 Task: Locate skiing trails around Riverside and Salt Lake City suitable for families and also explore the gallery of the skiing trails .
Action: Mouse pressed left at (136, 61)
Screenshot: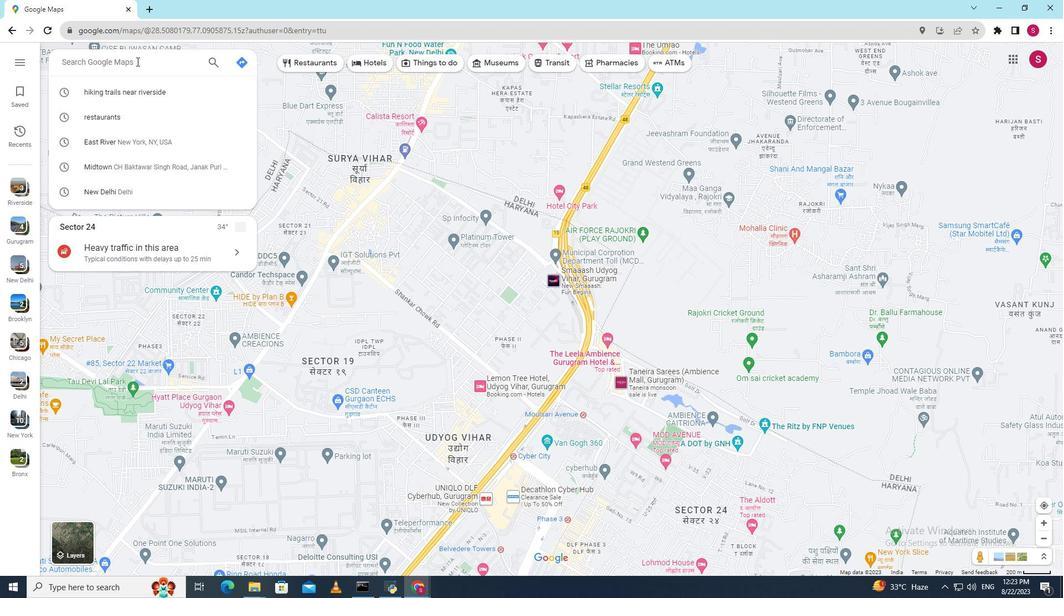 
Action: Key pressed <Key.shift><Key.shift><Key.shift><Key.shift><Key.shift><Key.shift><Key.shift><Key.shift><Key.shift><Key.shift><Key.shift><Key.shift><Key.shift><Key.shift><Key.shift><Key.shift><Key.shift><Key.shift><Key.shift>Riverside<Key.space><Key.shift>And<Key.space><Key.shift>Salt<Key.space><Key.shift>Lake<Key.space><Key.shift><Key.shift><Key.shift><Key.shift><Key.shift><Key.shift><Key.shift><Key.shift><Key.shift><Key.shift><Key.shift><Key.shift><Key.shift><Key.shift><Key.shift><Key.shift><Key.shift><Key.shift><Key.shift><Key.shift><Key.shift><Key.shift><Key.shift><Key.shift><Key.shift><Key.shift><Key.shift>City<Key.enter>
Screenshot: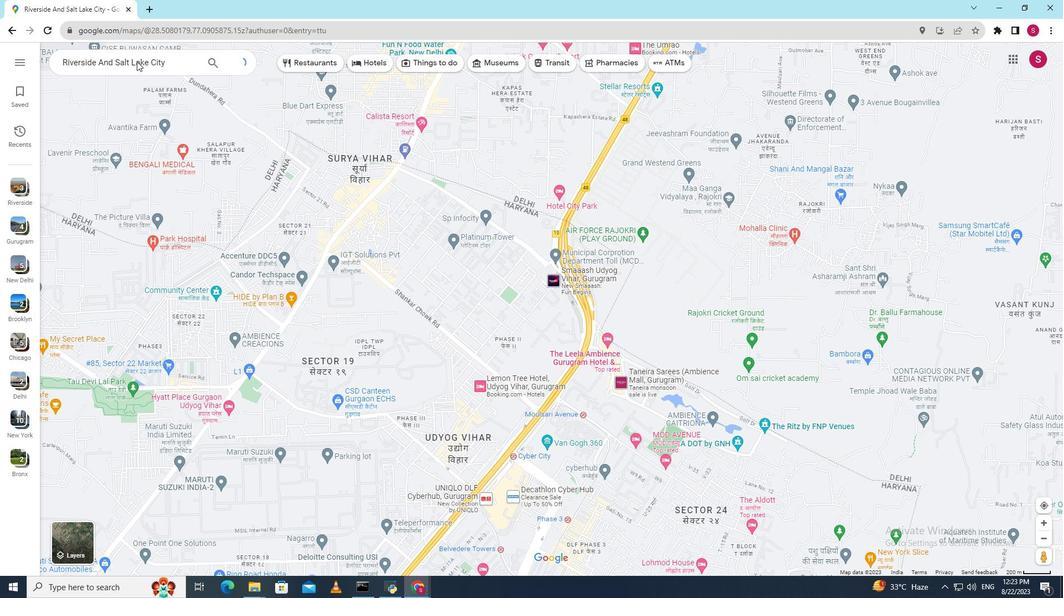 
Action: Mouse moved to (186, 59)
Screenshot: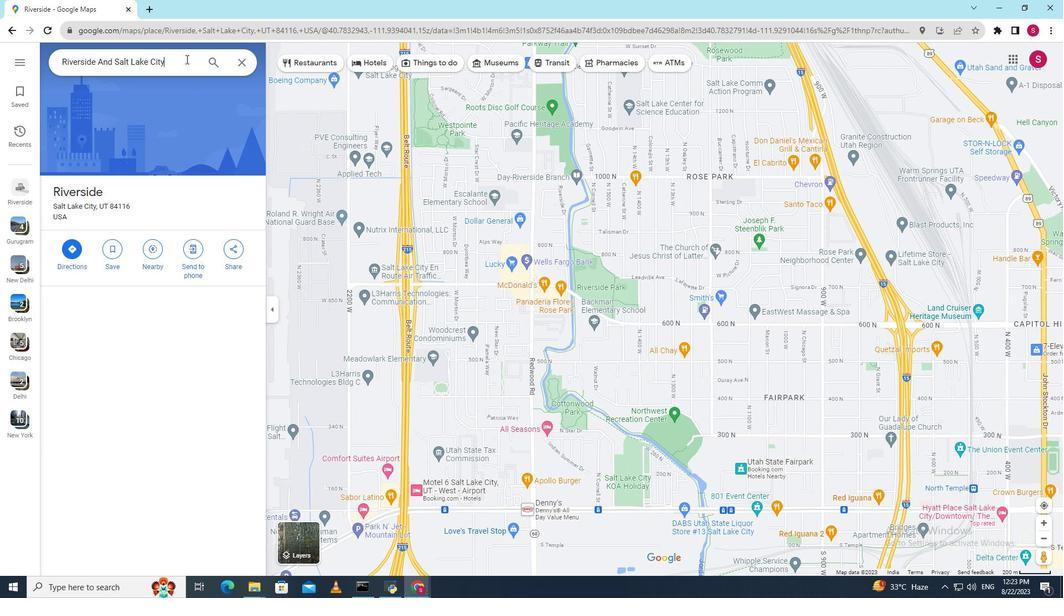 
Action: Mouse pressed left at (186, 59)
Screenshot: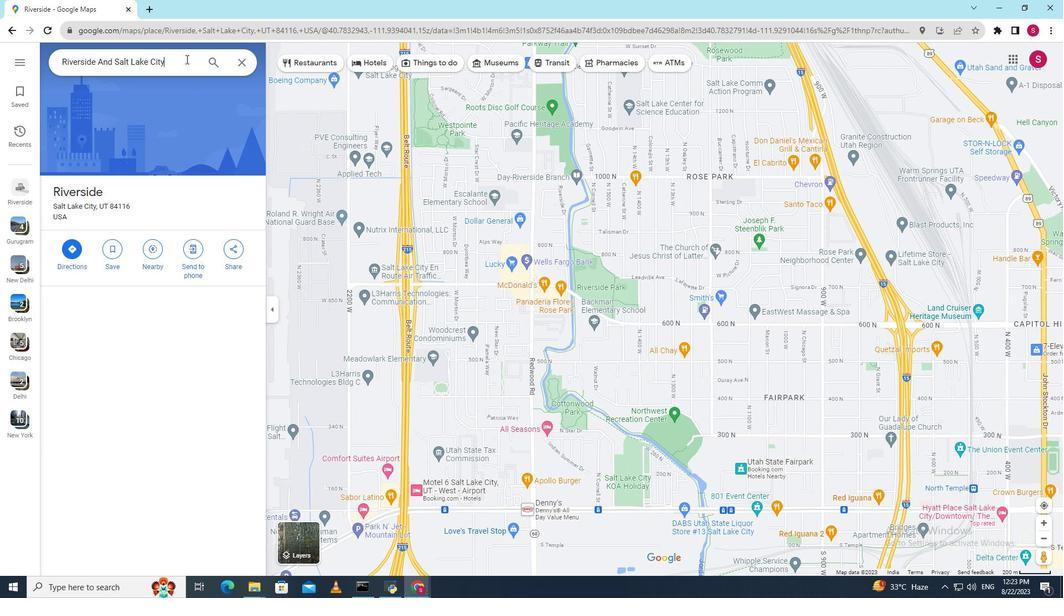 
Action: Key pressed <Key.space>
Screenshot: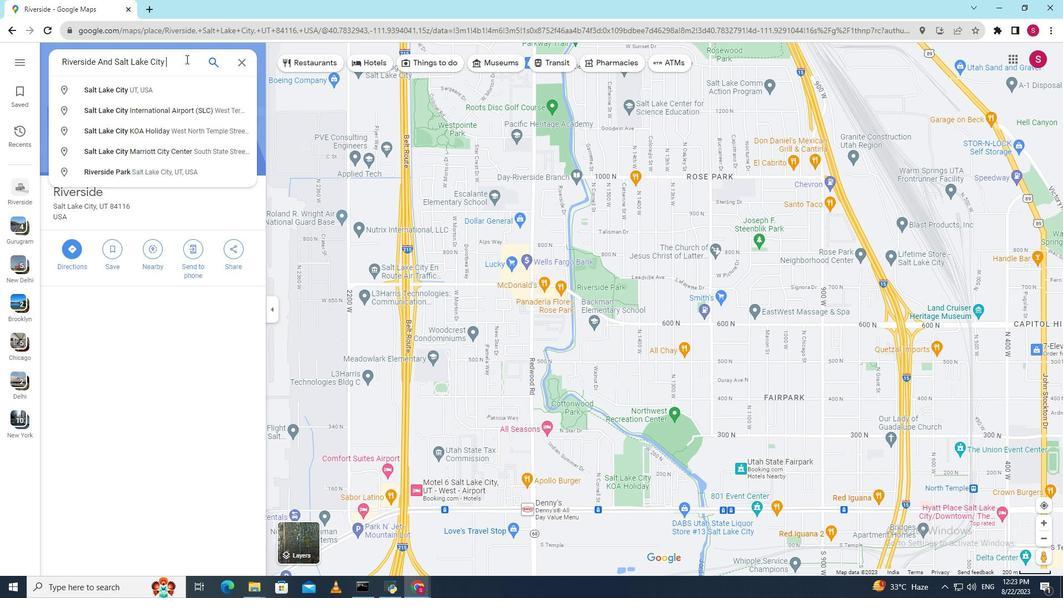 
Action: Mouse moved to (140, 86)
Screenshot: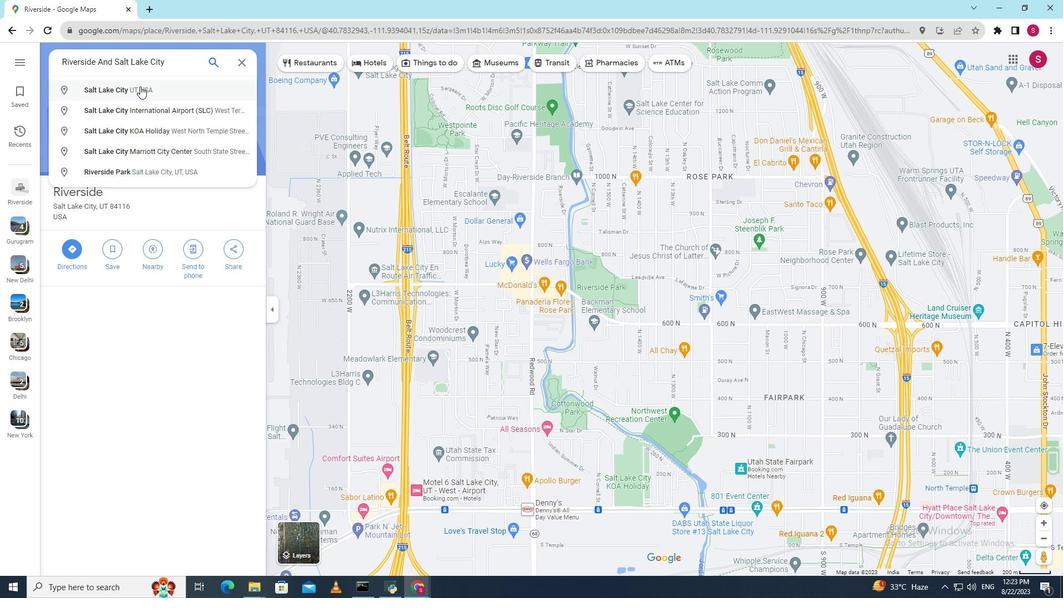 
Action: Mouse pressed left at (140, 86)
Screenshot: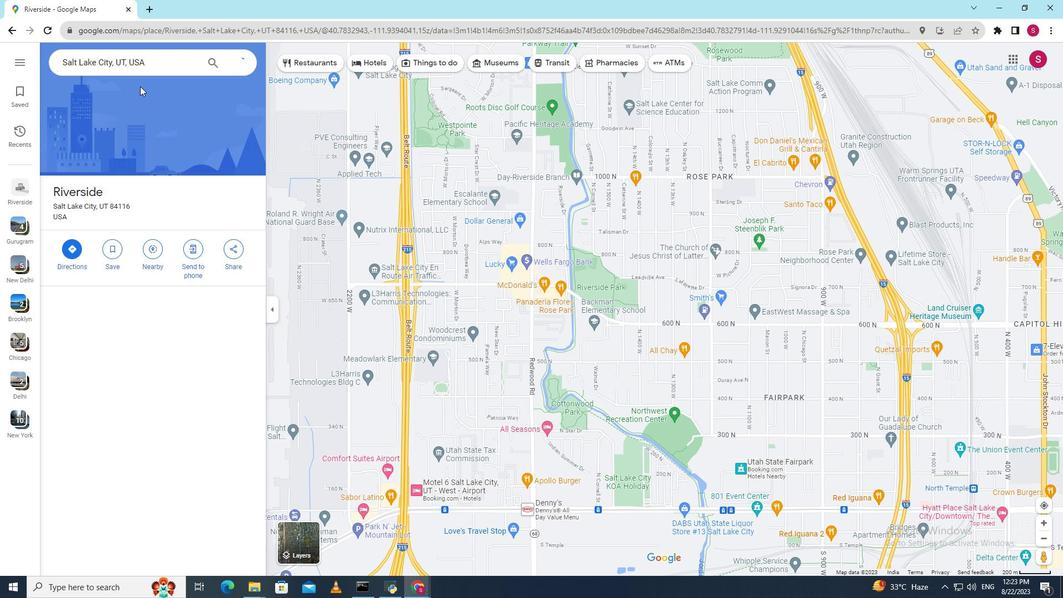 
Action: Mouse moved to (155, 249)
Screenshot: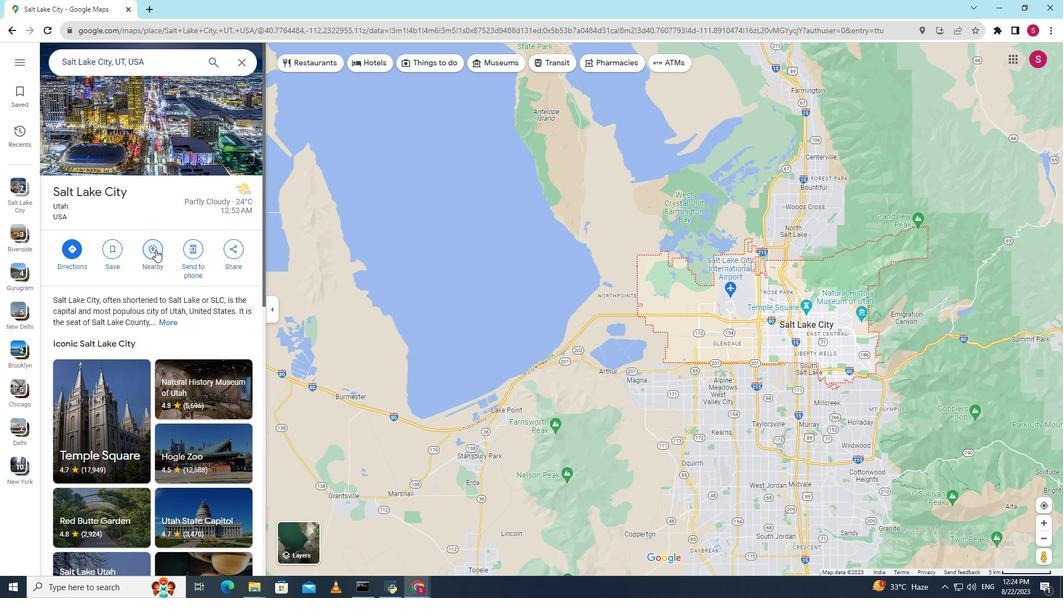 
Action: Mouse pressed left at (155, 249)
Screenshot: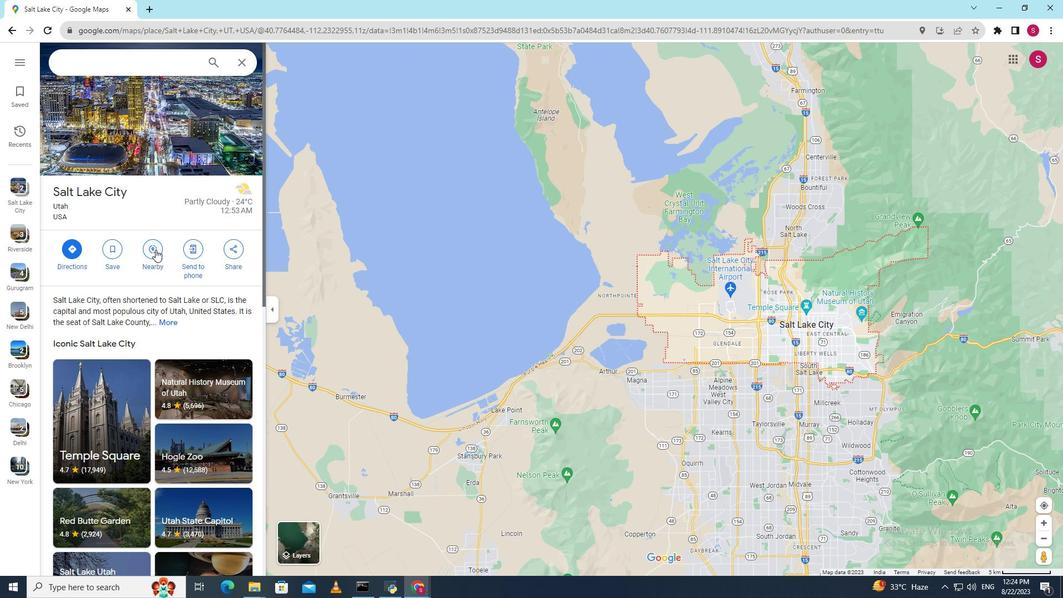 
Action: Mouse moved to (117, 69)
Screenshot: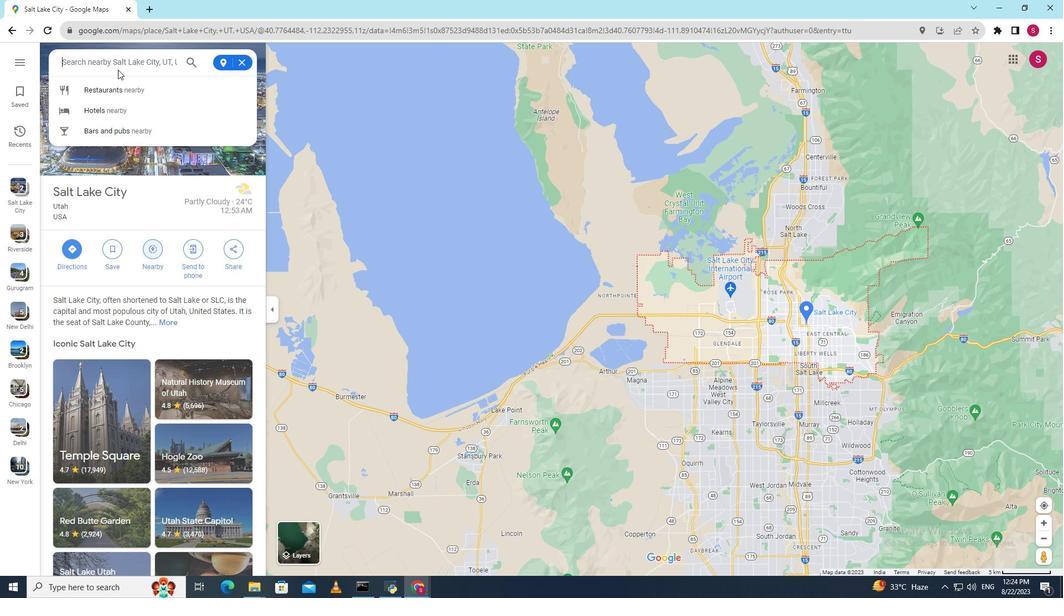 
Action: Key pressed <Key.shift><Key.shift><Key.shift><Key.shift><Key.shift><Key.shift><Key.shift><Key.shift><Key.shift><Key.shift><Key.shift><Key.shift><Key.shift><Key.shift><Key.shift>Skil<Key.backspace>ing<Key.space><Key.shift><Key.shift>Trails<Key.enter>
Screenshot: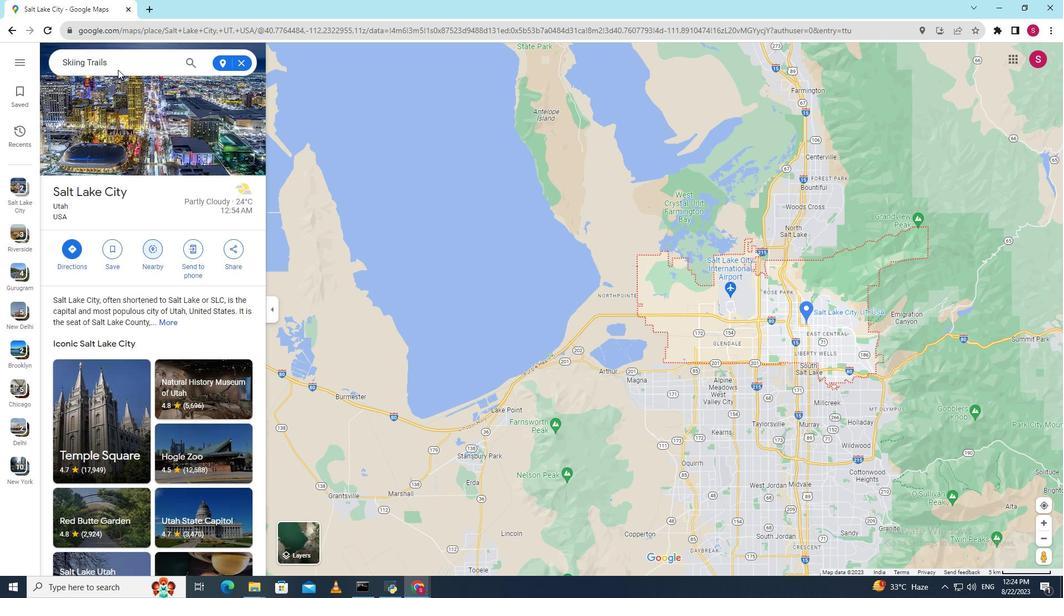
Action: Mouse moved to (215, 272)
Screenshot: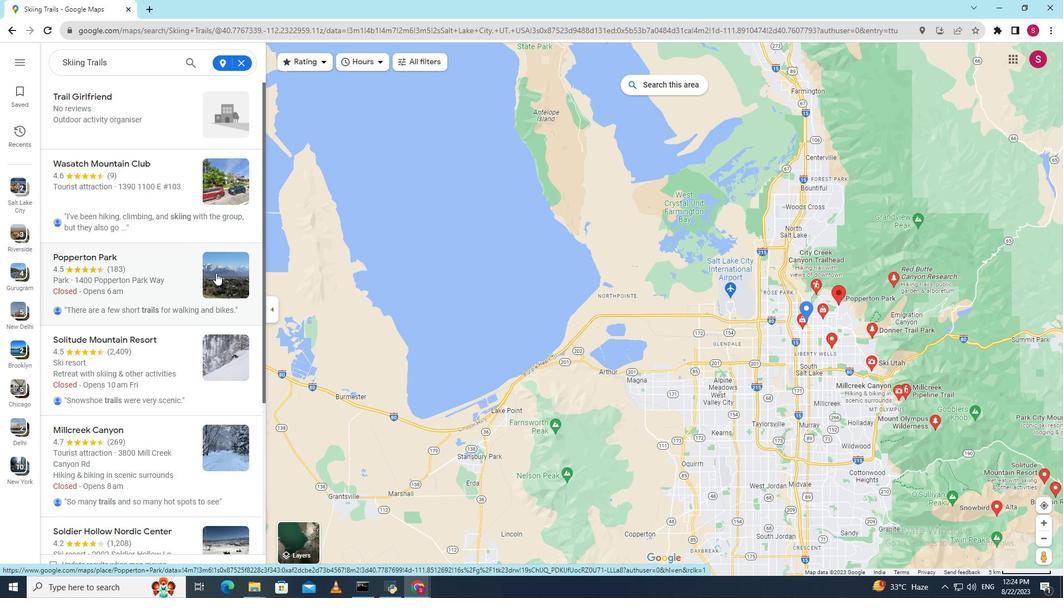 
Action: Mouse pressed left at (215, 272)
Screenshot: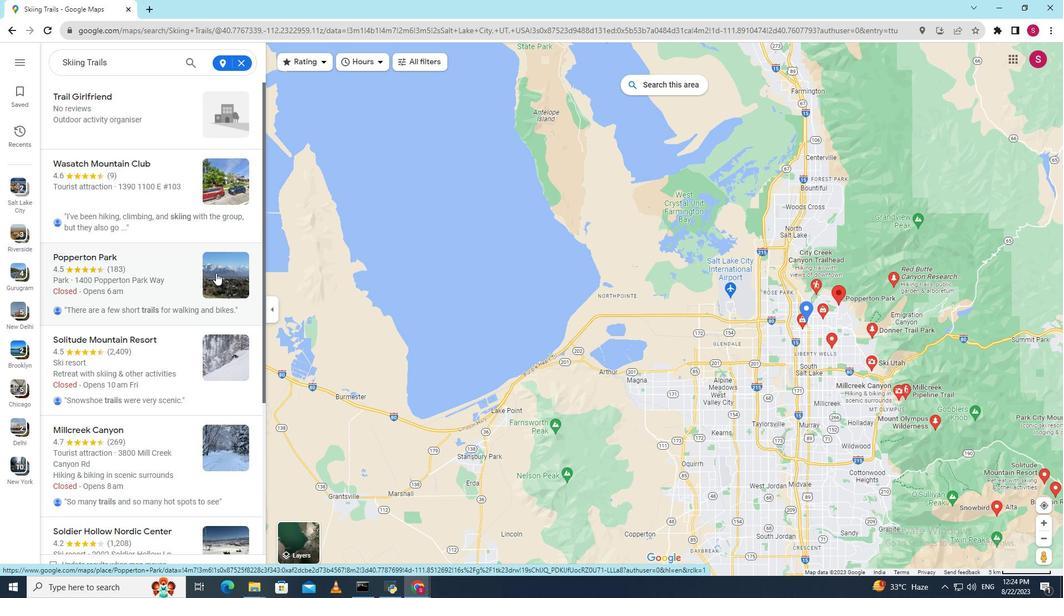 
Action: Mouse moved to (393, 169)
Screenshot: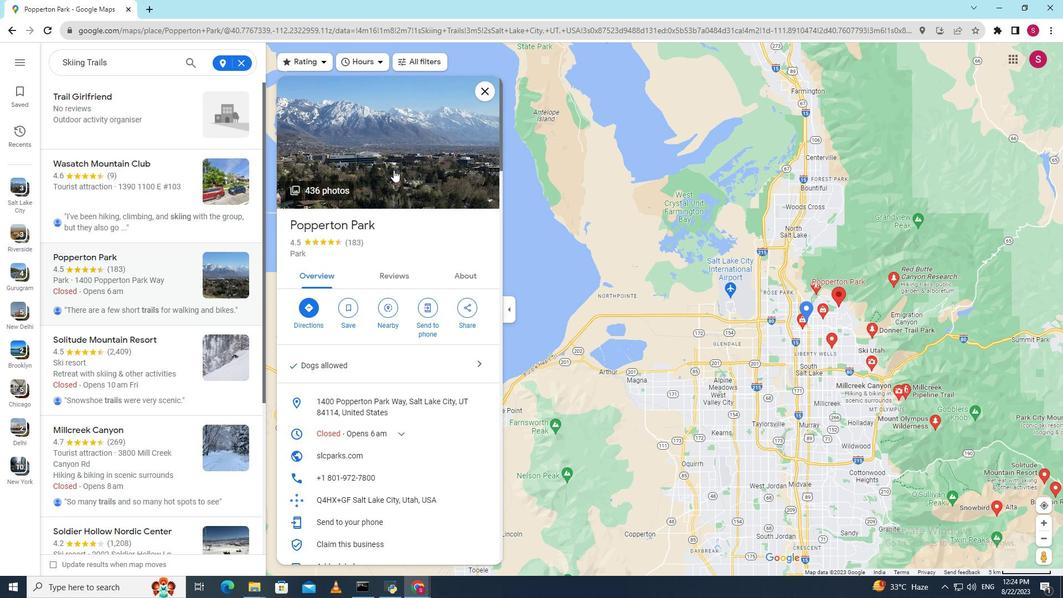 
Action: Mouse pressed left at (393, 169)
Screenshot: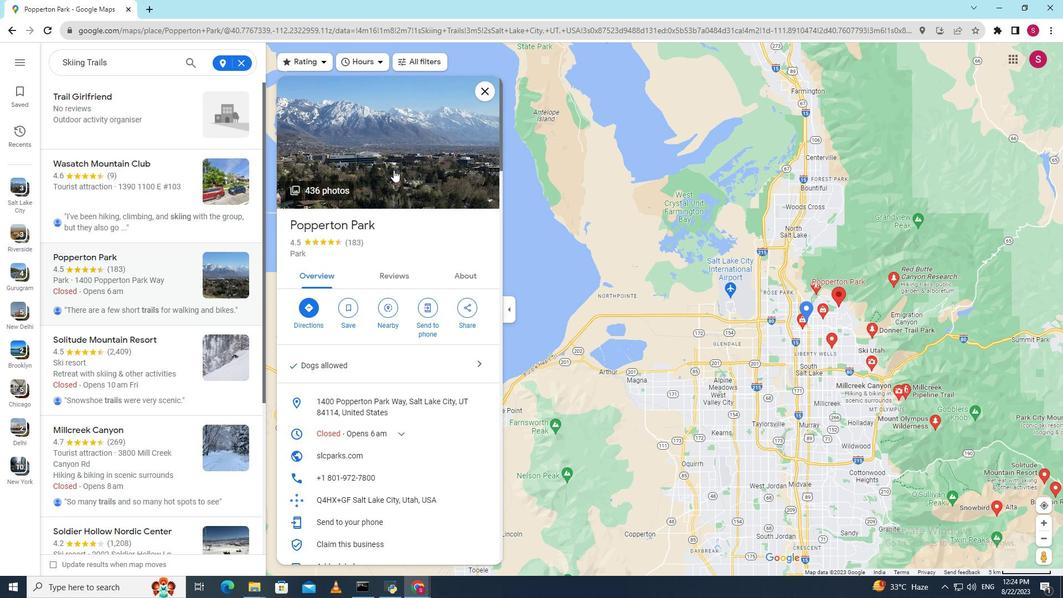 
Action: Mouse moved to (681, 489)
Screenshot: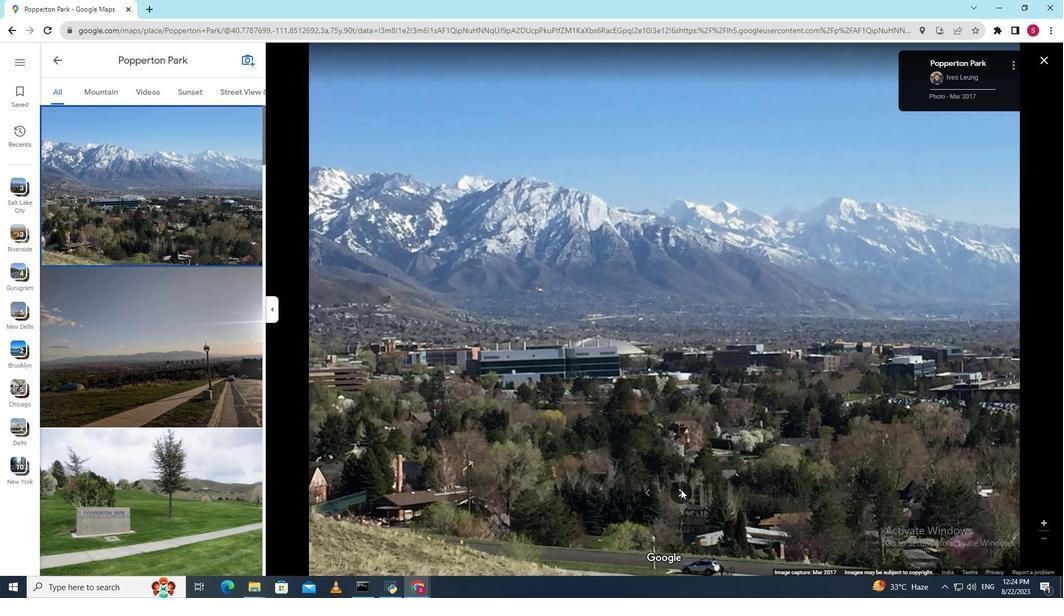 
Action: Mouse pressed left at (681, 489)
Screenshot: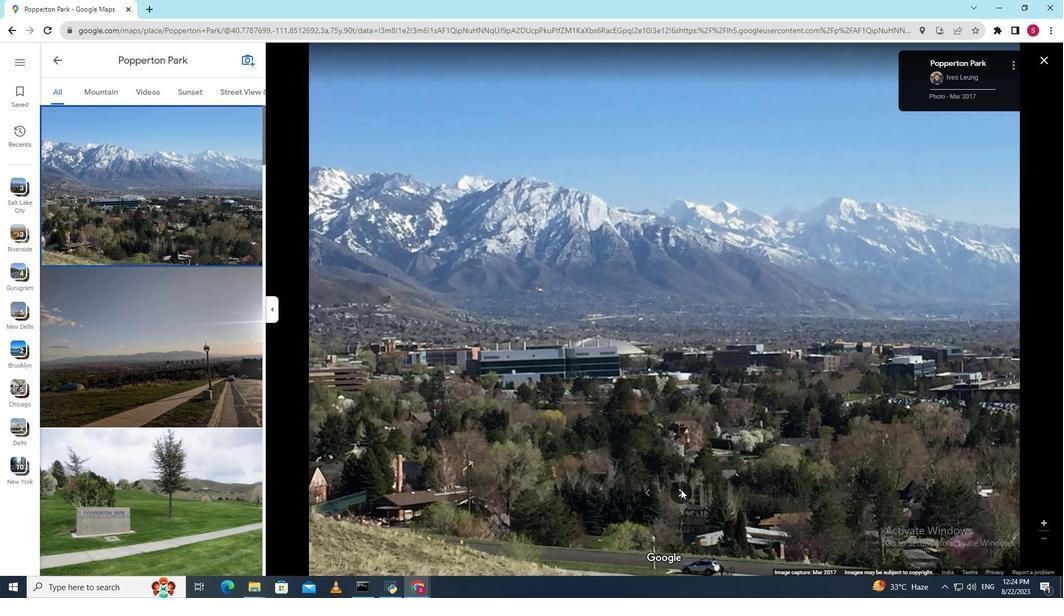 
Action: Mouse pressed left at (681, 489)
Screenshot: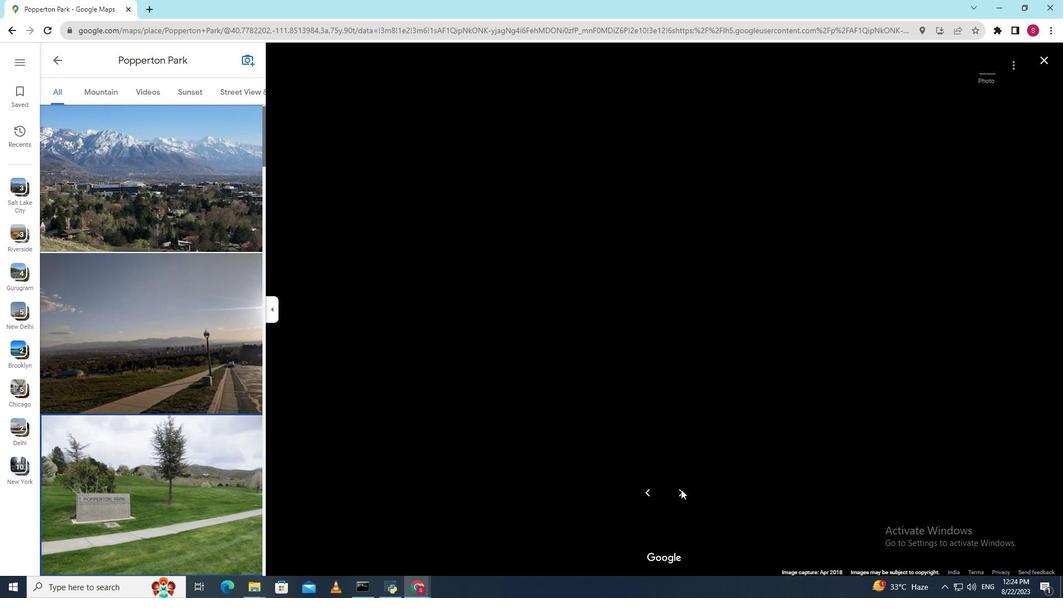 
Action: Mouse pressed left at (681, 489)
Screenshot: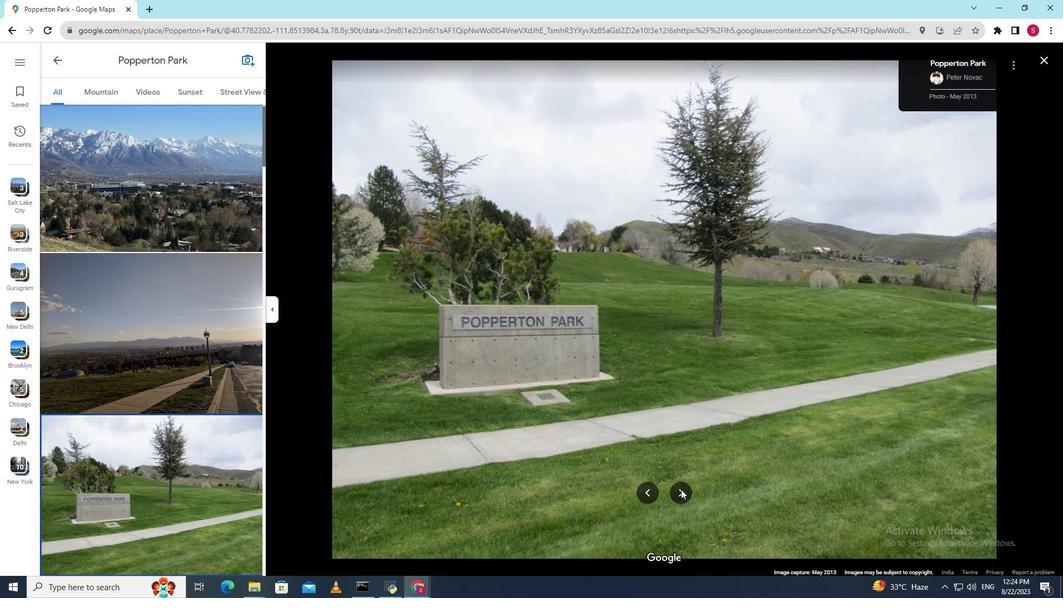 
Action: Mouse pressed left at (681, 489)
Screenshot: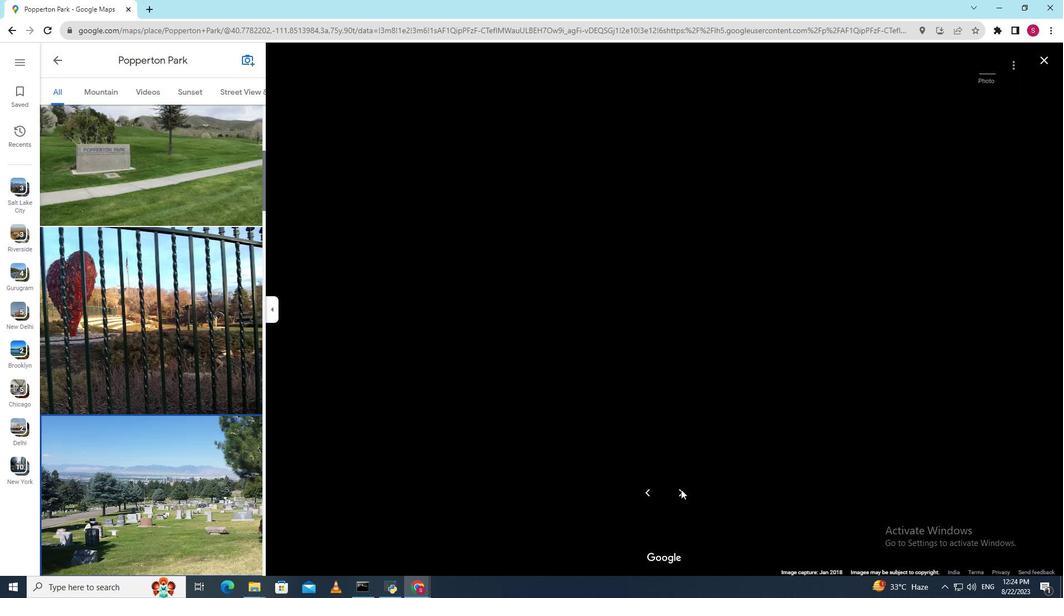 
Action: Mouse pressed left at (681, 489)
Screenshot: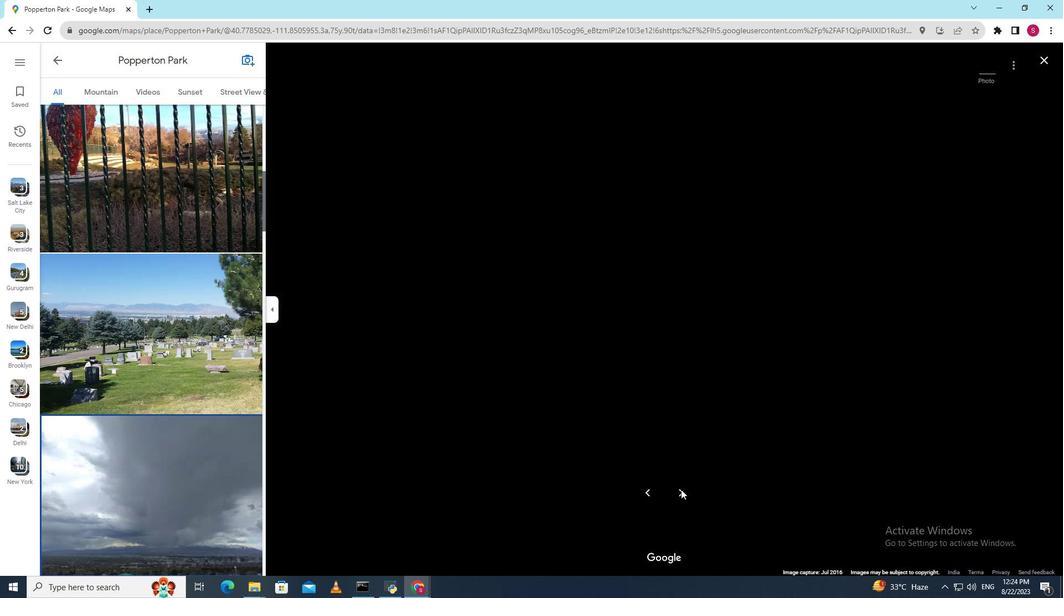
Action: Mouse pressed left at (681, 489)
Screenshot: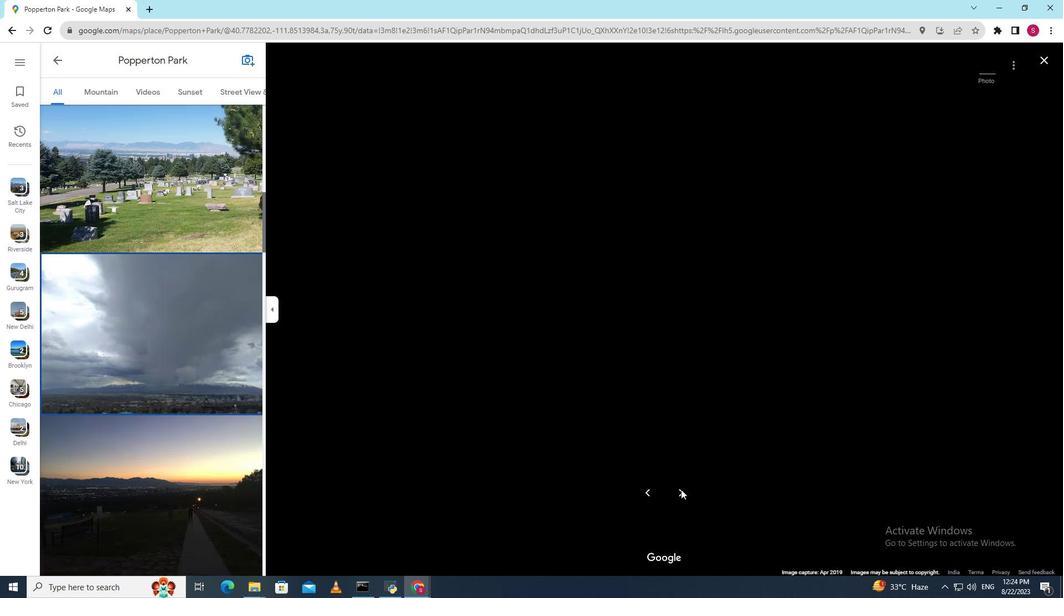 
Action: Mouse pressed left at (681, 489)
Screenshot: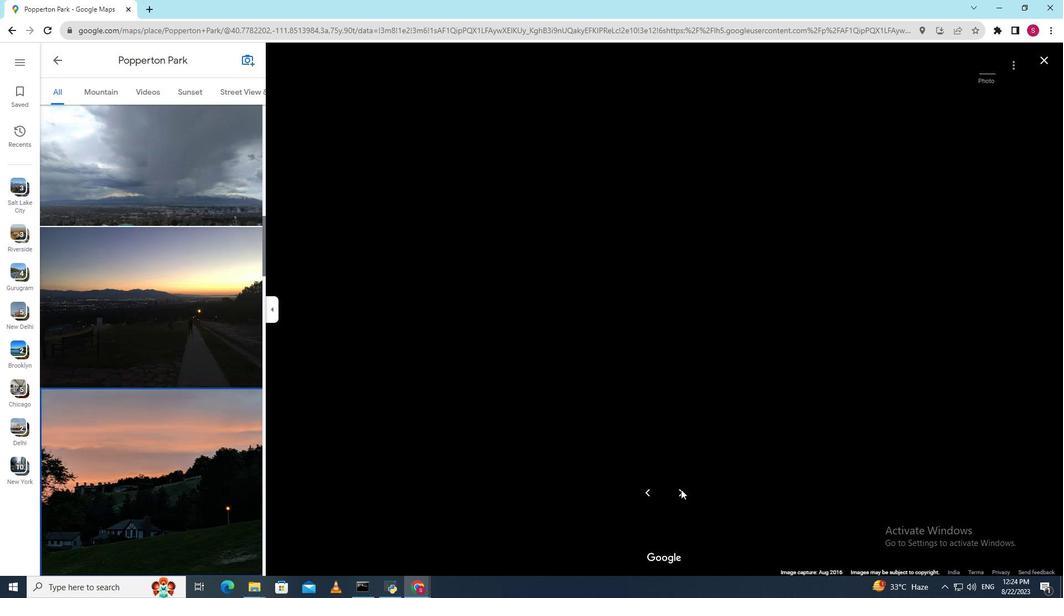 
Action: Mouse pressed left at (681, 489)
Screenshot: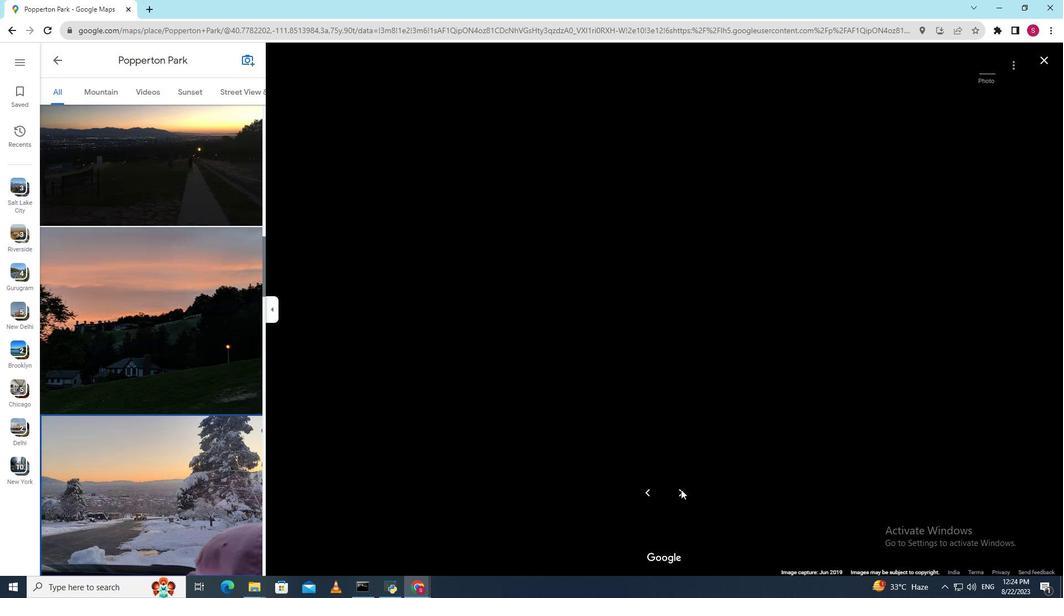 
Action: Mouse pressed left at (681, 489)
Screenshot: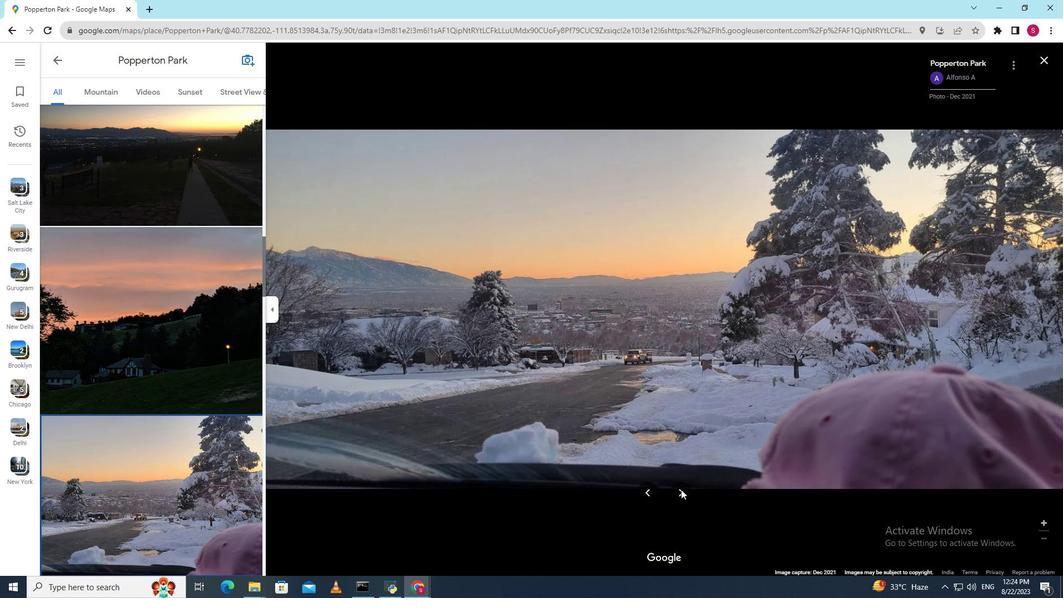 
Action: Mouse pressed left at (681, 489)
Screenshot: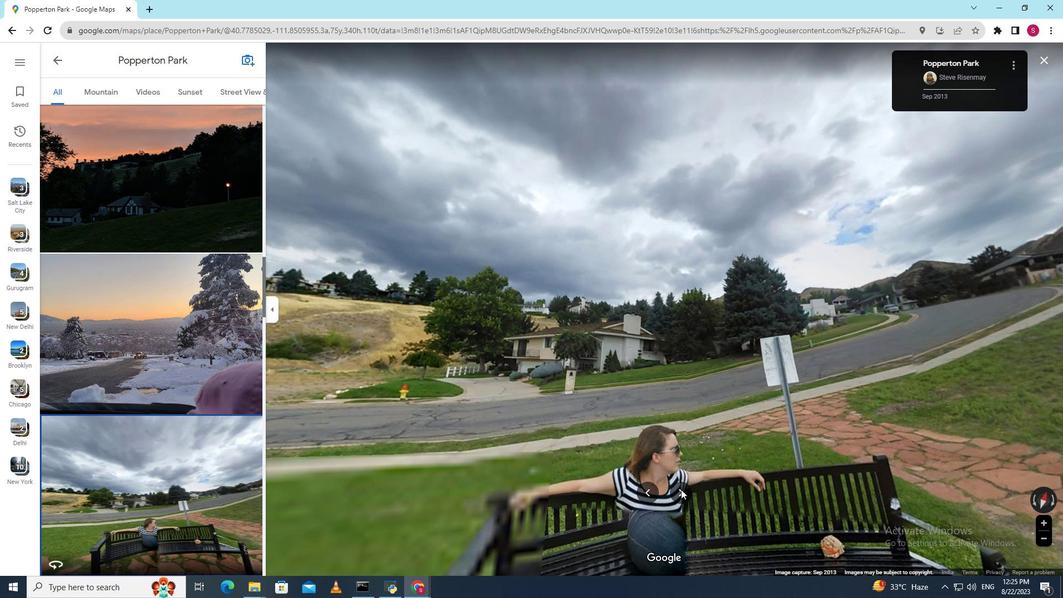 
Action: Mouse pressed left at (681, 489)
Screenshot: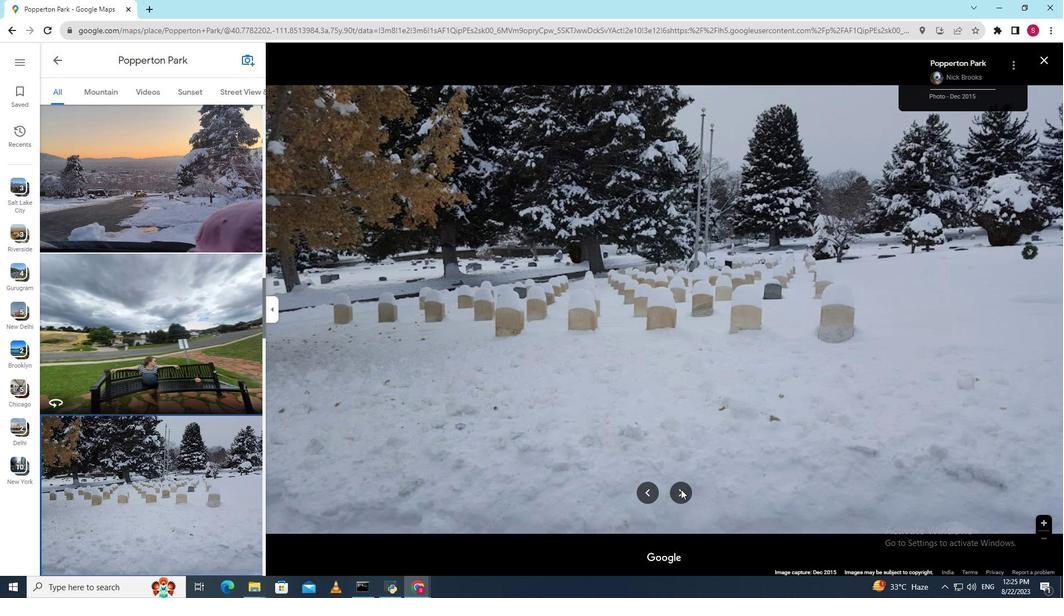 
Action: Mouse pressed left at (681, 489)
Screenshot: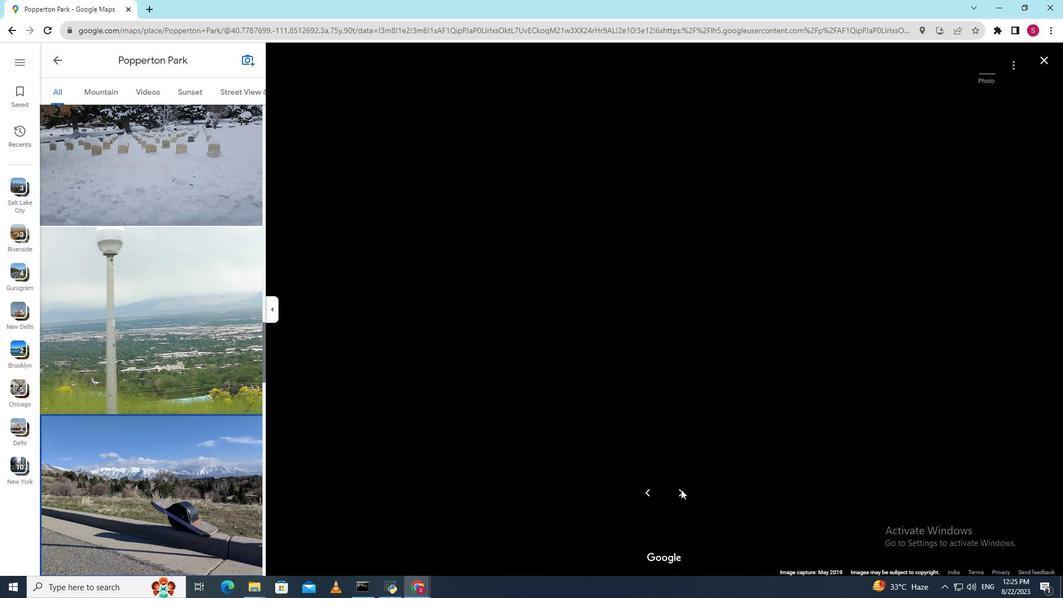 
Action: Mouse pressed left at (681, 489)
Screenshot: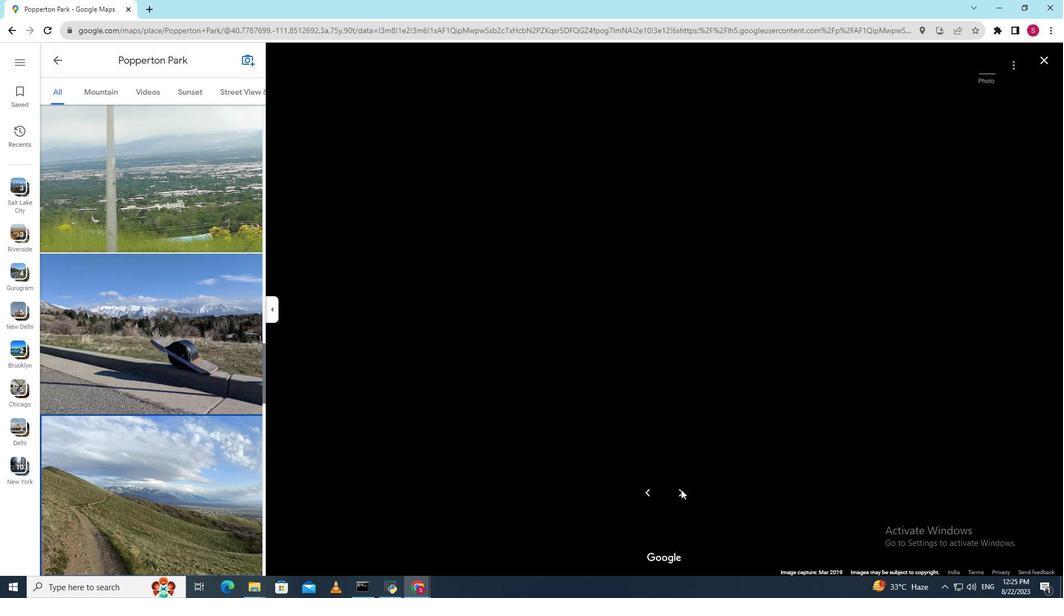 
Action: Mouse pressed left at (681, 489)
Screenshot: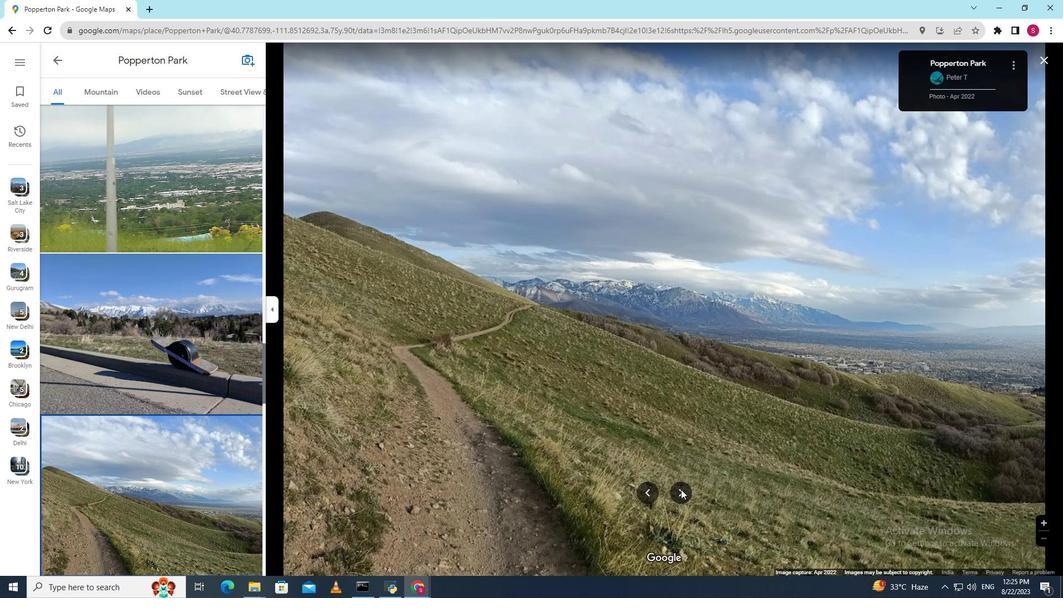 
Action: Mouse pressed left at (681, 489)
Screenshot: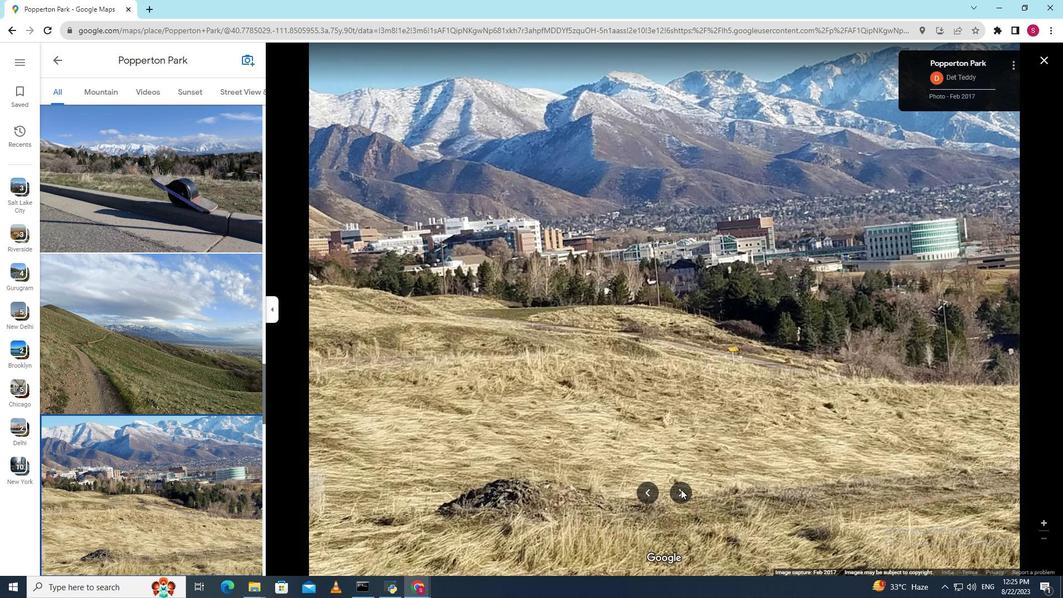 
Action: Mouse pressed left at (681, 489)
Screenshot: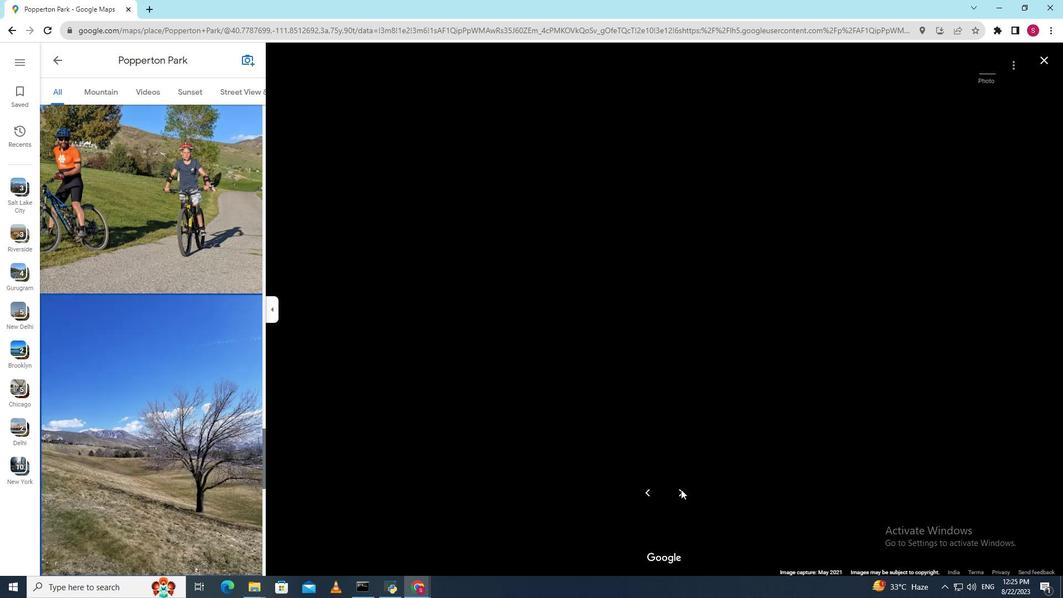 
Action: Mouse pressed left at (681, 489)
Screenshot: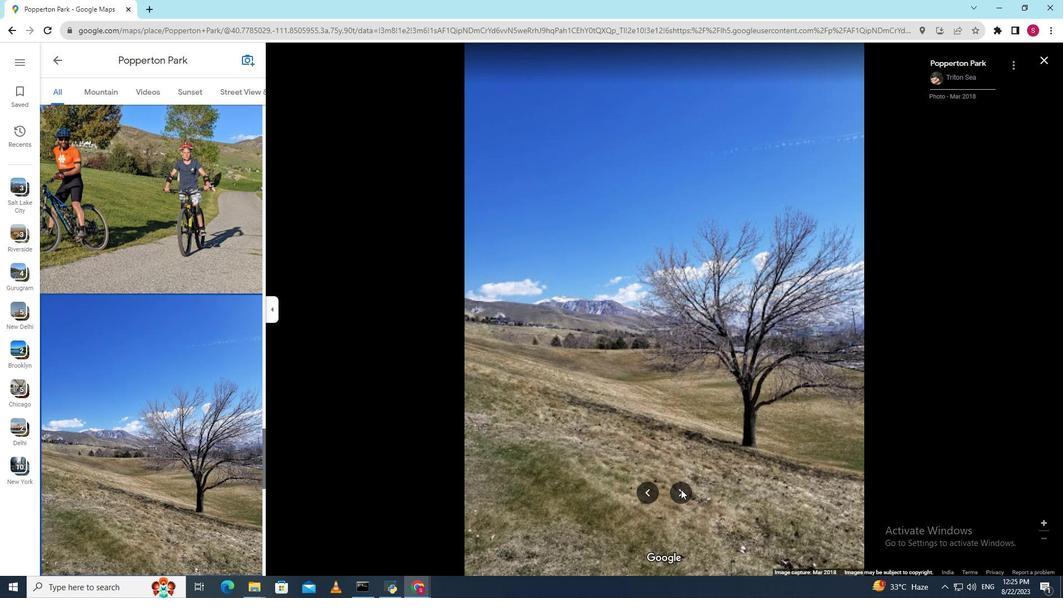 
Action: Mouse pressed left at (681, 489)
Screenshot: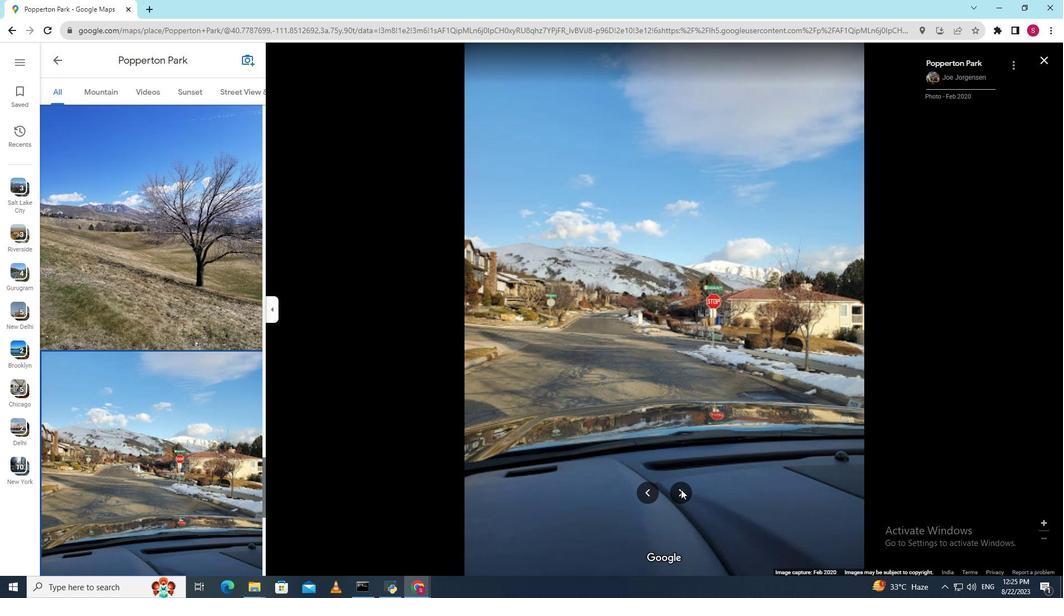 
Action: Mouse pressed left at (681, 489)
Screenshot: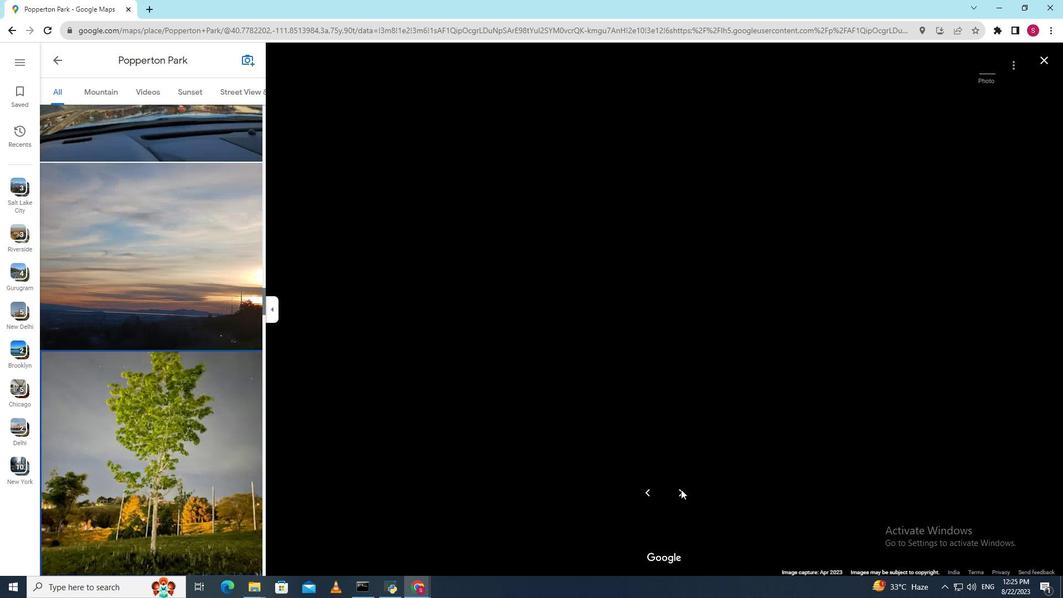 
Action: Mouse pressed left at (681, 489)
Screenshot: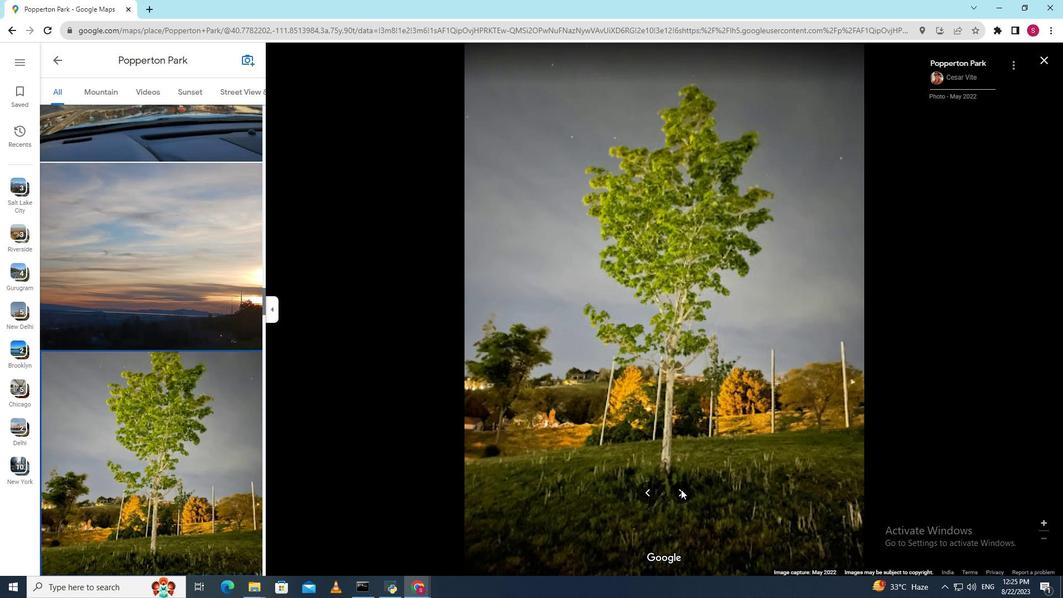 
Action: Mouse pressed left at (681, 489)
Screenshot: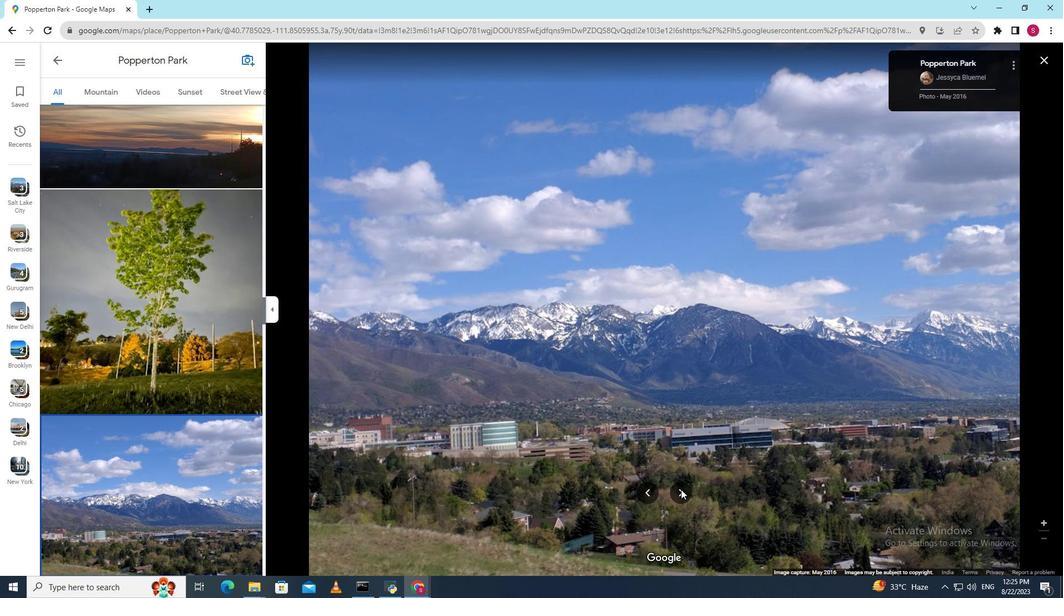 
Action: Mouse pressed left at (681, 489)
Screenshot: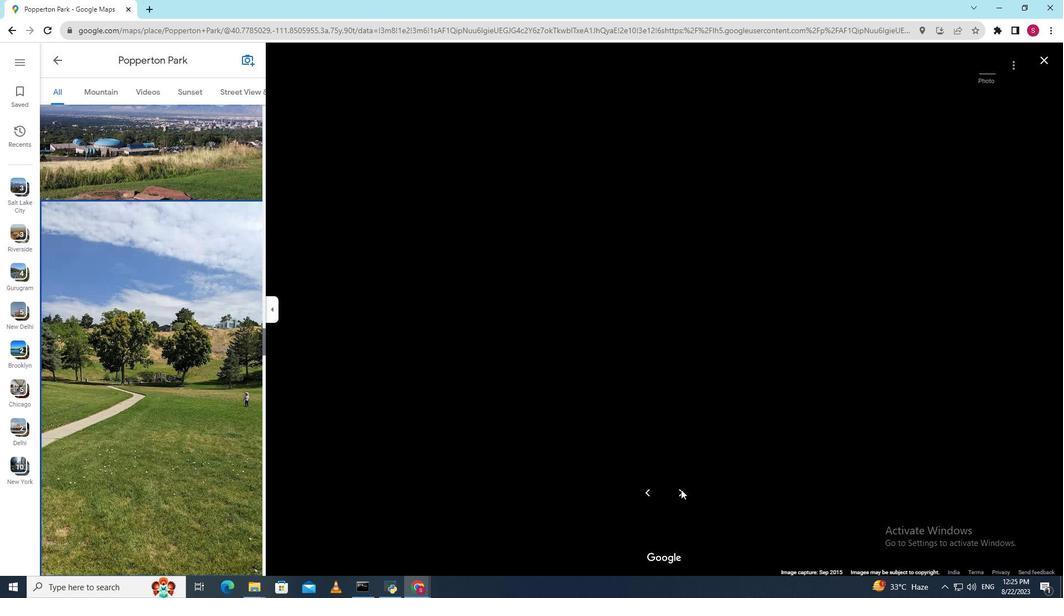 
Action: Mouse pressed left at (681, 489)
Screenshot: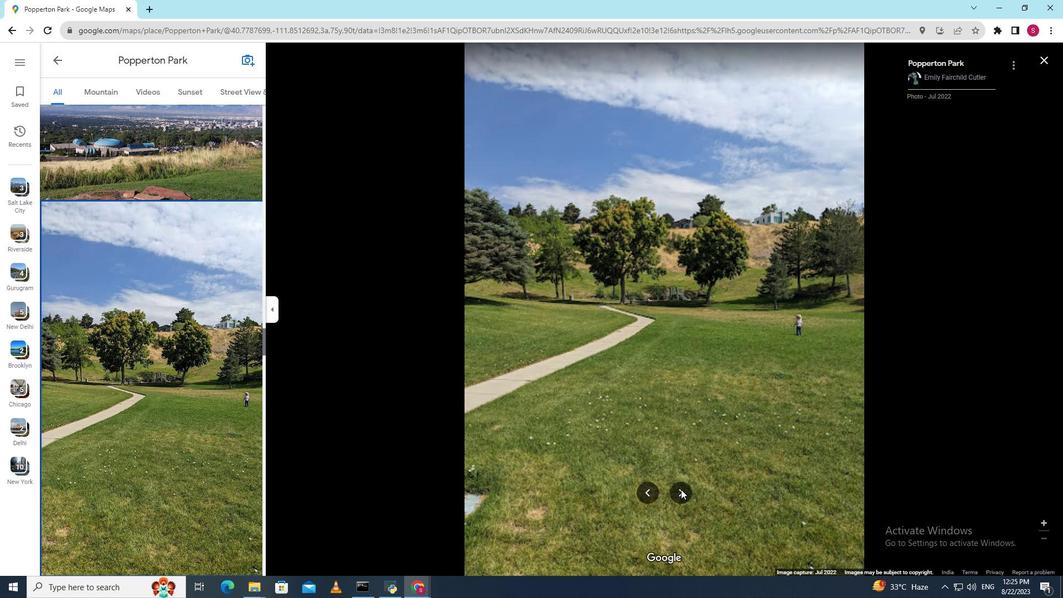
Action: Mouse pressed left at (681, 489)
Screenshot: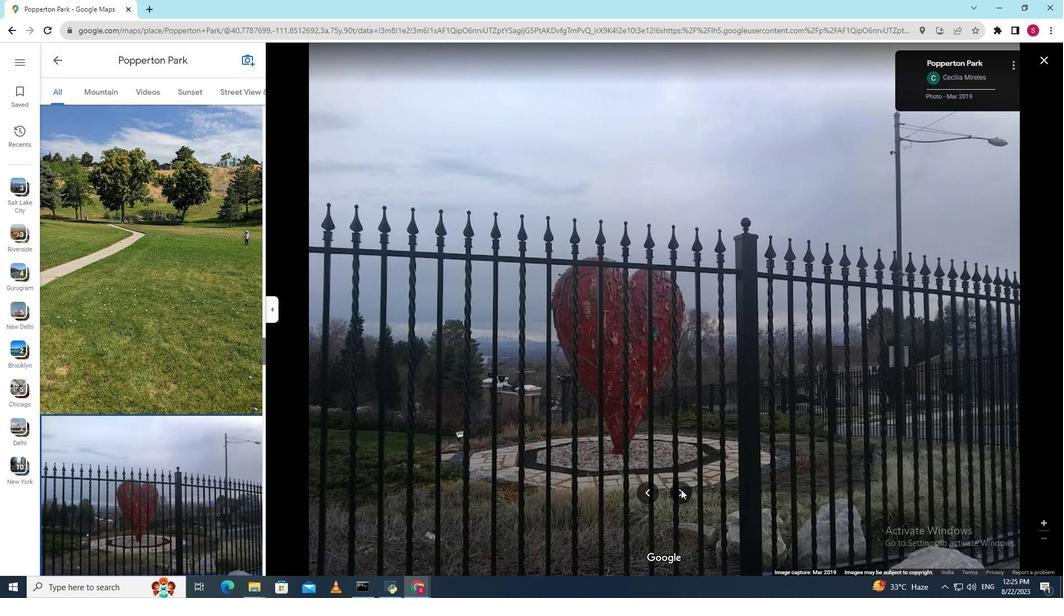 
Action: Mouse moved to (683, 490)
Screenshot: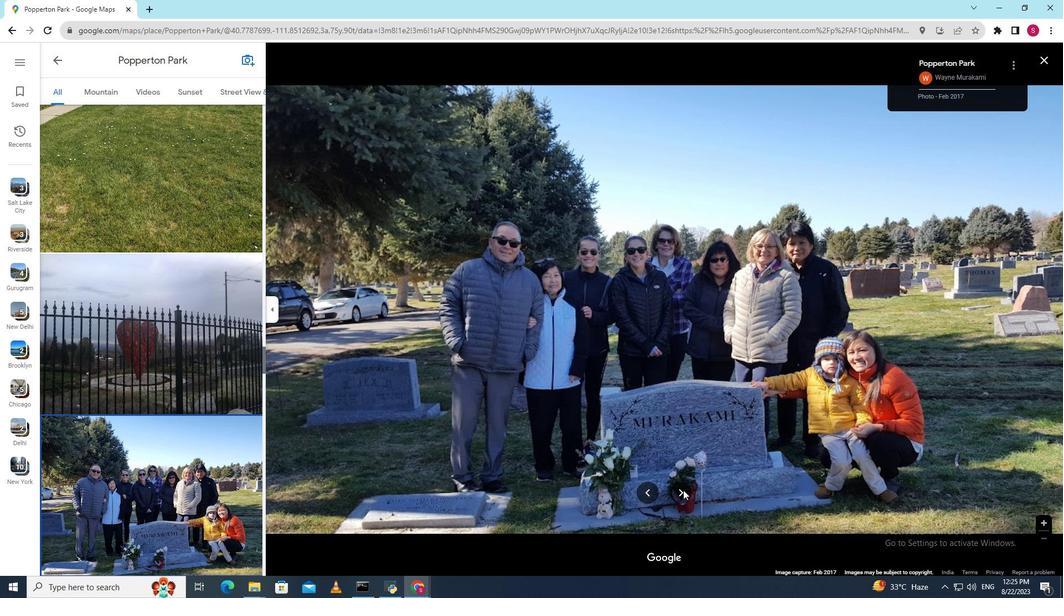 
Action: Mouse pressed left at (683, 490)
Screenshot: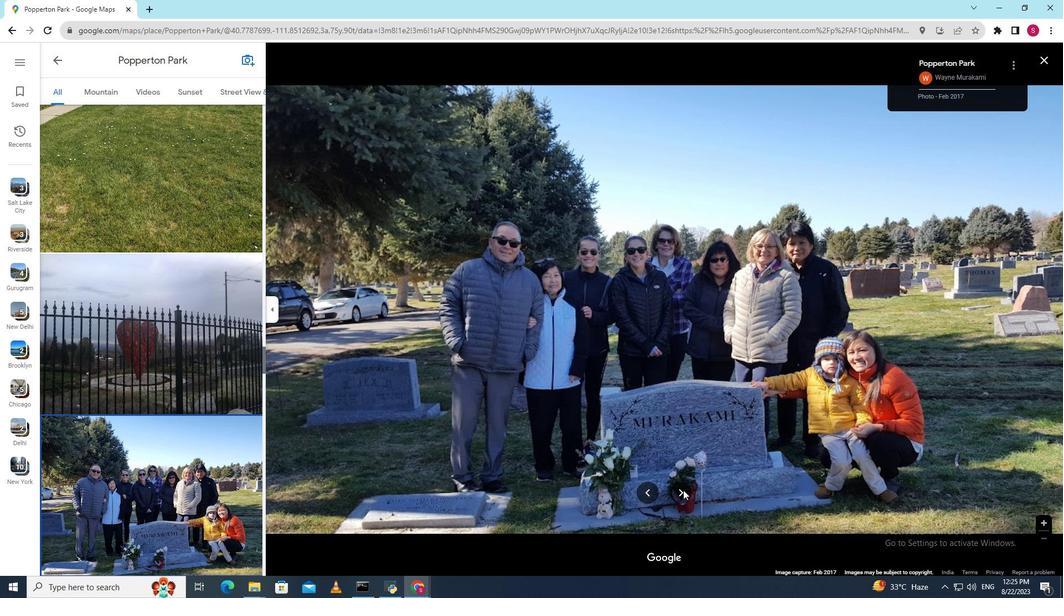 
Action: Mouse pressed left at (683, 490)
Screenshot: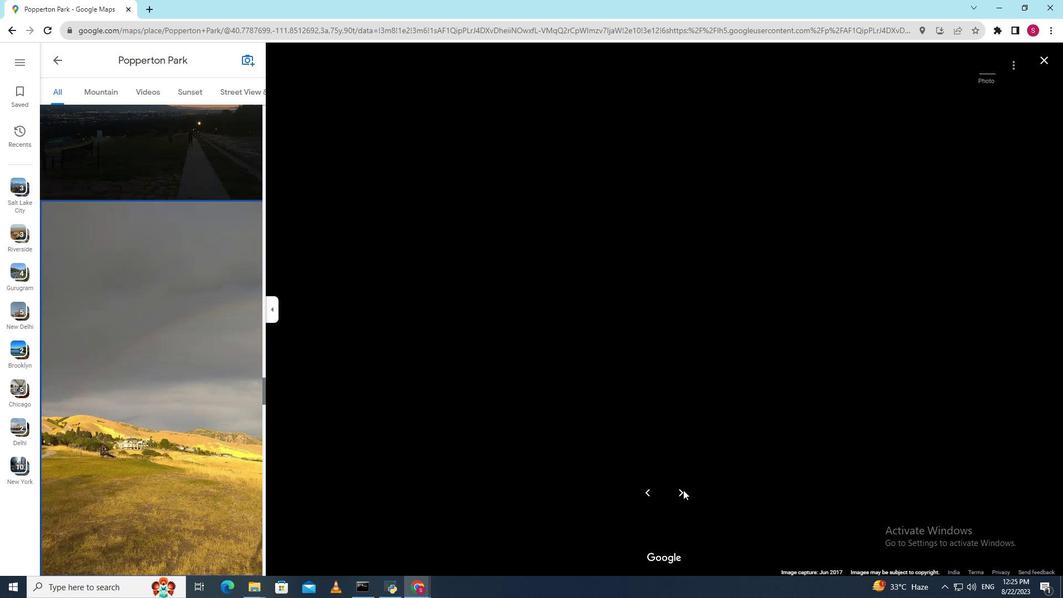 
Action: Mouse pressed left at (683, 490)
Screenshot: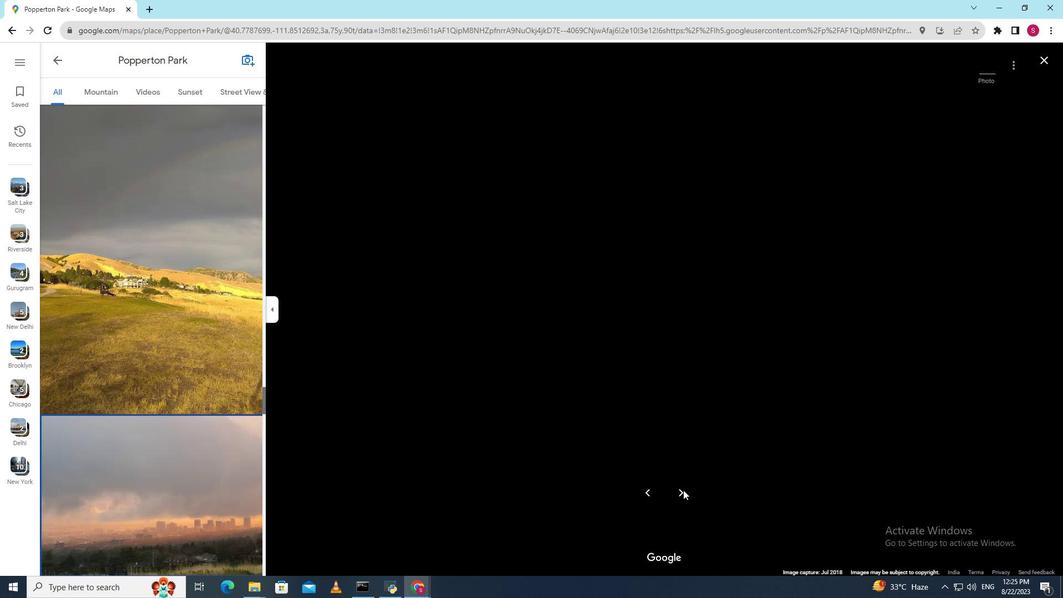 
Action: Mouse pressed left at (683, 490)
Screenshot: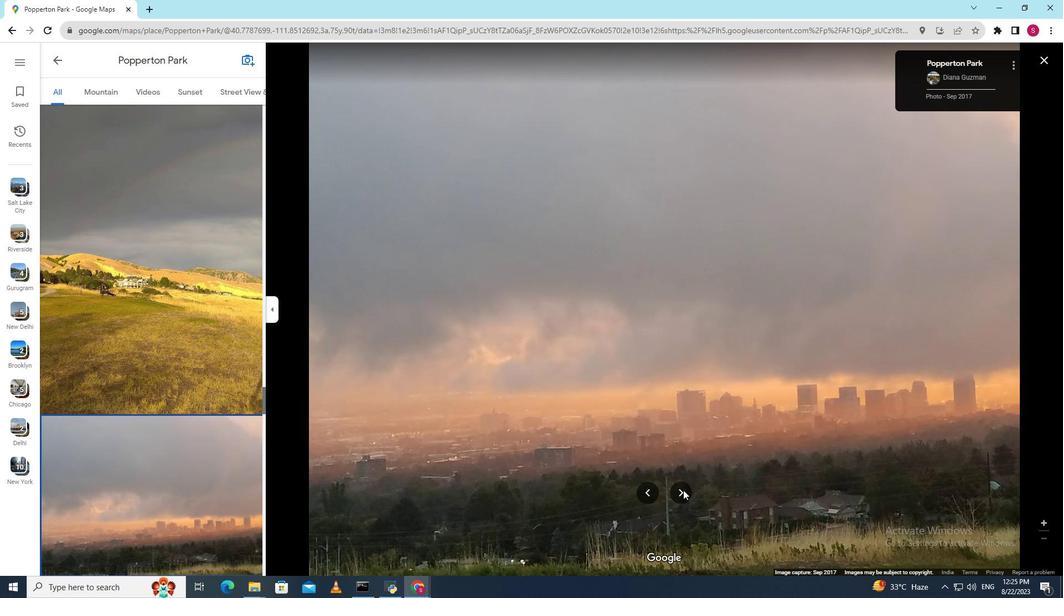 
Action: Mouse pressed left at (683, 490)
Screenshot: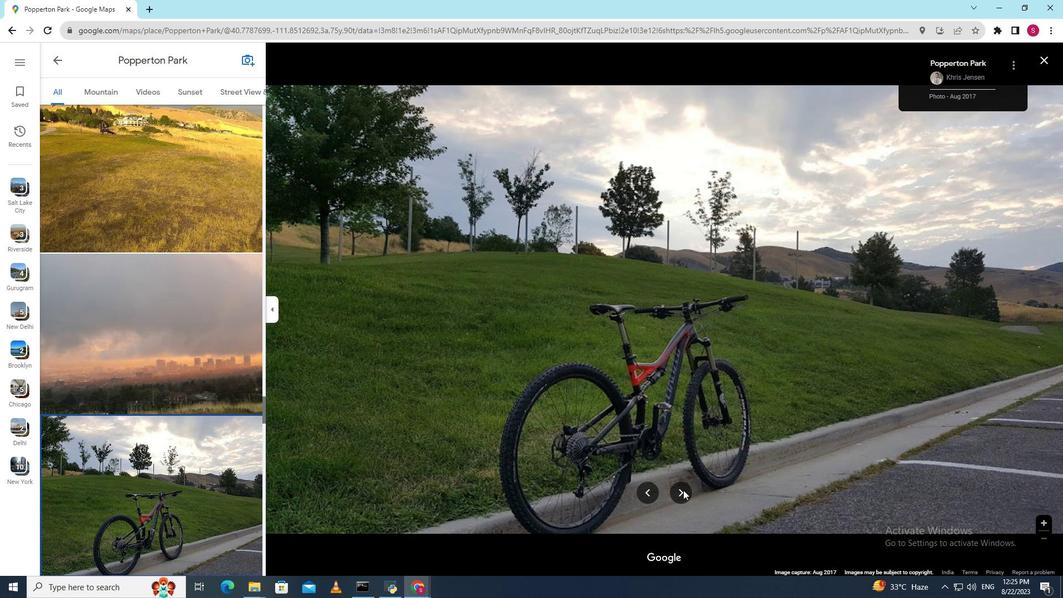 
Action: Mouse pressed left at (683, 490)
Screenshot: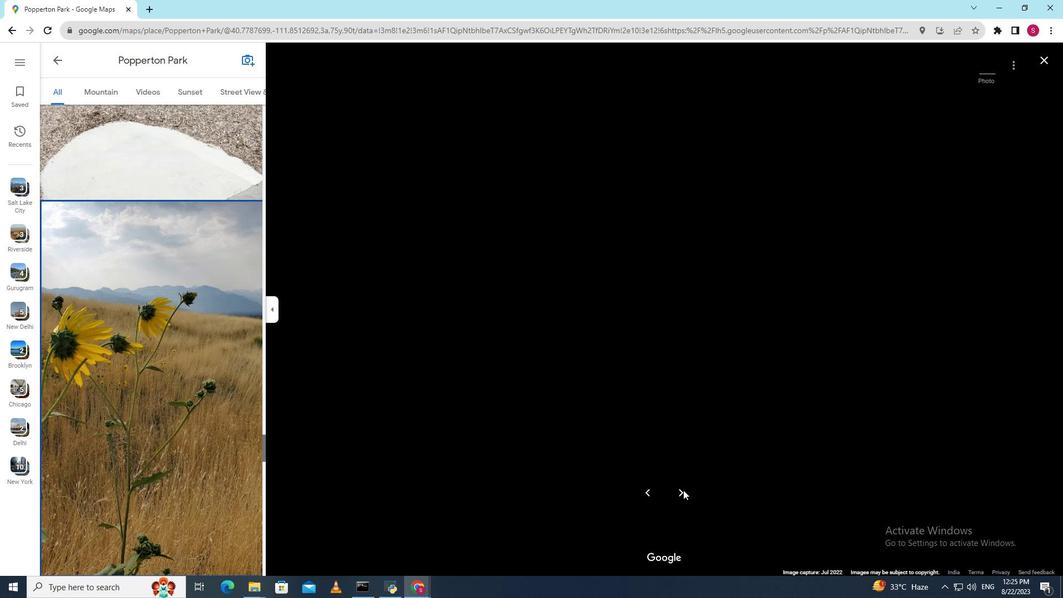 
Action: Mouse pressed left at (683, 490)
Screenshot: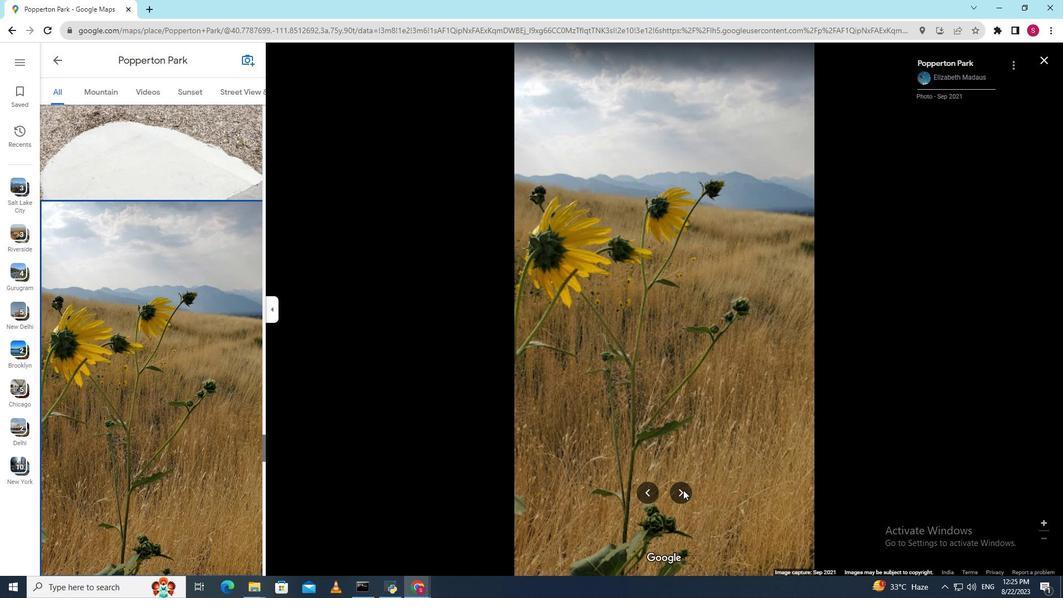 
Action: Mouse pressed left at (683, 490)
Screenshot: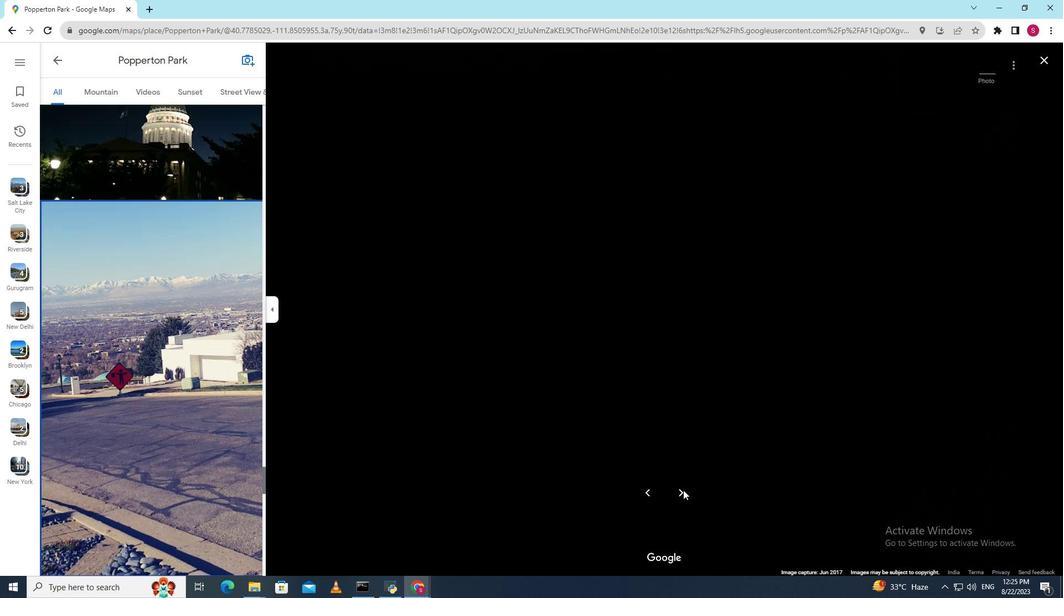 
Action: Mouse pressed left at (683, 490)
Screenshot: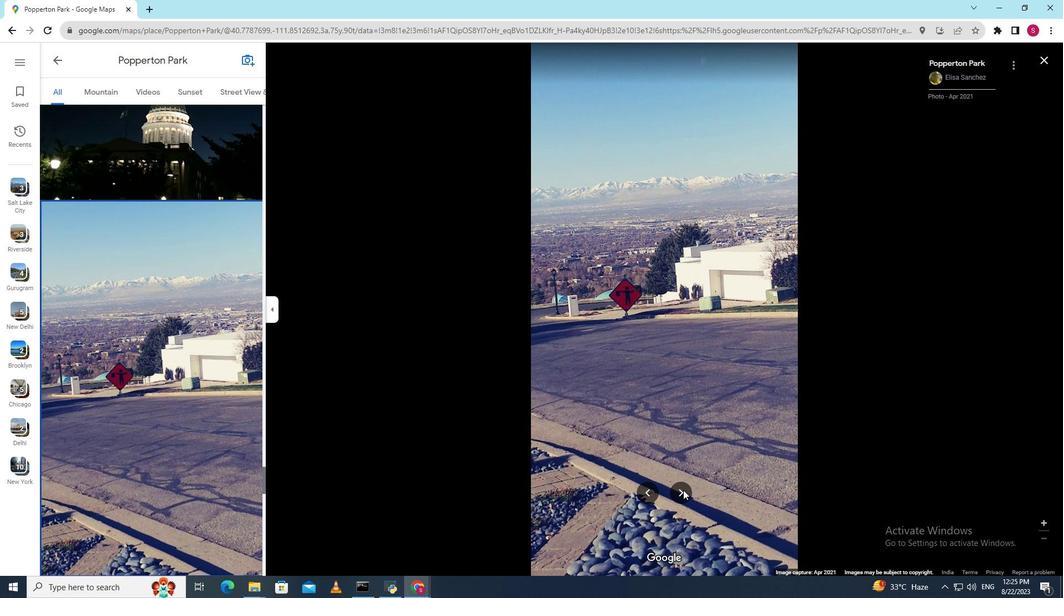 
Action: Mouse pressed left at (683, 490)
Screenshot: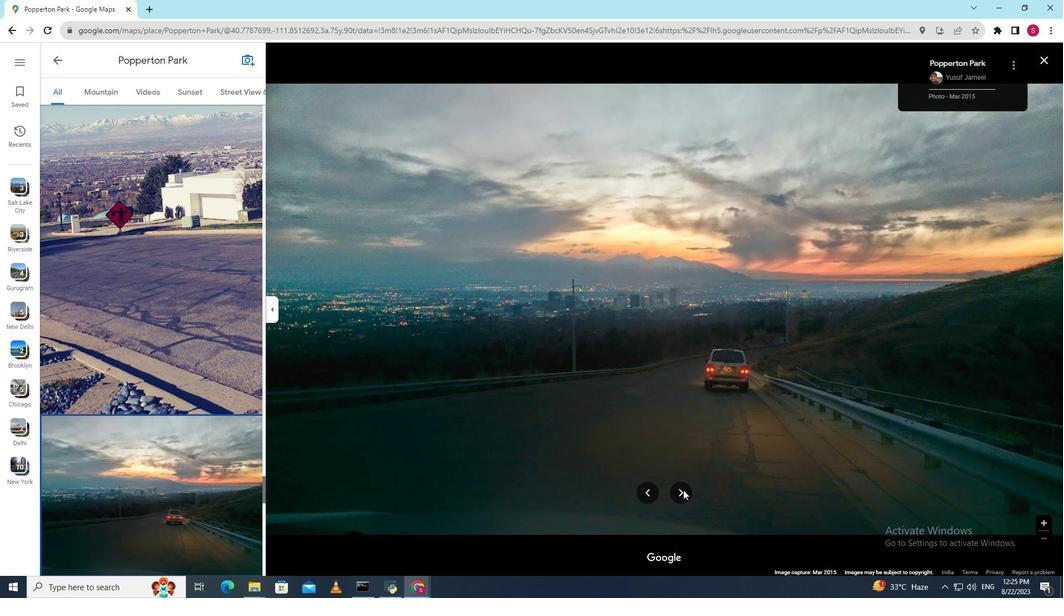 
Action: Mouse pressed left at (683, 490)
Screenshot: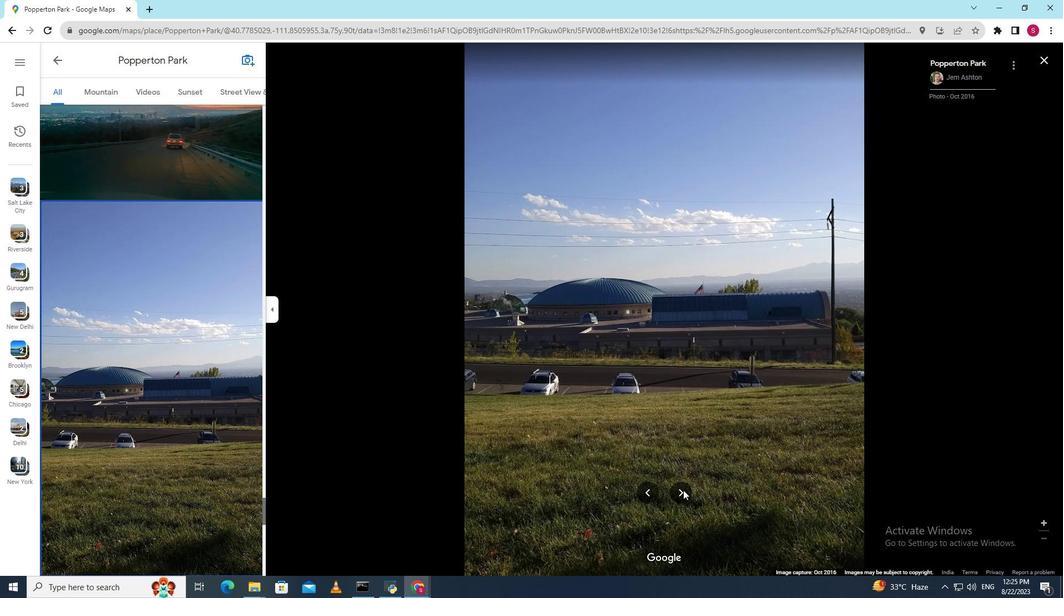 
Action: Mouse pressed left at (683, 490)
Screenshot: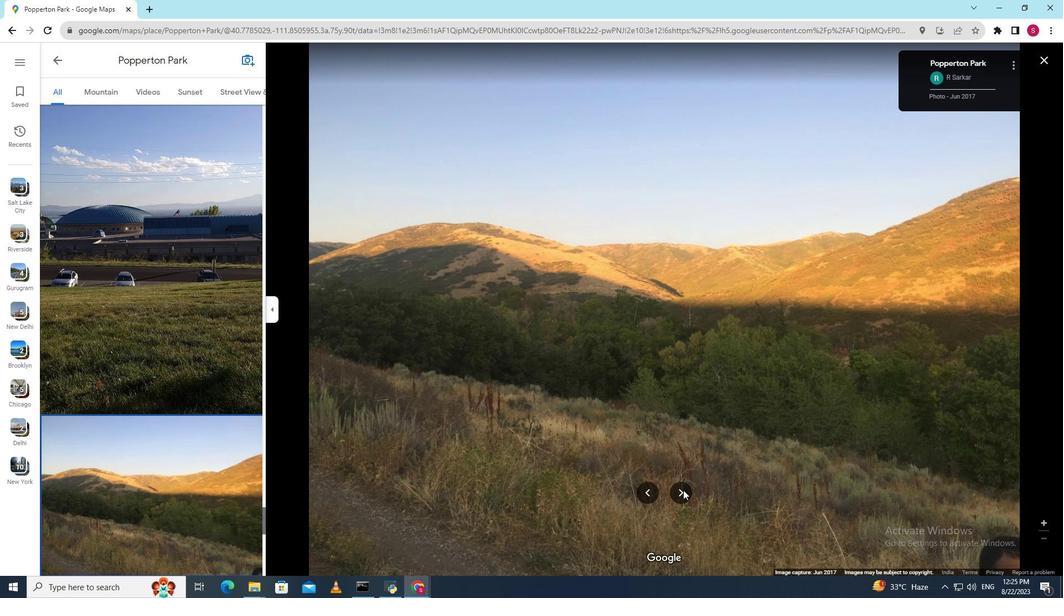 
Action: Mouse moved to (682, 485)
Screenshot: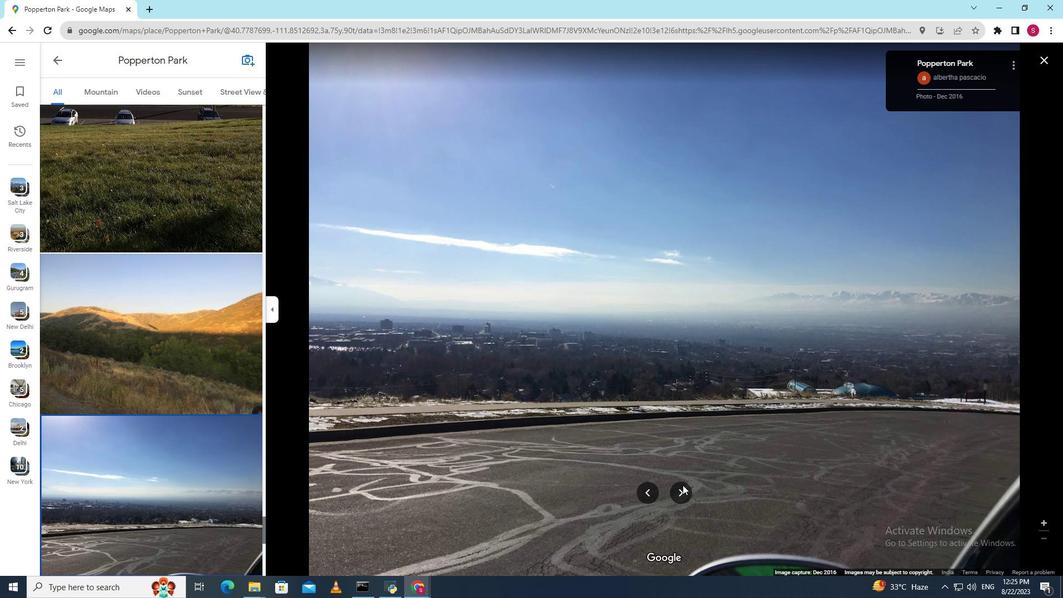 
Action: Mouse pressed left at (682, 485)
Screenshot: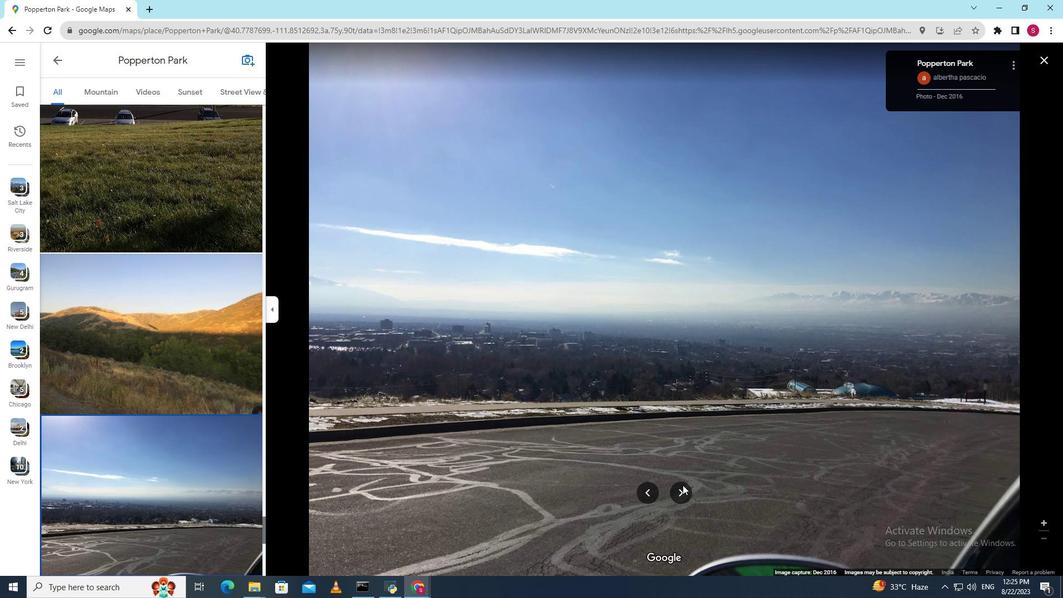 
Action: Mouse moved to (678, 491)
Screenshot: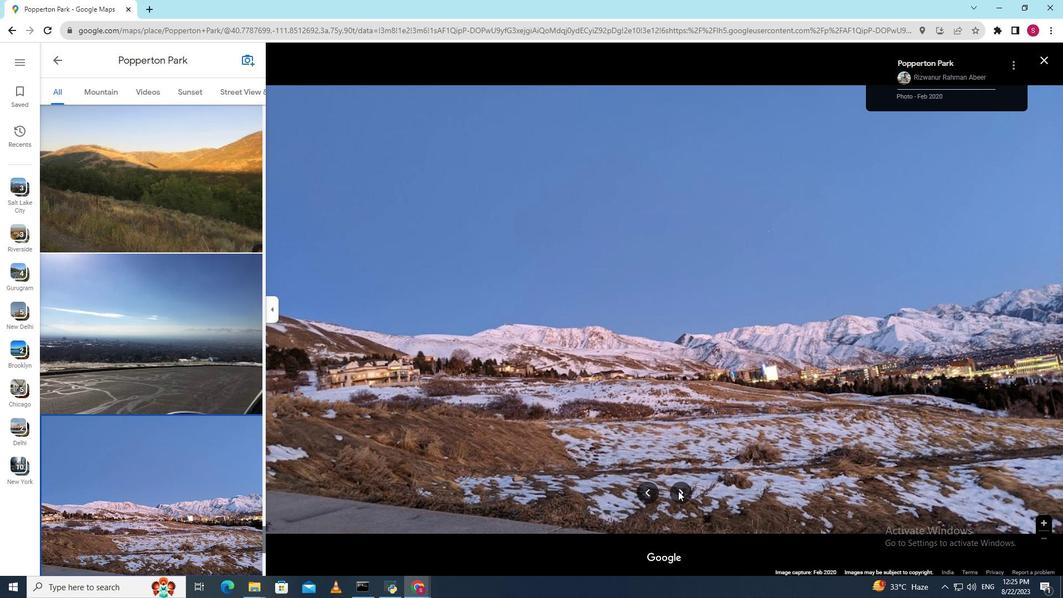 
Action: Mouse pressed left at (678, 491)
Screenshot: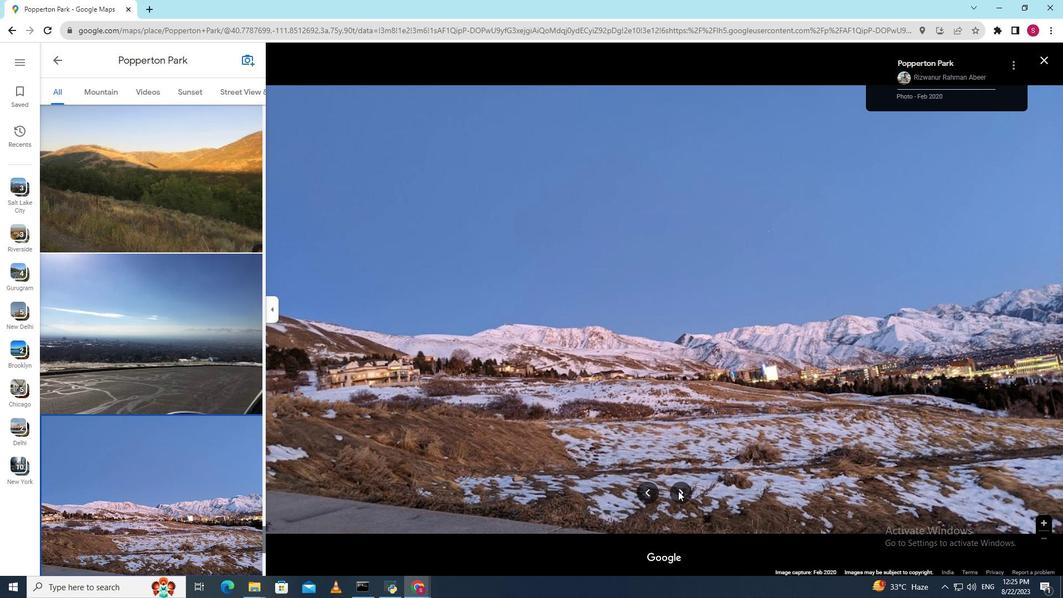 
Action: Mouse pressed left at (678, 491)
Screenshot: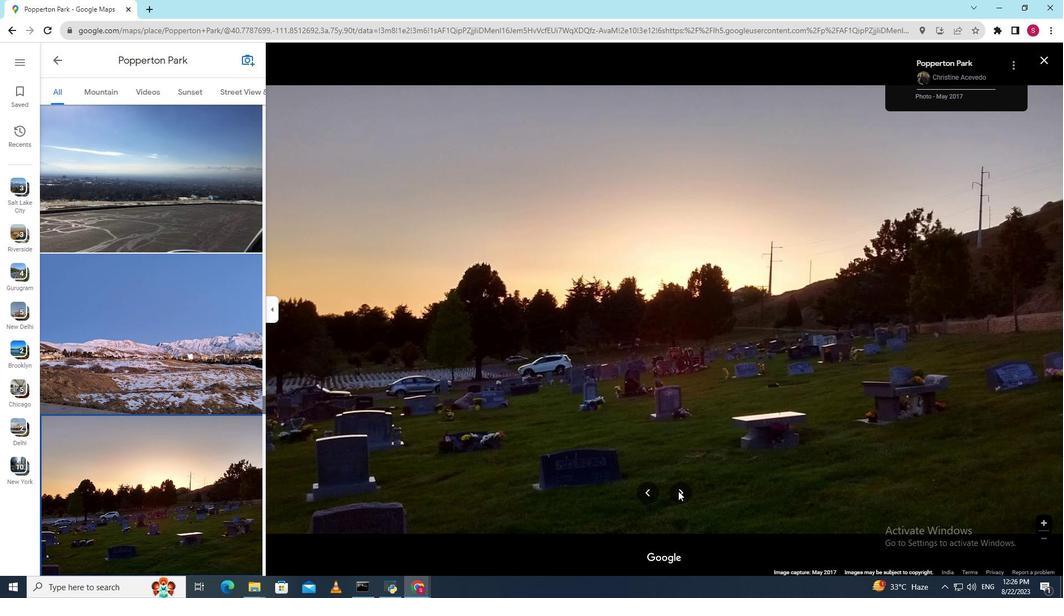 
Action: Mouse pressed left at (678, 491)
Screenshot: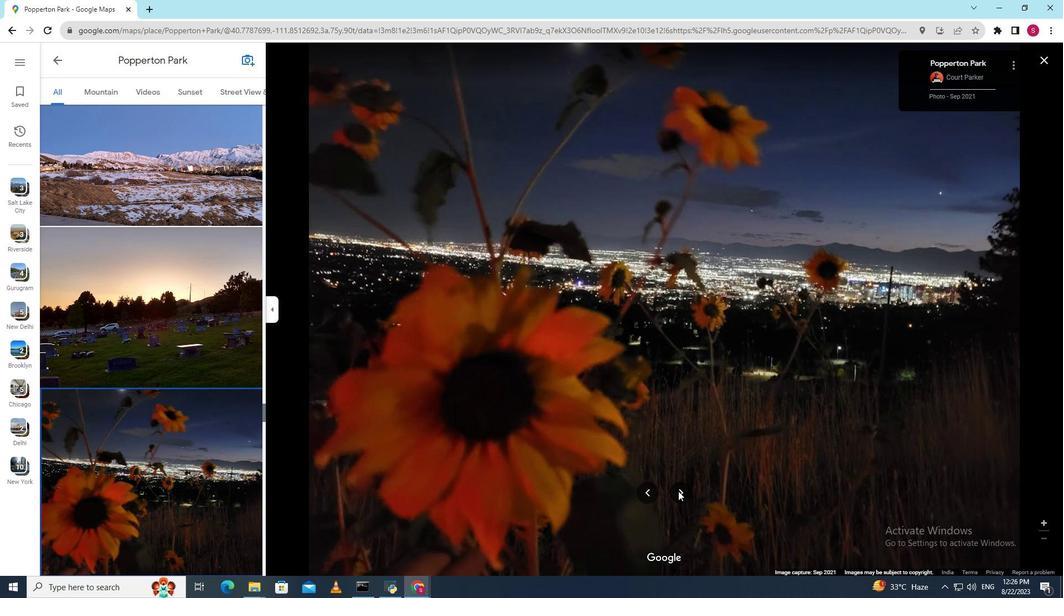 
Action: Mouse pressed left at (678, 491)
Screenshot: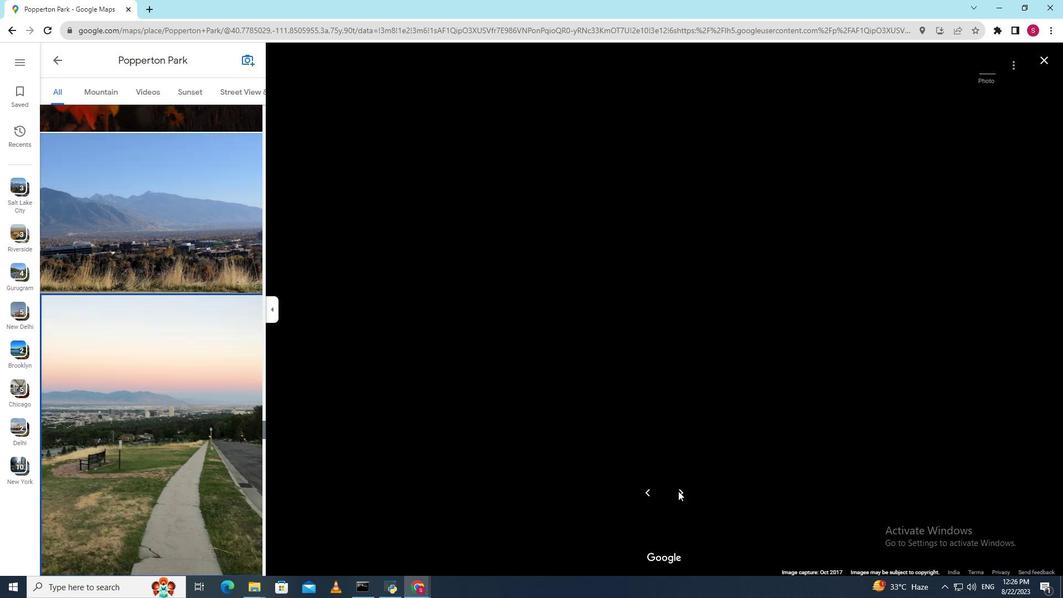 
Action: Mouse pressed left at (678, 491)
Screenshot: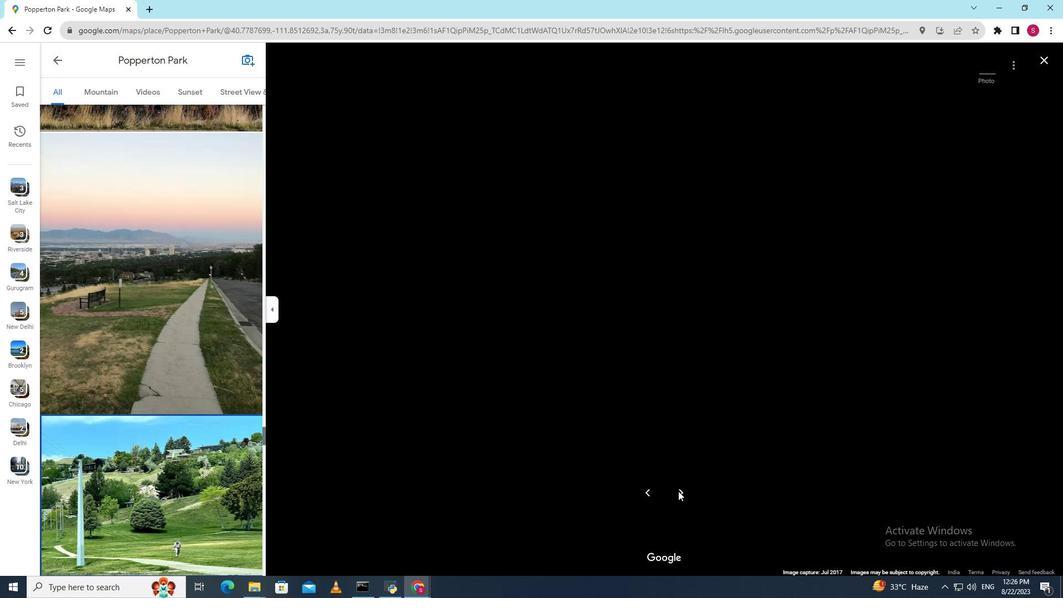
Action: Mouse pressed left at (678, 491)
Screenshot: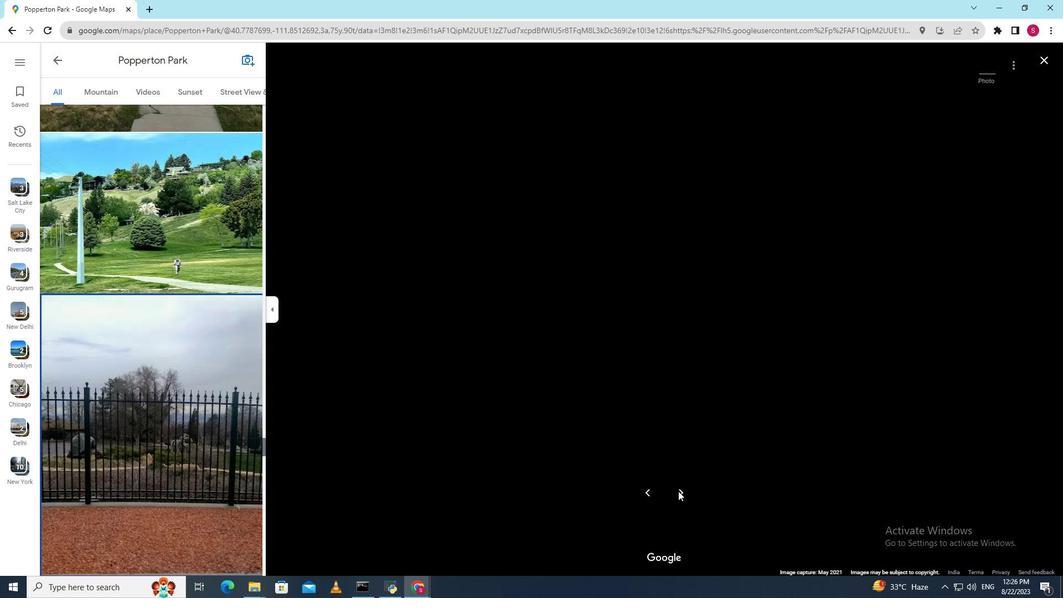 
Action: Mouse pressed left at (678, 491)
Screenshot: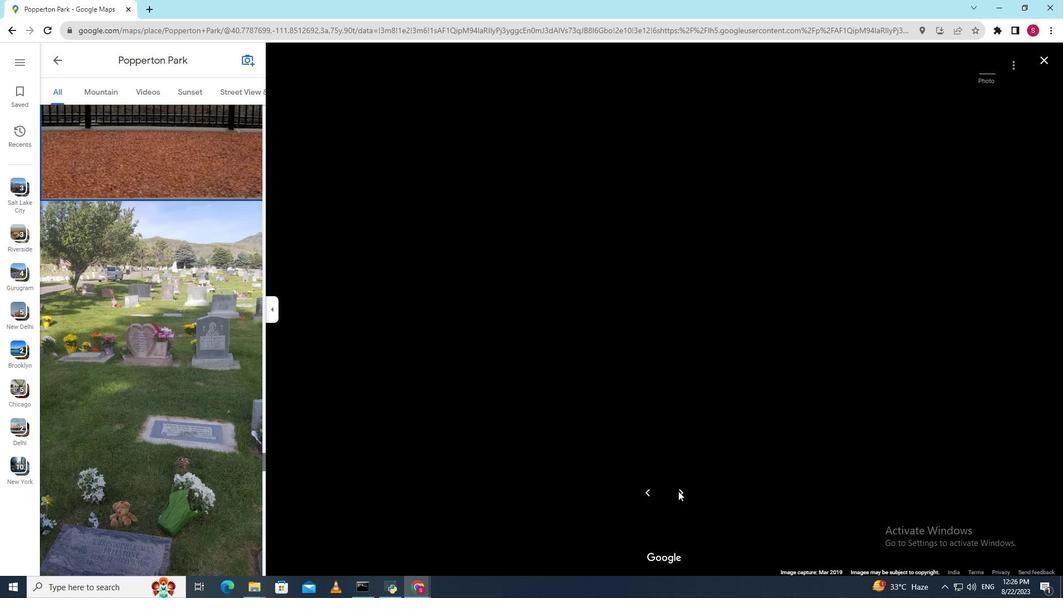 
Action: Mouse pressed left at (678, 491)
Screenshot: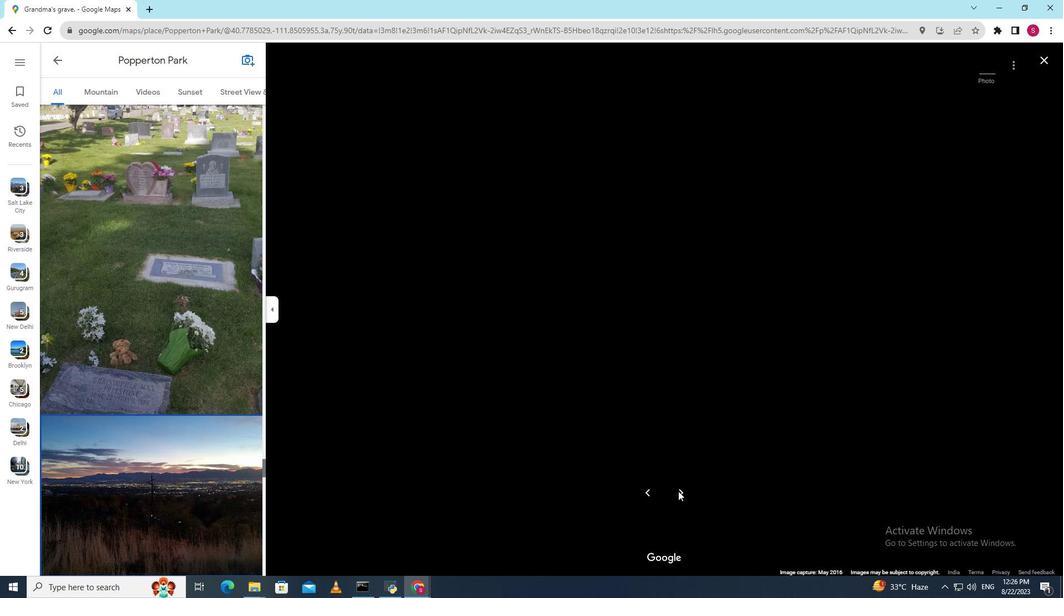 
Action: Mouse pressed left at (678, 491)
Screenshot: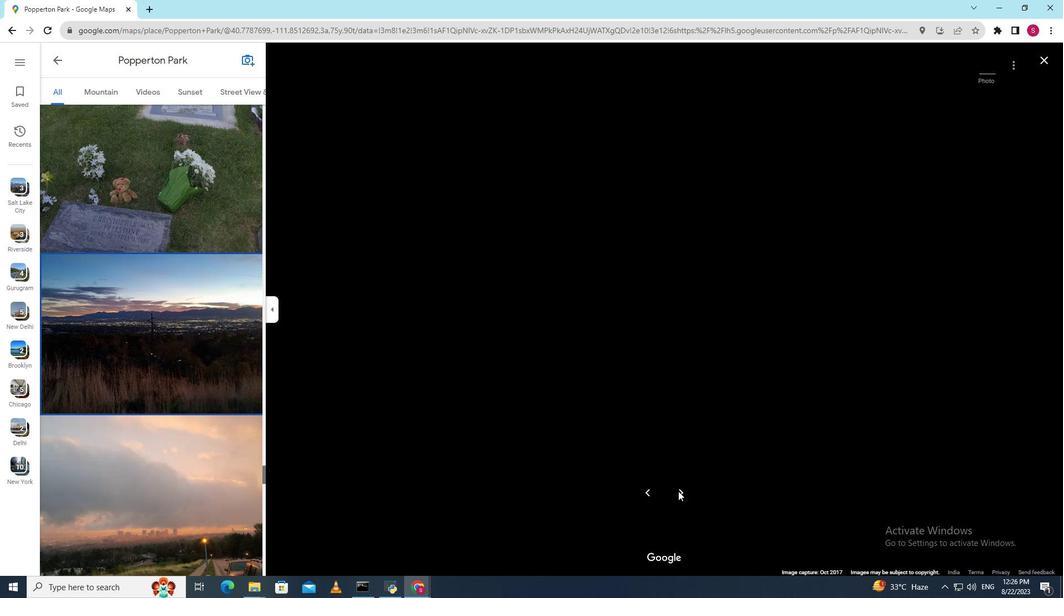
Action: Mouse pressed left at (678, 491)
Screenshot: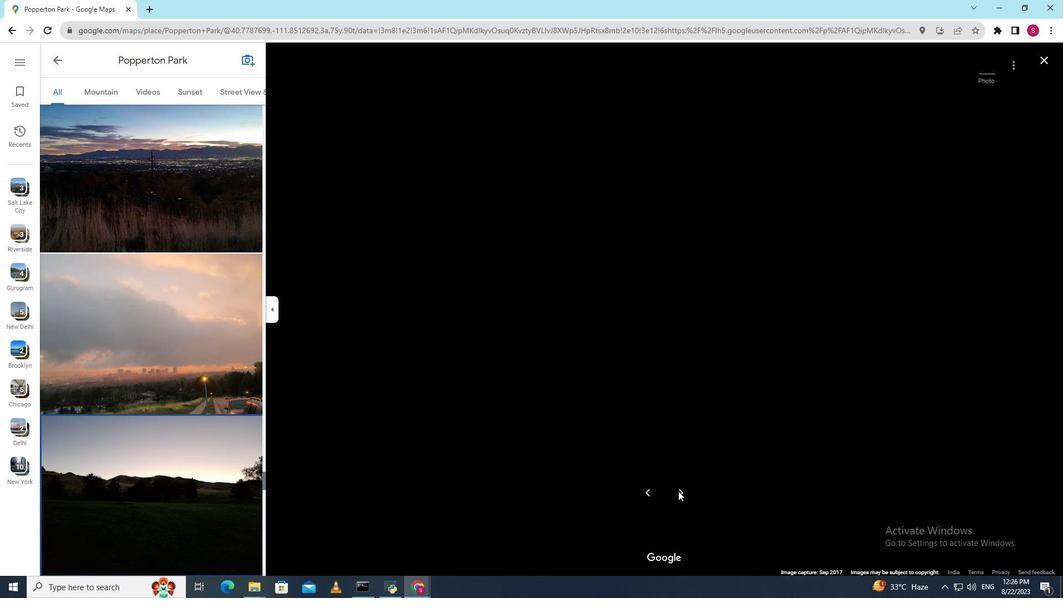 
Action: Mouse pressed left at (678, 491)
Screenshot: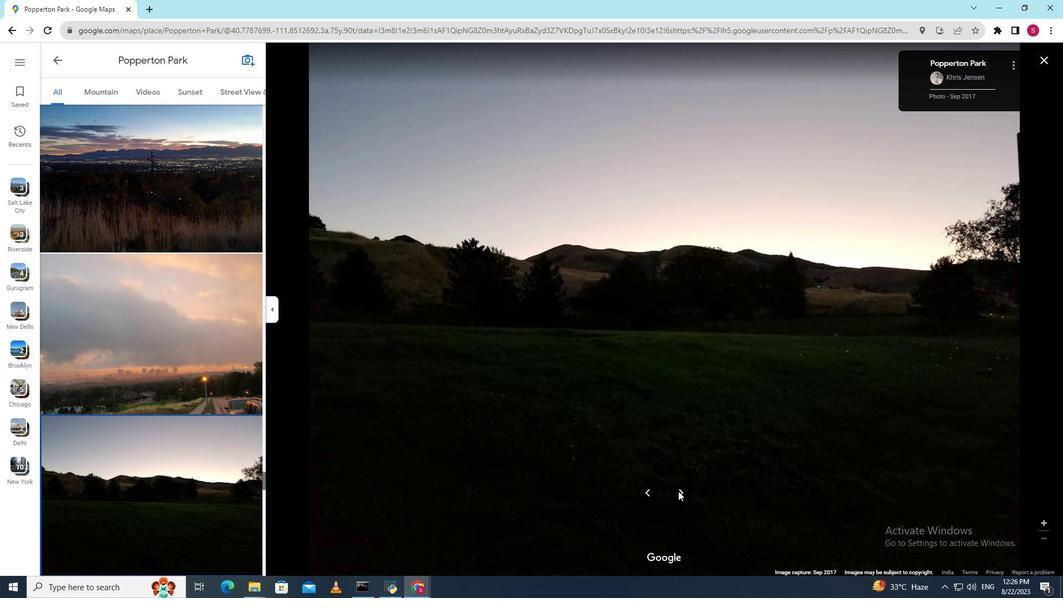 
Action: Mouse pressed left at (678, 491)
Screenshot: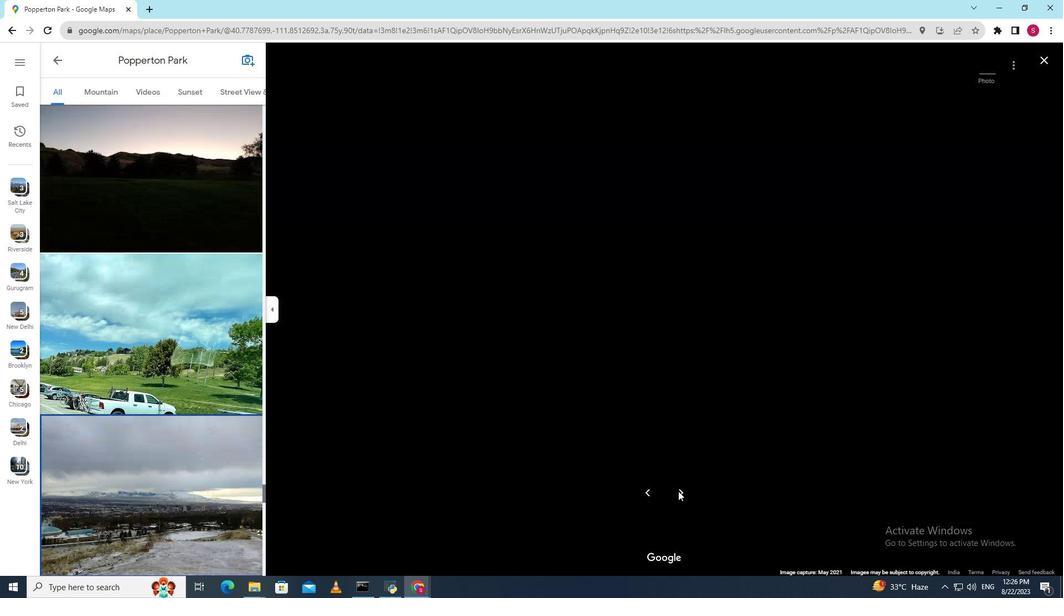 
Action: Mouse pressed left at (678, 491)
Screenshot: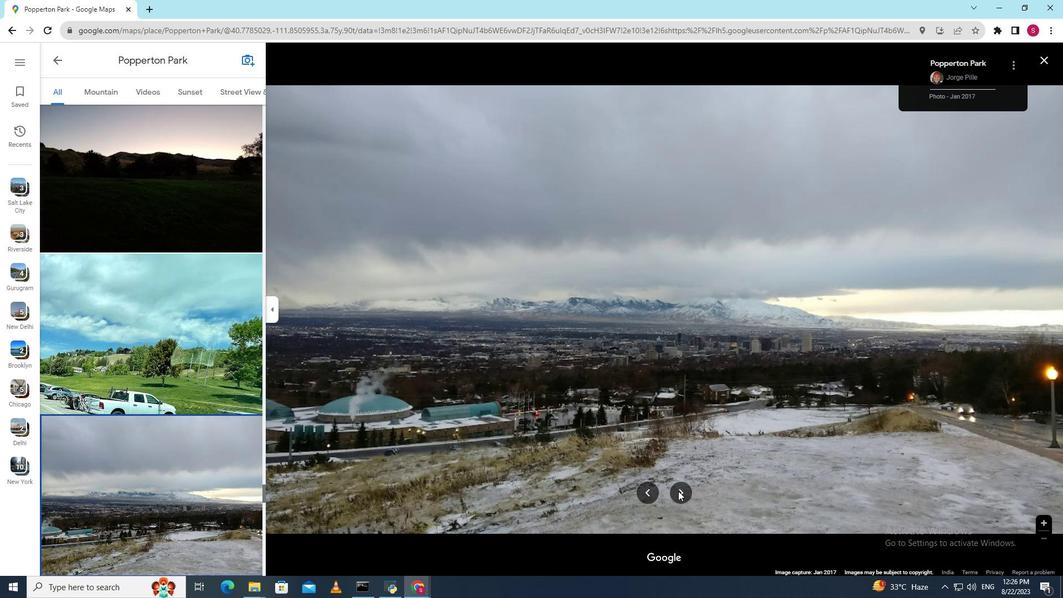 
Action: Mouse pressed left at (678, 491)
Screenshot: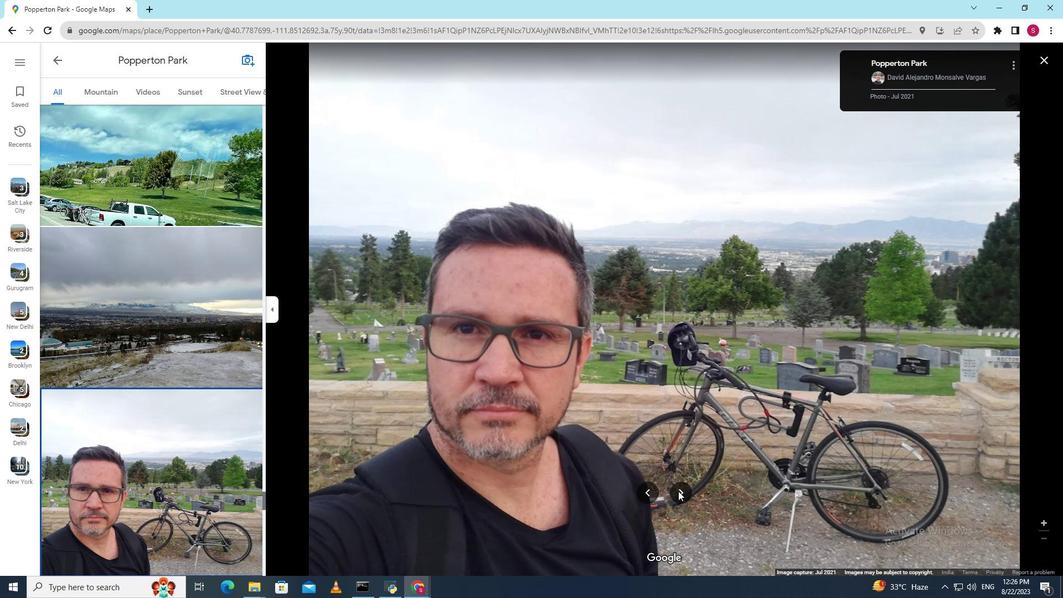 
Action: Mouse pressed left at (678, 491)
Screenshot: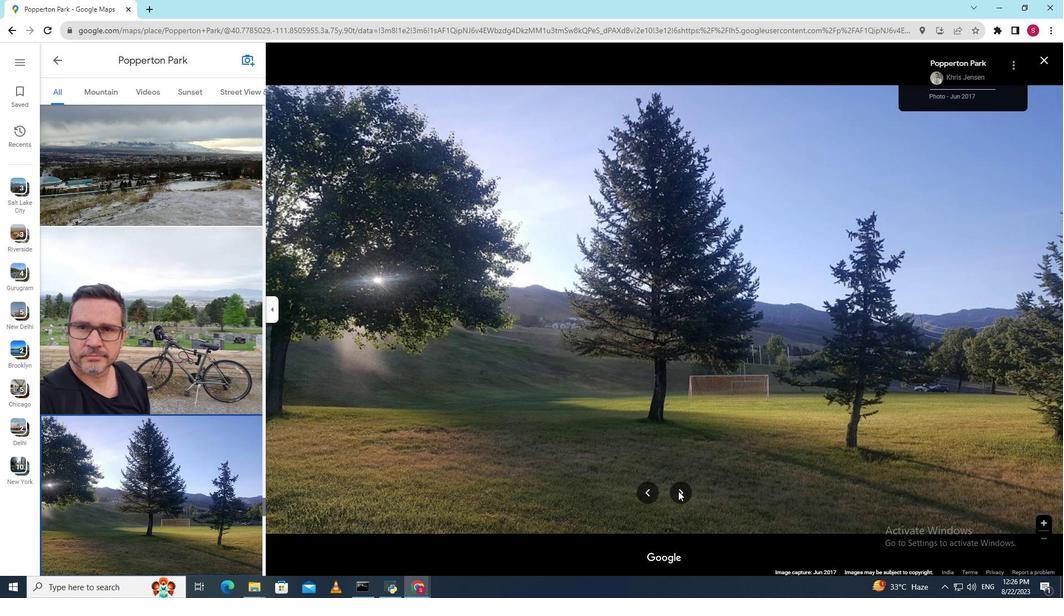 
Action: Mouse pressed left at (678, 491)
Screenshot: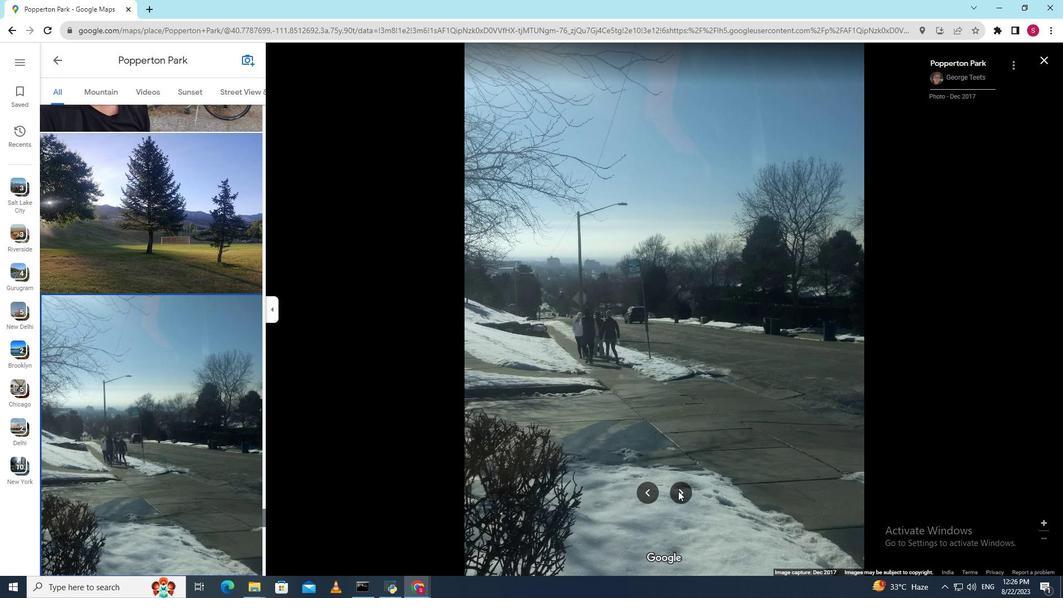 
Action: Mouse pressed left at (678, 491)
Screenshot: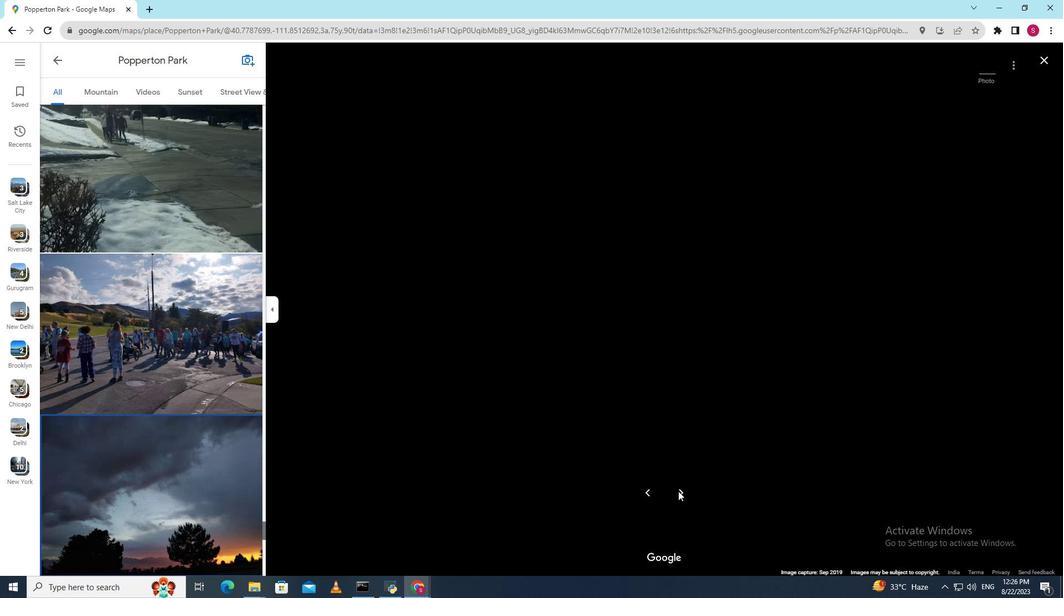 
Action: Mouse pressed left at (678, 491)
Screenshot: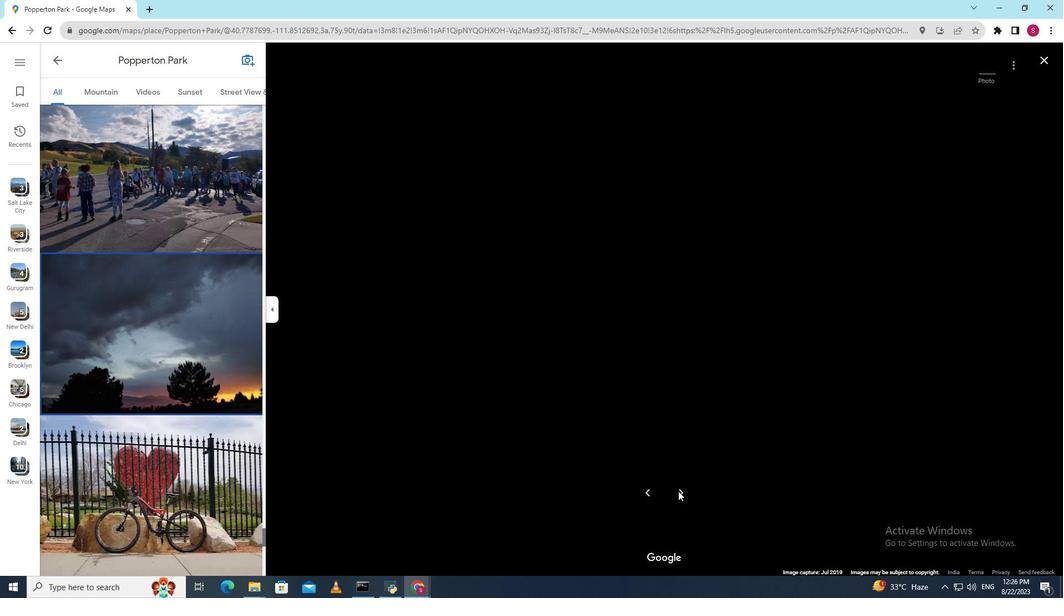 
Action: Mouse pressed left at (678, 491)
Screenshot: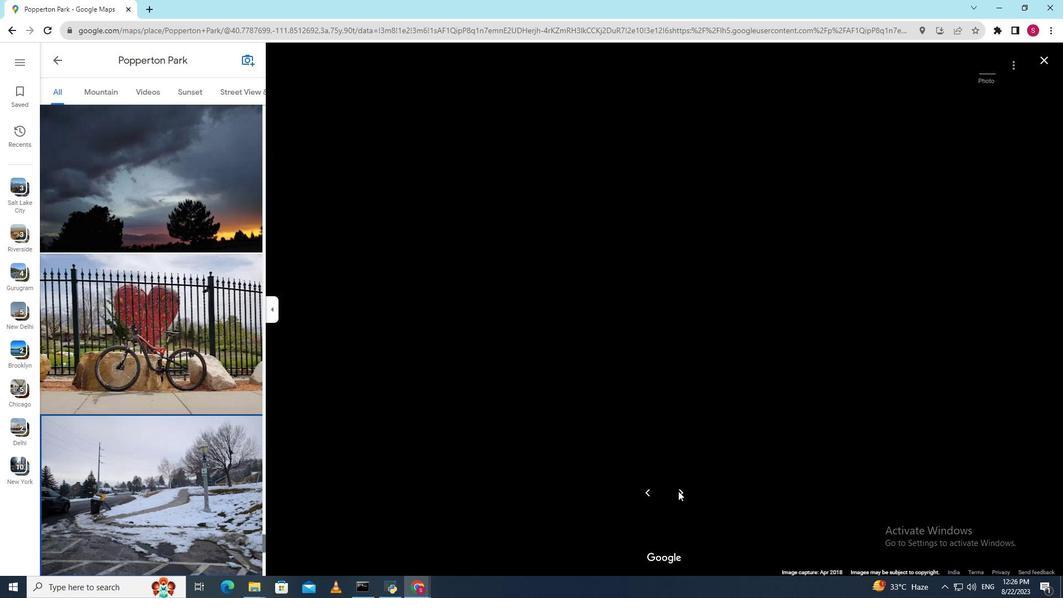 
Action: Mouse pressed left at (678, 491)
Screenshot: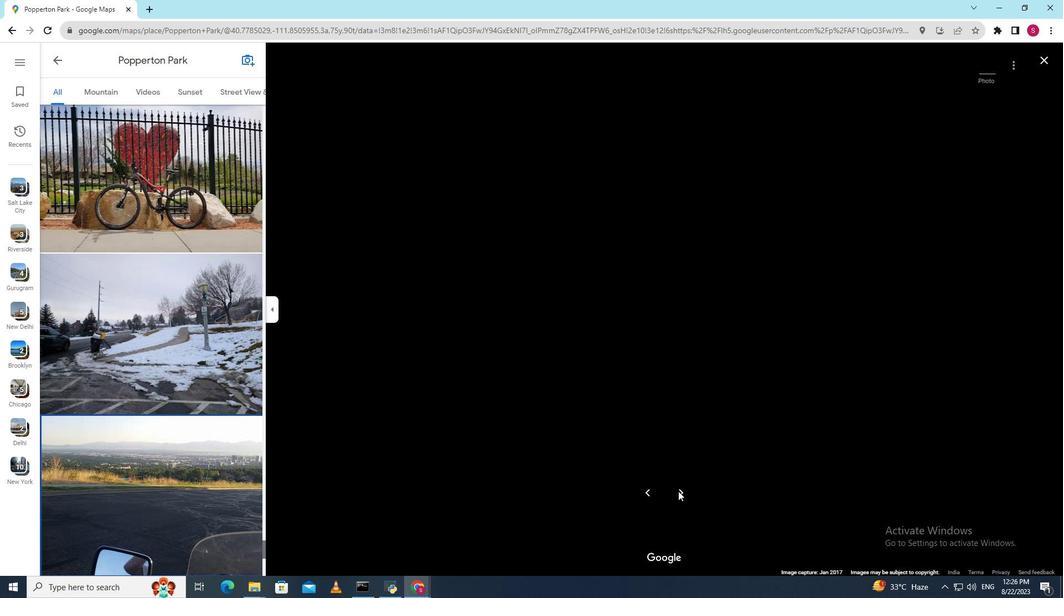 
Action: Mouse pressed left at (678, 491)
Screenshot: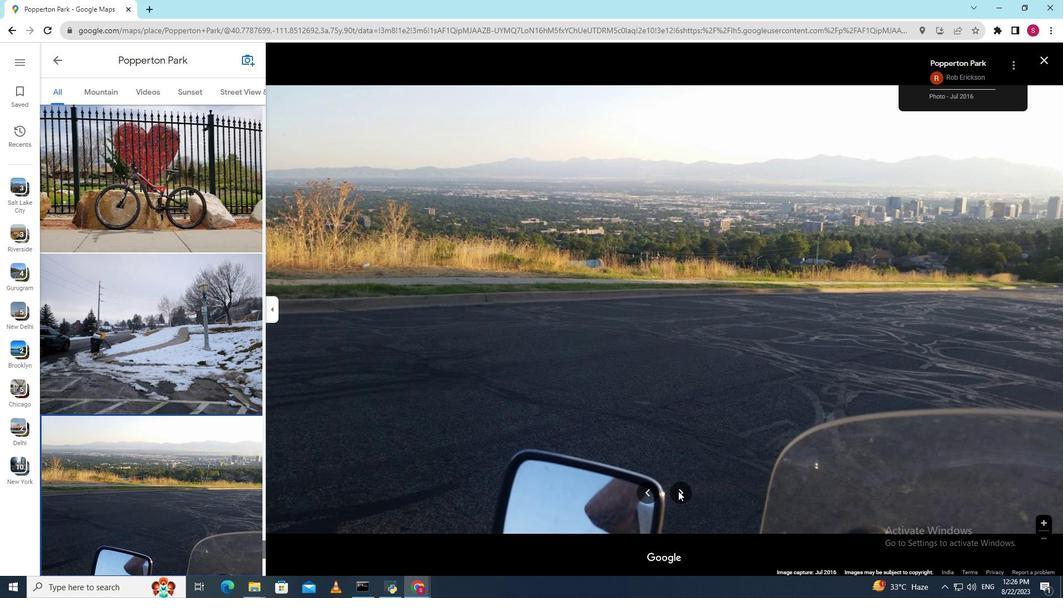 
Action: Mouse pressed left at (678, 491)
Screenshot: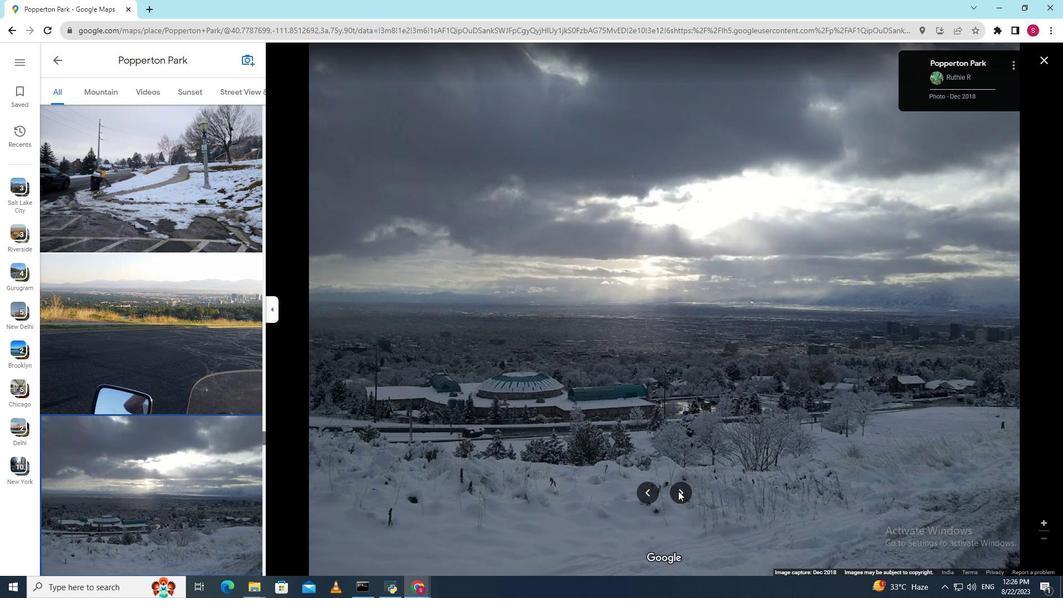 
Action: Mouse pressed left at (678, 491)
Screenshot: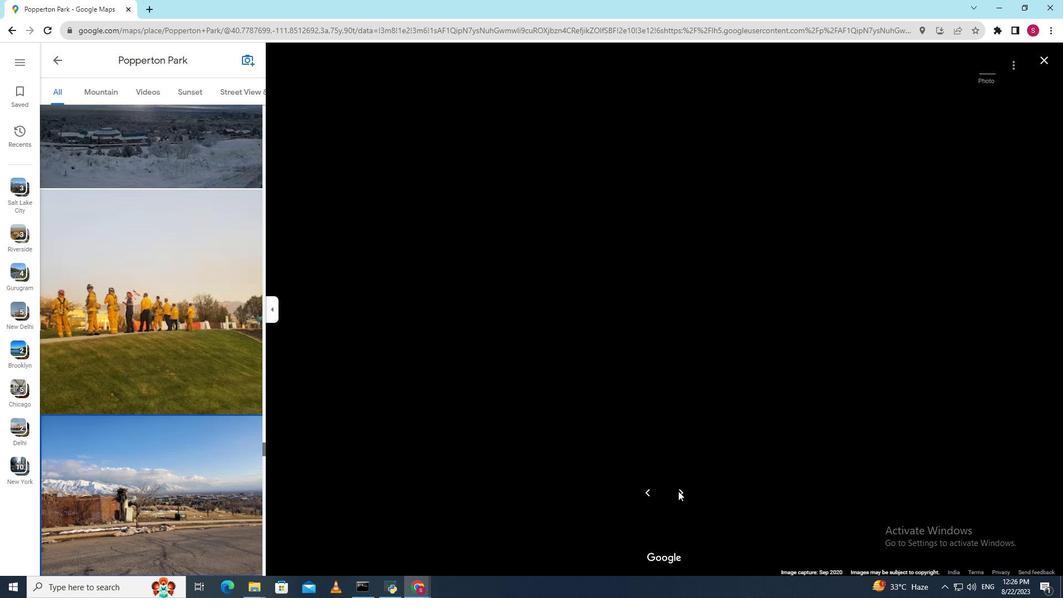 
Action: Mouse pressed left at (678, 491)
Screenshot: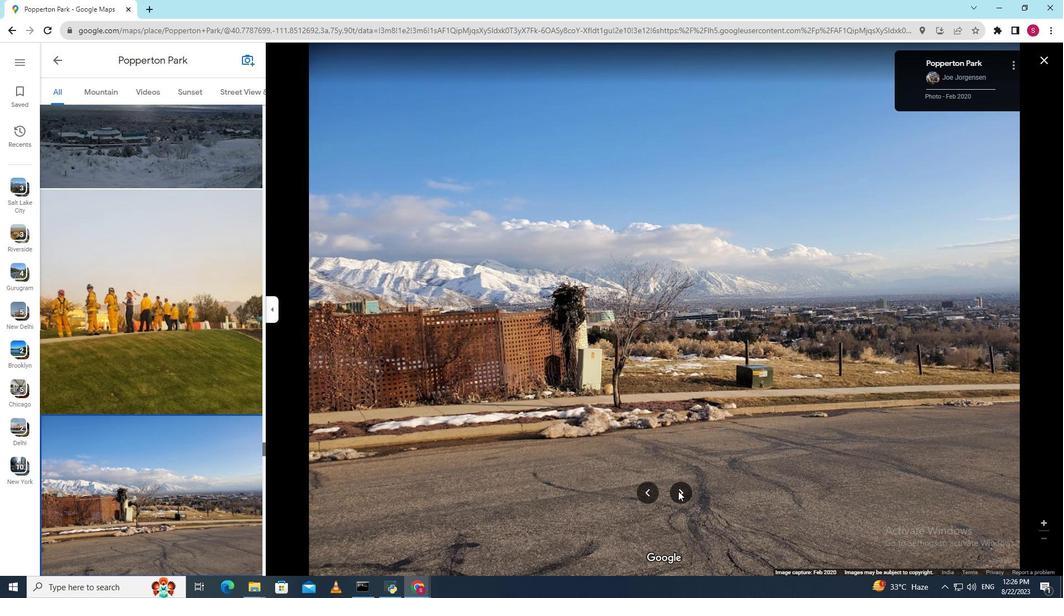 
Action: Mouse pressed left at (678, 491)
Screenshot: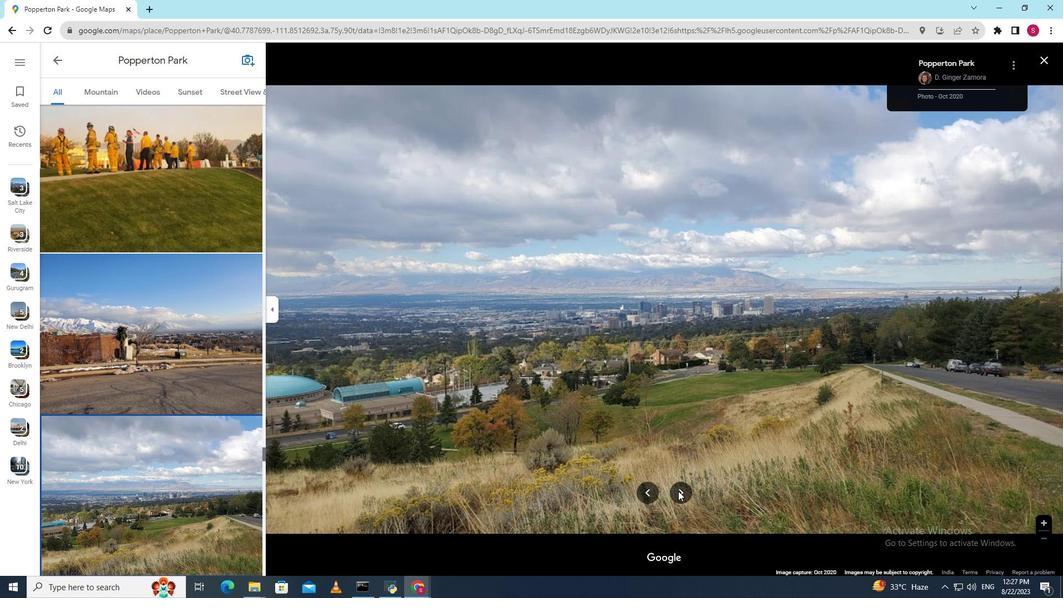
Action: Mouse pressed left at (678, 491)
Screenshot: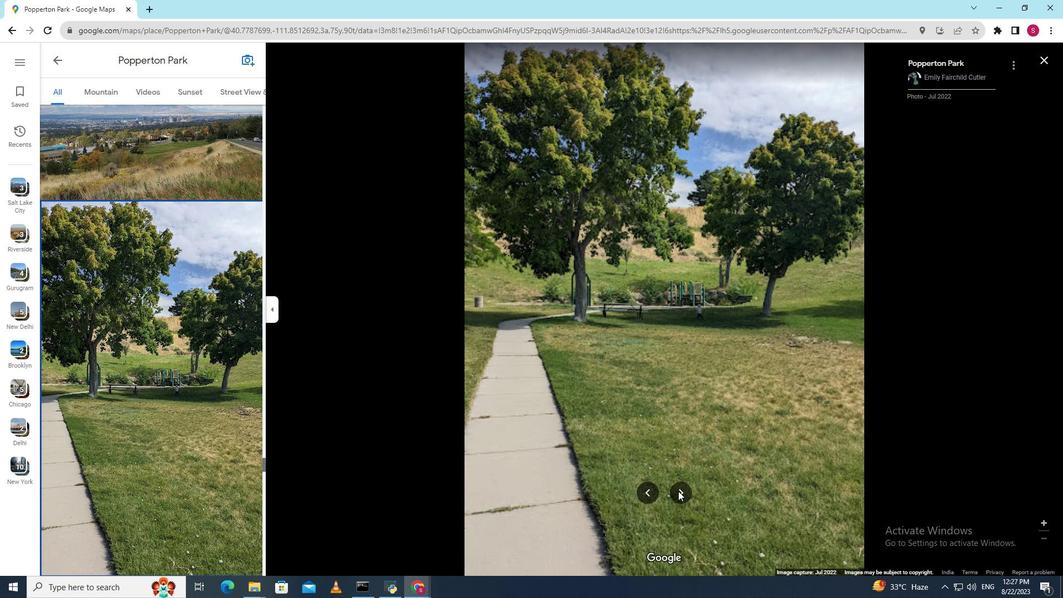 
Action: Mouse pressed left at (678, 491)
Screenshot: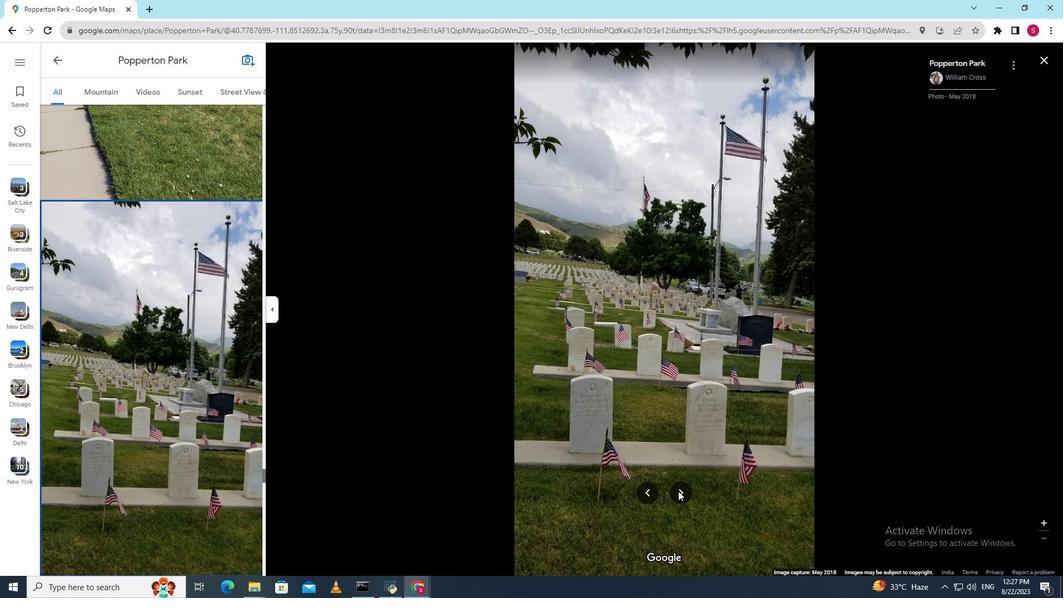 
Action: Mouse pressed left at (678, 491)
Screenshot: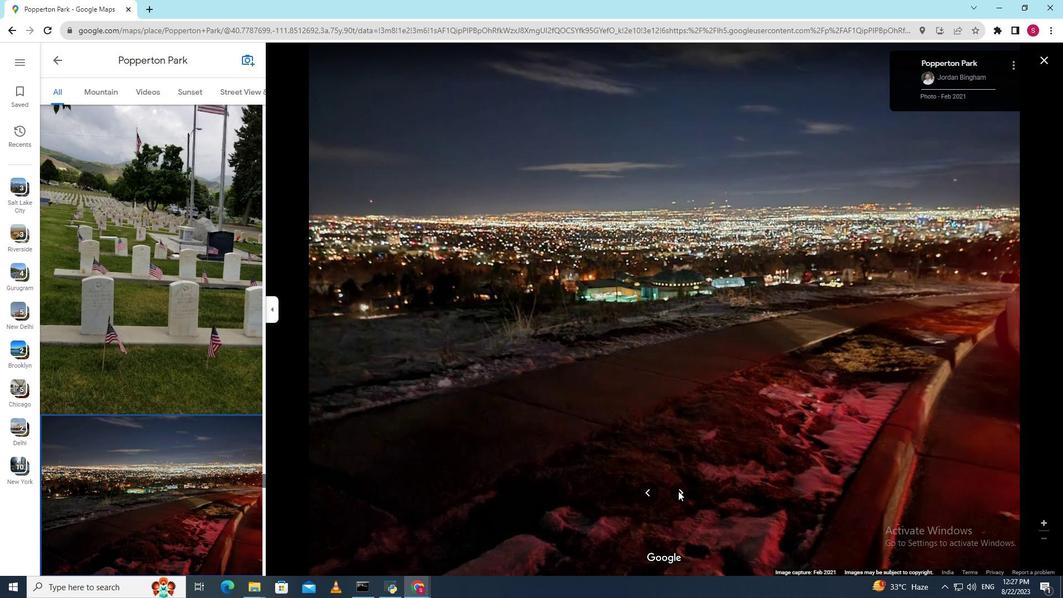 
Action: Mouse pressed left at (678, 491)
Screenshot: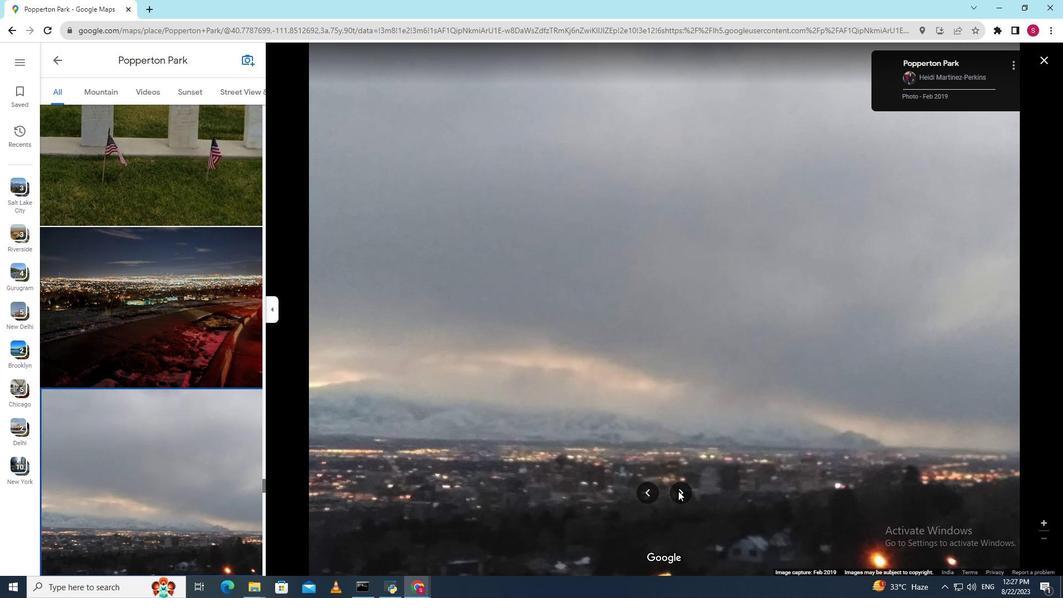 
Action: Mouse pressed left at (678, 491)
Screenshot: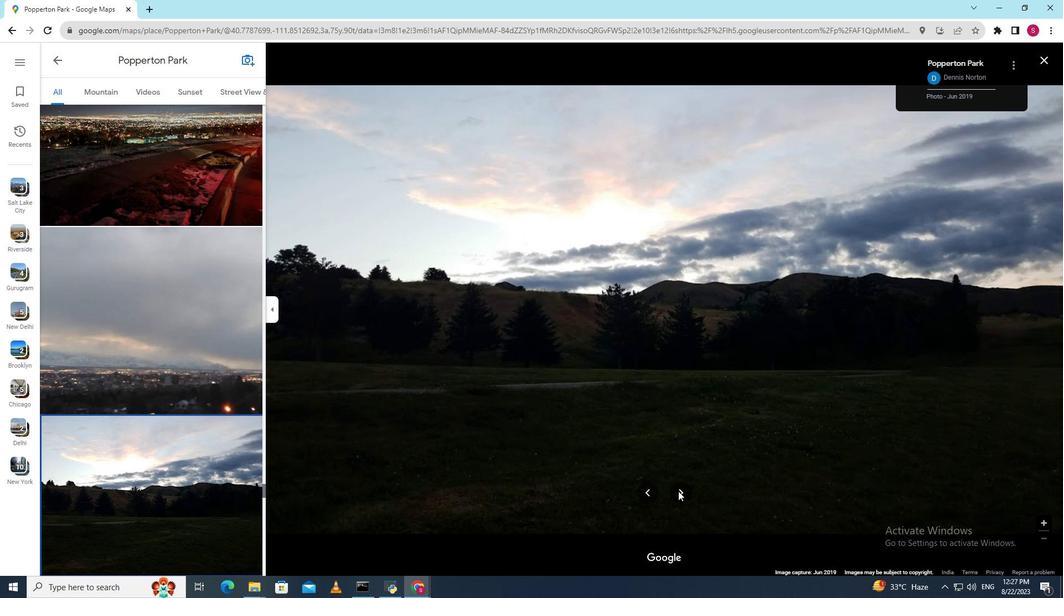 
Action: Mouse pressed left at (678, 491)
Screenshot: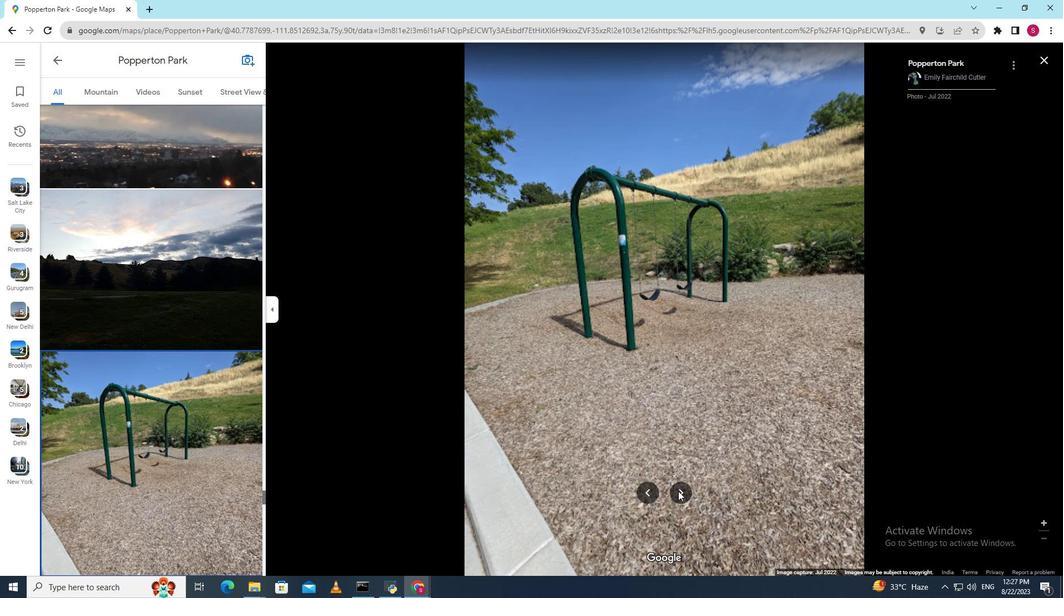 
Action: Mouse pressed left at (678, 491)
Screenshot: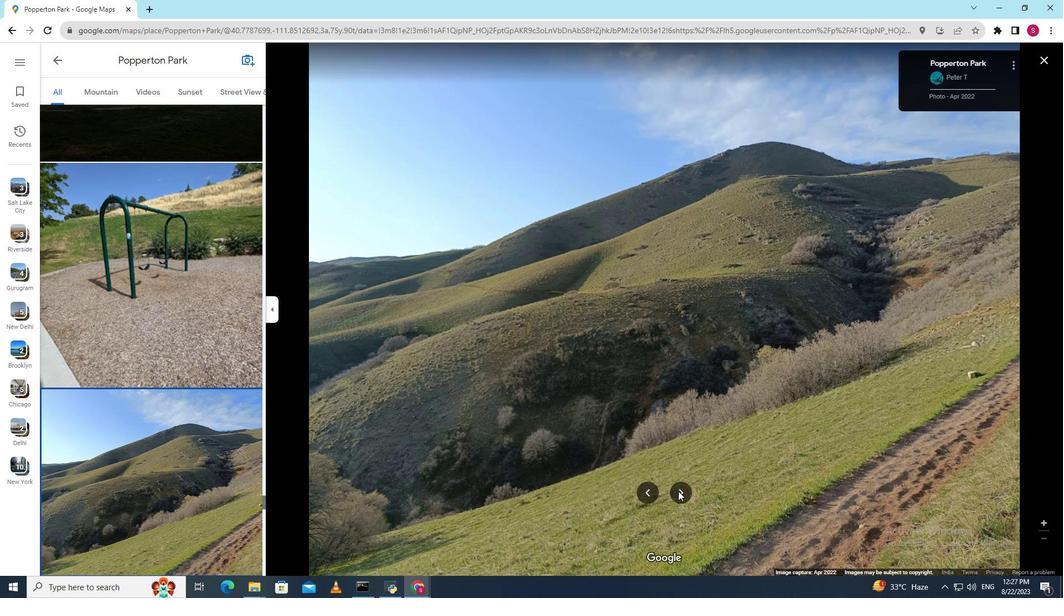 
Action: Mouse pressed left at (678, 491)
Screenshot: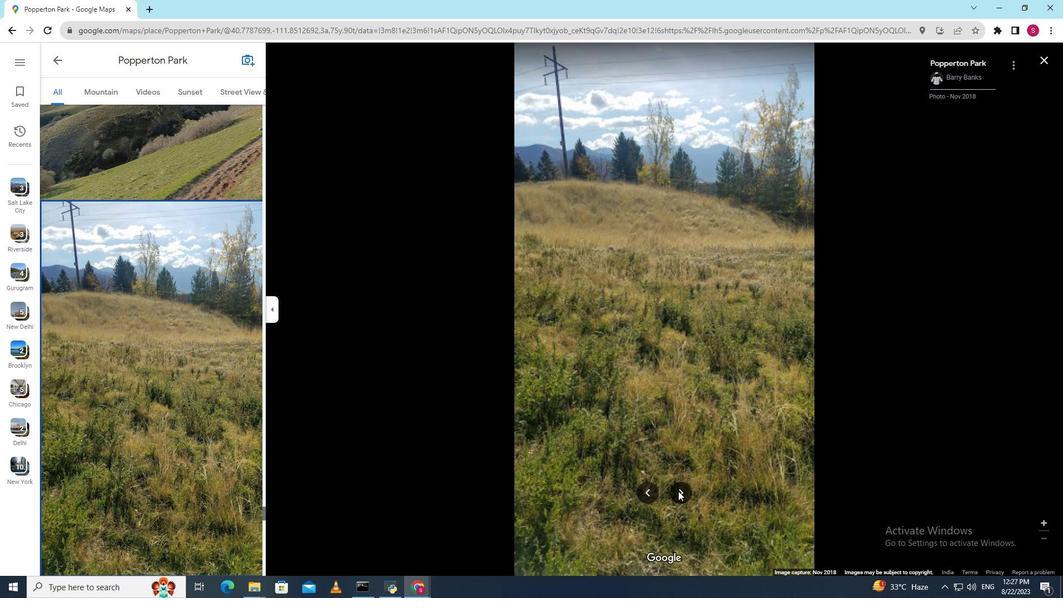 
Action: Mouse pressed left at (678, 491)
Screenshot: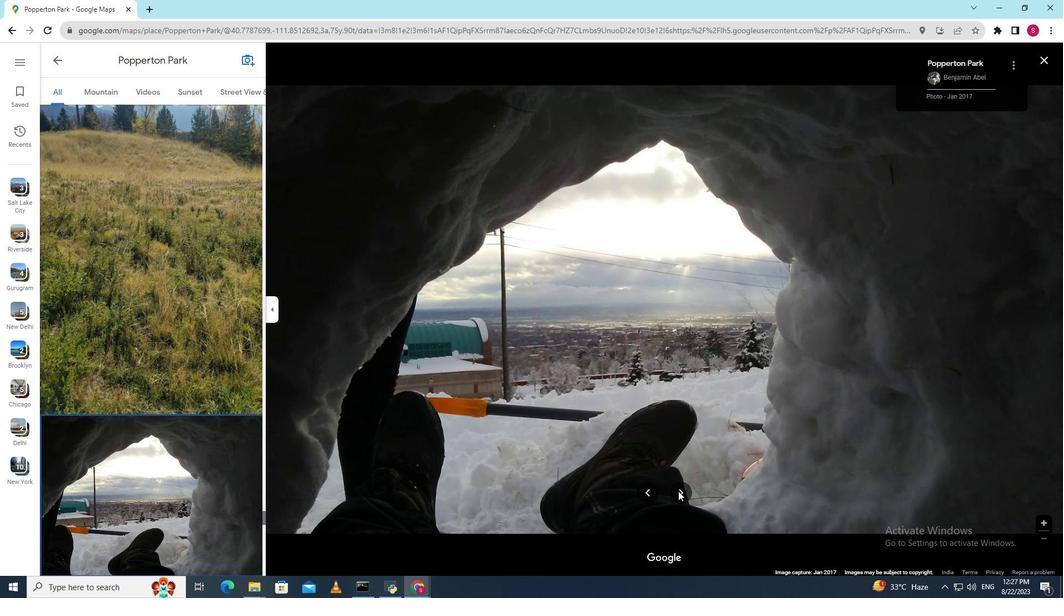 
Action: Mouse pressed left at (678, 491)
Screenshot: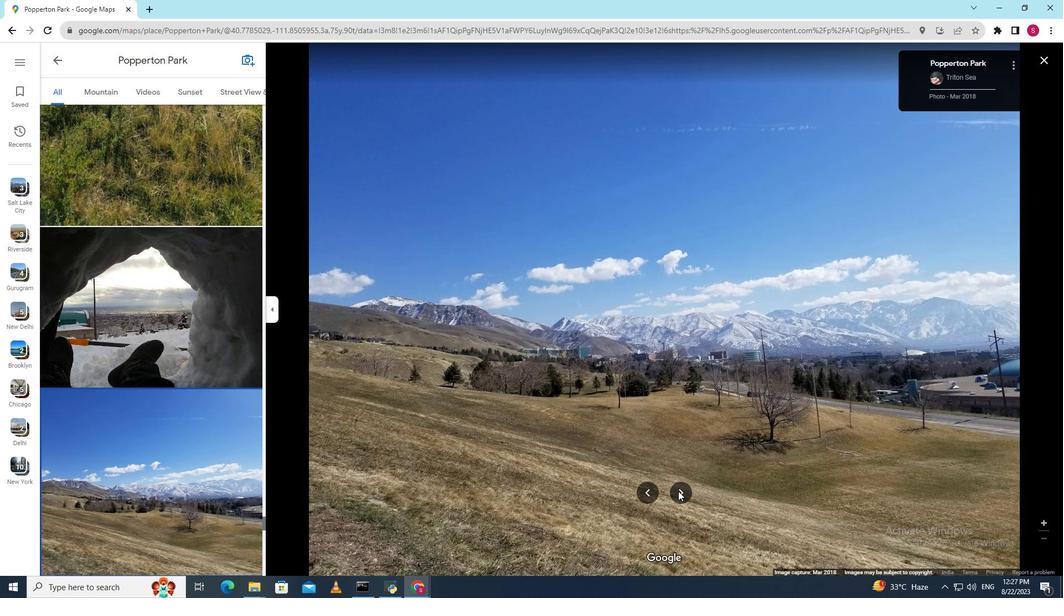 
Action: Mouse moved to (680, 491)
Screenshot: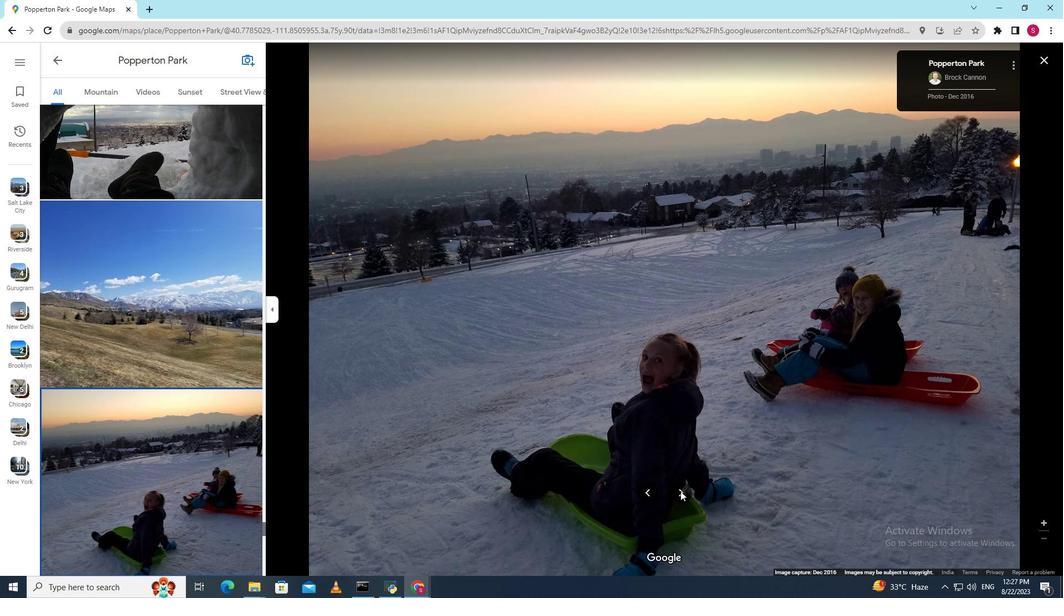 
Action: Mouse pressed left at (680, 491)
Screenshot: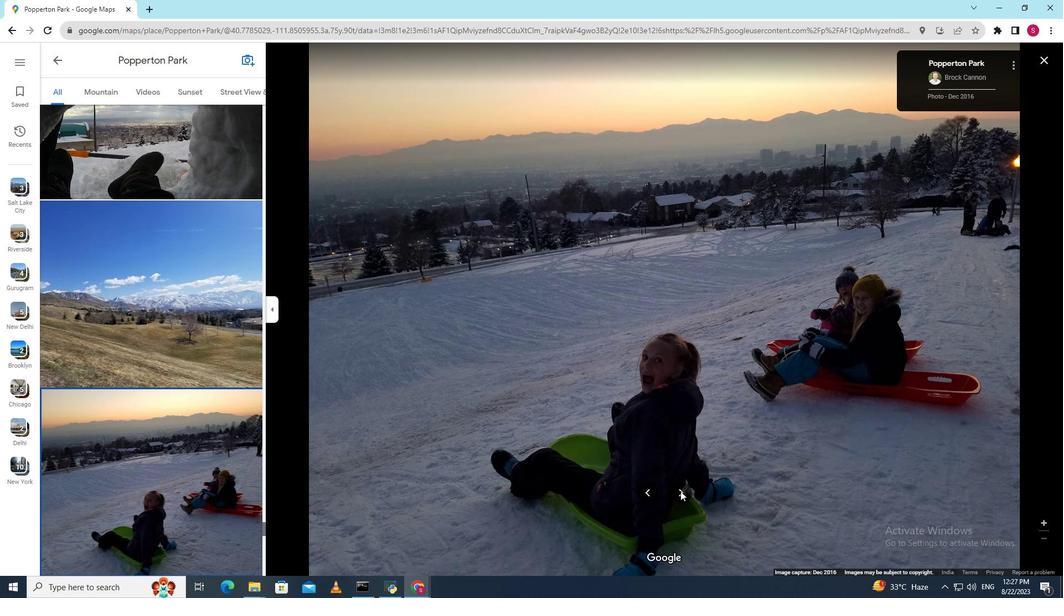 
Action: Mouse pressed left at (680, 491)
Screenshot: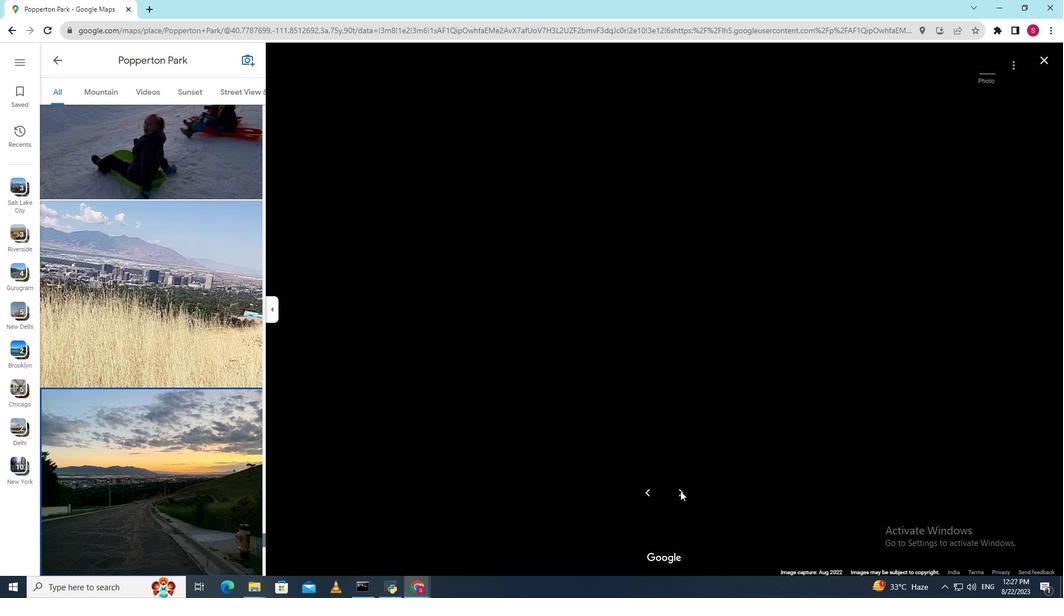 
Action: Mouse pressed left at (680, 491)
Screenshot: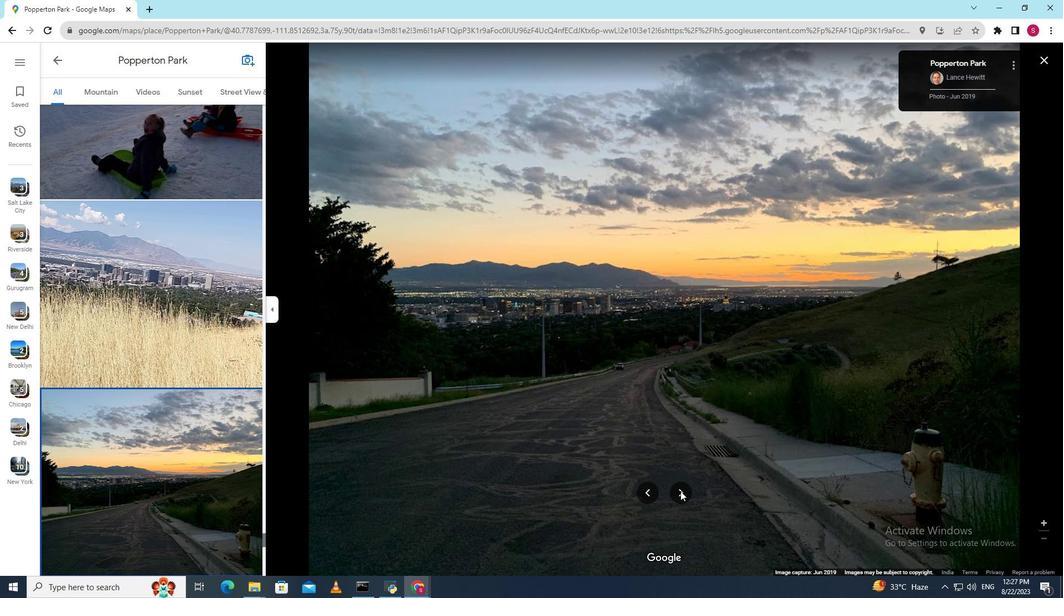 
Action: Mouse pressed left at (680, 491)
Screenshot: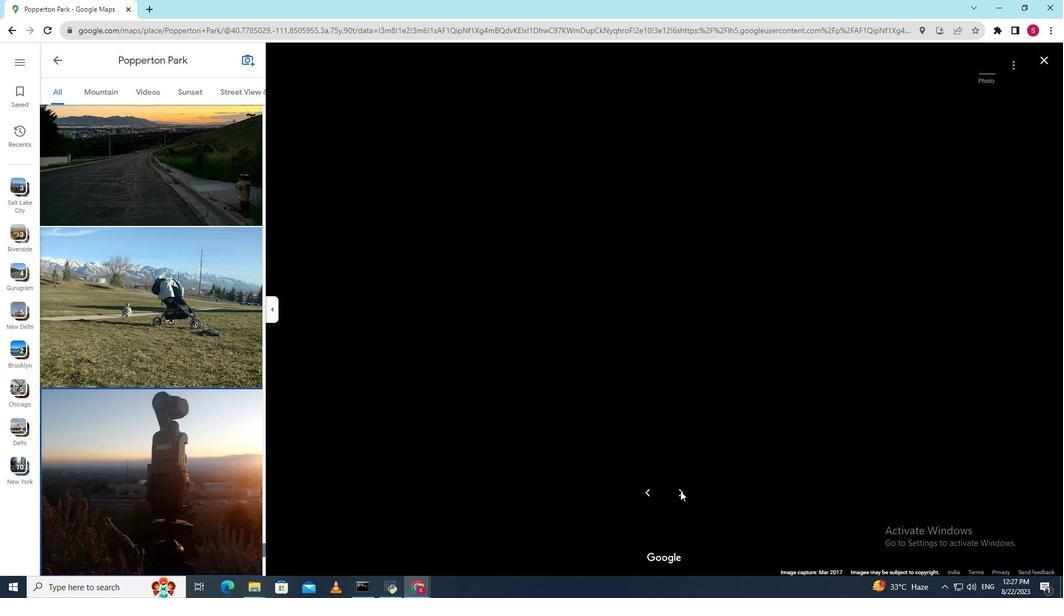 
Action: Mouse pressed left at (680, 491)
Screenshot: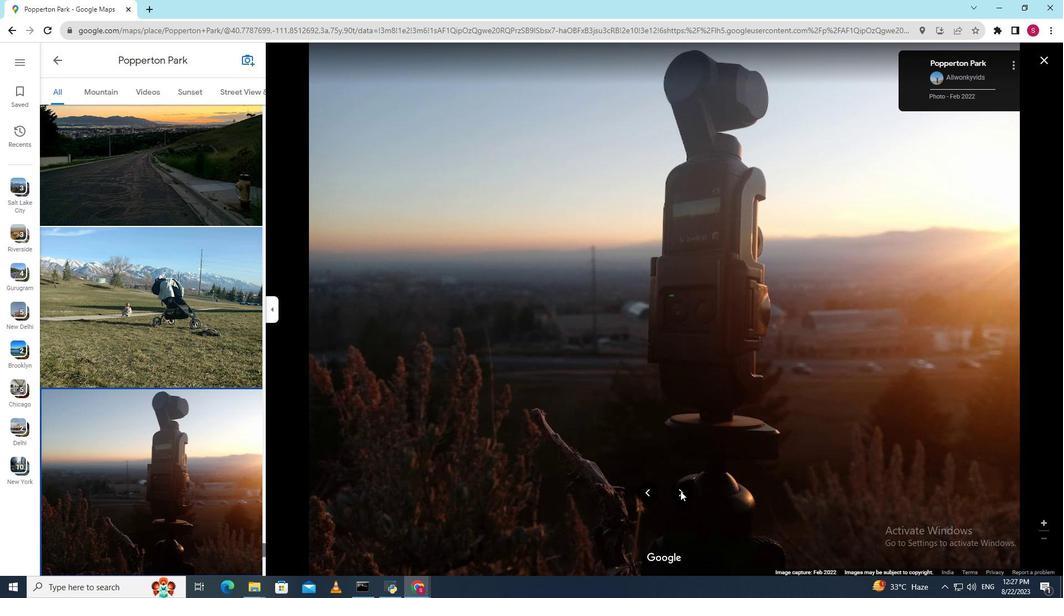
Action: Mouse pressed left at (680, 491)
Screenshot: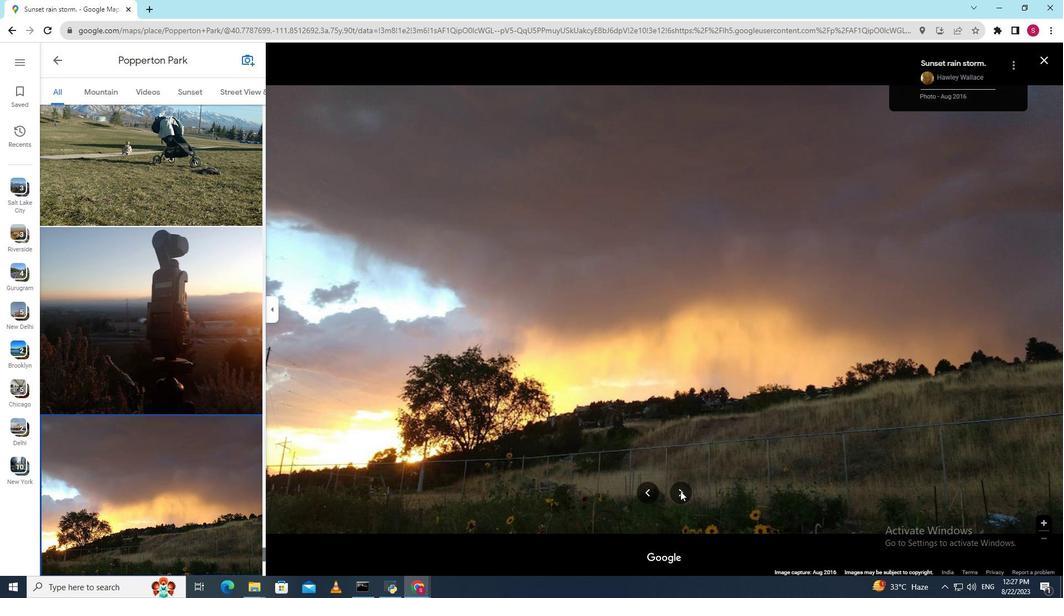 
Action: Mouse pressed left at (680, 491)
Screenshot: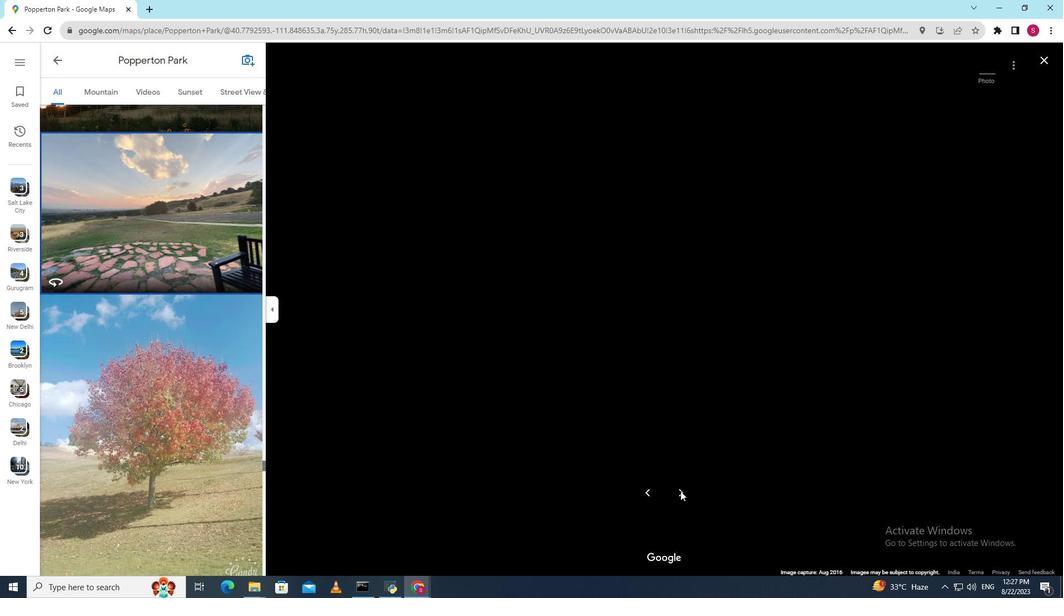 
Action: Mouse pressed left at (680, 491)
Screenshot: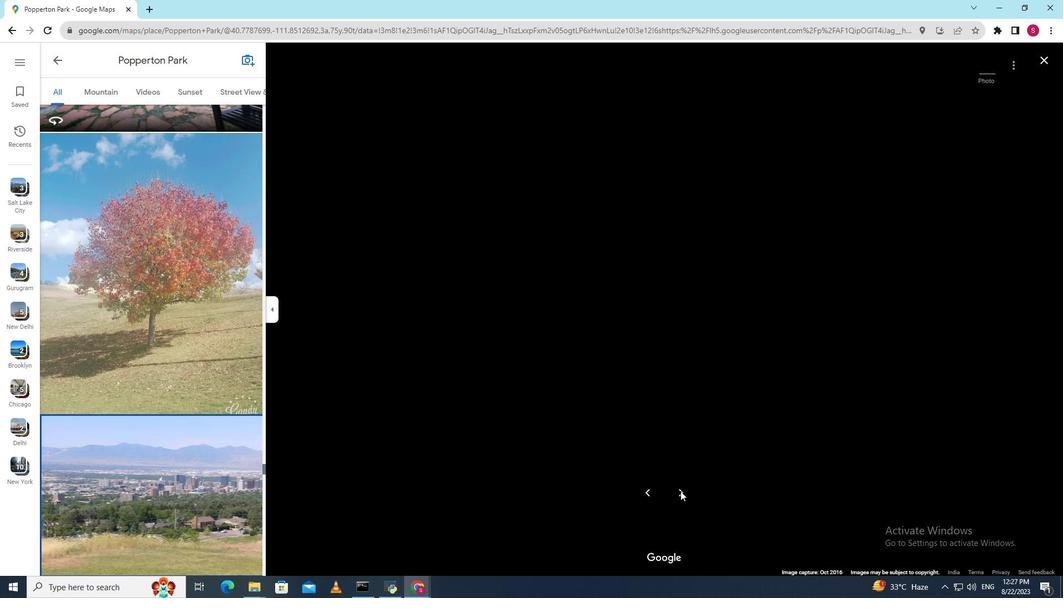 
Action: Mouse pressed left at (680, 491)
Screenshot: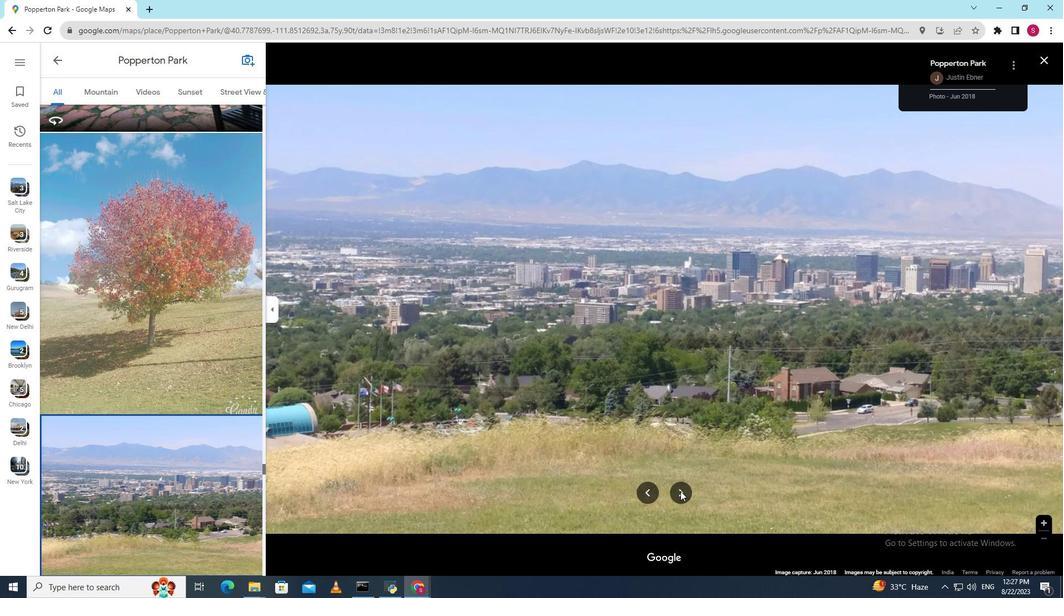 
Action: Mouse pressed left at (680, 491)
Screenshot: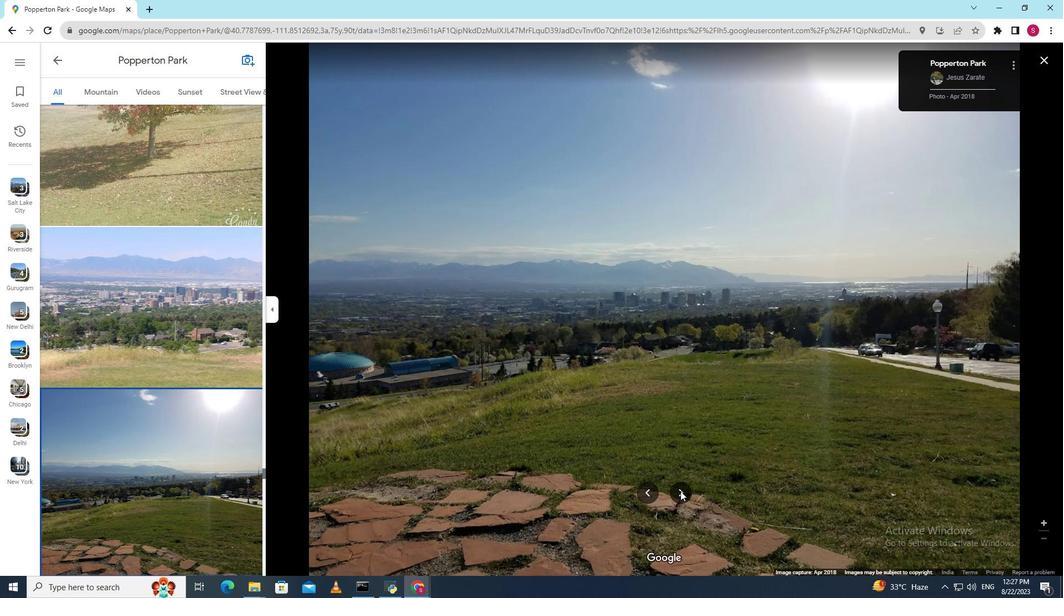 
Action: Mouse pressed left at (680, 491)
Screenshot: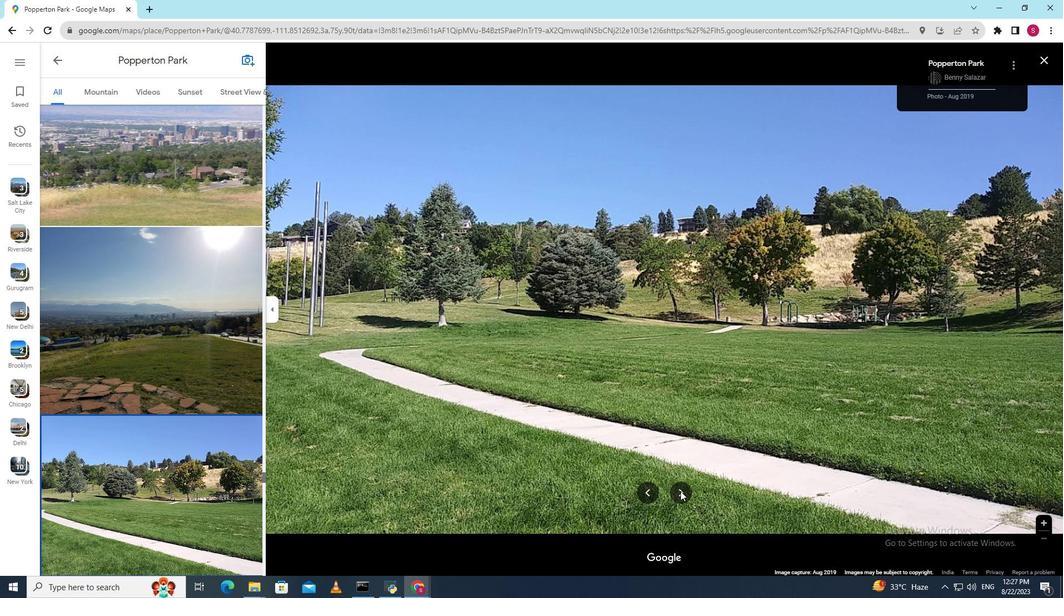 
Action: Mouse pressed left at (680, 491)
Screenshot: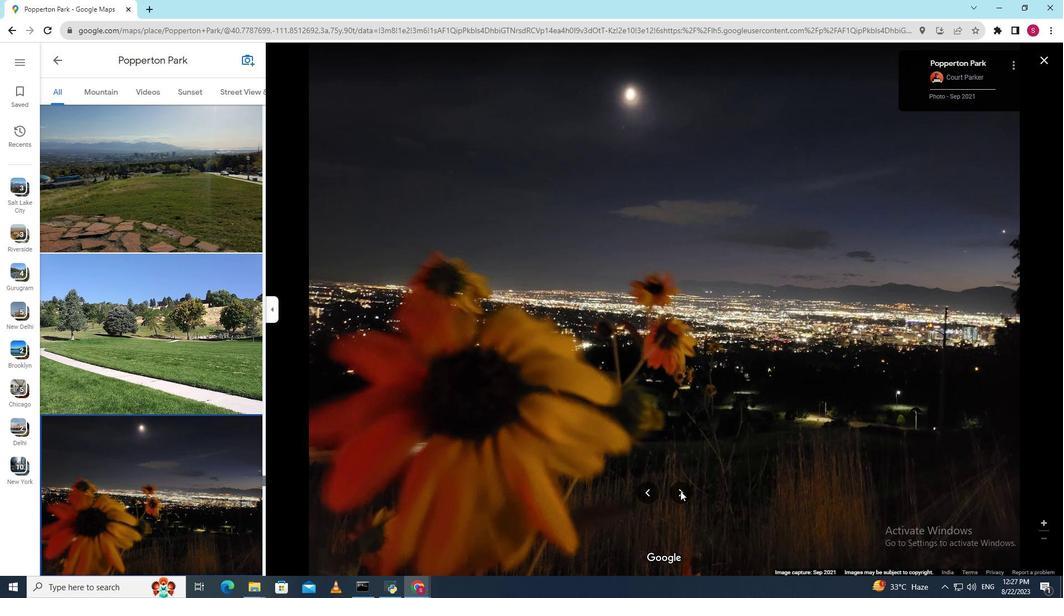 
Action: Mouse pressed left at (680, 491)
Screenshot: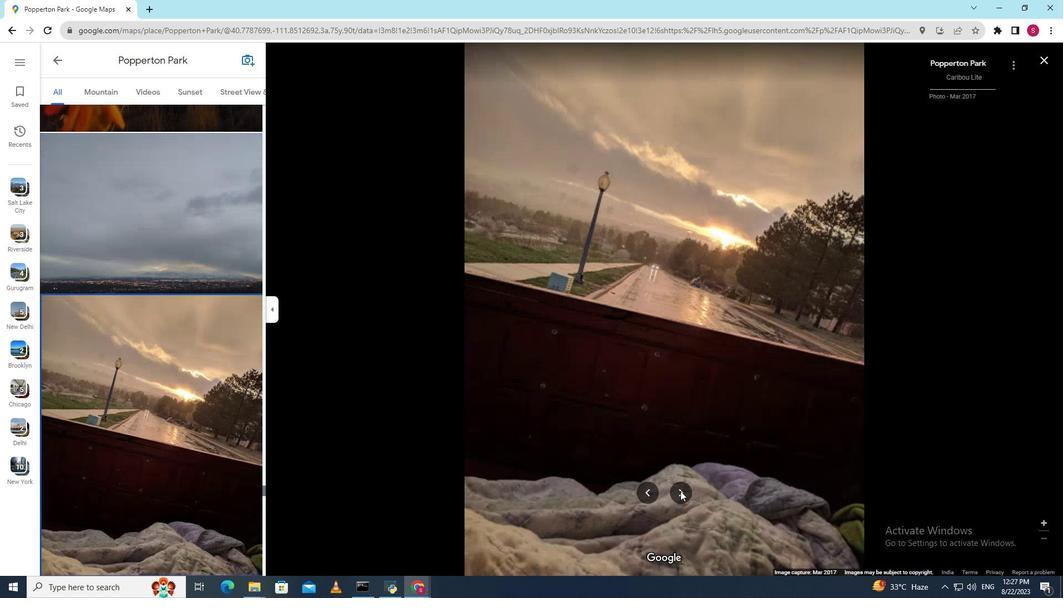 
Action: Mouse pressed left at (680, 491)
Screenshot: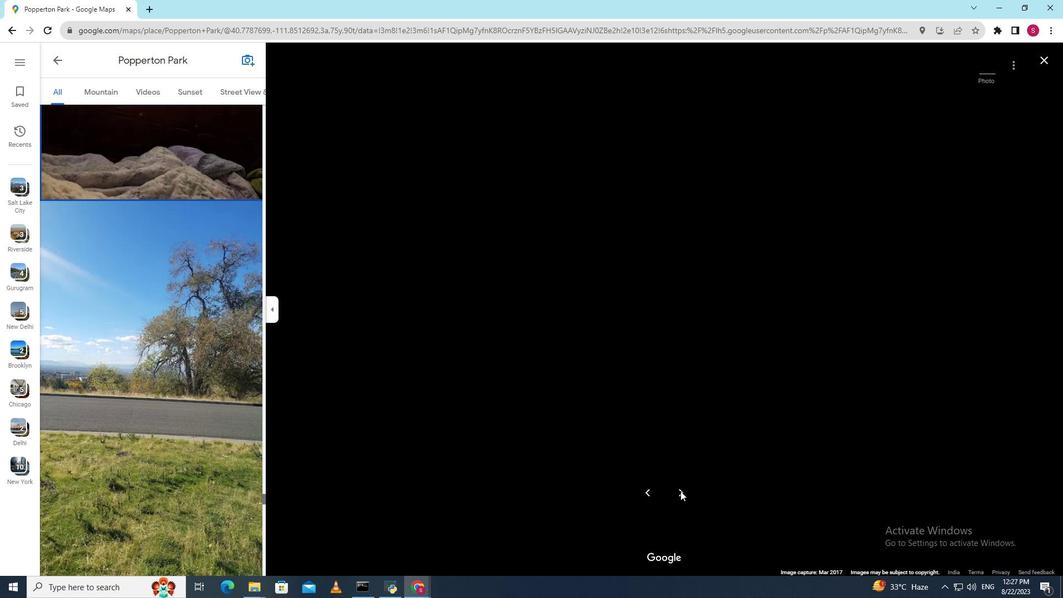 
Action: Mouse pressed left at (680, 491)
Screenshot: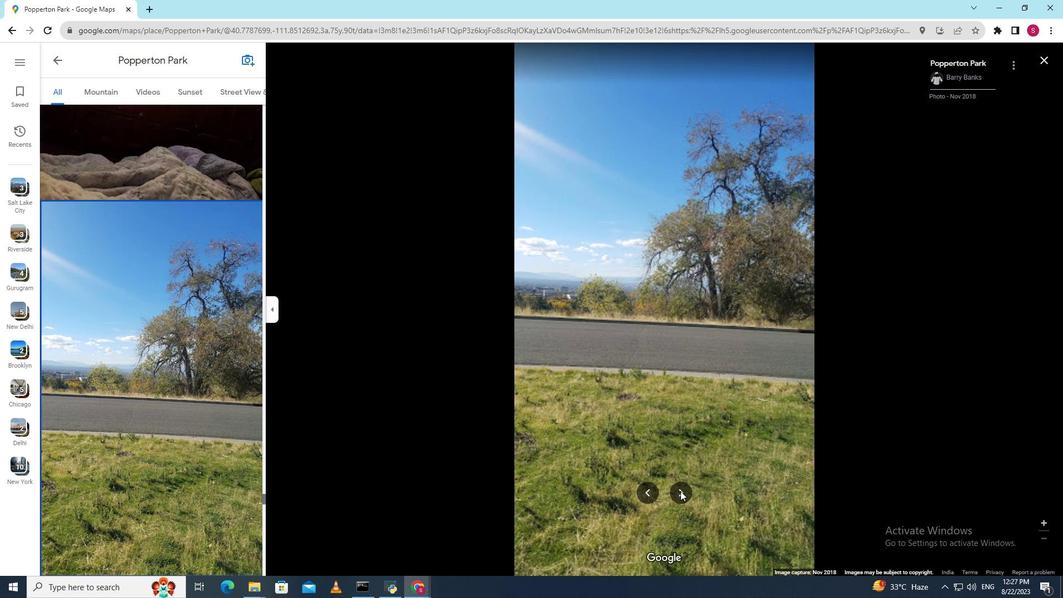 
Action: Mouse pressed left at (680, 491)
Screenshot: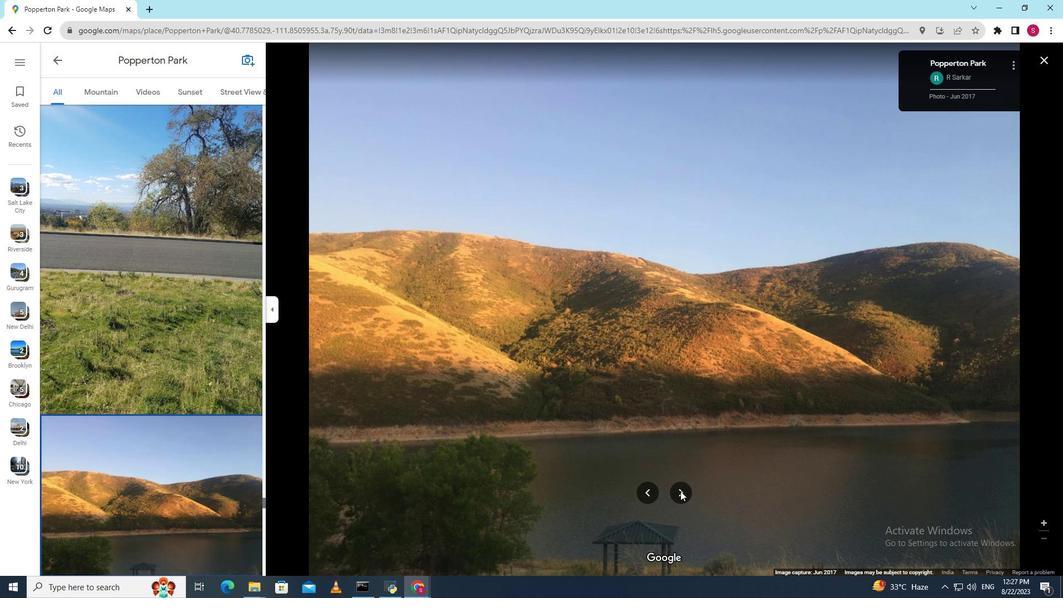
Action: Mouse pressed left at (680, 491)
Screenshot: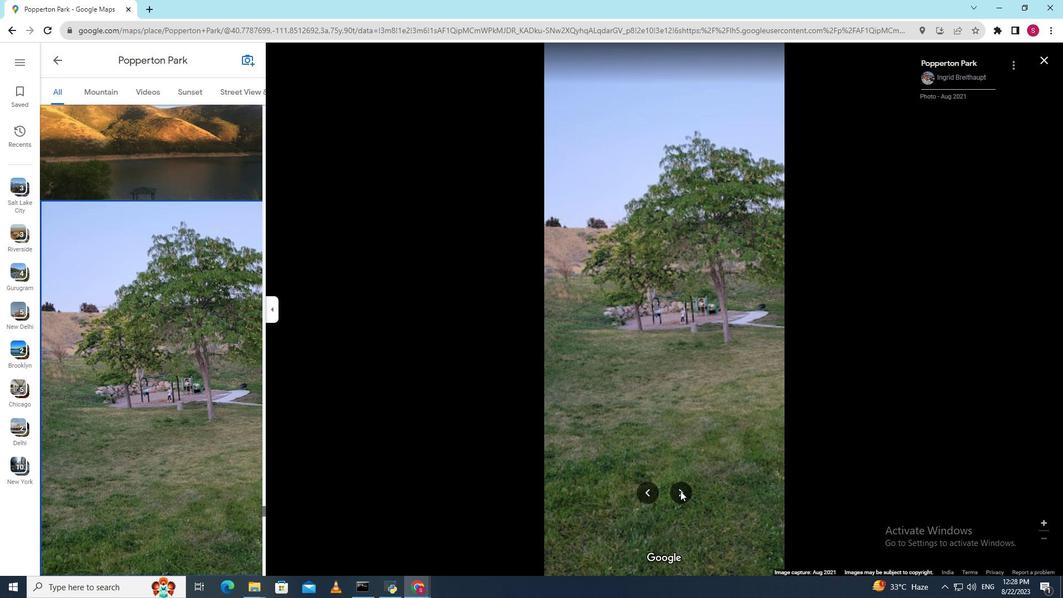 
Action: Mouse pressed left at (680, 491)
Screenshot: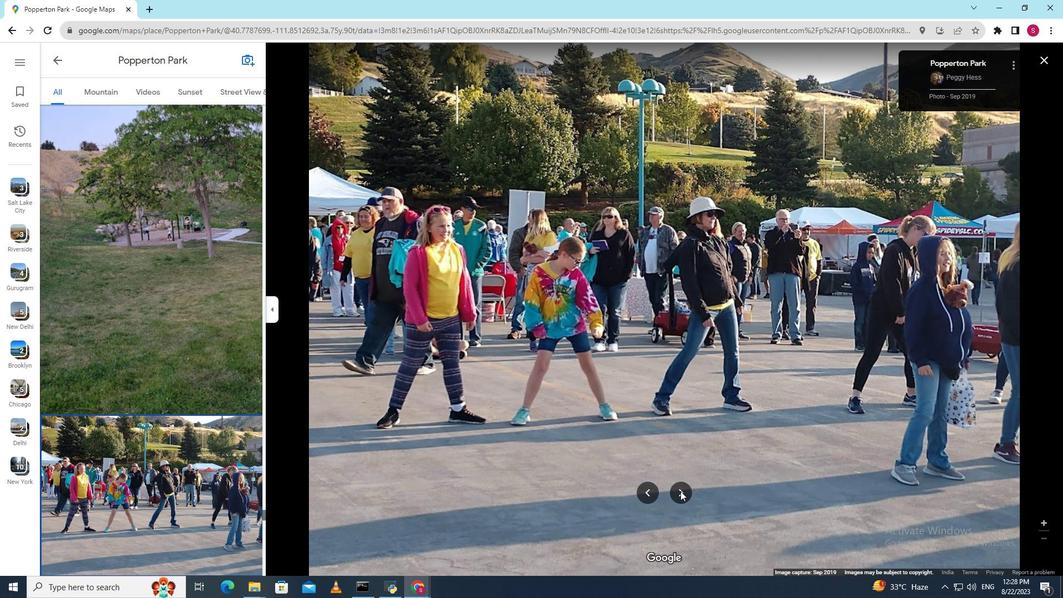 
Action: Mouse pressed left at (680, 491)
Screenshot: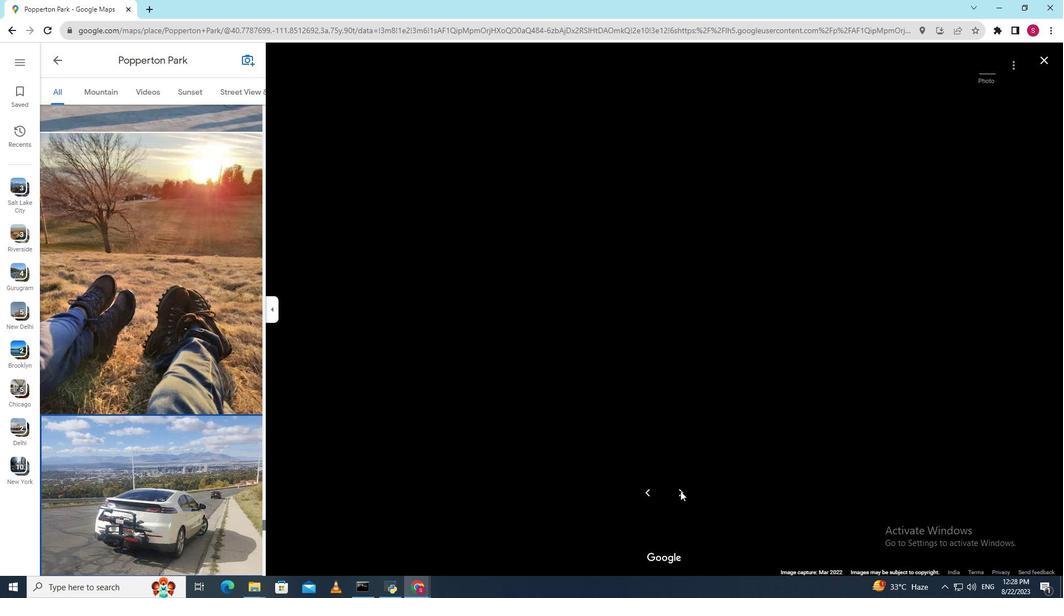 
Action: Mouse pressed left at (680, 491)
Screenshot: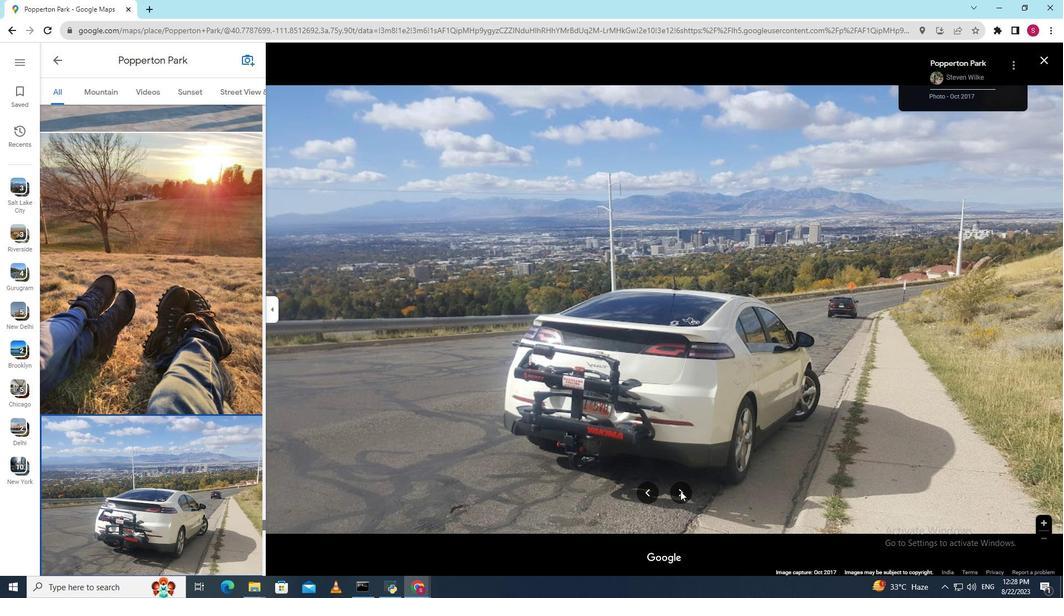 
Action: Mouse pressed left at (680, 491)
Screenshot: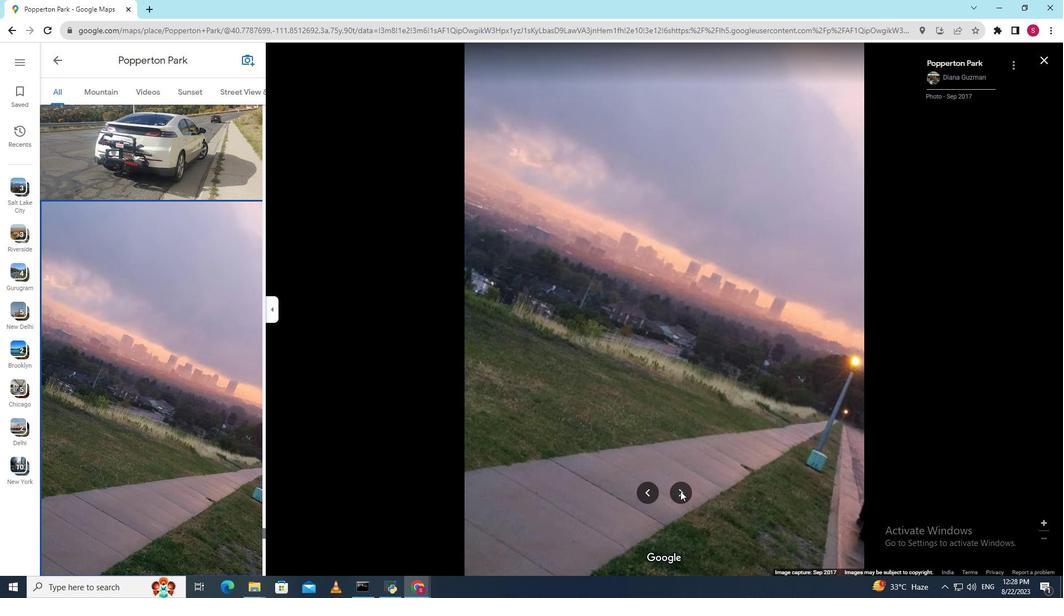 
Action: Mouse pressed left at (680, 491)
Screenshot: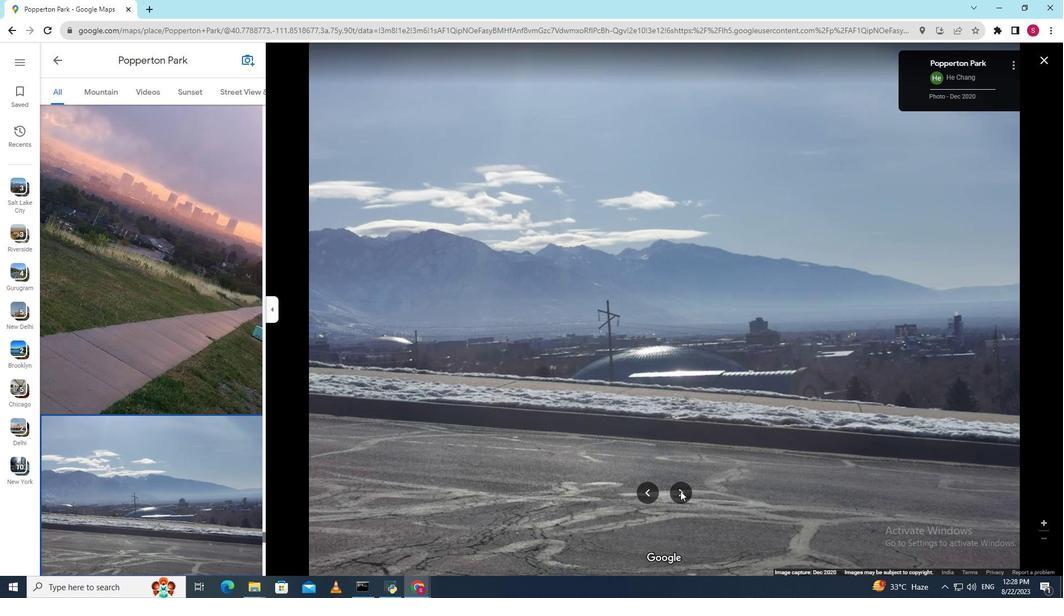 
Action: Mouse pressed left at (680, 491)
Screenshot: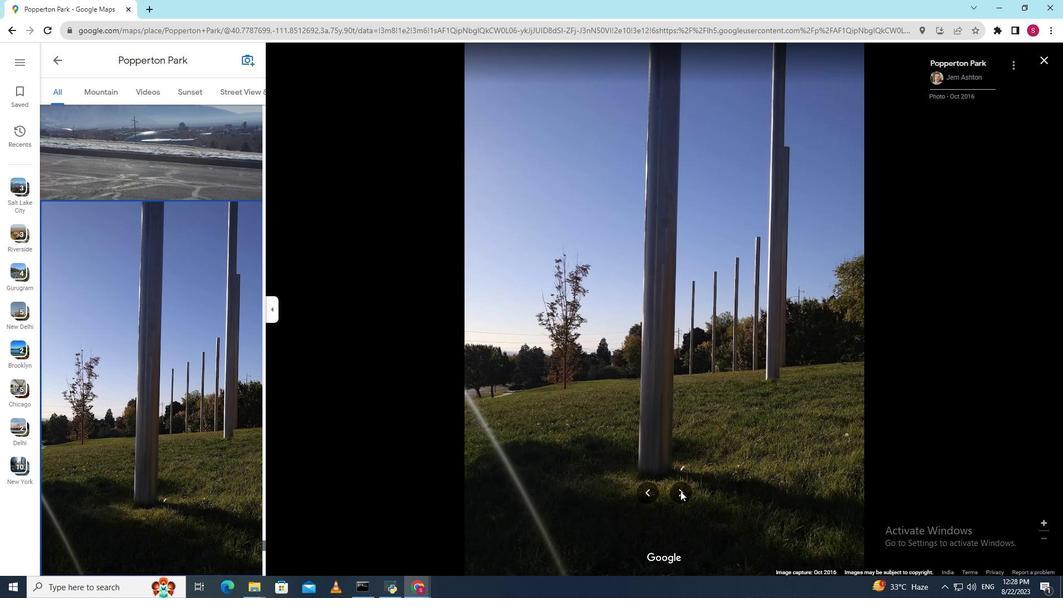 
Action: Mouse pressed left at (680, 491)
Screenshot: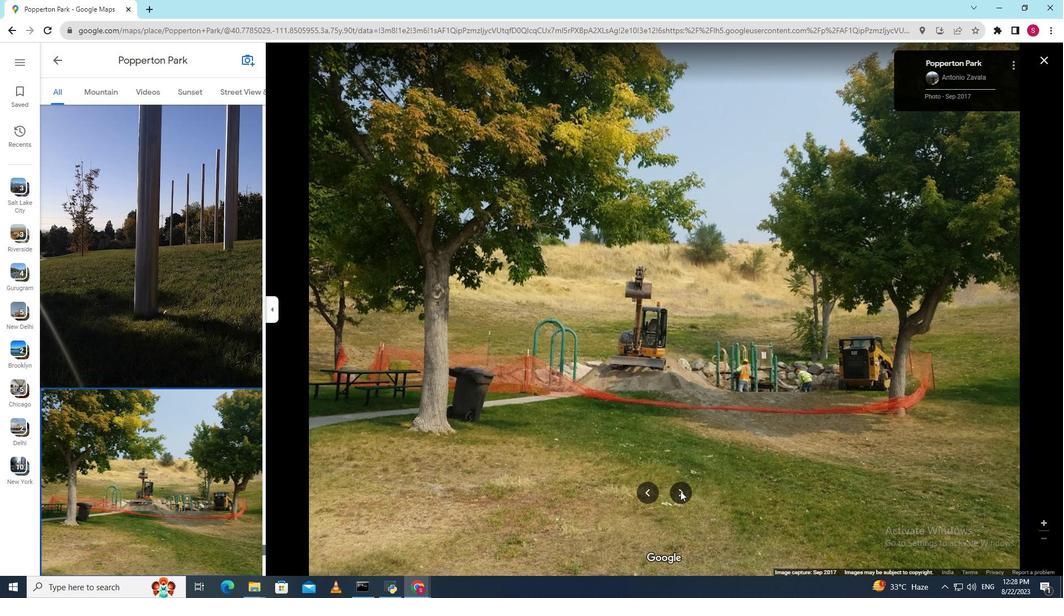 
Action: Mouse pressed left at (680, 491)
Screenshot: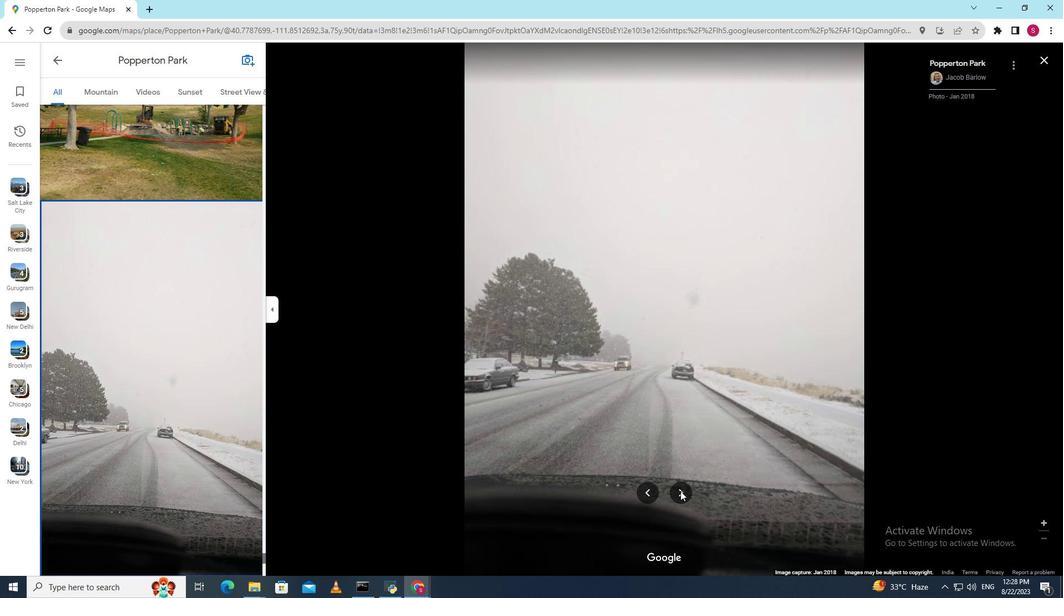 
Action: Mouse pressed left at (680, 491)
Screenshot: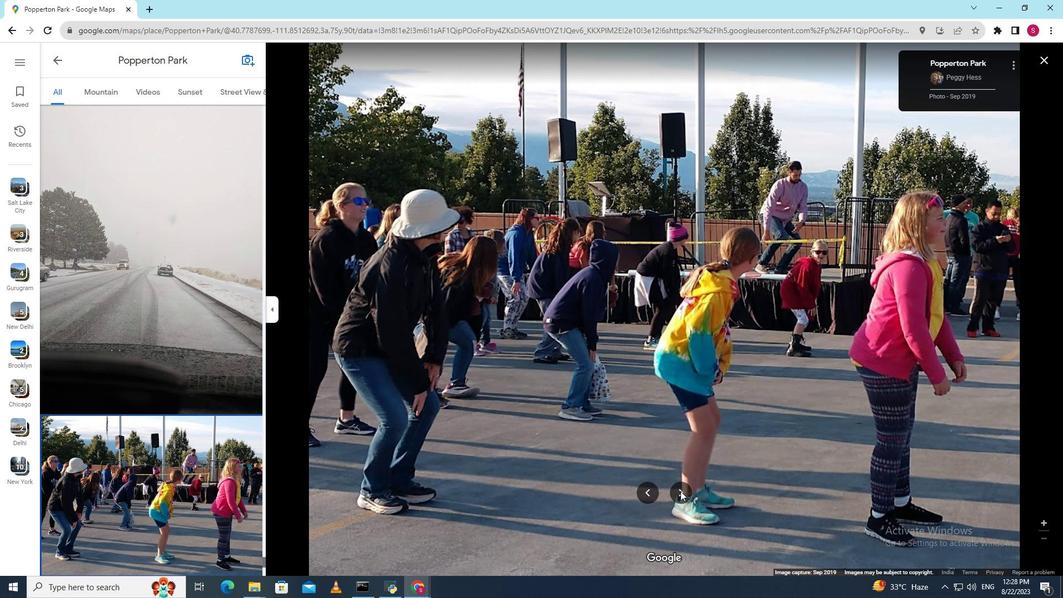 
Action: Mouse pressed left at (680, 491)
Screenshot: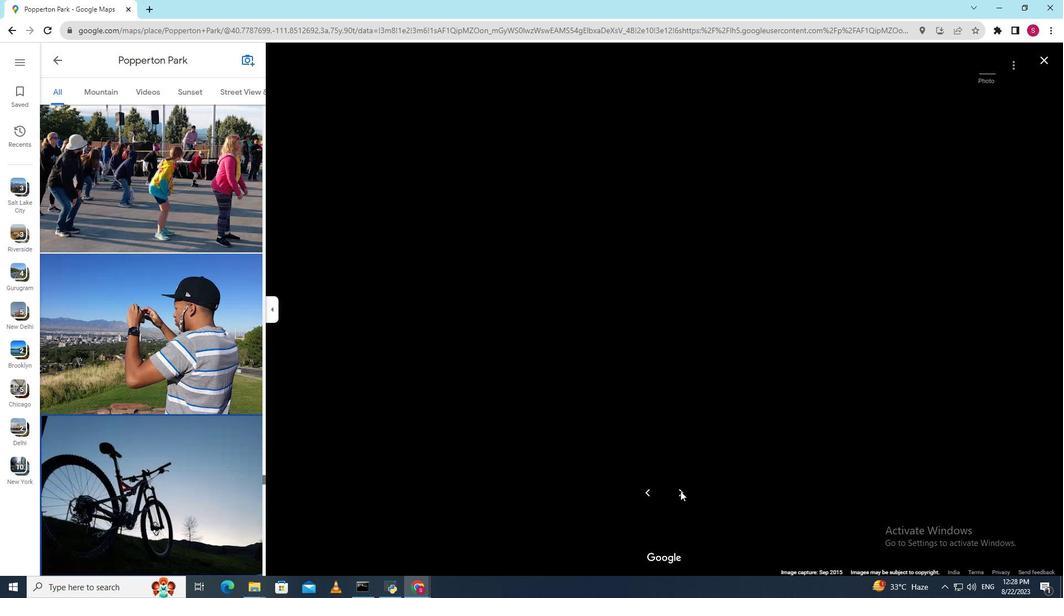 
Action: Mouse pressed left at (680, 491)
Screenshot: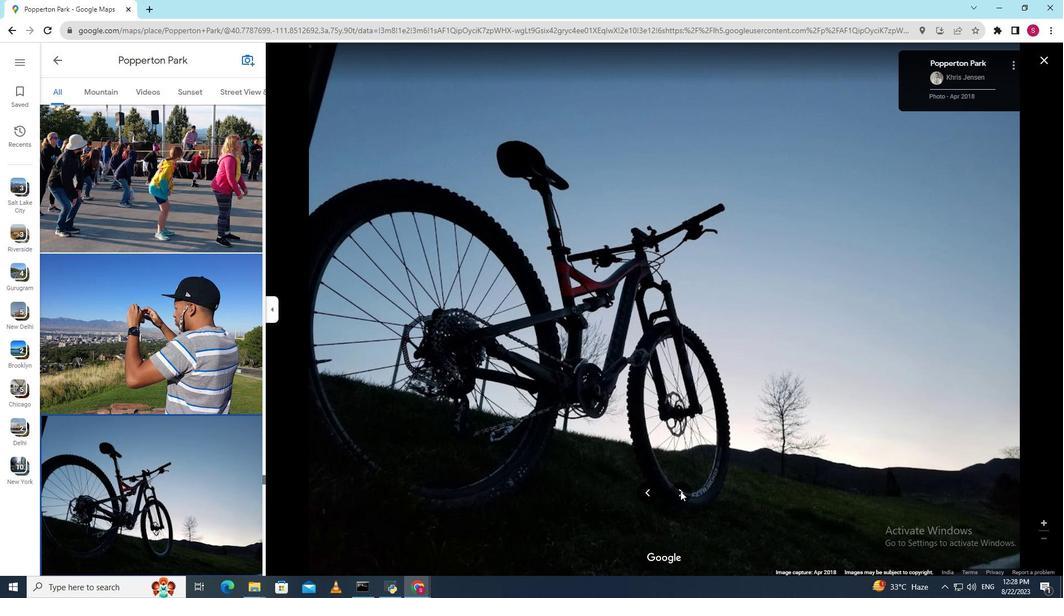 
Action: Mouse pressed left at (680, 491)
Screenshot: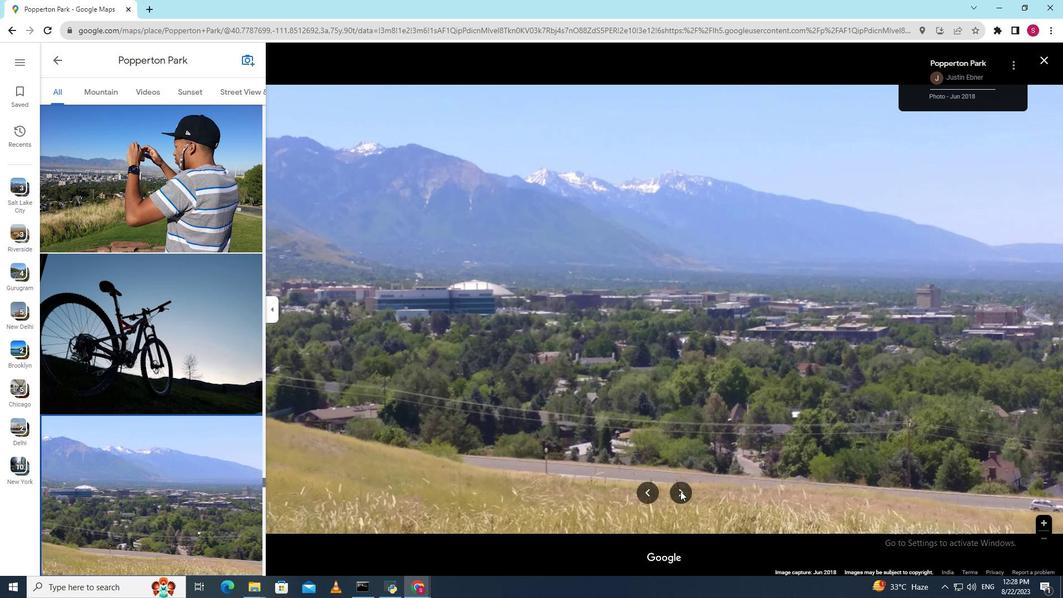 
Action: Mouse pressed left at (680, 491)
Screenshot: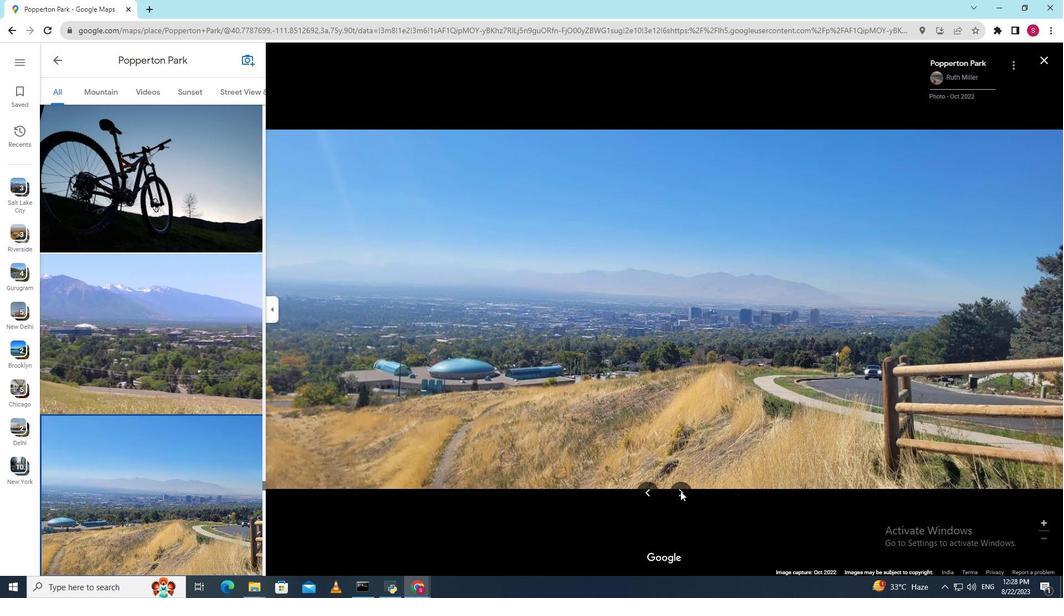 
Action: Mouse pressed left at (680, 491)
Screenshot: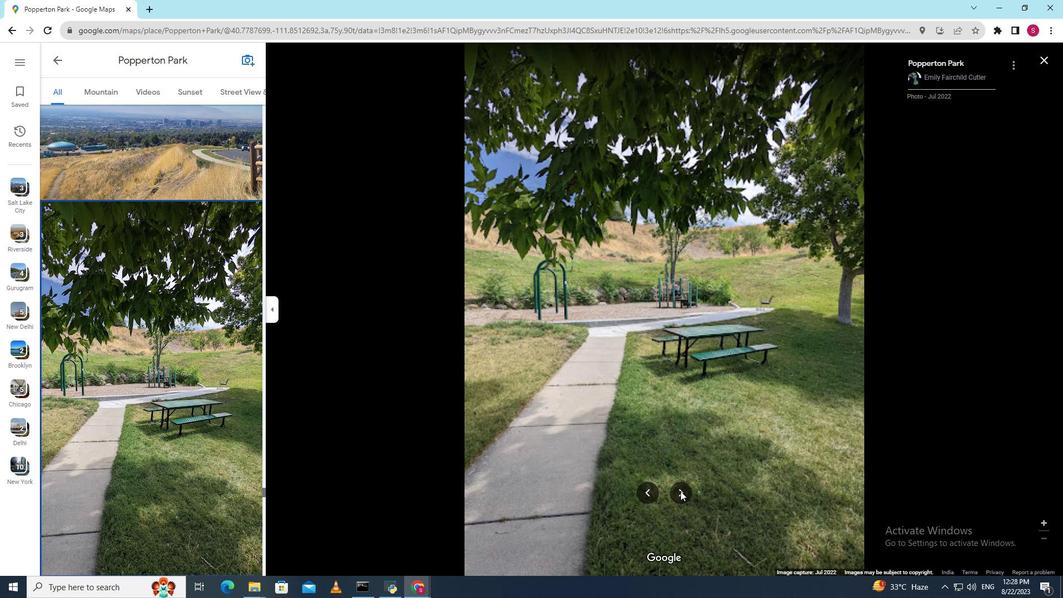 
Action: Mouse pressed left at (680, 491)
Screenshot: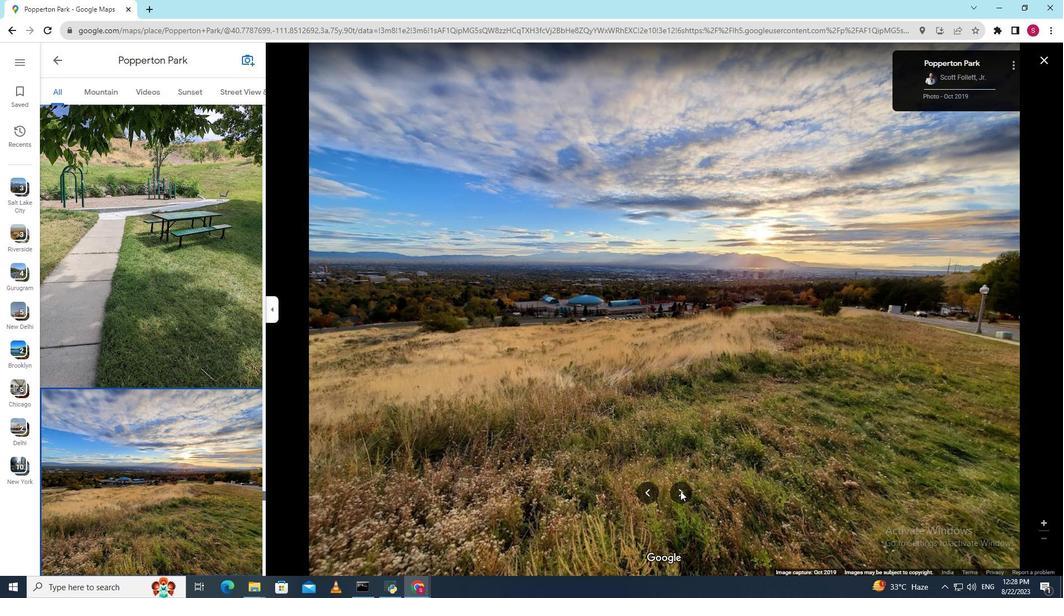 
Action: Mouse pressed left at (680, 491)
Screenshot: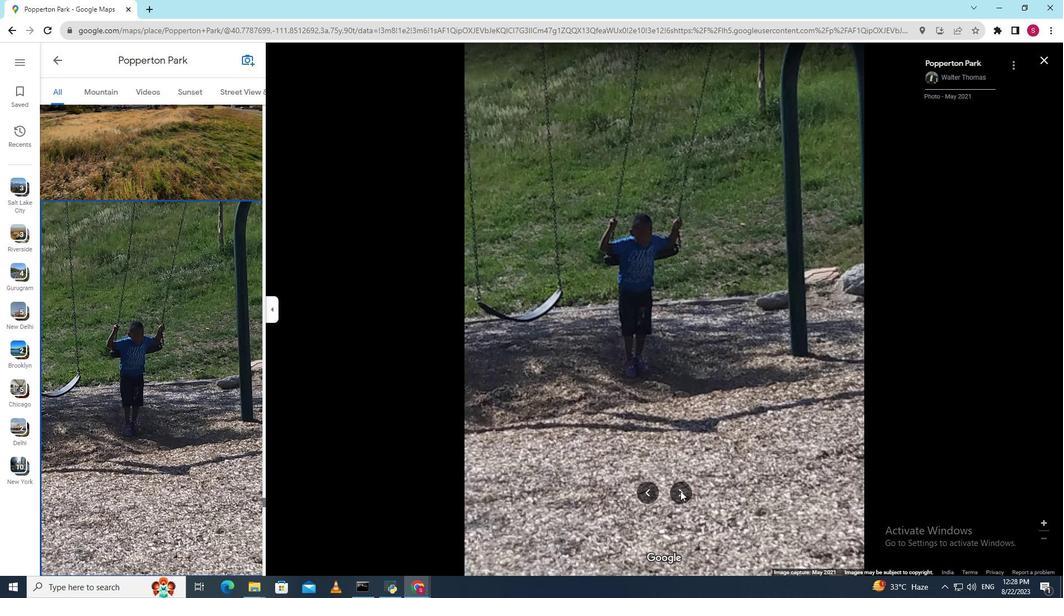 
Action: Mouse pressed left at (680, 491)
Screenshot: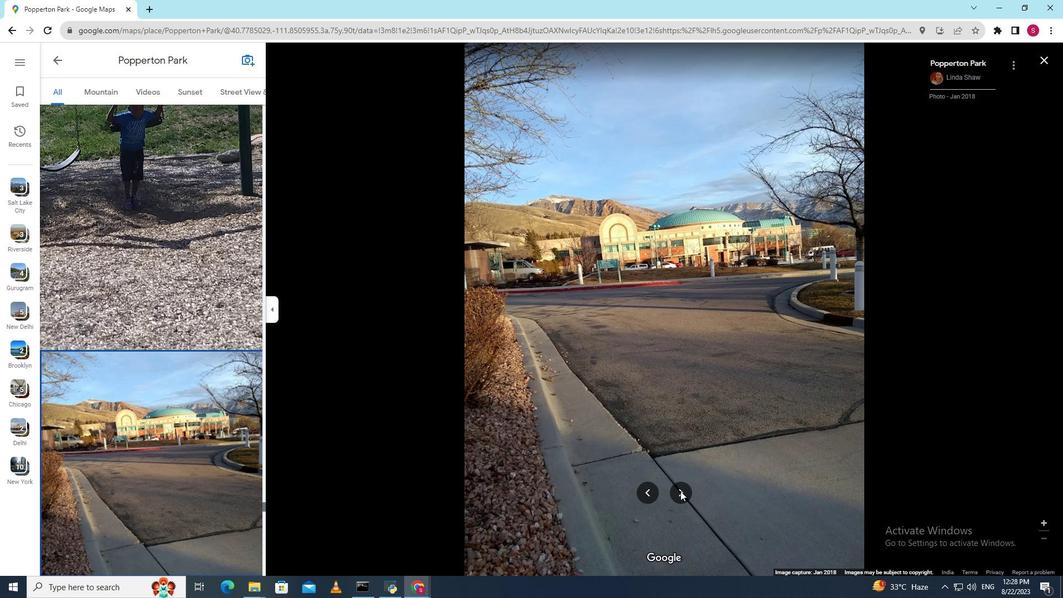 
Action: Mouse pressed left at (680, 491)
Screenshot: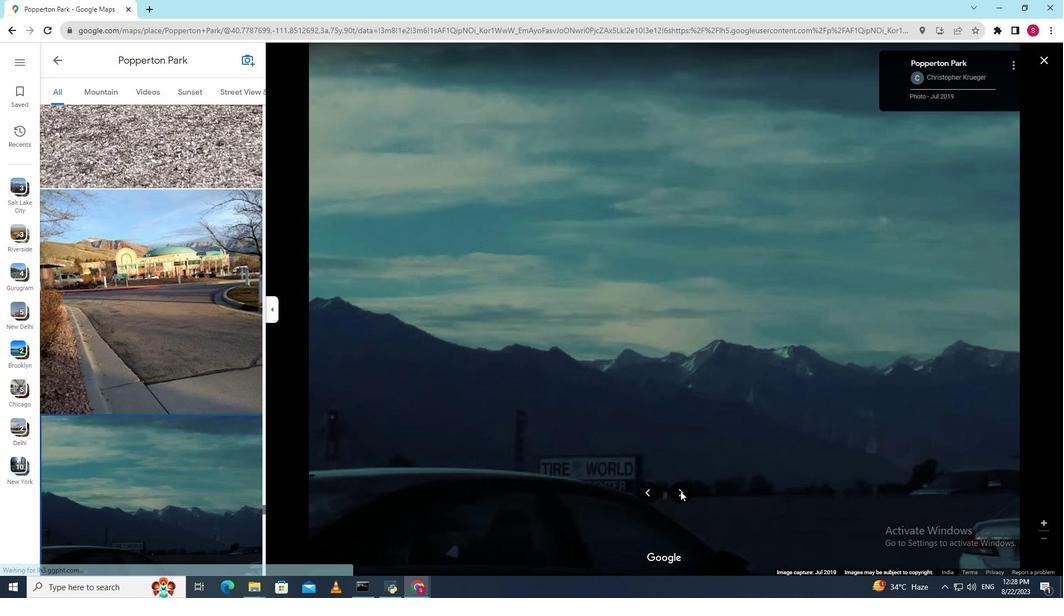 
Action: Mouse pressed left at (680, 491)
Screenshot: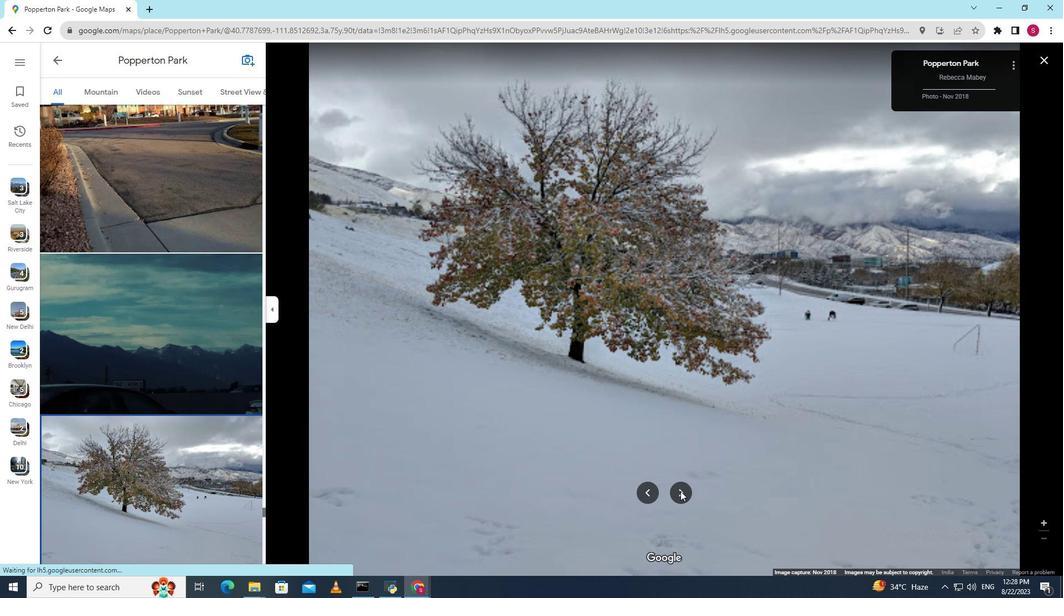 
Action: Mouse pressed left at (680, 491)
Screenshot: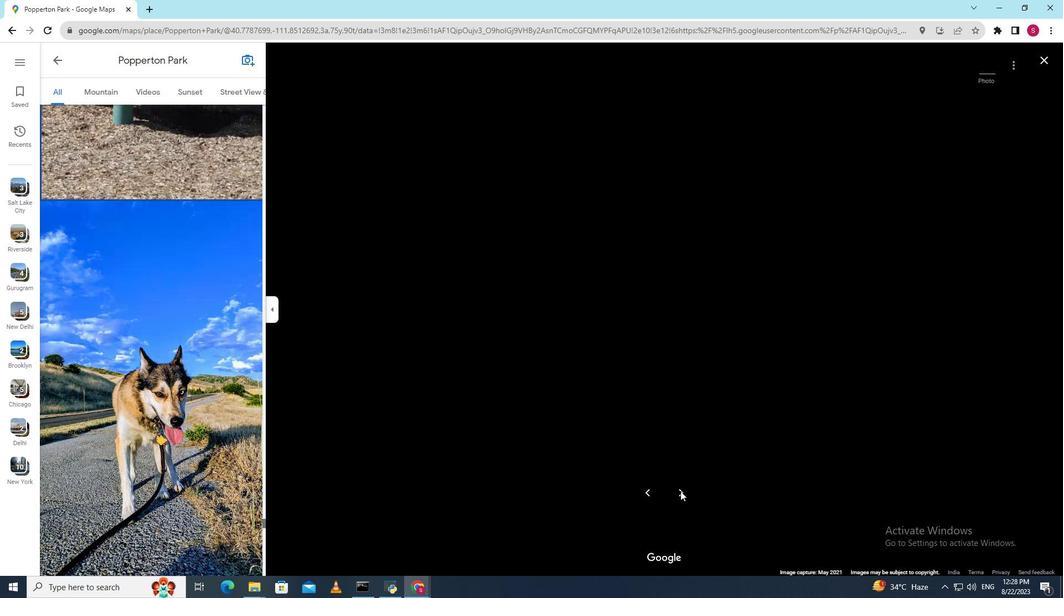 
Action: Mouse pressed left at (680, 491)
Screenshot: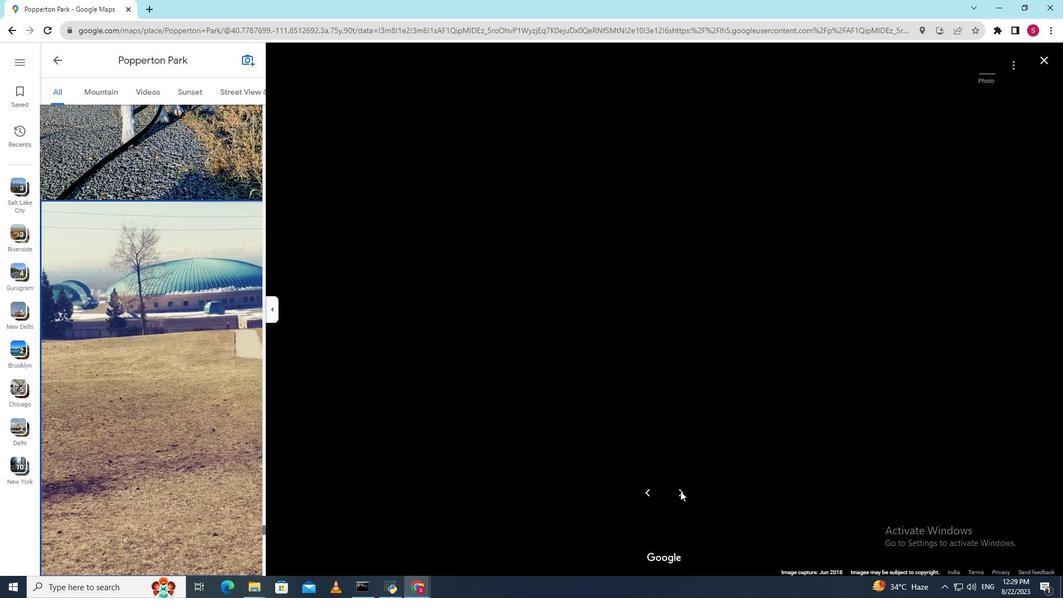 
Action: Mouse pressed left at (680, 491)
Screenshot: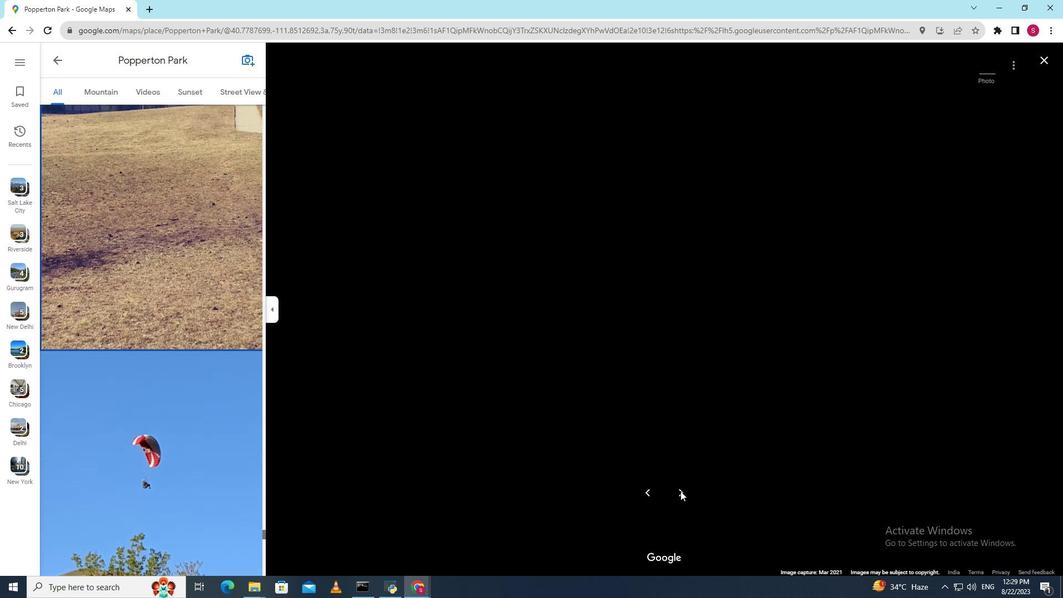 
Action: Mouse pressed left at (680, 491)
Screenshot: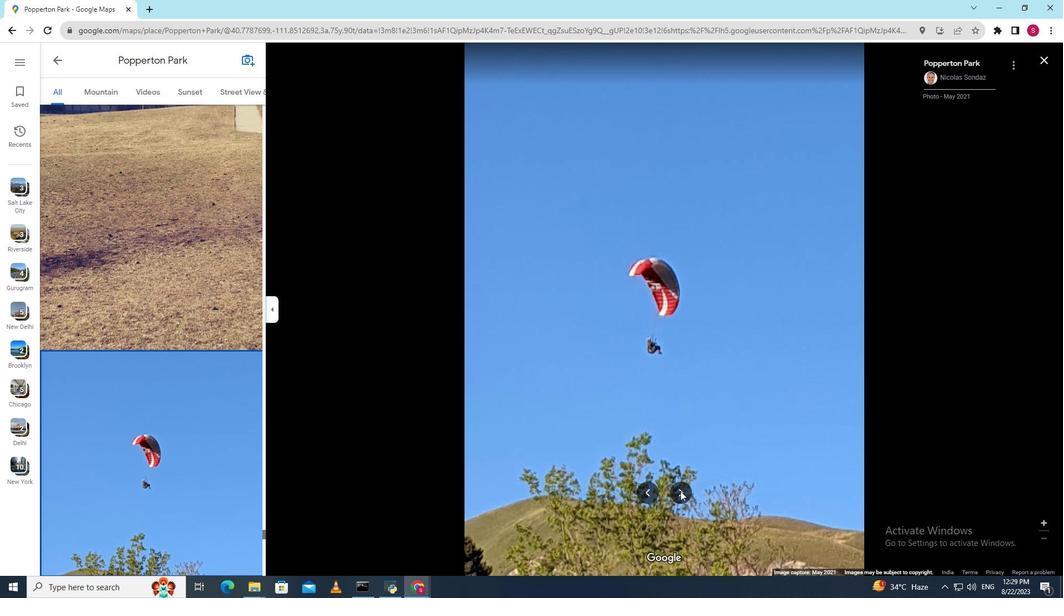 
Action: Mouse pressed left at (680, 491)
Screenshot: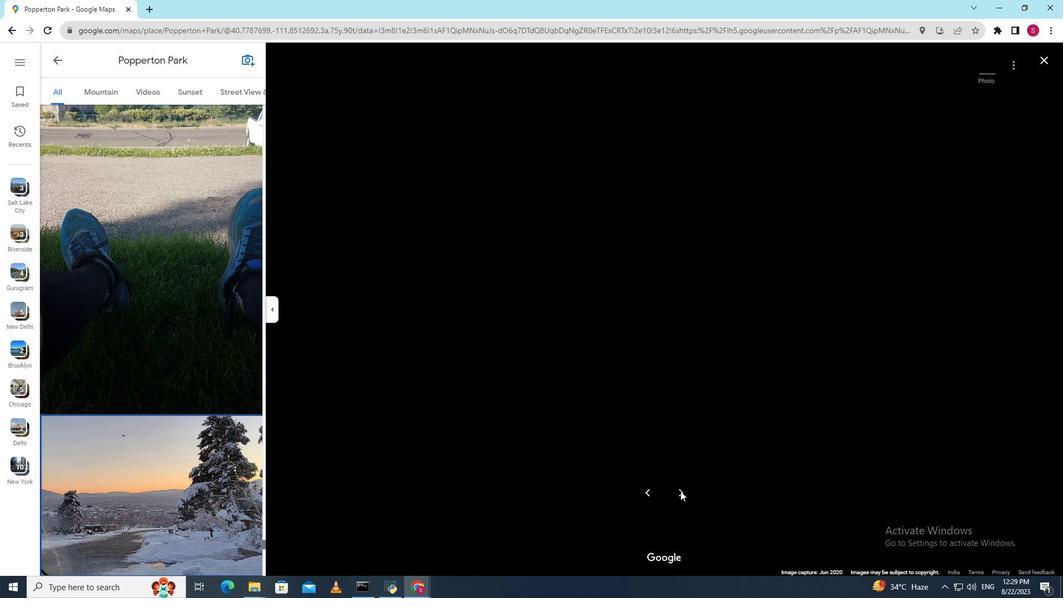 
Action: Mouse pressed left at (680, 491)
Screenshot: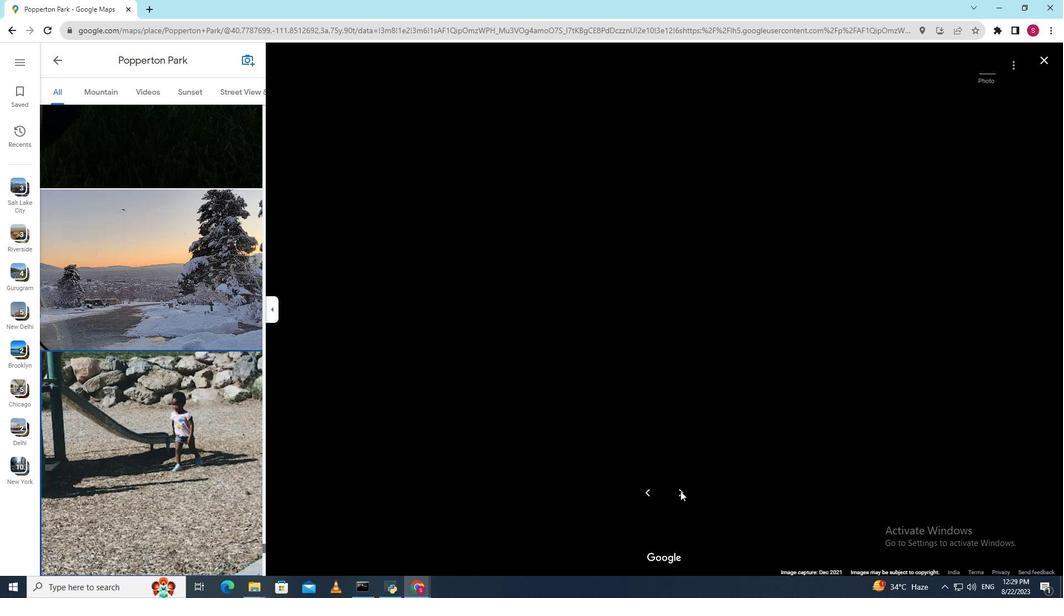 
Action: Mouse pressed left at (680, 491)
Screenshot: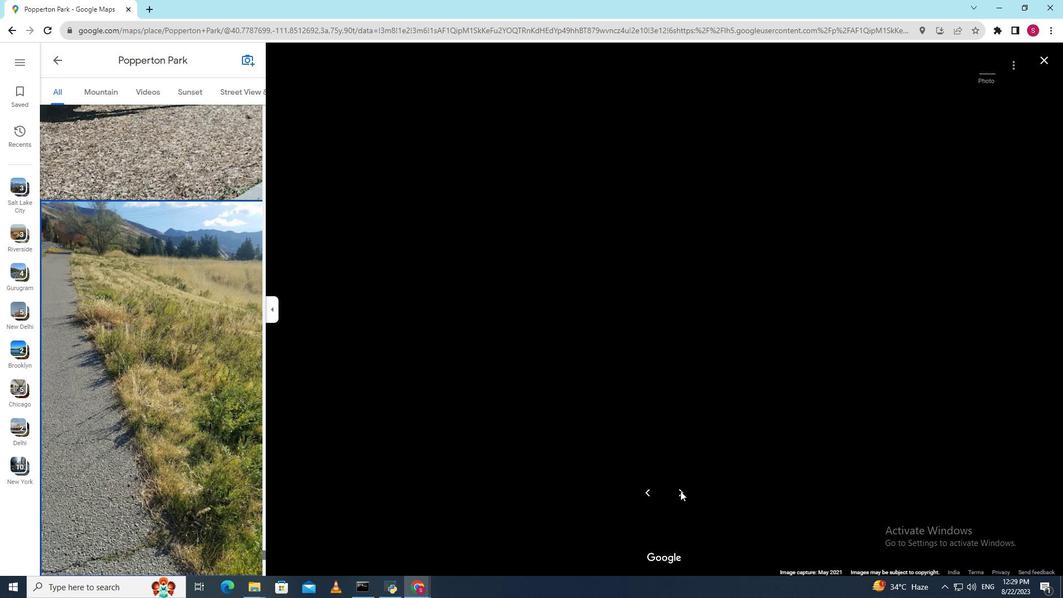 
Action: Mouse pressed left at (680, 491)
Screenshot: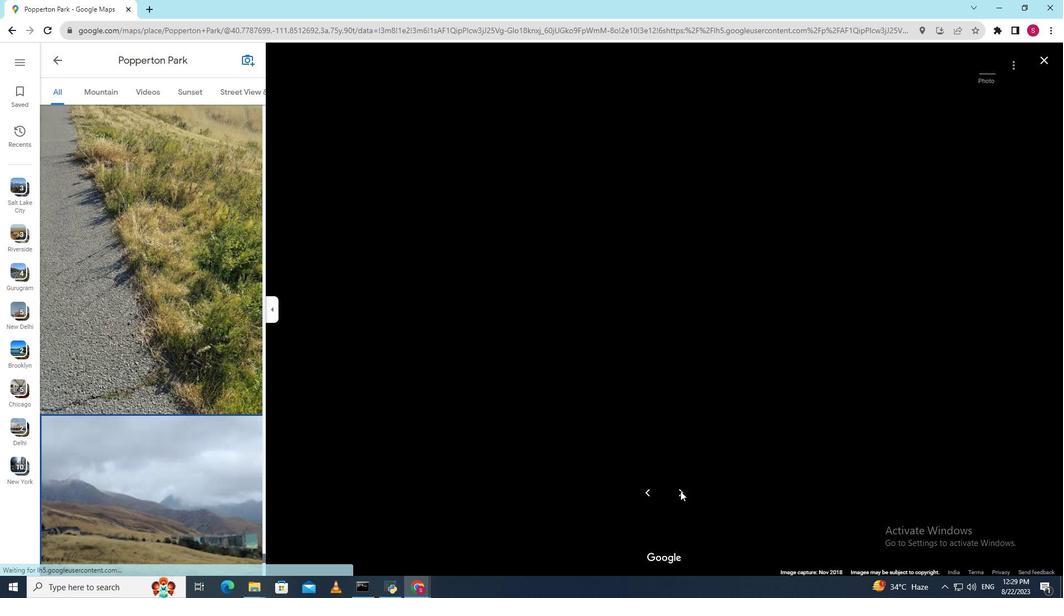 
Action: Mouse pressed left at (680, 491)
Screenshot: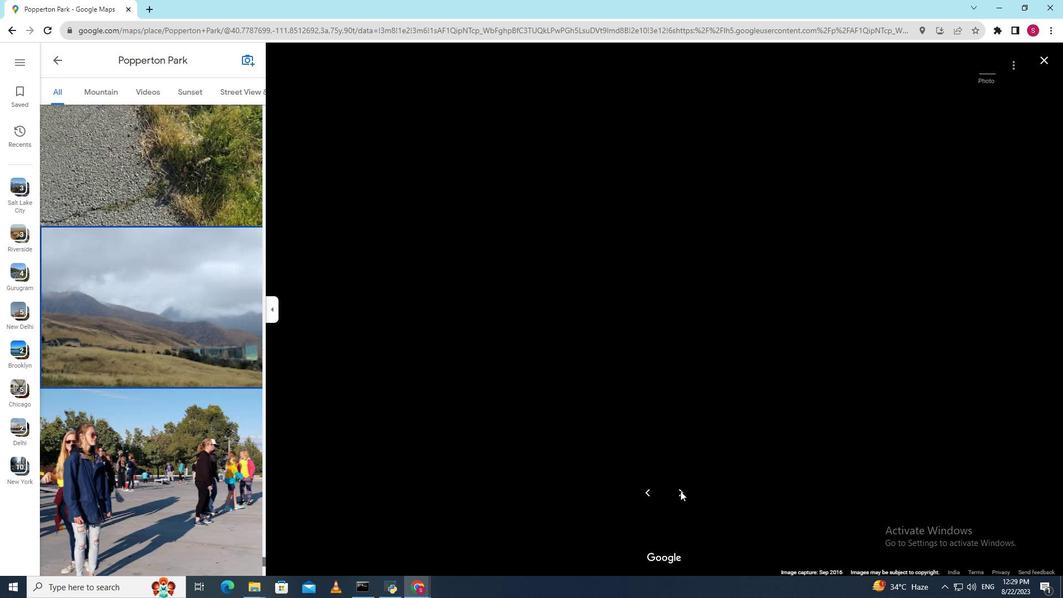 
Action: Mouse pressed left at (680, 491)
Screenshot: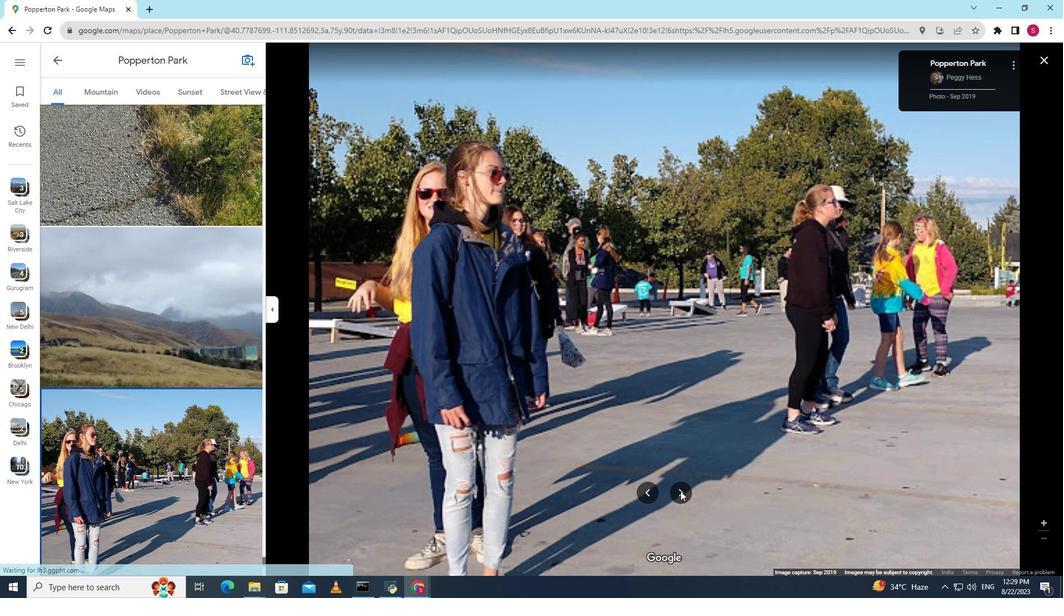 
Action: Mouse pressed left at (680, 491)
Screenshot: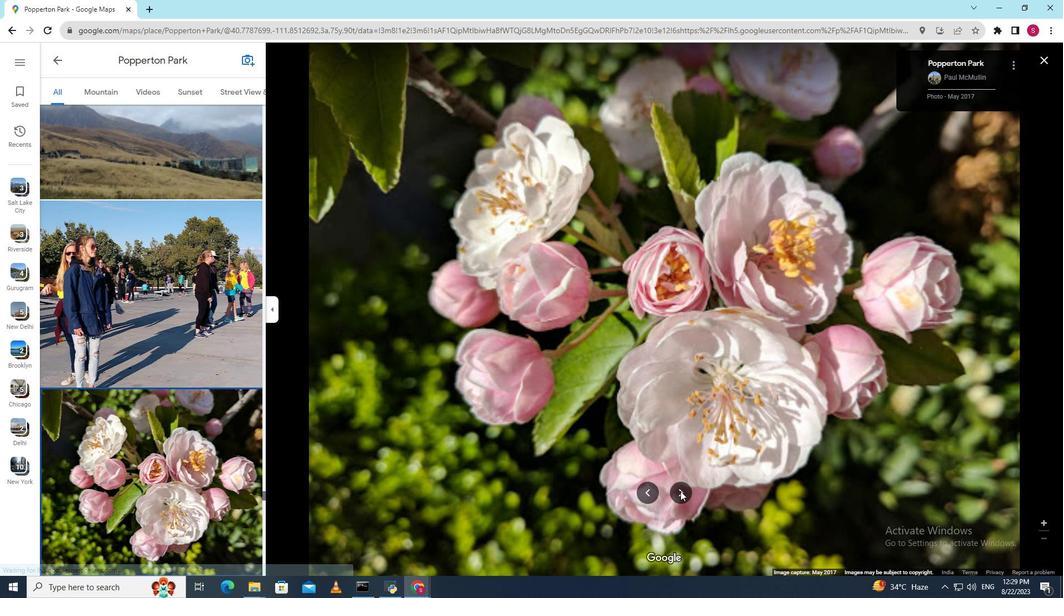 
Action: Mouse pressed left at (680, 491)
Screenshot: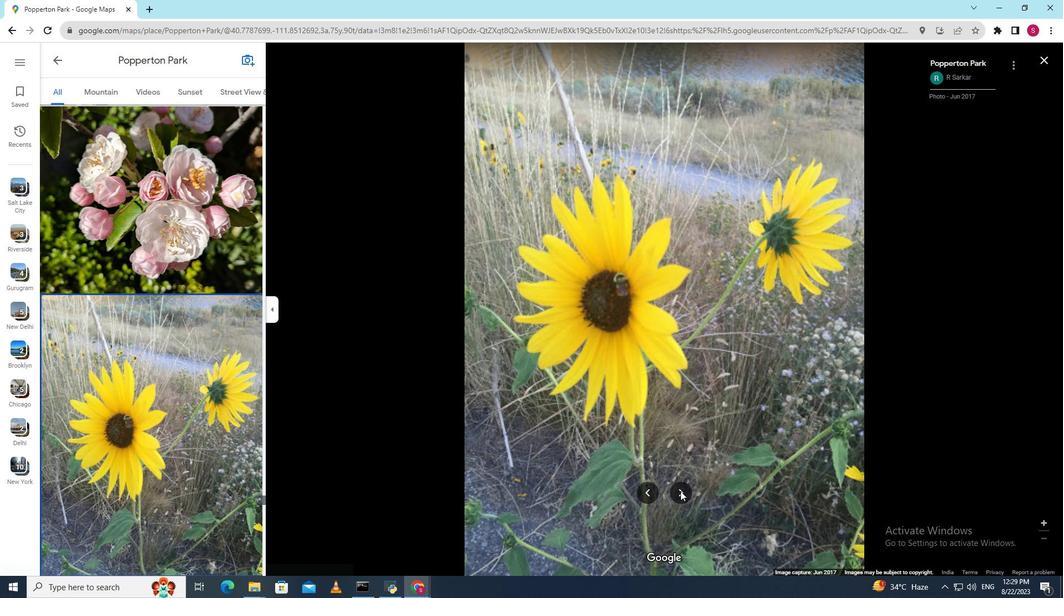 
Action: Mouse pressed left at (680, 491)
Screenshot: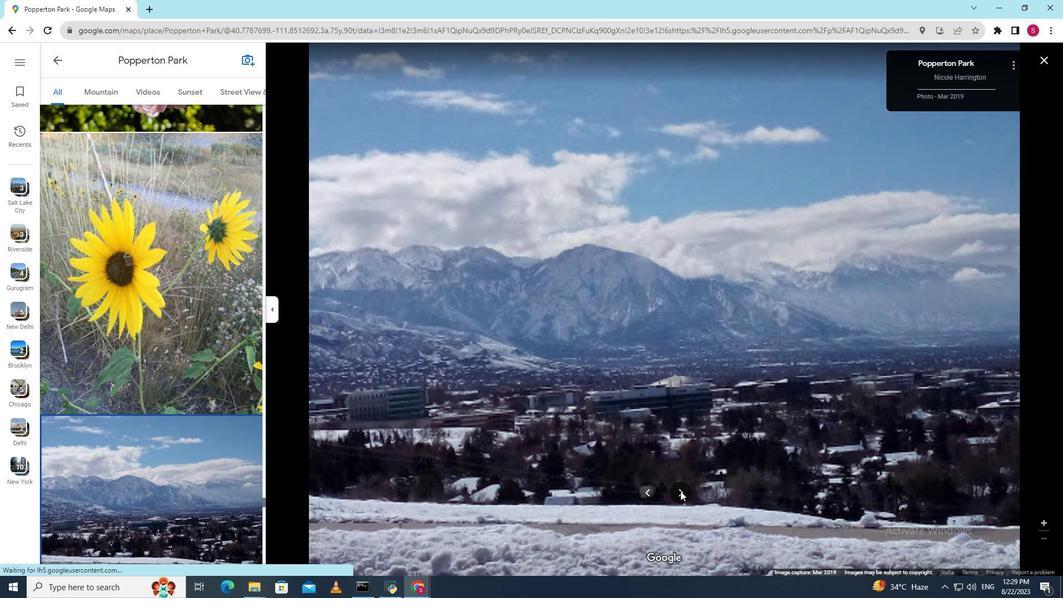 
Action: Mouse pressed left at (680, 491)
Screenshot: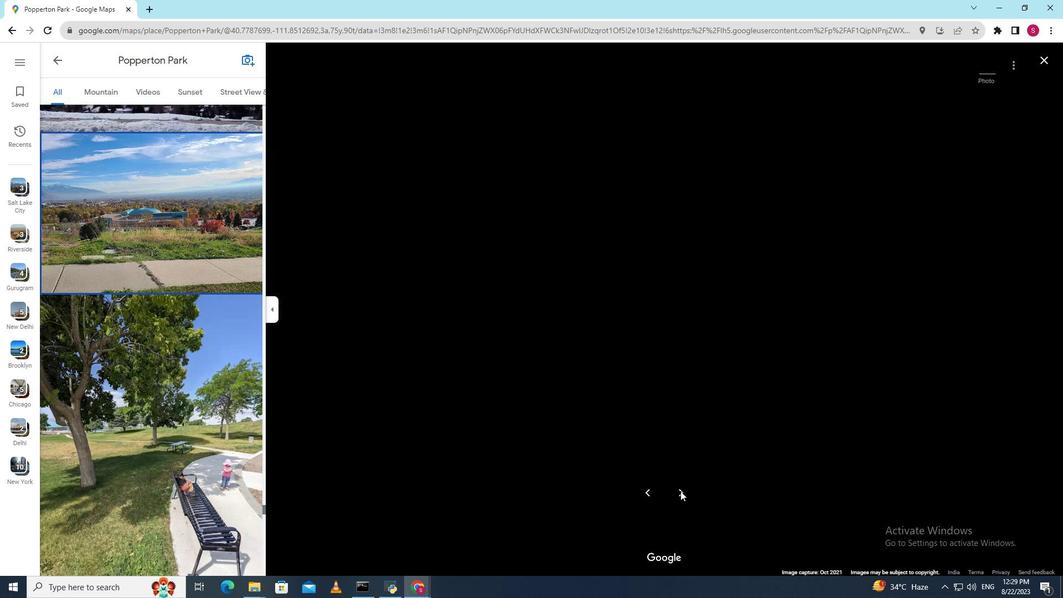 
Action: Mouse pressed left at (680, 491)
Screenshot: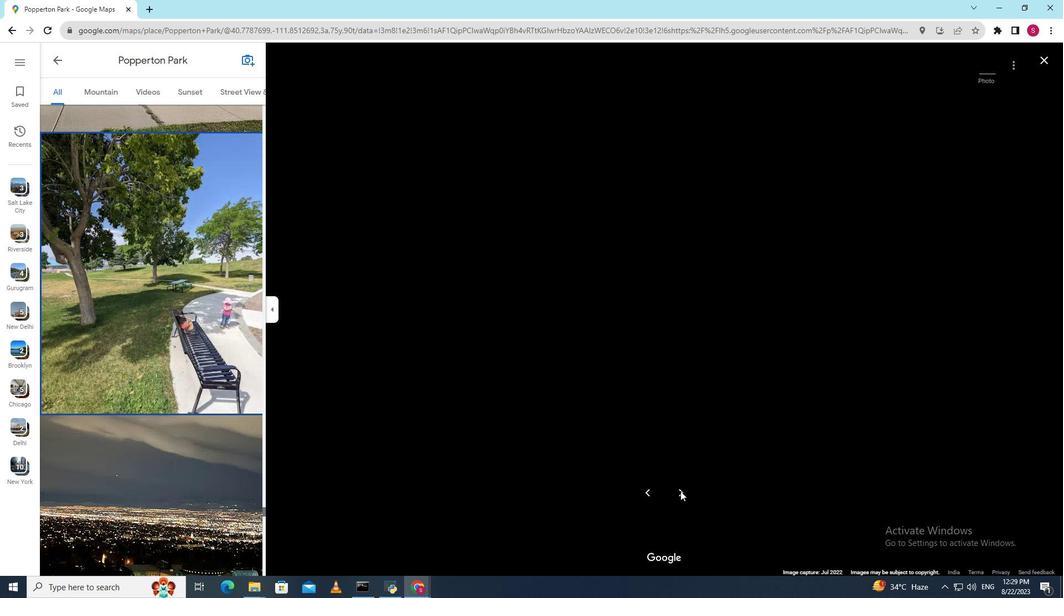 
Action: Mouse pressed left at (680, 491)
Screenshot: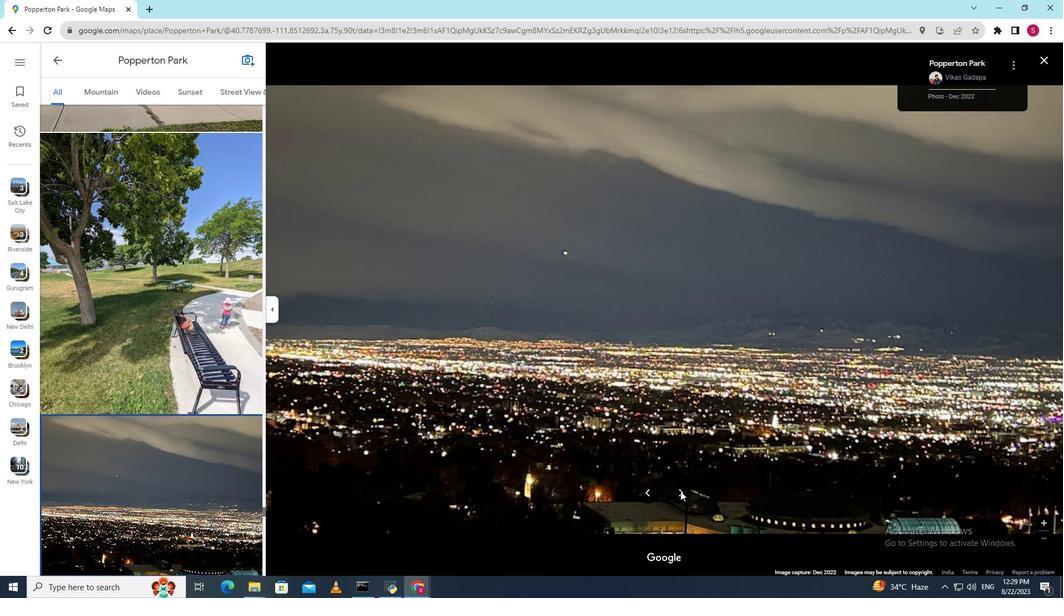 
Action: Mouse pressed left at (680, 491)
Screenshot: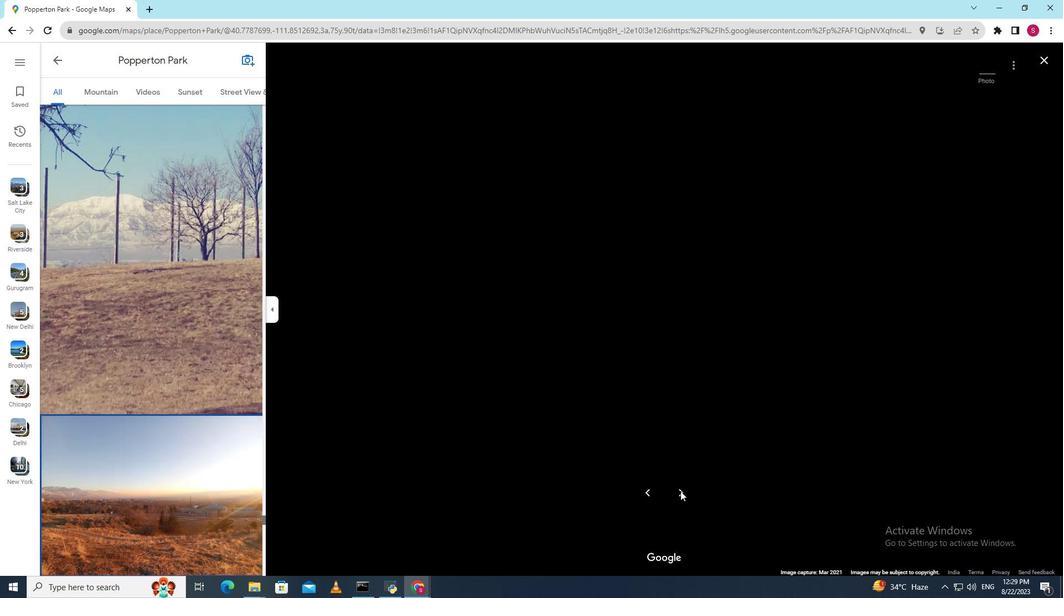 
Action: Mouse pressed left at (680, 491)
Screenshot: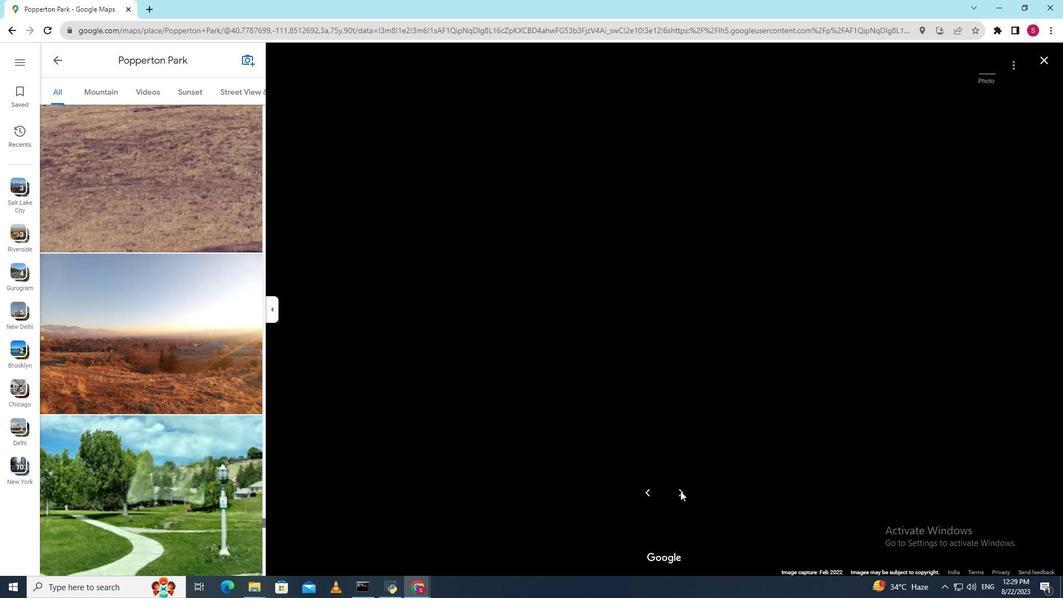 
Action: Mouse pressed left at (680, 491)
Screenshot: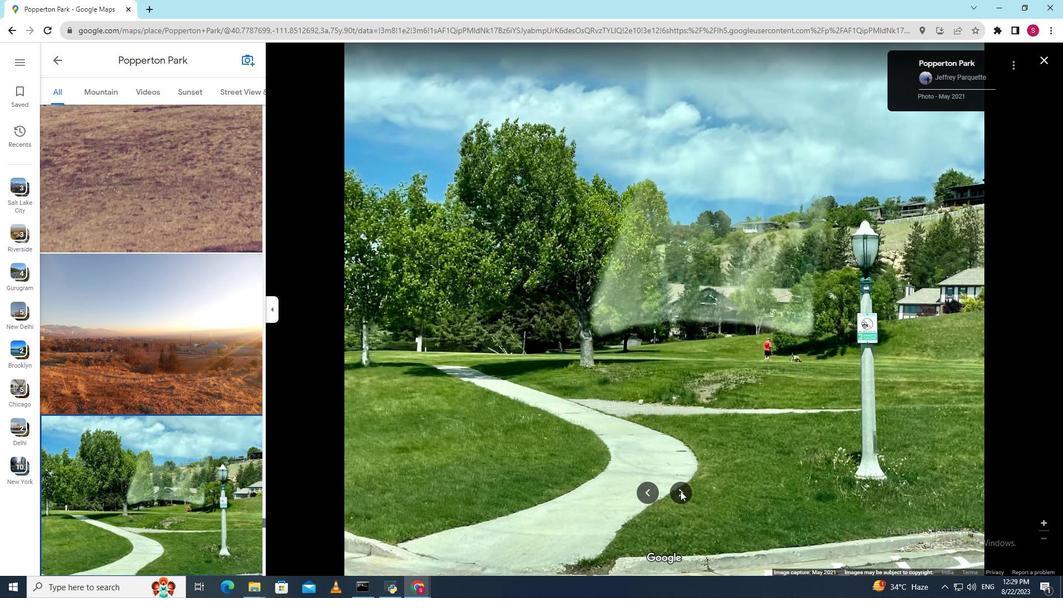 
Action: Mouse pressed left at (680, 491)
Screenshot: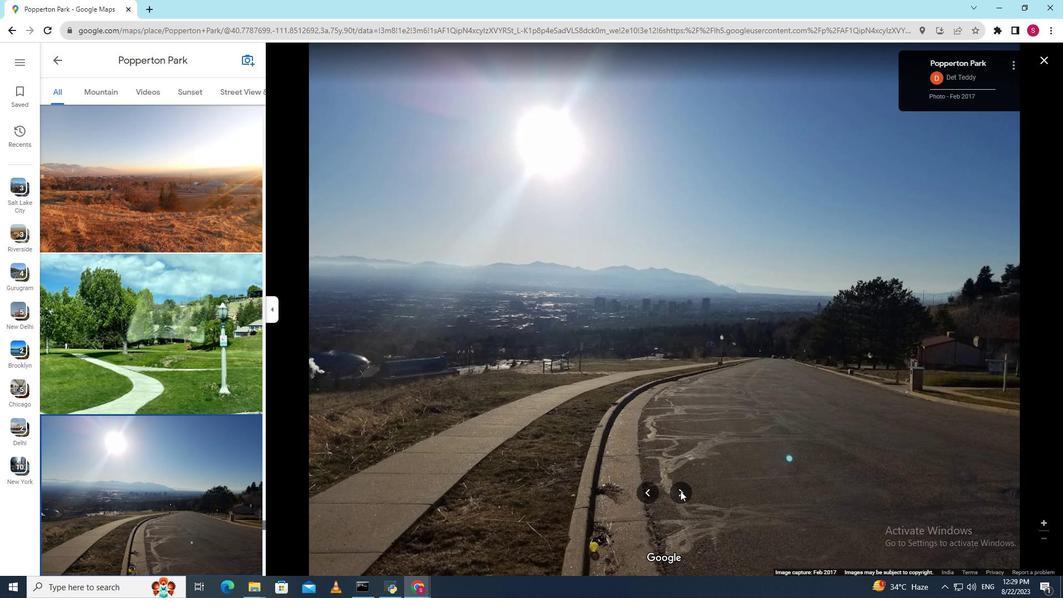 
Action: Mouse pressed left at (680, 491)
Screenshot: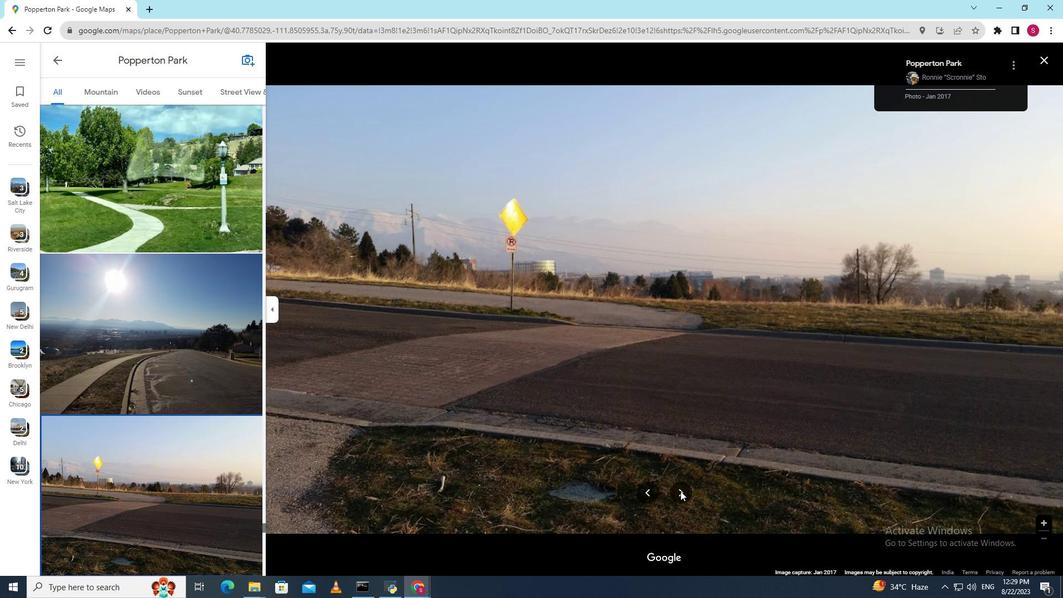 
Action: Mouse pressed left at (680, 491)
Screenshot: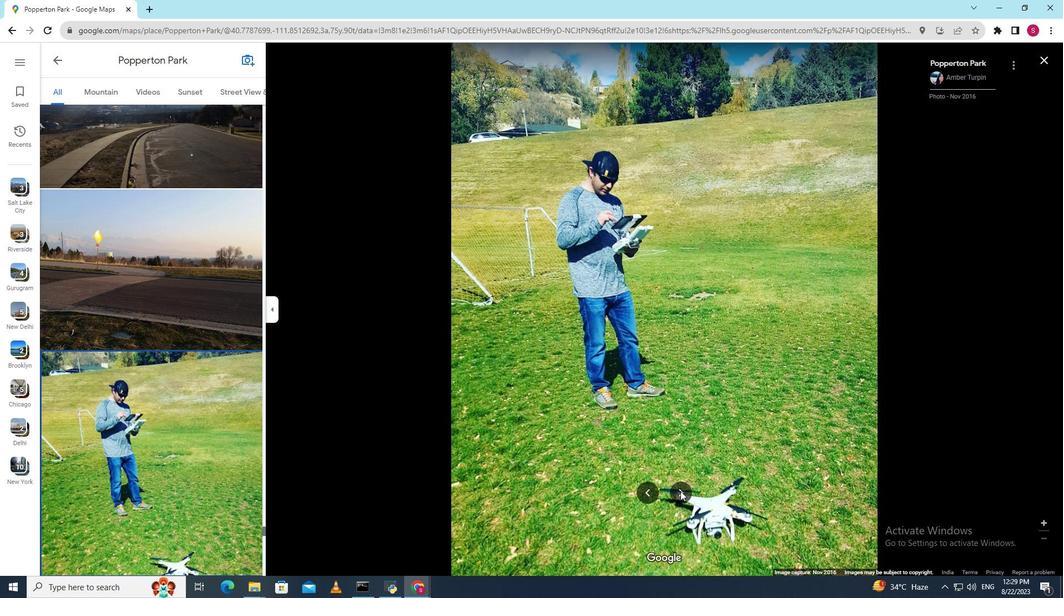 
Action: Mouse pressed left at (680, 491)
Screenshot: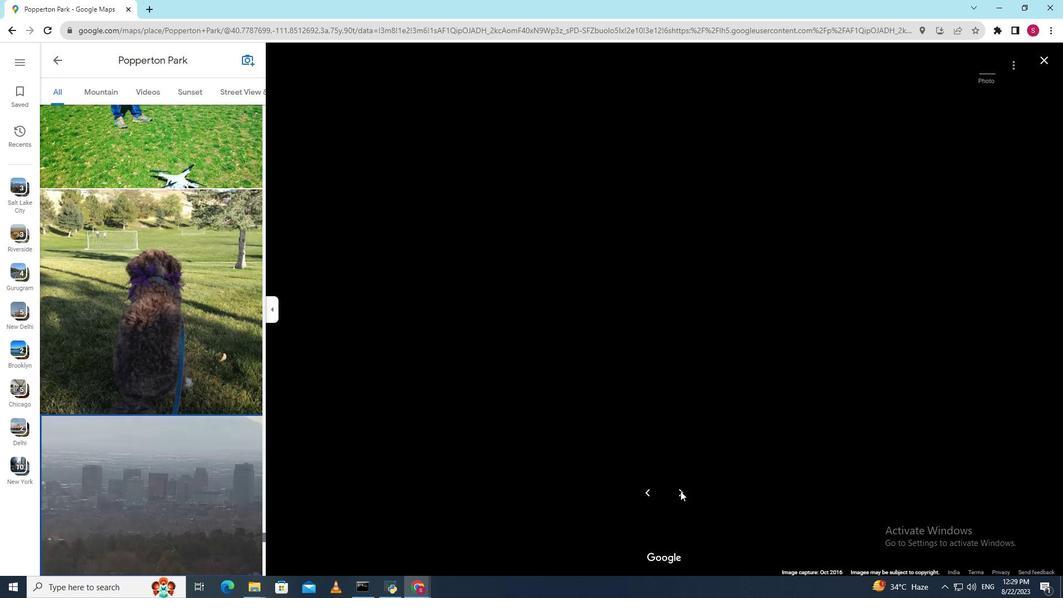 
Action: Mouse pressed left at (680, 491)
Screenshot: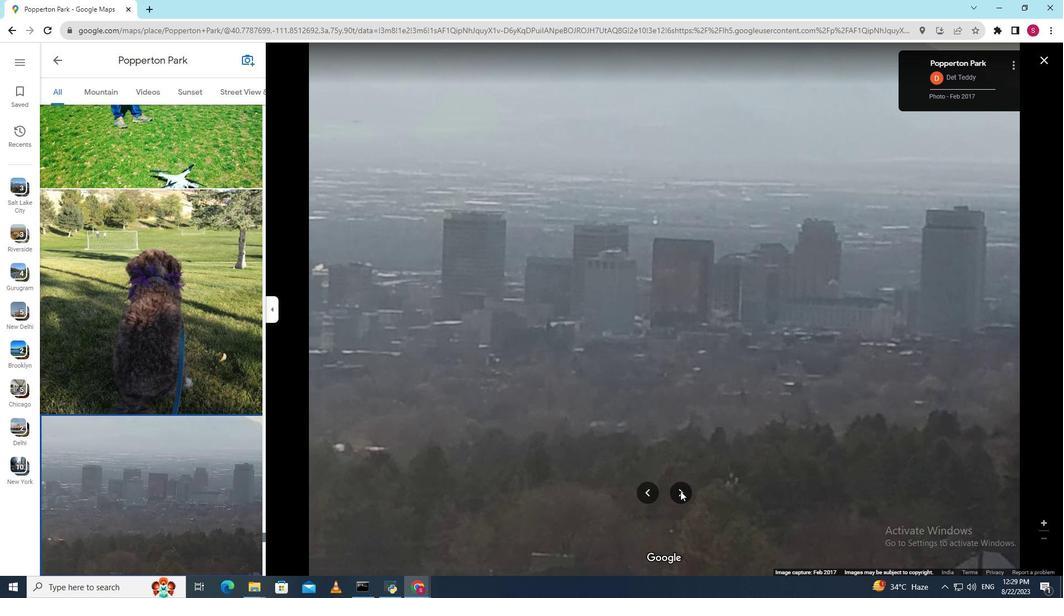 
Action: Mouse pressed left at (680, 491)
Screenshot: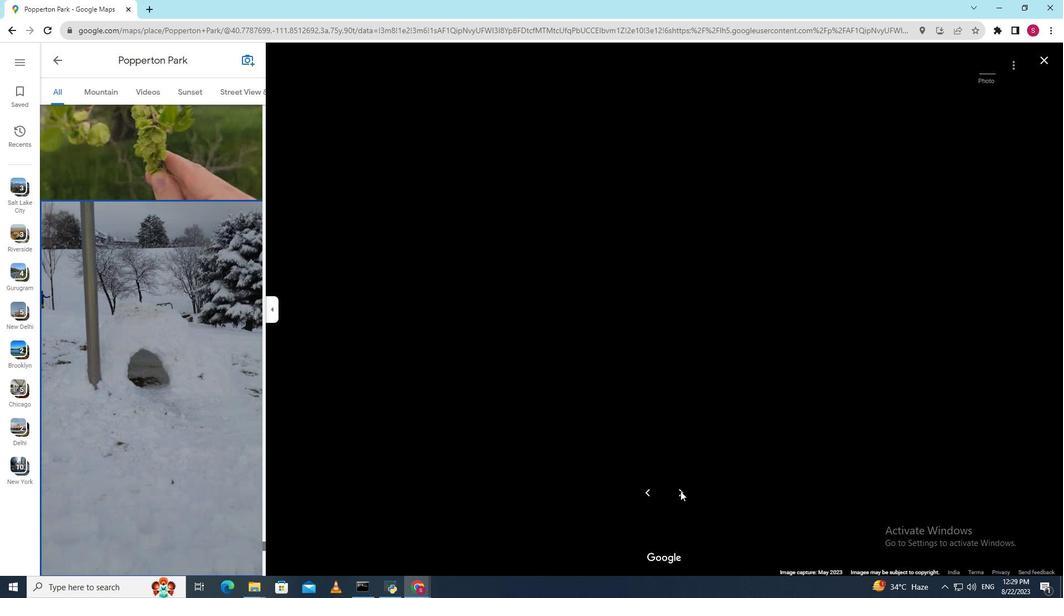 
Action: Mouse pressed left at (680, 491)
Screenshot: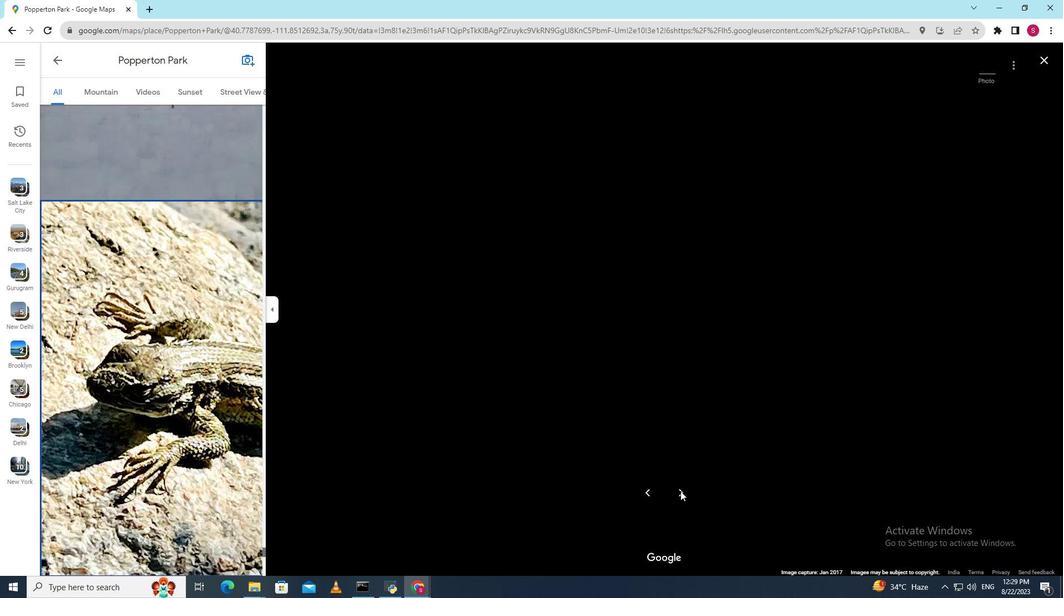 
Action: Mouse pressed left at (680, 491)
Screenshot: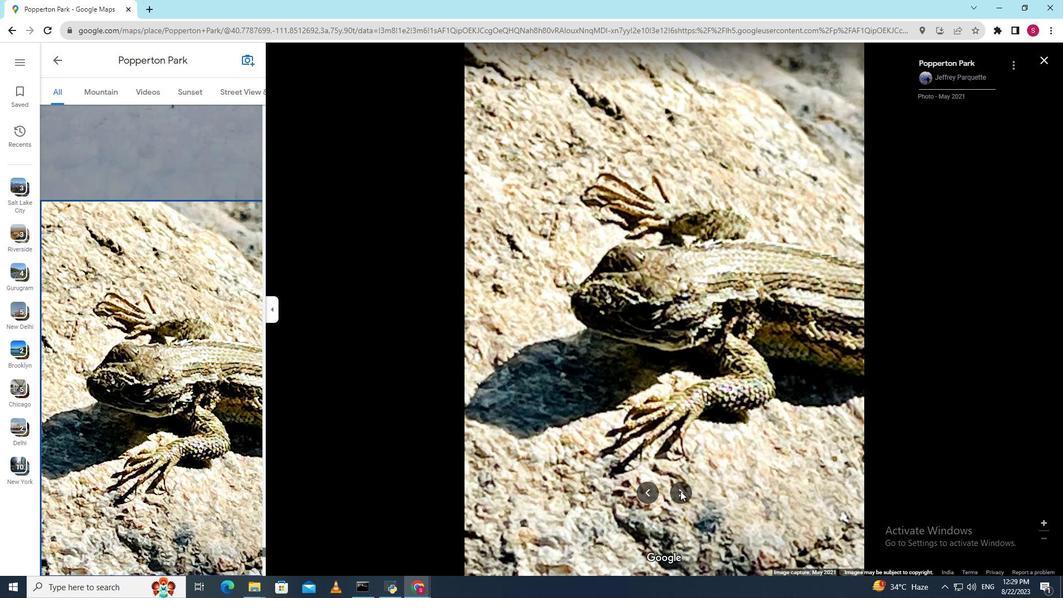 
Action: Mouse pressed left at (680, 491)
Screenshot: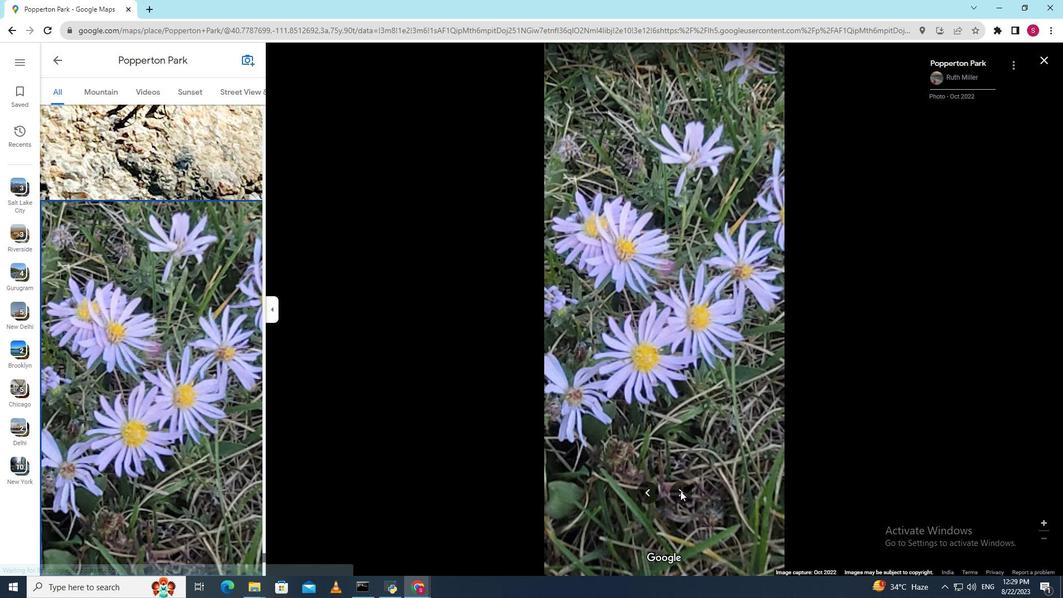
Action: Mouse pressed left at (680, 491)
Screenshot: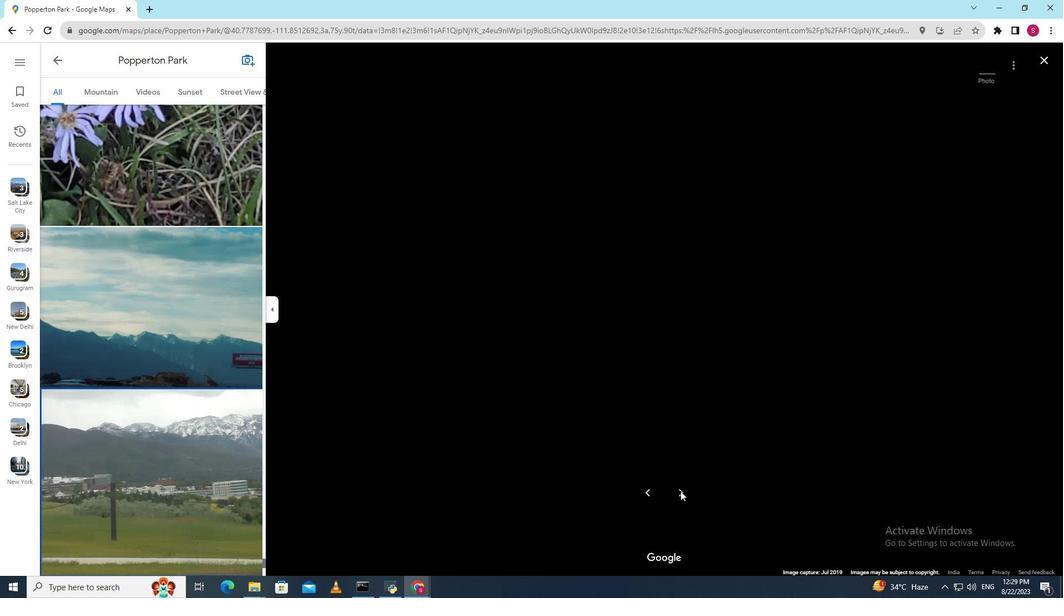 
Action: Mouse pressed left at (680, 491)
Screenshot: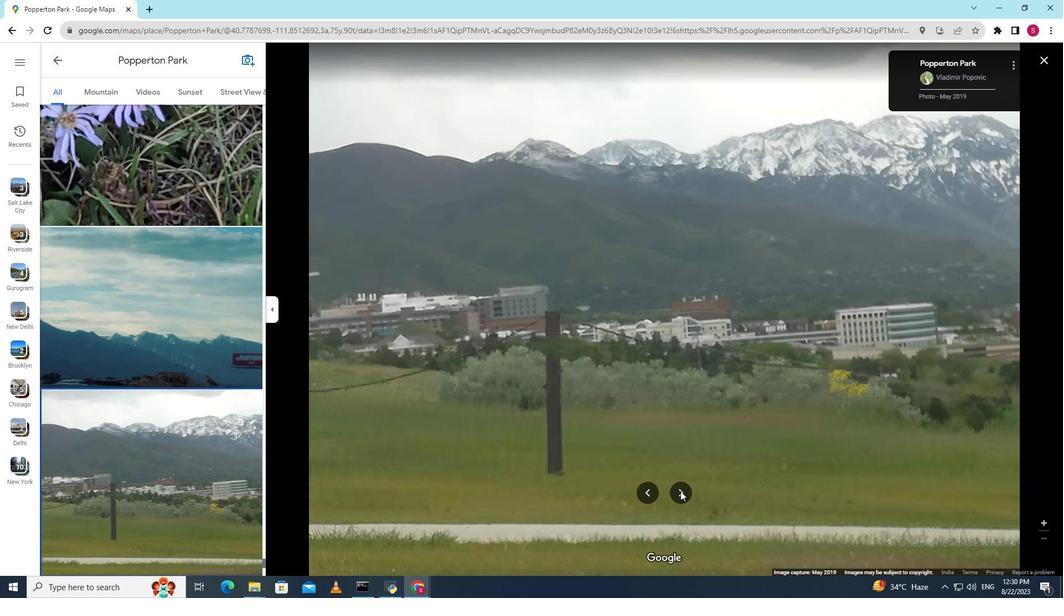 
Action: Mouse pressed left at (680, 491)
Screenshot: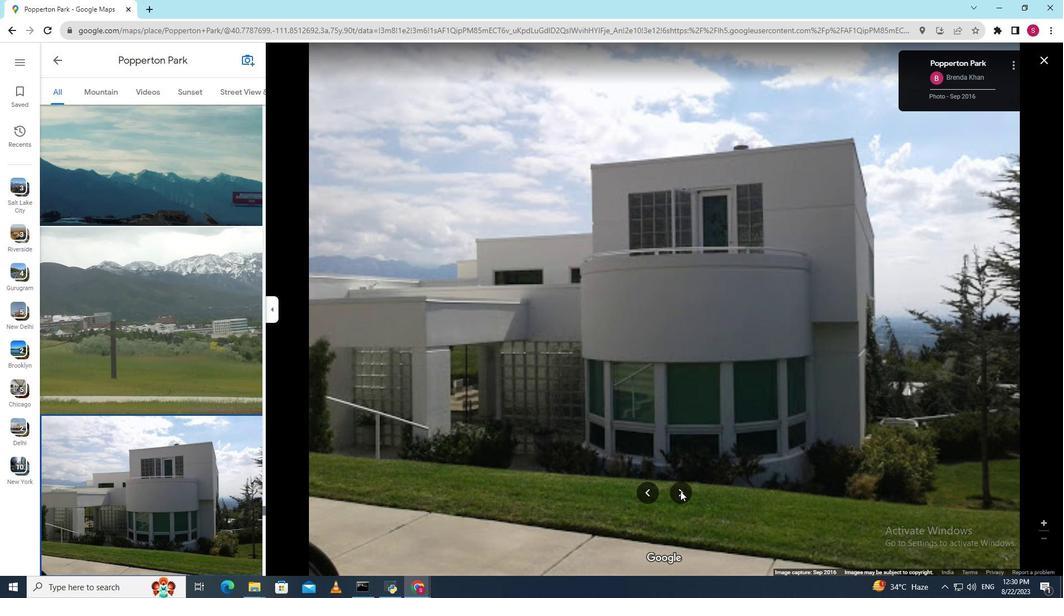 
Action: Mouse pressed left at (680, 491)
Screenshot: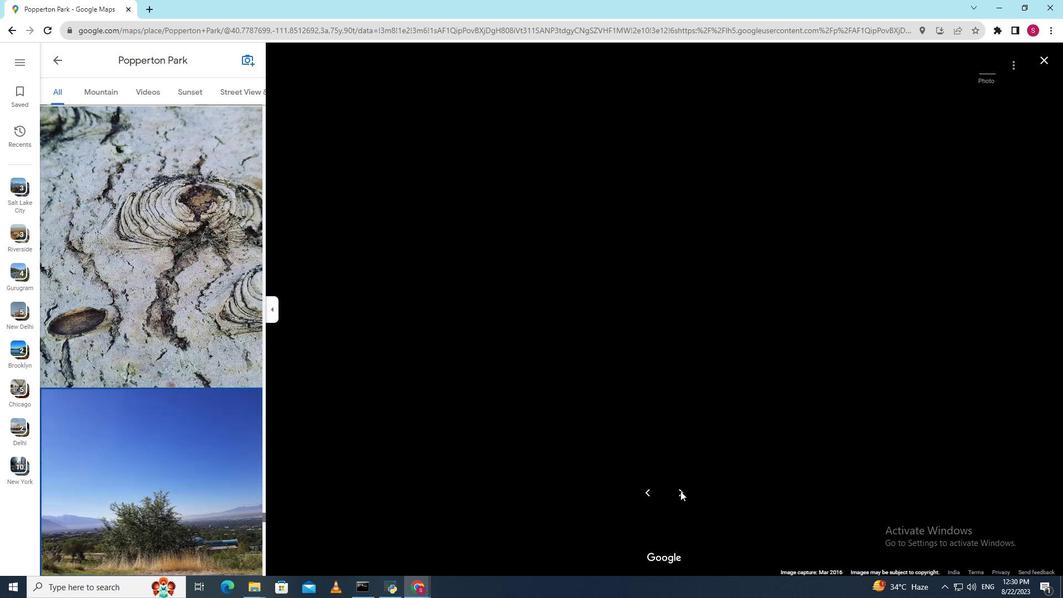 
Action: Mouse pressed left at (680, 491)
Screenshot: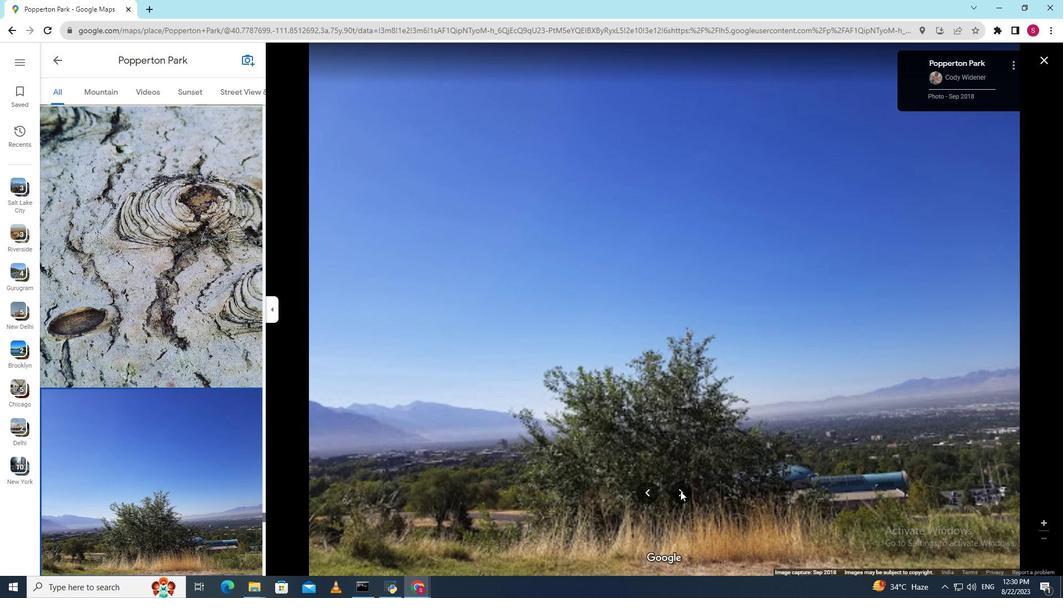
Action: Mouse pressed left at (680, 491)
Screenshot: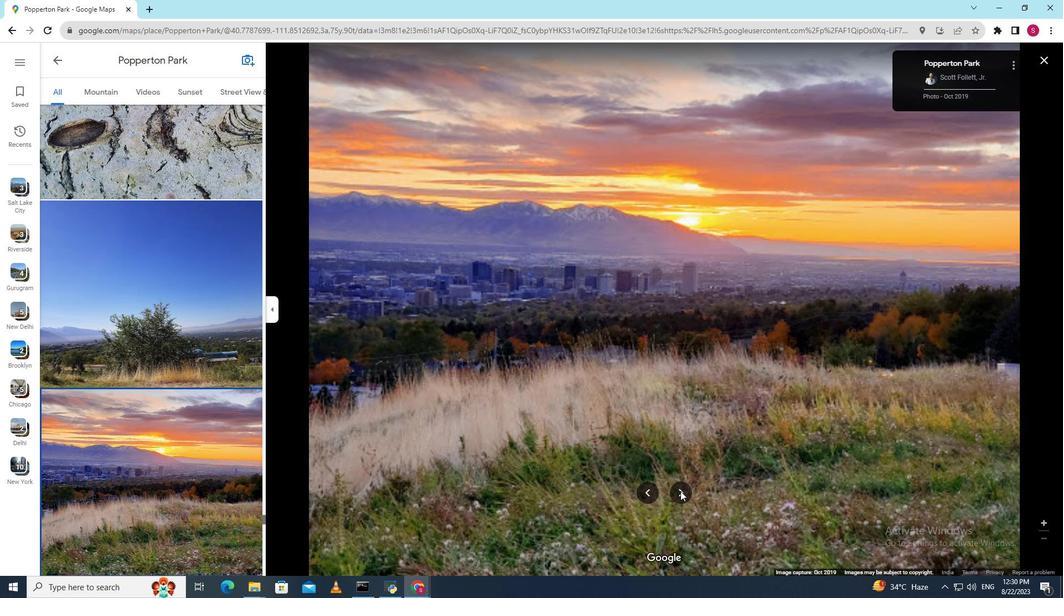 
Action: Mouse pressed left at (680, 491)
Screenshot: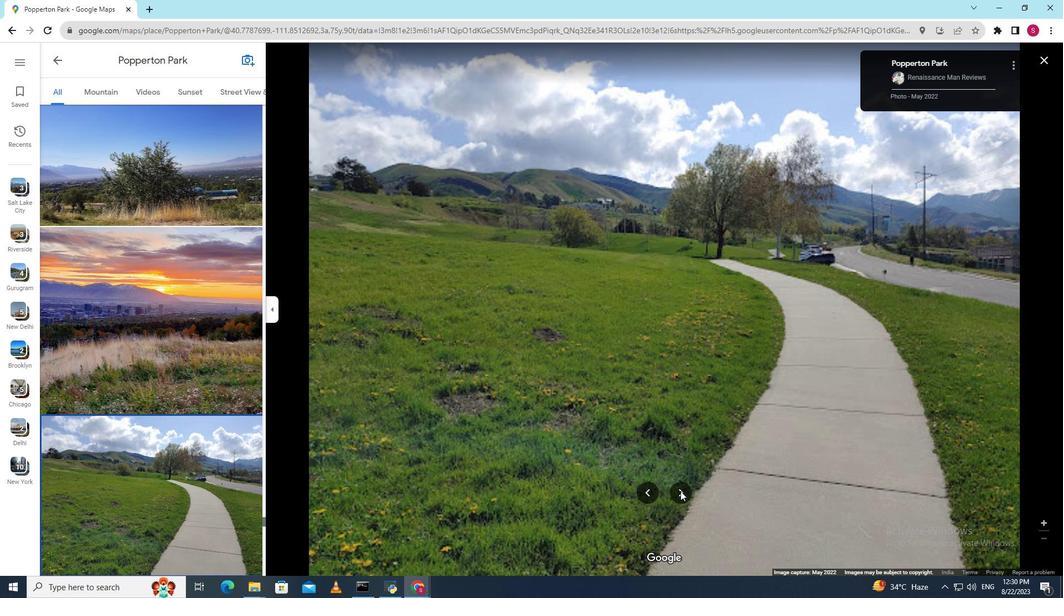 
Action: Mouse pressed left at (680, 491)
Screenshot: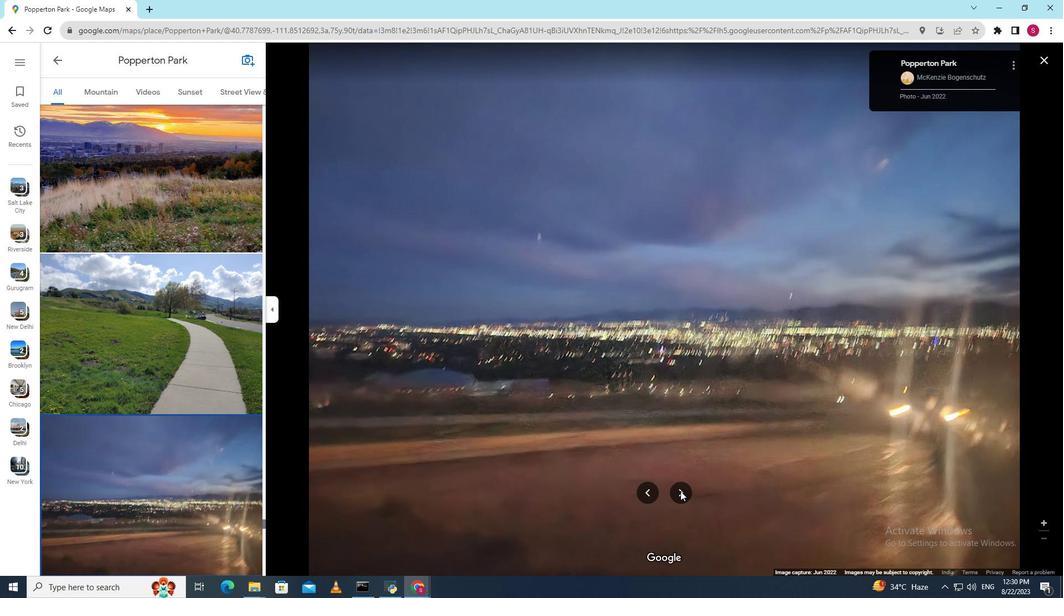 
Action: Mouse pressed left at (680, 491)
Screenshot: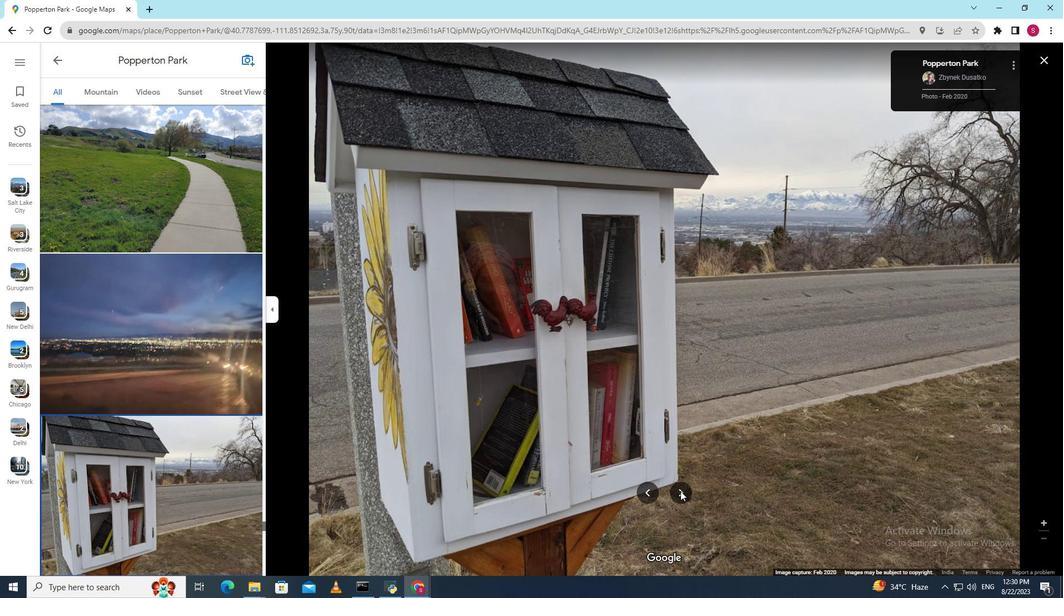 
Action: Mouse pressed left at (680, 491)
Screenshot: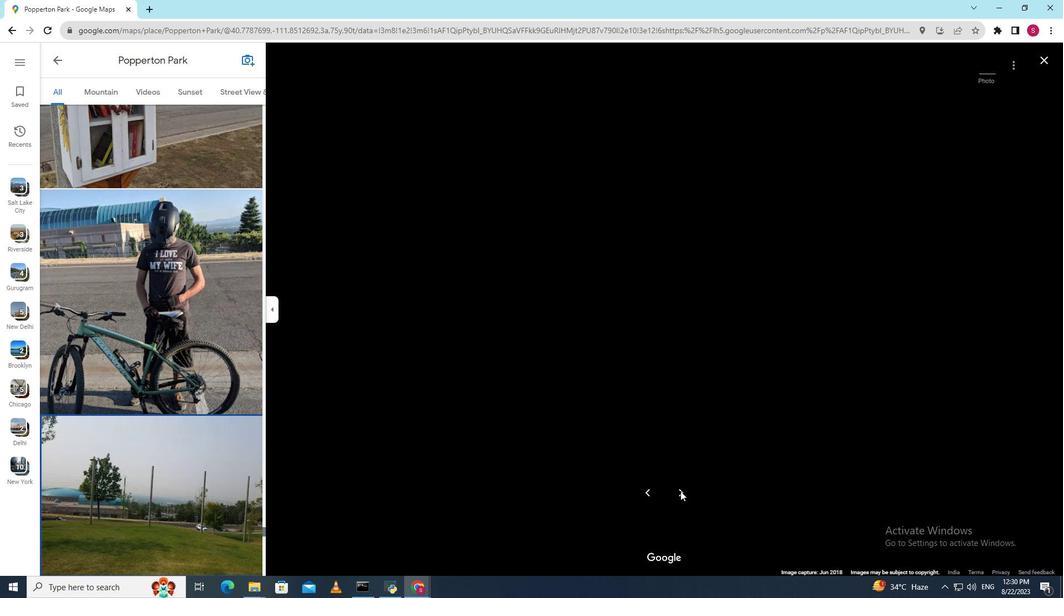 
Action: Mouse pressed left at (680, 491)
Screenshot: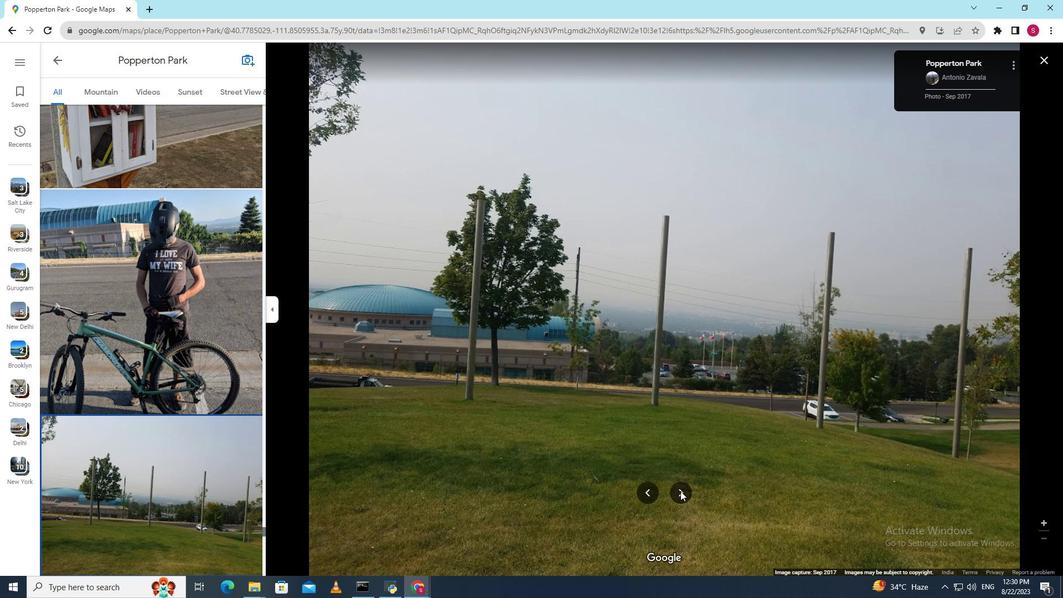 
Action: Mouse pressed left at (680, 491)
Screenshot: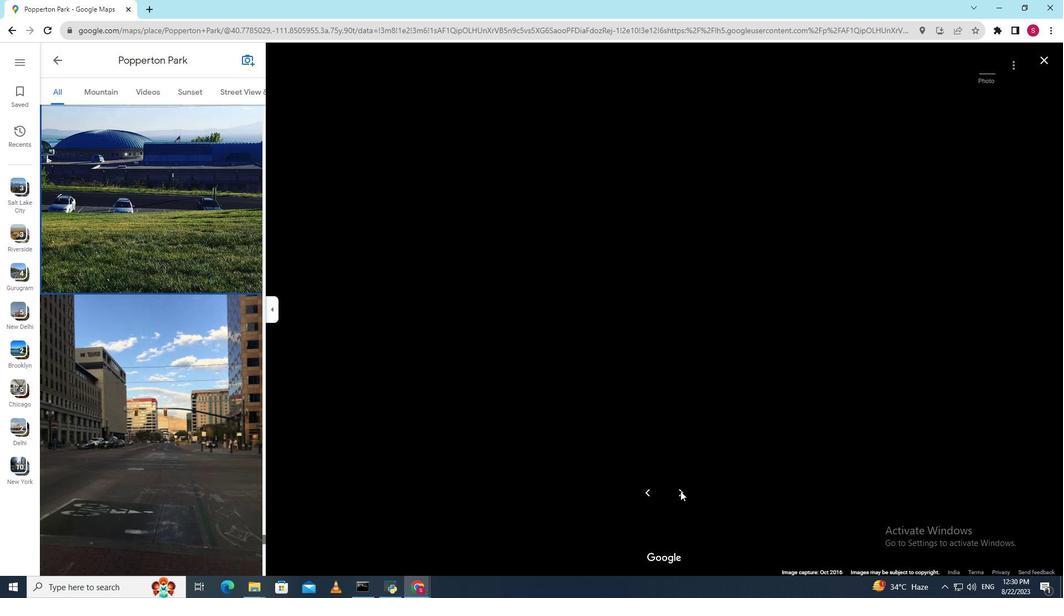 
Action: Mouse pressed left at (680, 491)
Screenshot: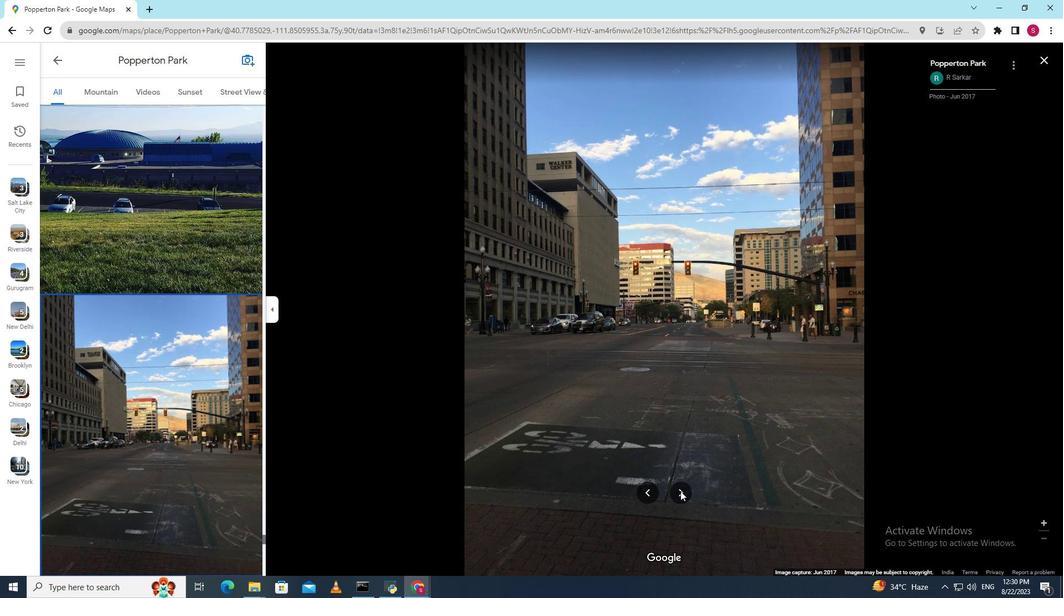 
Action: Mouse pressed left at (680, 491)
Screenshot: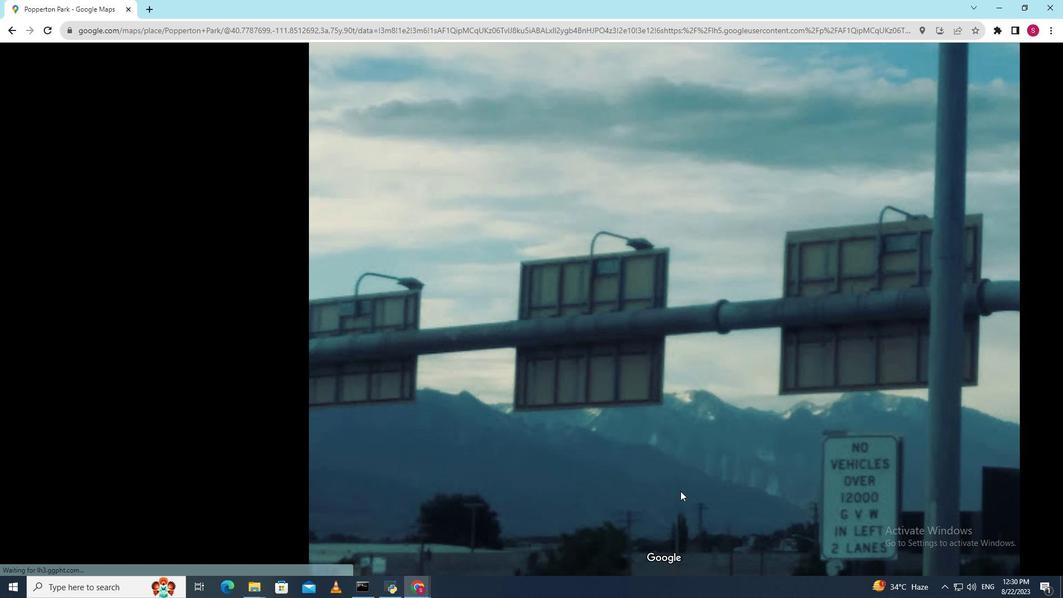 
Action: Mouse pressed left at (680, 491)
Screenshot: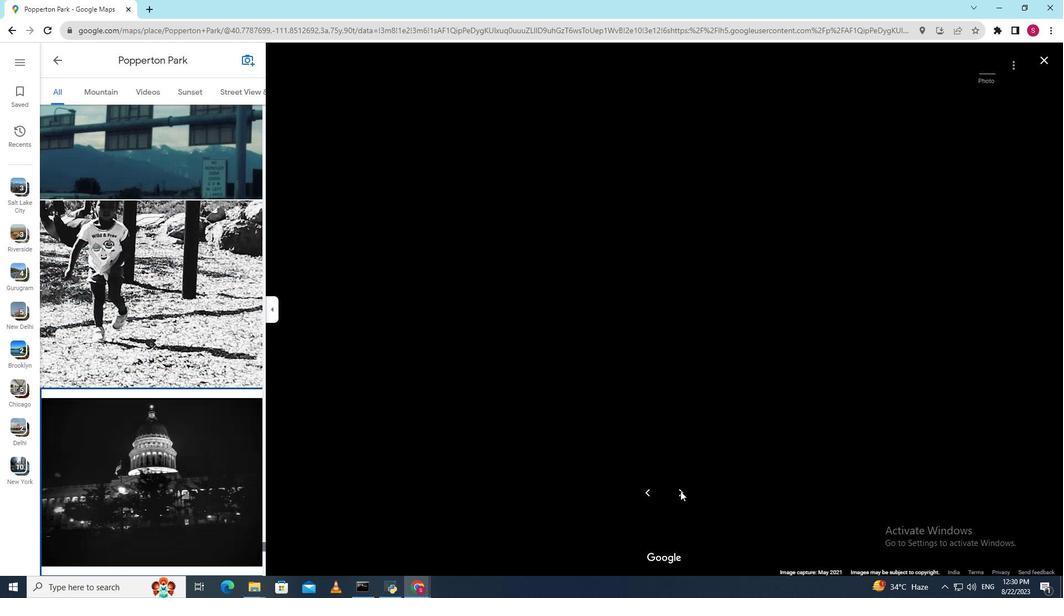 
Action: Mouse pressed left at (680, 491)
Screenshot: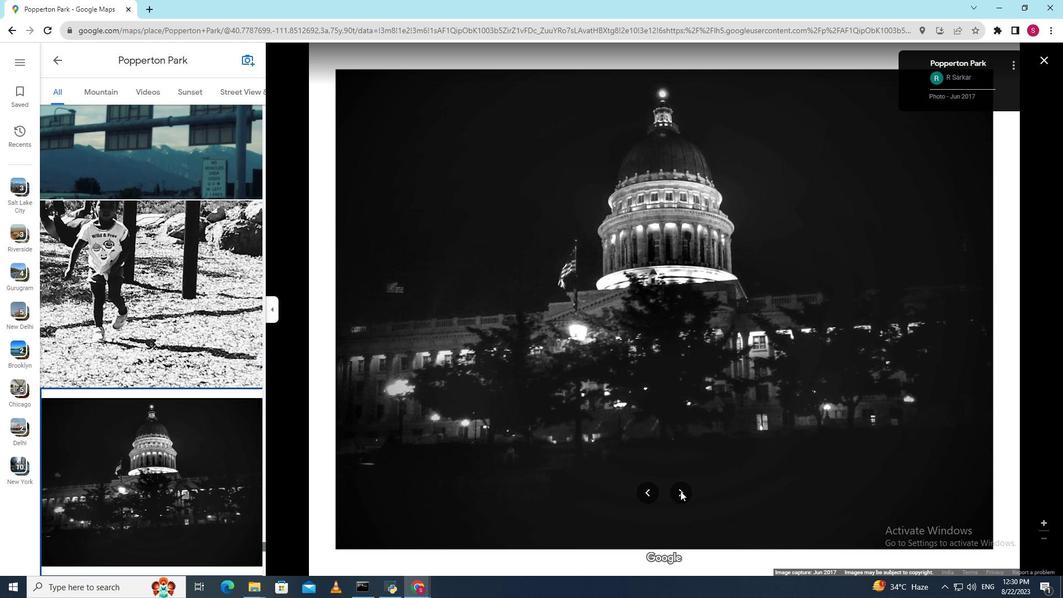 
Action: Mouse pressed left at (680, 491)
Screenshot: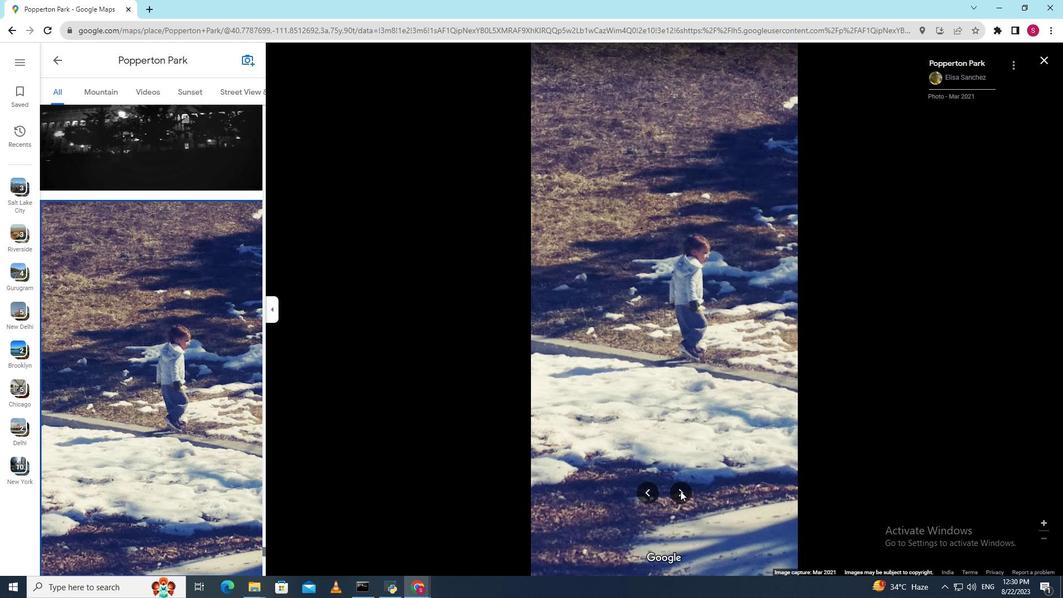 
Action: Mouse pressed left at (680, 491)
Screenshot: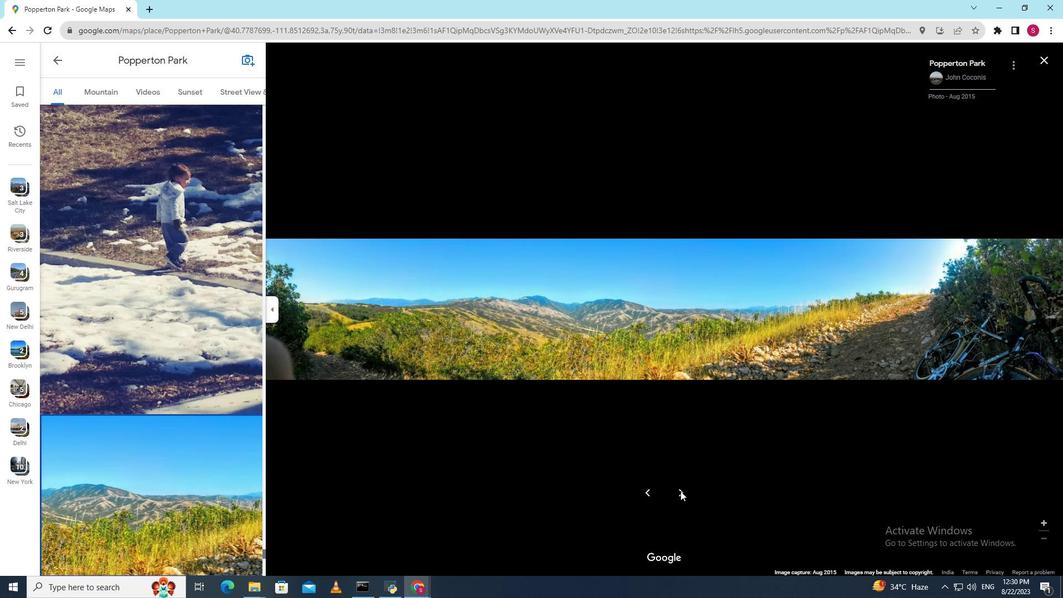 
Action: Mouse pressed left at (680, 491)
Screenshot: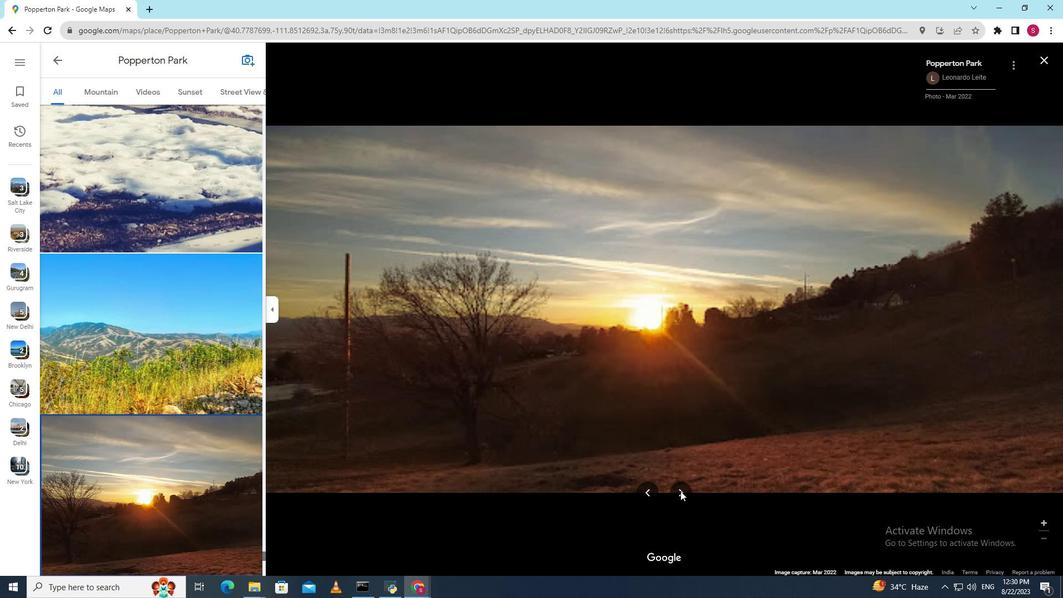 
Action: Mouse pressed left at (680, 491)
Screenshot: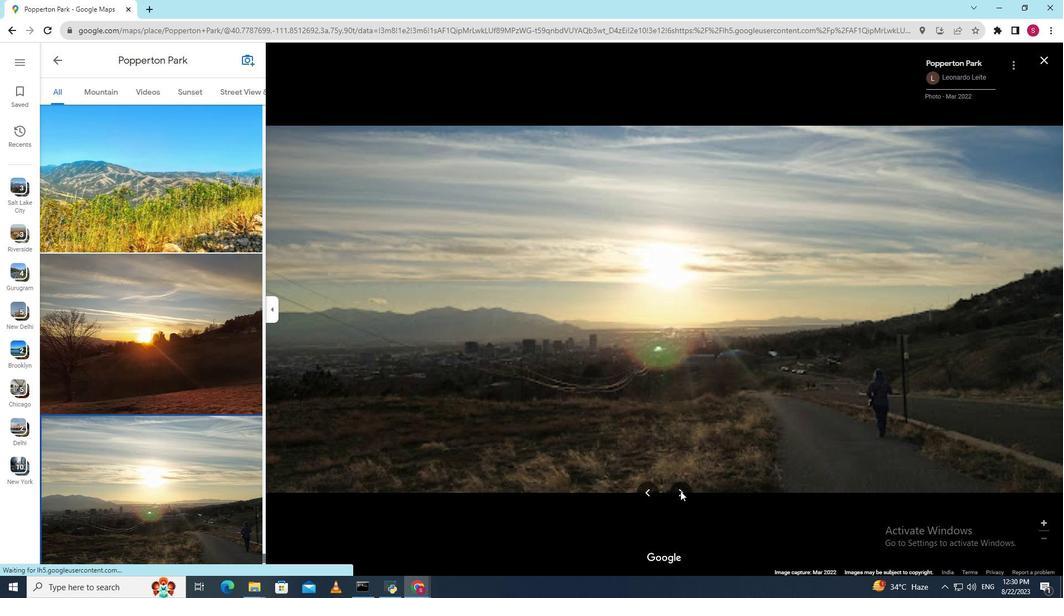 
Action: Mouse pressed left at (680, 491)
Screenshot: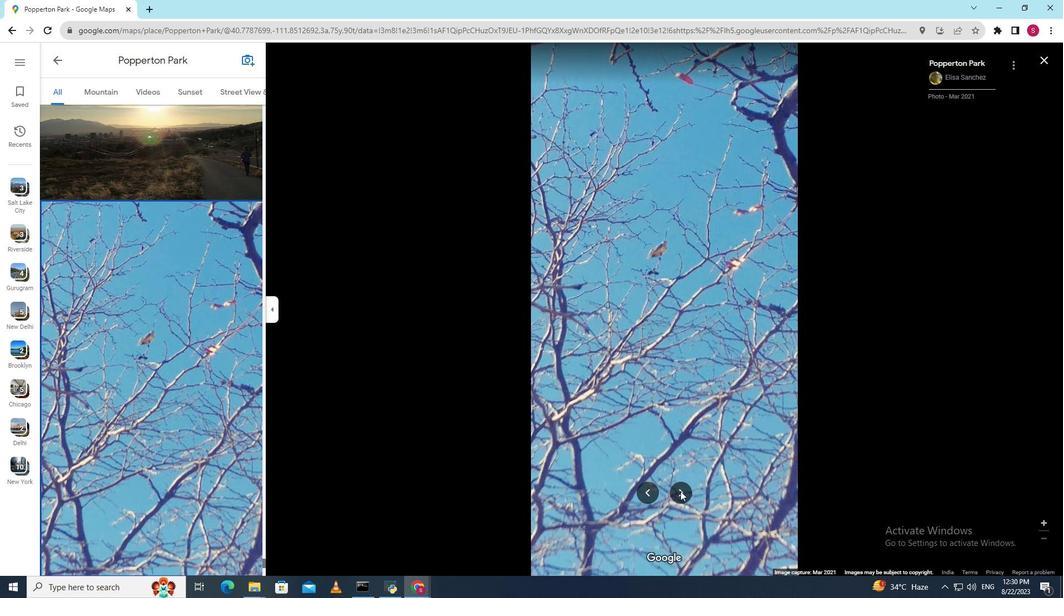 
Action: Mouse pressed left at (680, 491)
Screenshot: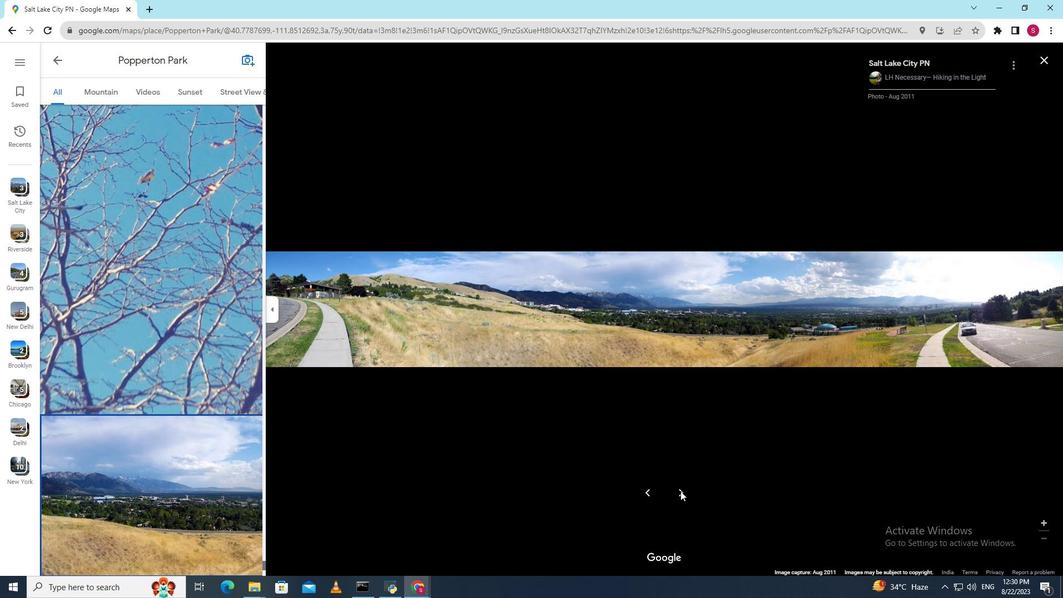 
Action: Mouse pressed left at (680, 491)
Screenshot: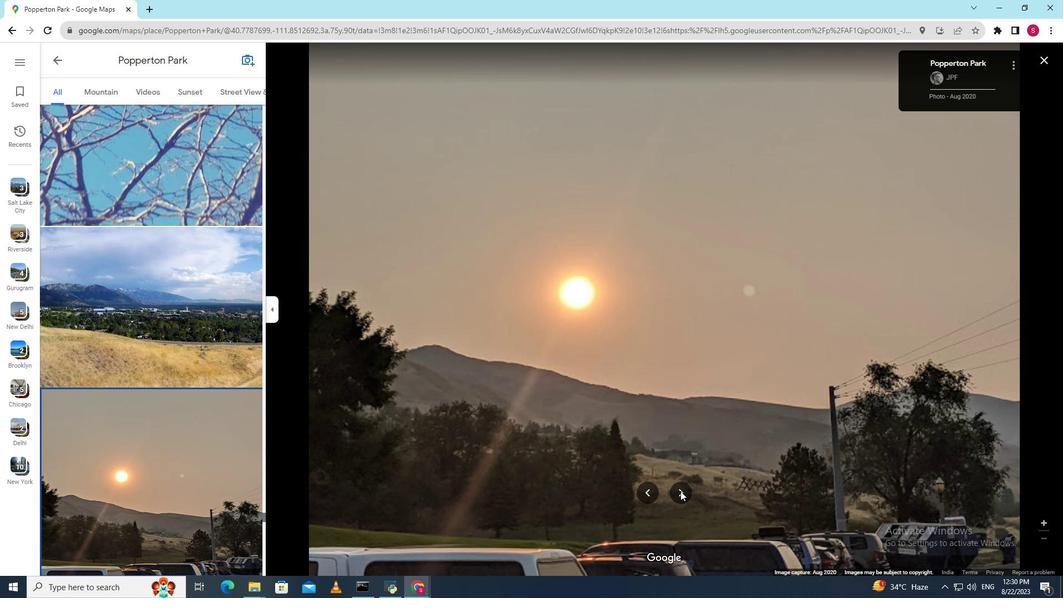 
Action: Mouse pressed left at (680, 491)
Screenshot: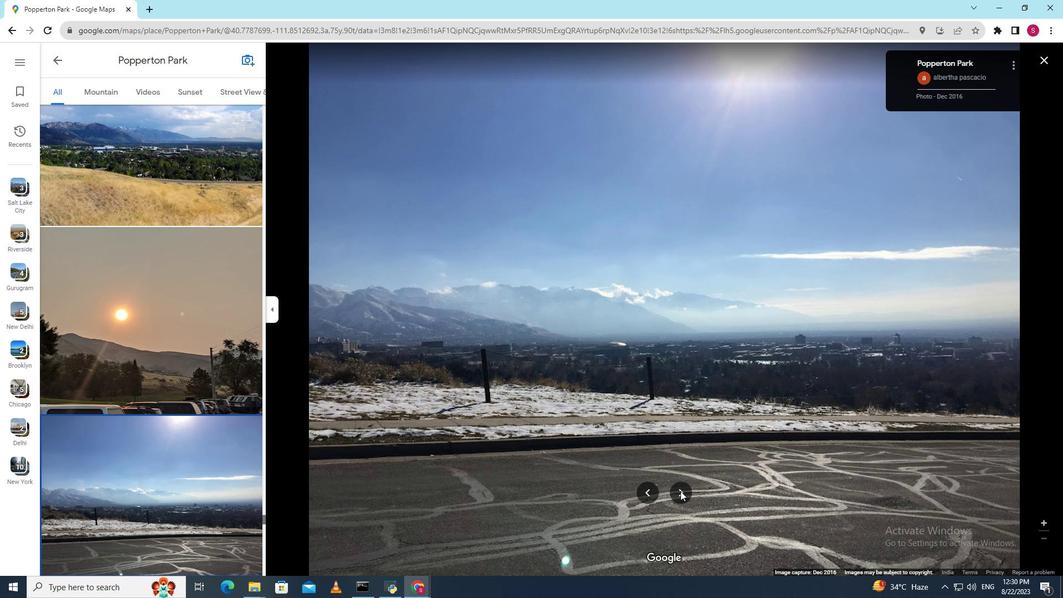 
Action: Mouse pressed left at (680, 491)
Screenshot: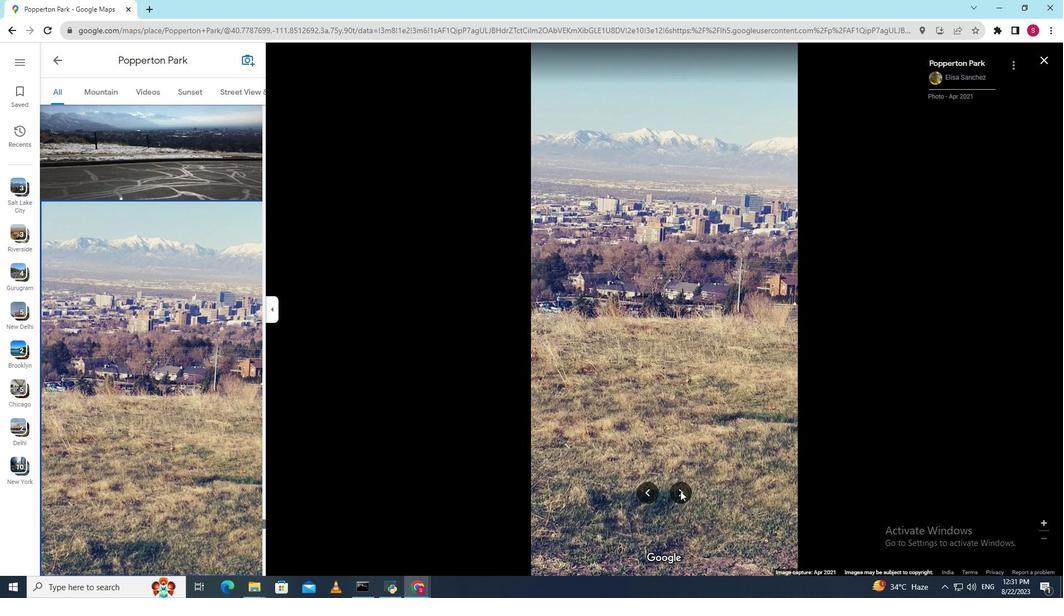 
Action: Mouse pressed left at (680, 491)
Screenshot: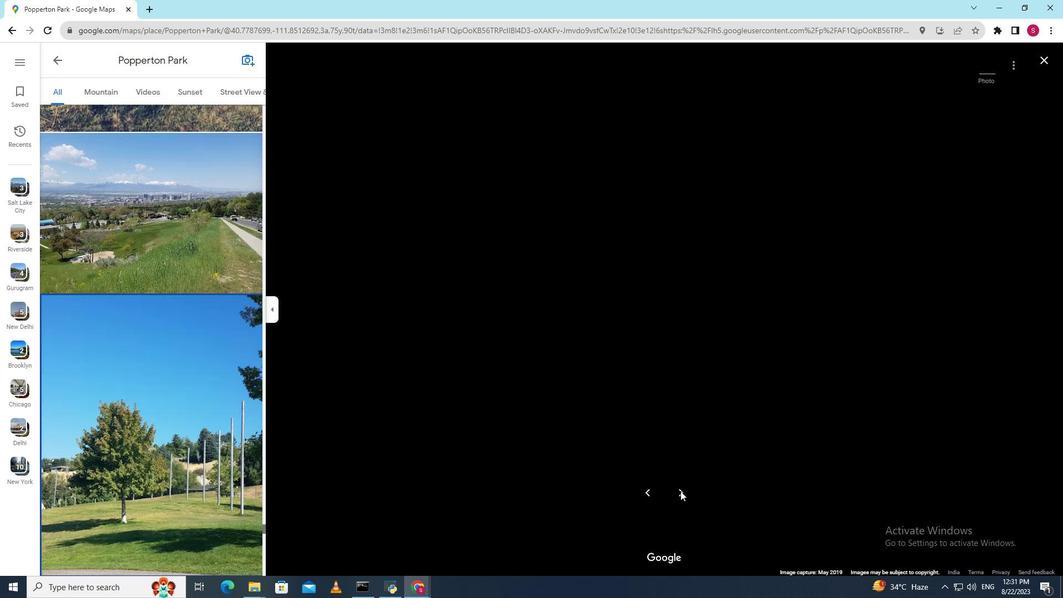 
Action: Mouse pressed left at (680, 491)
Screenshot: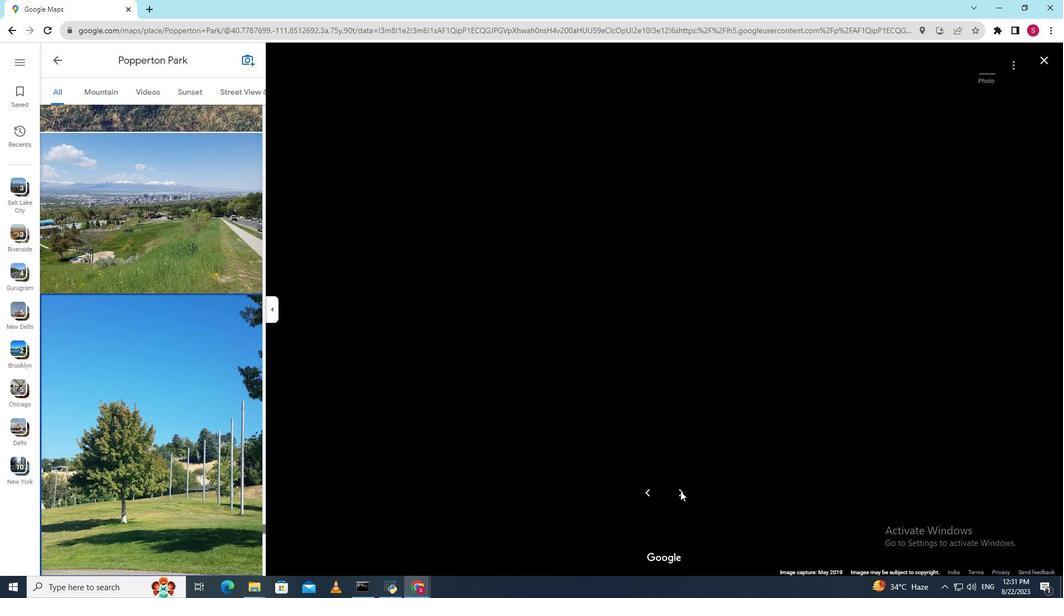 
Action: Mouse pressed left at (680, 491)
Screenshot: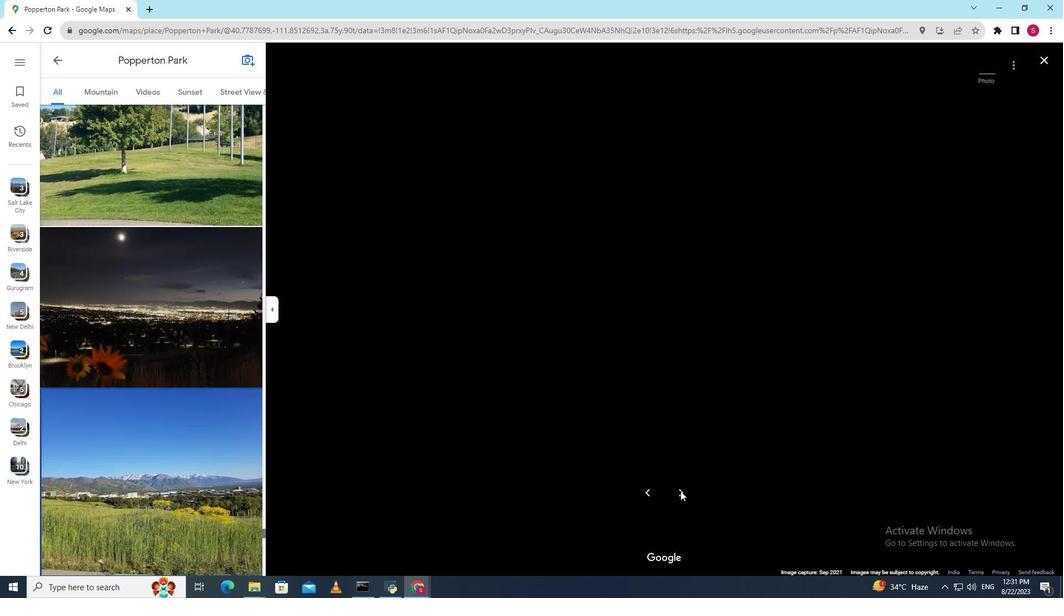 
Action: Mouse pressed left at (680, 491)
Screenshot: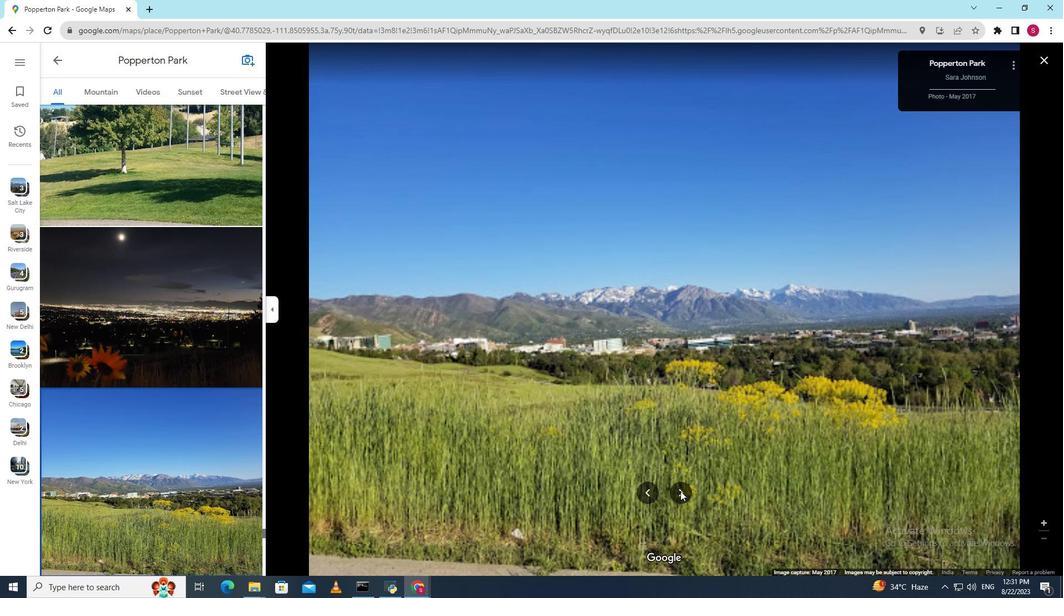 
Action: Mouse pressed left at (680, 491)
Screenshot: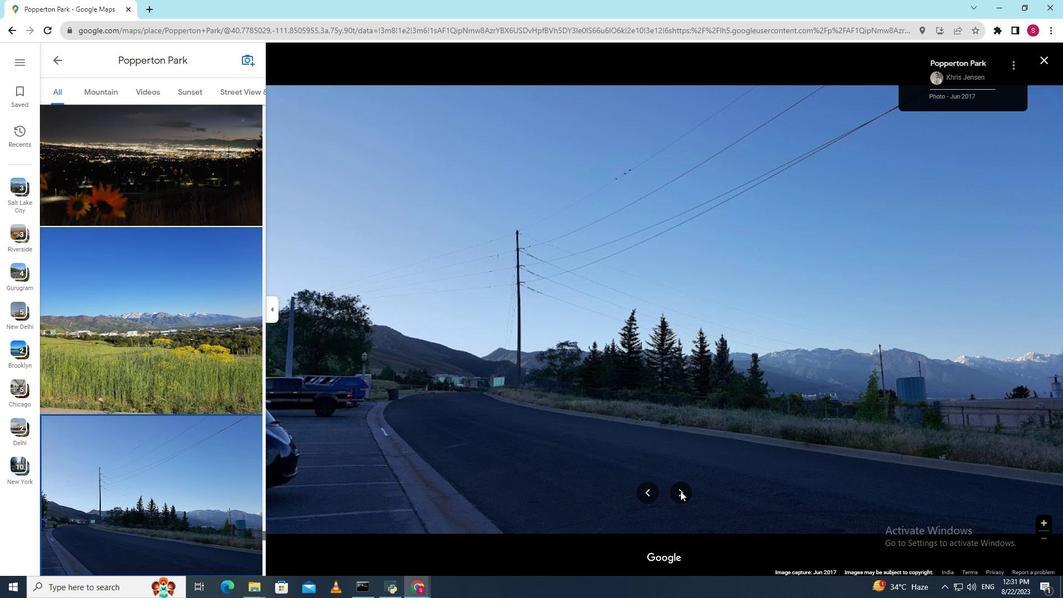 
Action: Mouse pressed left at (680, 491)
Screenshot: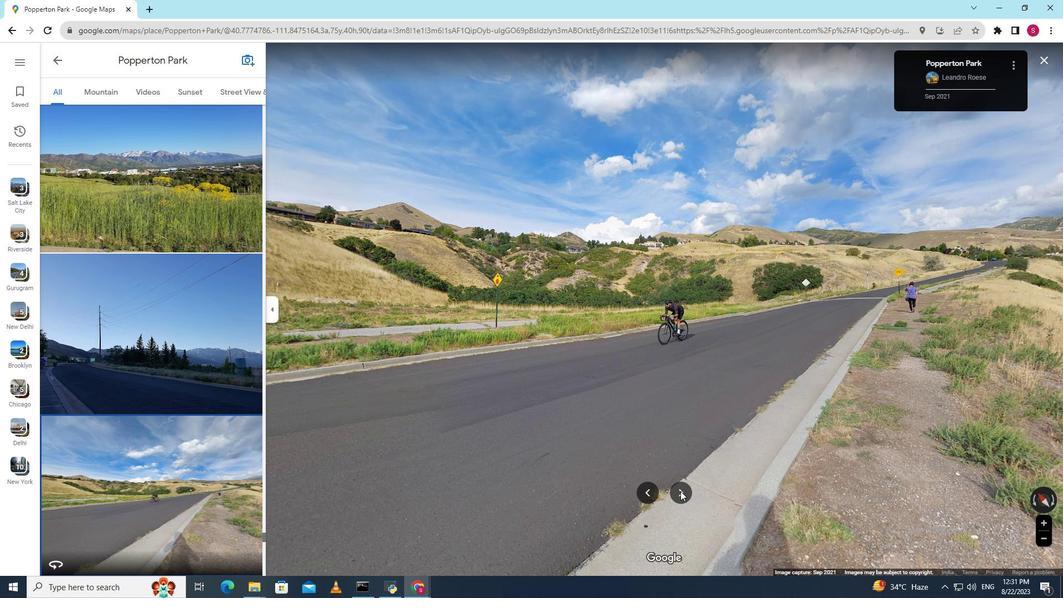 
Action: Mouse pressed left at (680, 491)
Screenshot: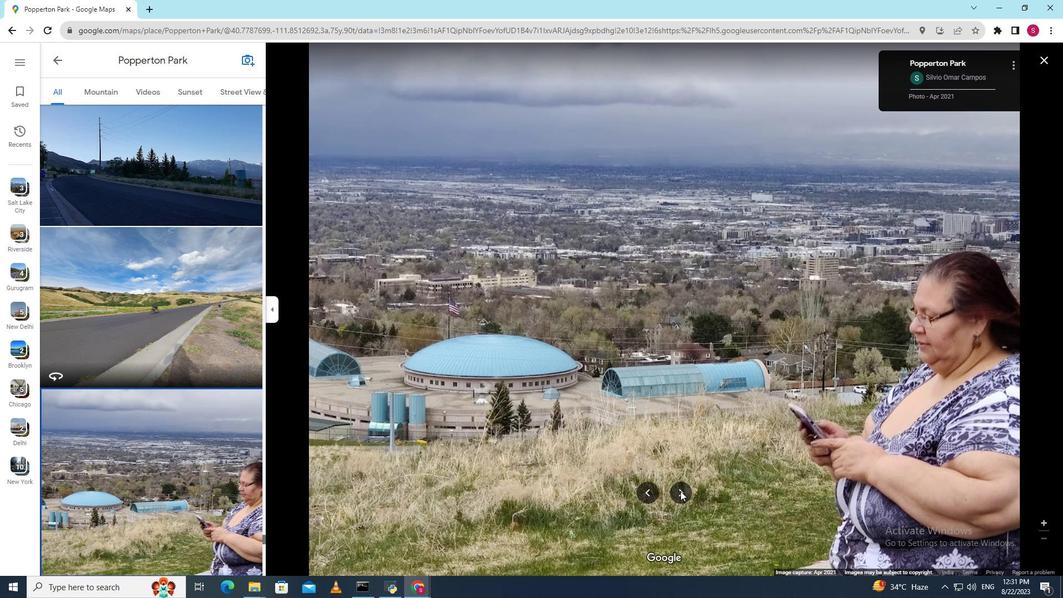 
Action: Mouse pressed left at (680, 491)
Screenshot: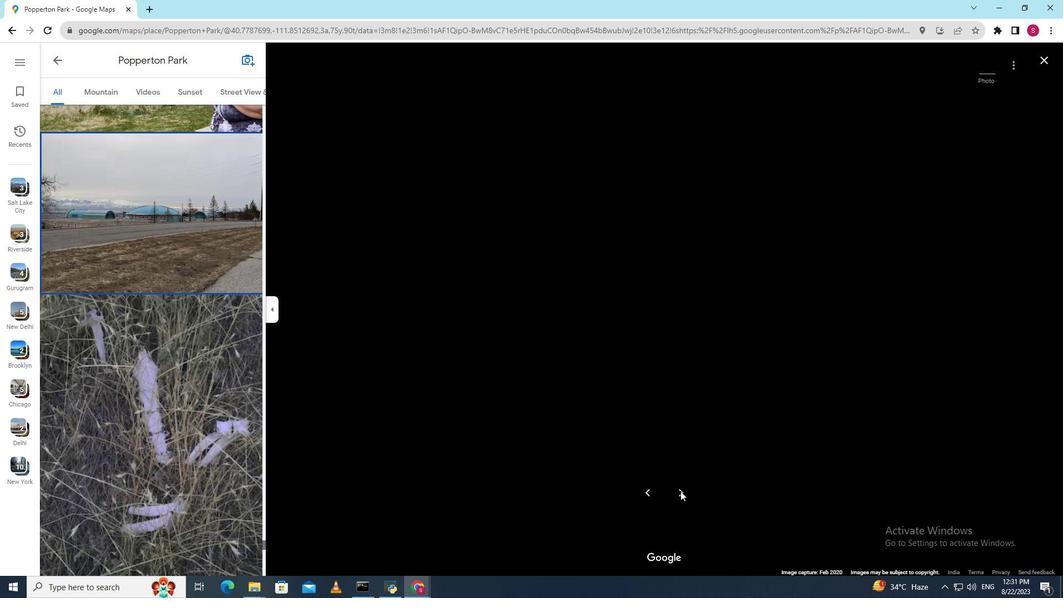 
Action: Mouse pressed left at (680, 491)
Screenshot: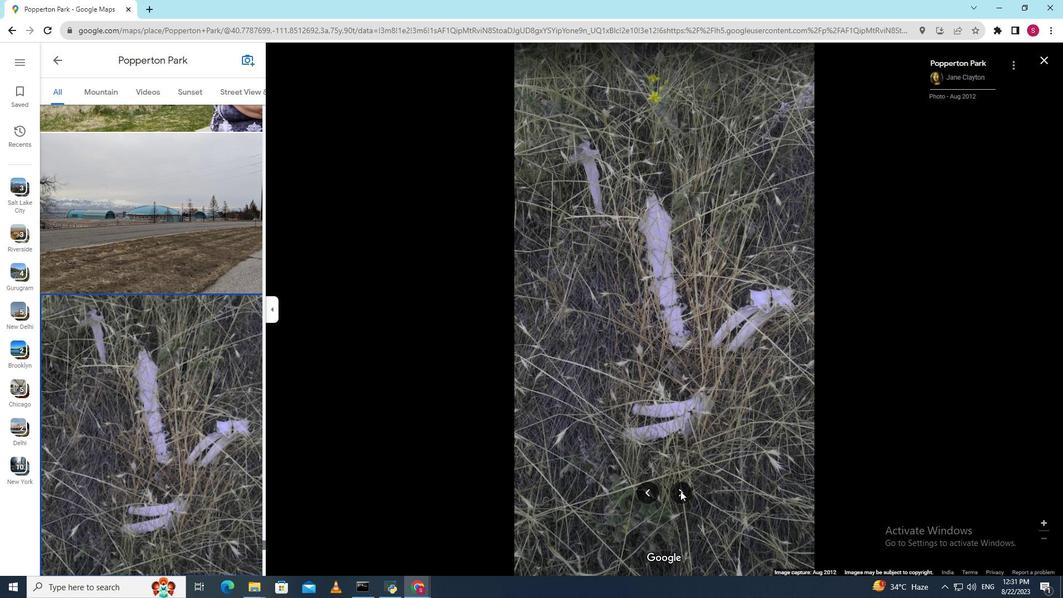 
Action: Mouse pressed left at (680, 491)
Screenshot: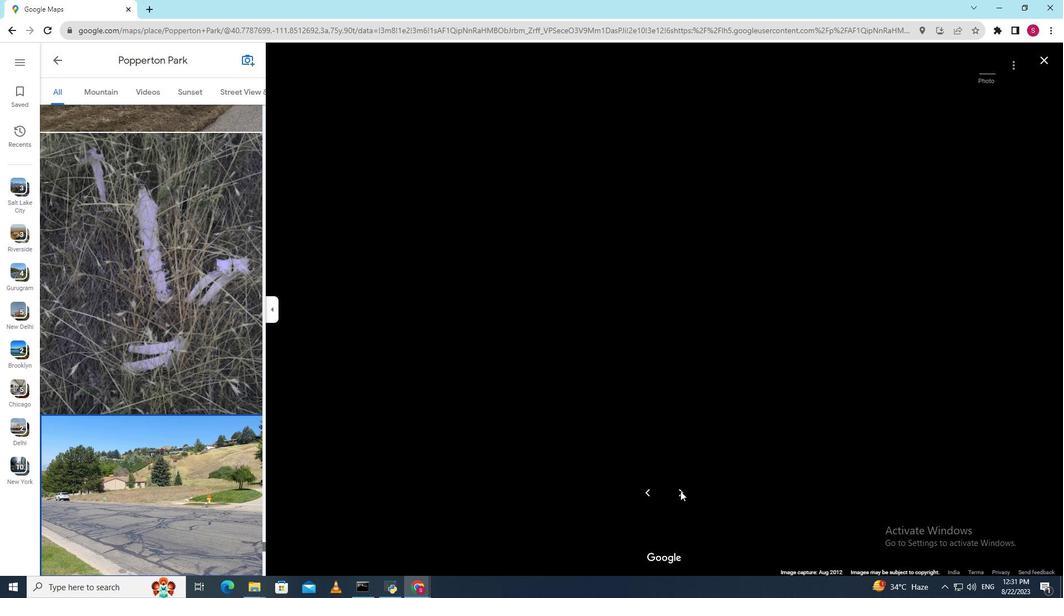 
Action: Mouse pressed left at (680, 491)
Screenshot: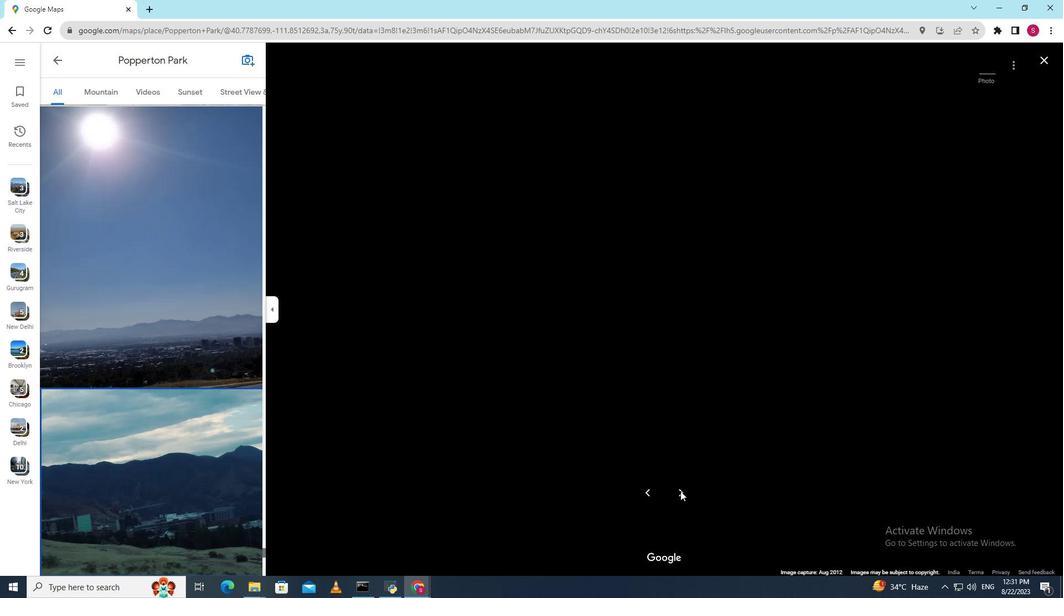 
Action: Mouse pressed left at (680, 491)
Screenshot: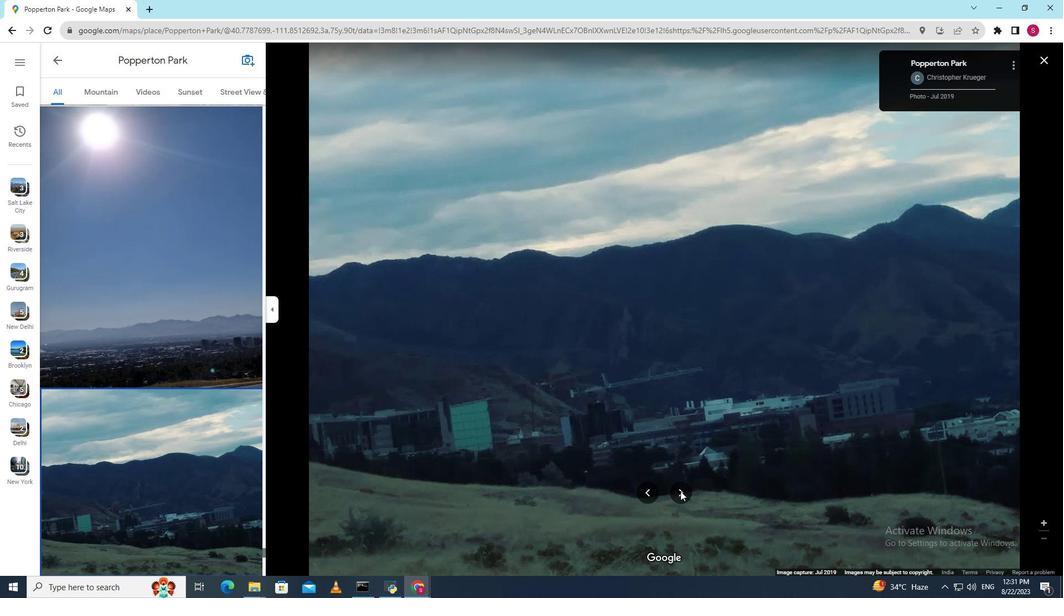 
Action: Mouse pressed left at (680, 491)
Screenshot: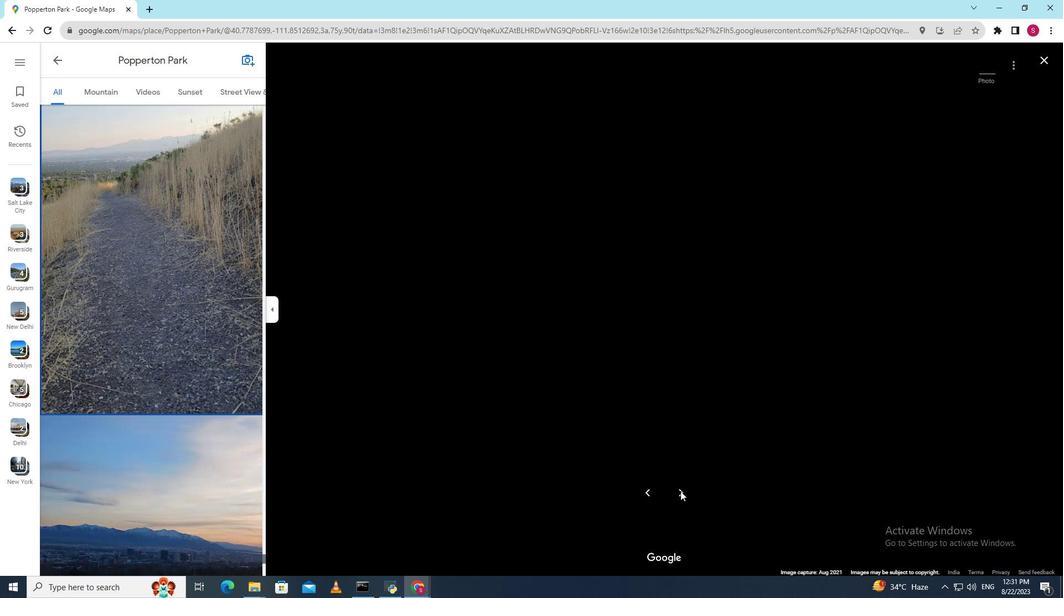 
Action: Mouse pressed left at (680, 491)
Screenshot: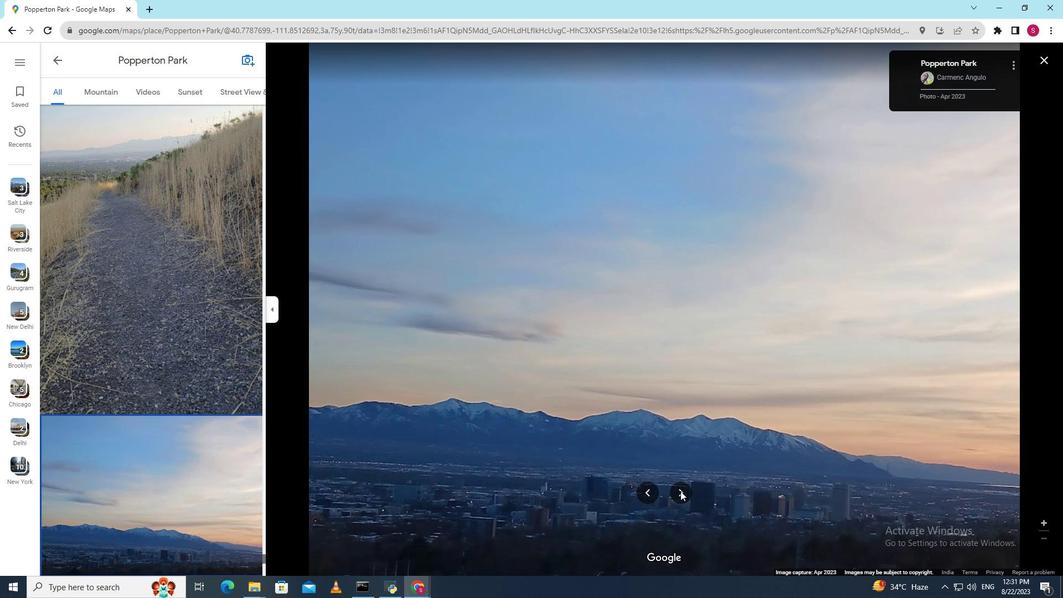 
Action: Mouse pressed left at (680, 491)
Screenshot: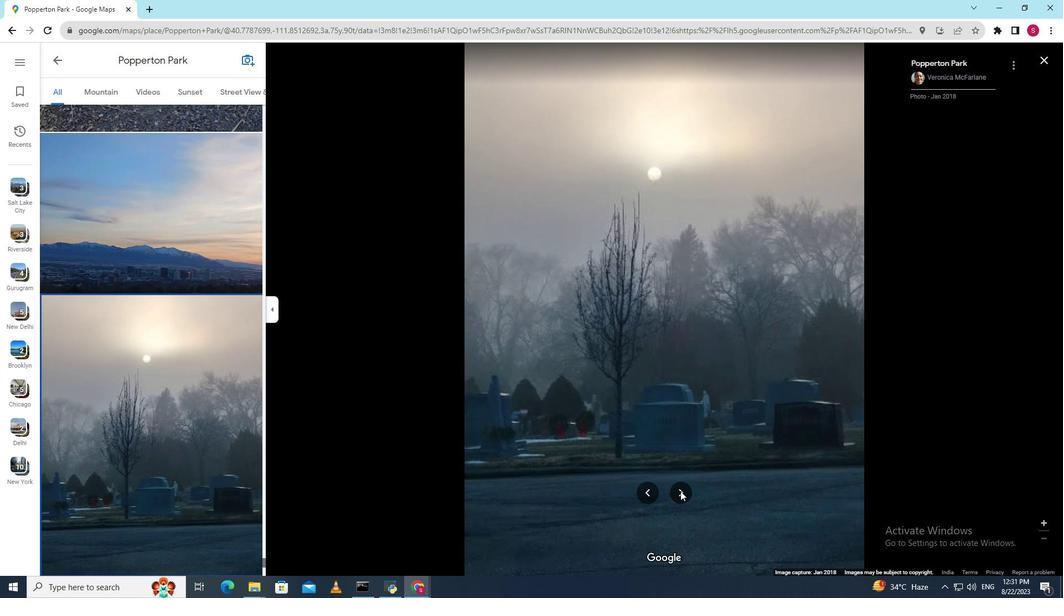 
Action: Mouse pressed left at (680, 491)
Screenshot: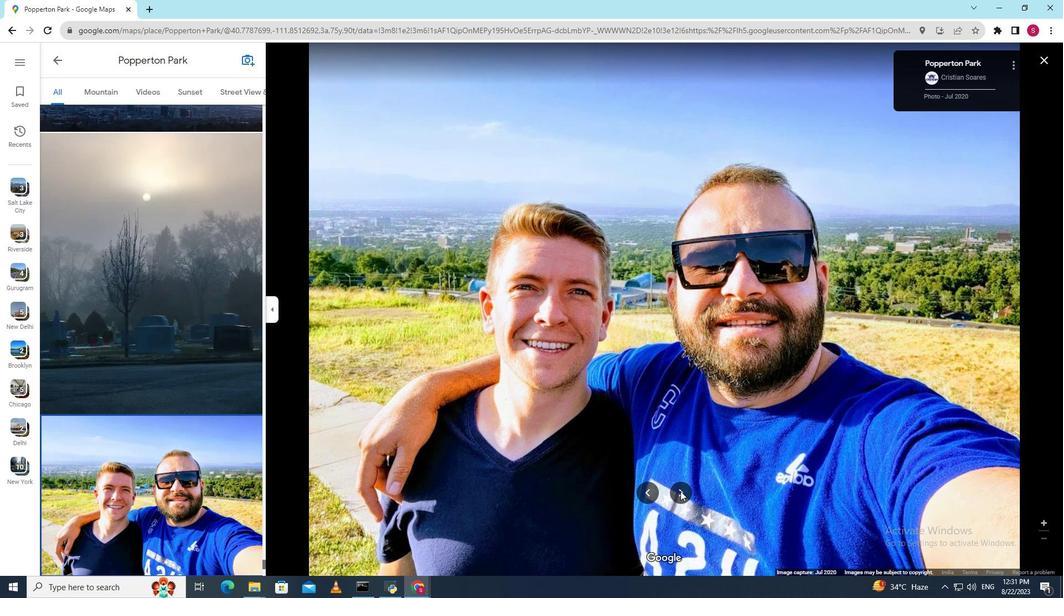 
Action: Mouse pressed left at (680, 491)
Screenshot: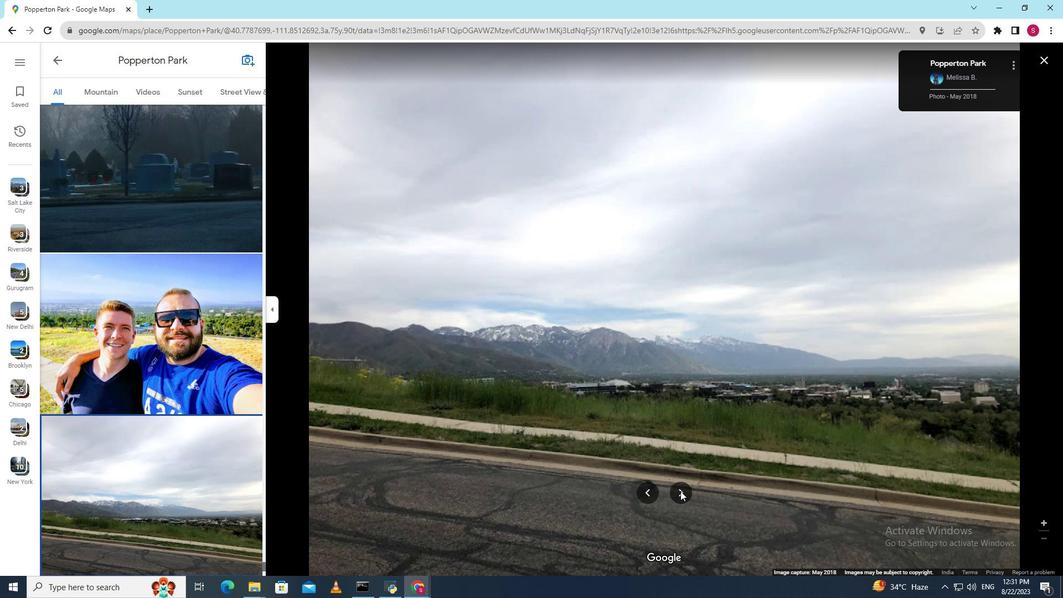 
Action: Mouse pressed left at (680, 491)
Screenshot: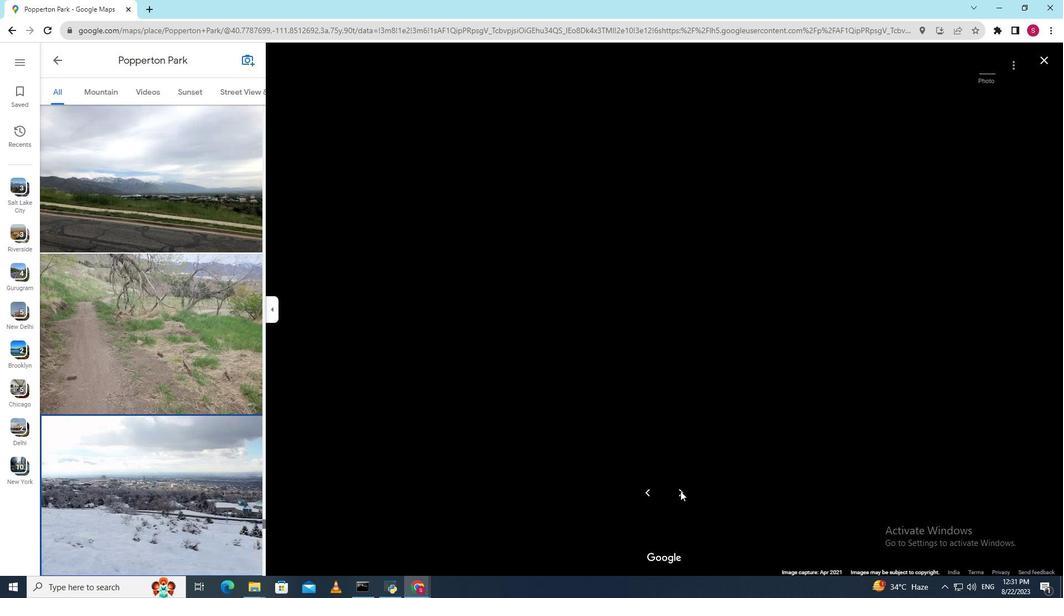 
Action: Mouse pressed left at (680, 491)
Screenshot: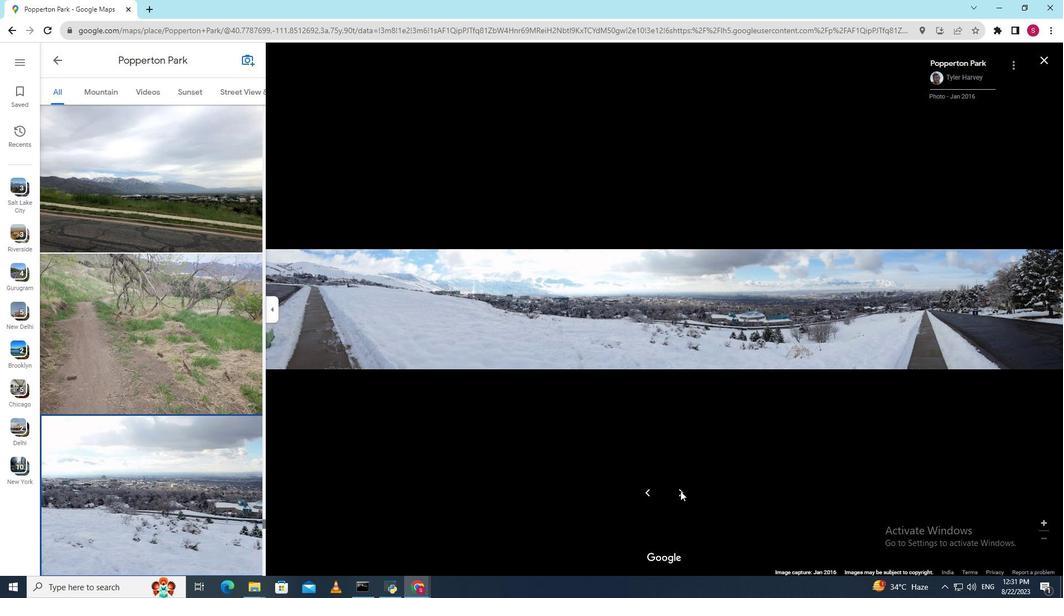 
Action: Mouse pressed left at (680, 491)
Screenshot: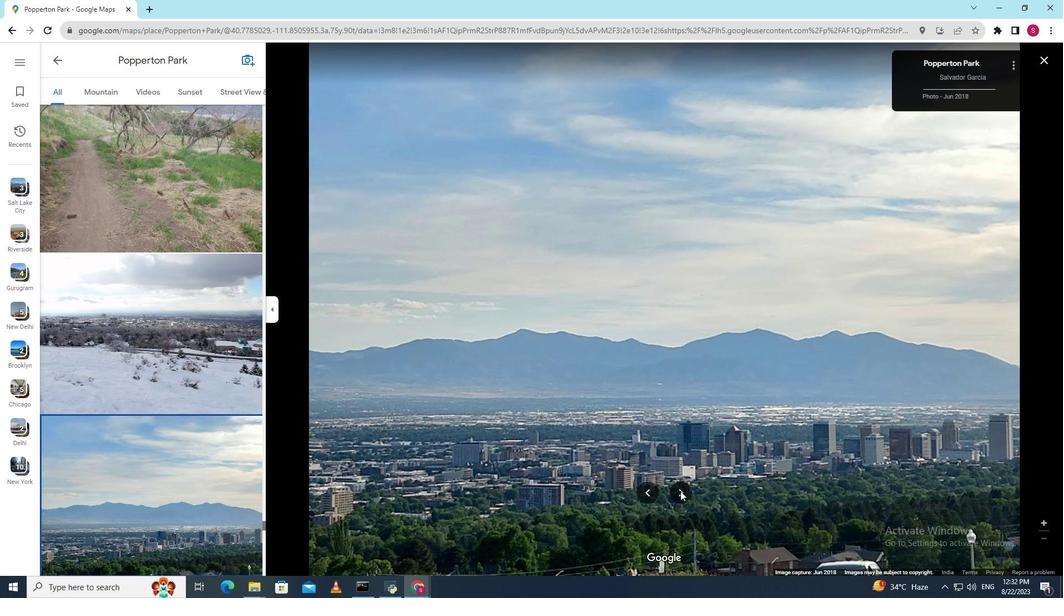 
Action: Mouse pressed left at (680, 491)
Screenshot: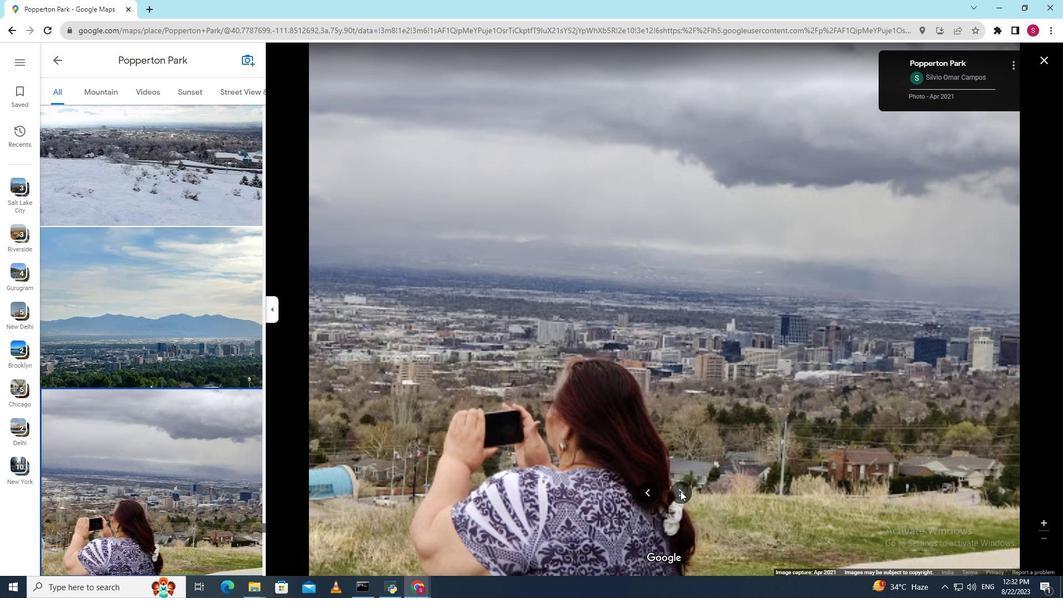 
Action: Mouse pressed left at (680, 491)
Screenshot: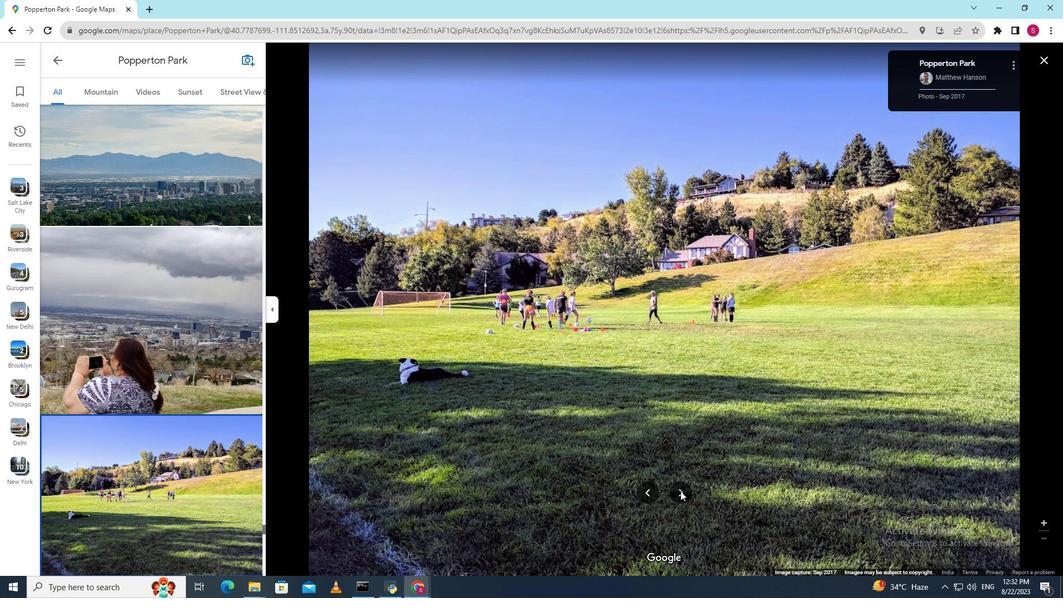 
Action: Mouse pressed left at (680, 491)
Screenshot: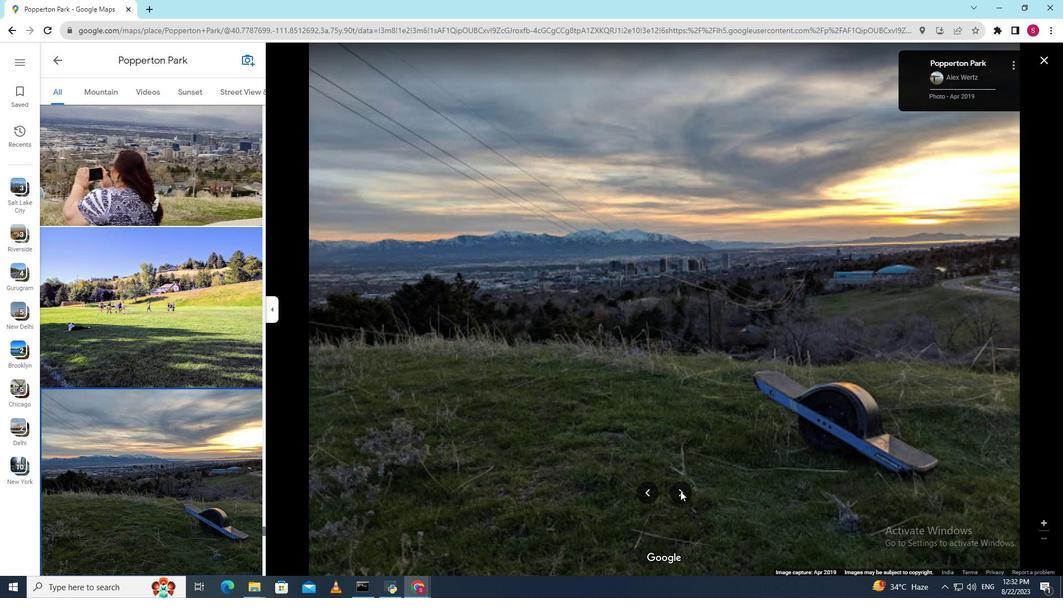 
Action: Mouse pressed left at (680, 491)
Screenshot: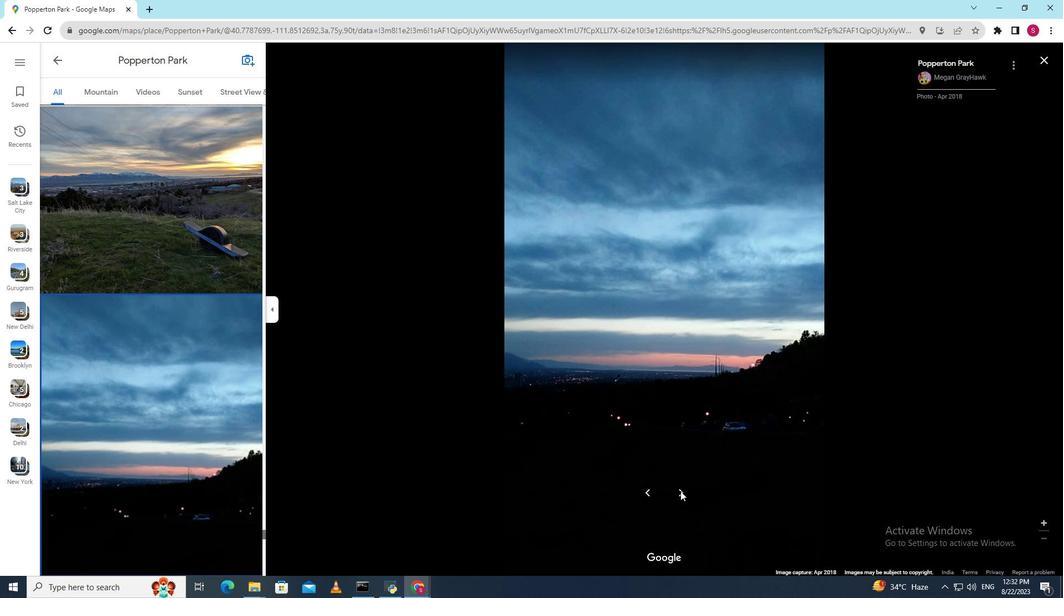 
Action: Mouse pressed left at (680, 491)
Screenshot: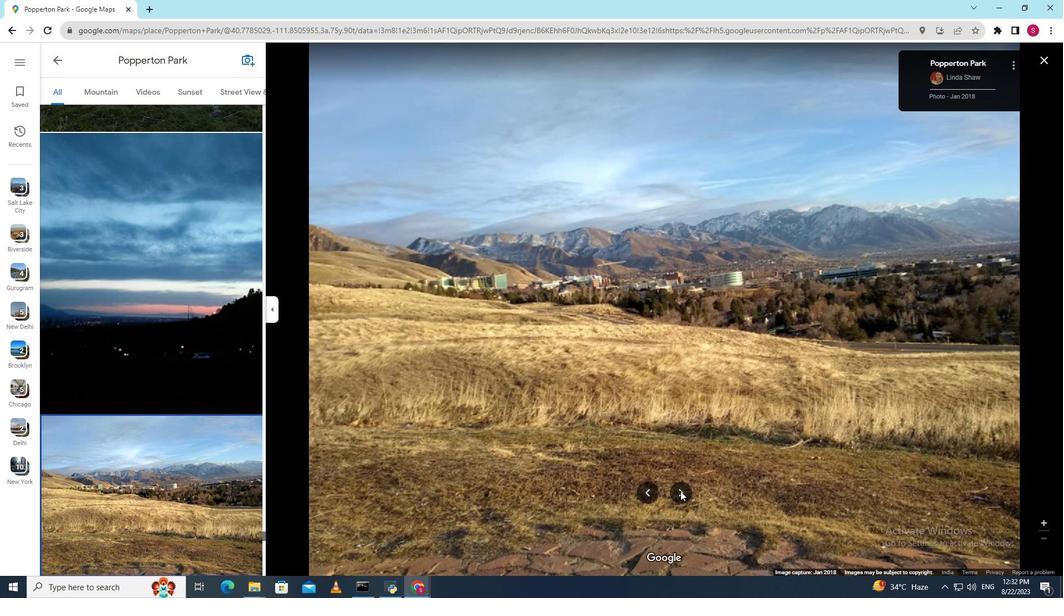 
Action: Mouse pressed left at (680, 491)
Screenshot: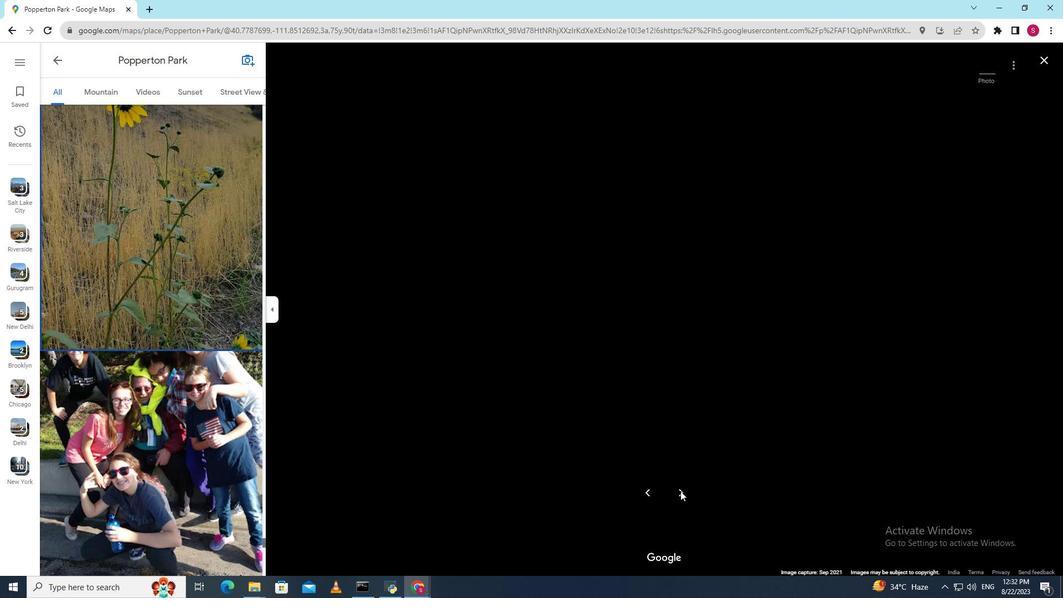 
Action: Mouse pressed left at (680, 491)
Screenshot: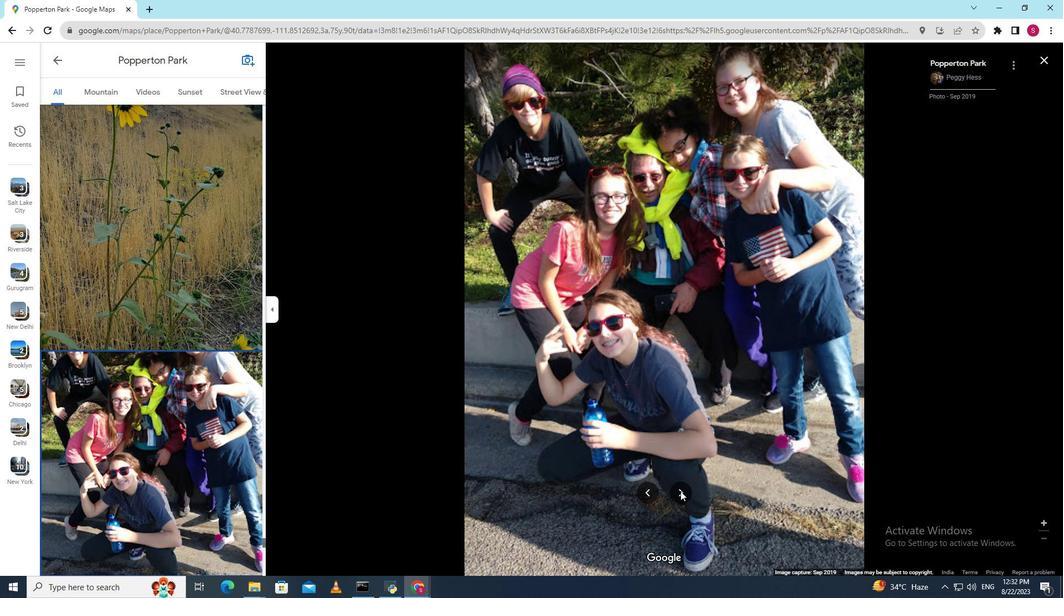 
Action: Mouse pressed left at (680, 491)
Screenshot: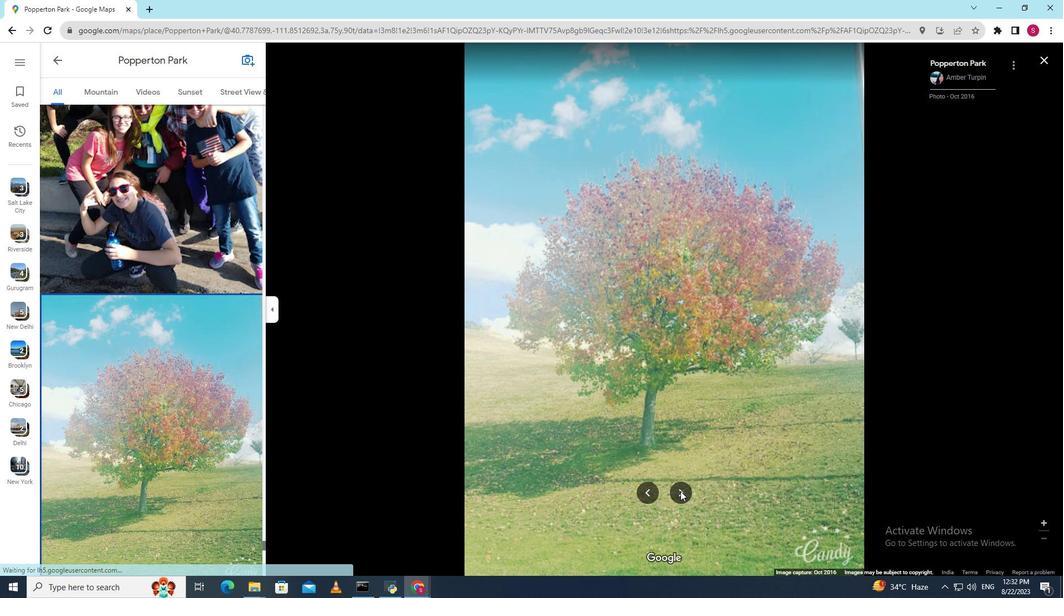 
Action: Mouse pressed left at (680, 491)
Screenshot: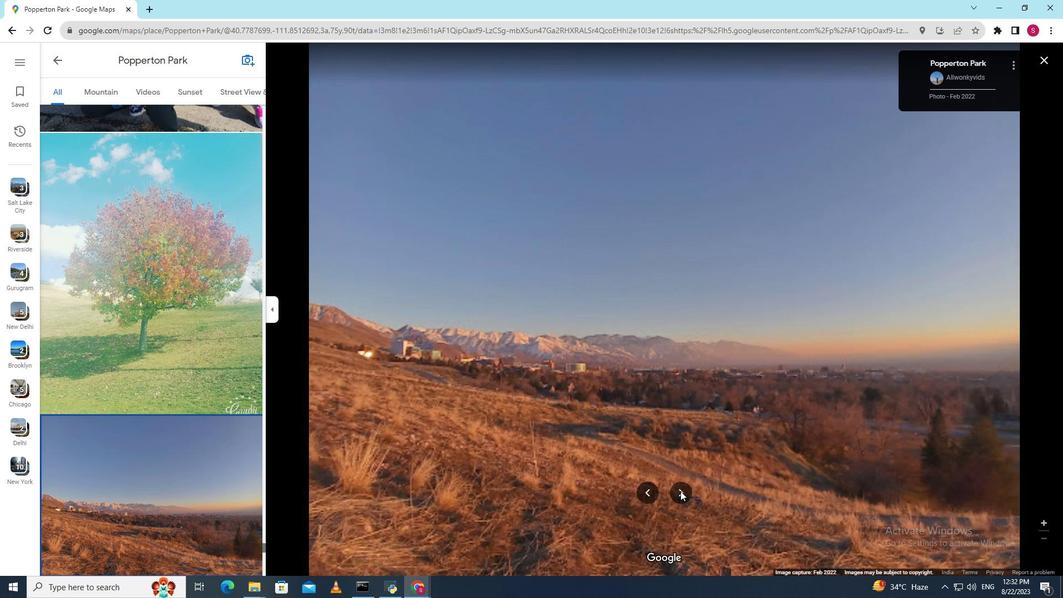 
Action: Mouse pressed left at (680, 491)
Screenshot: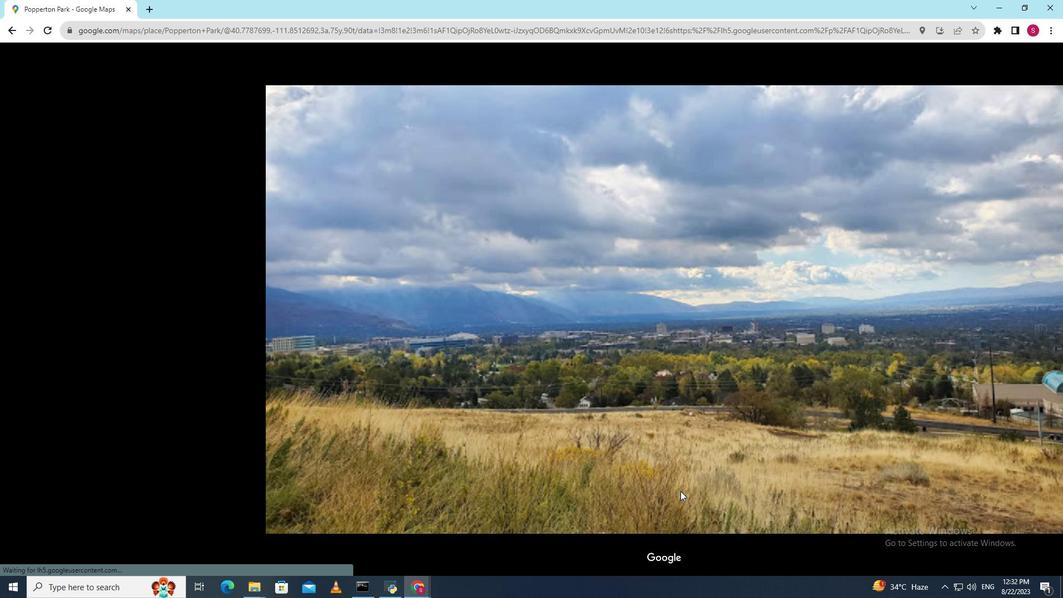 
Action: Mouse pressed left at (680, 491)
Screenshot: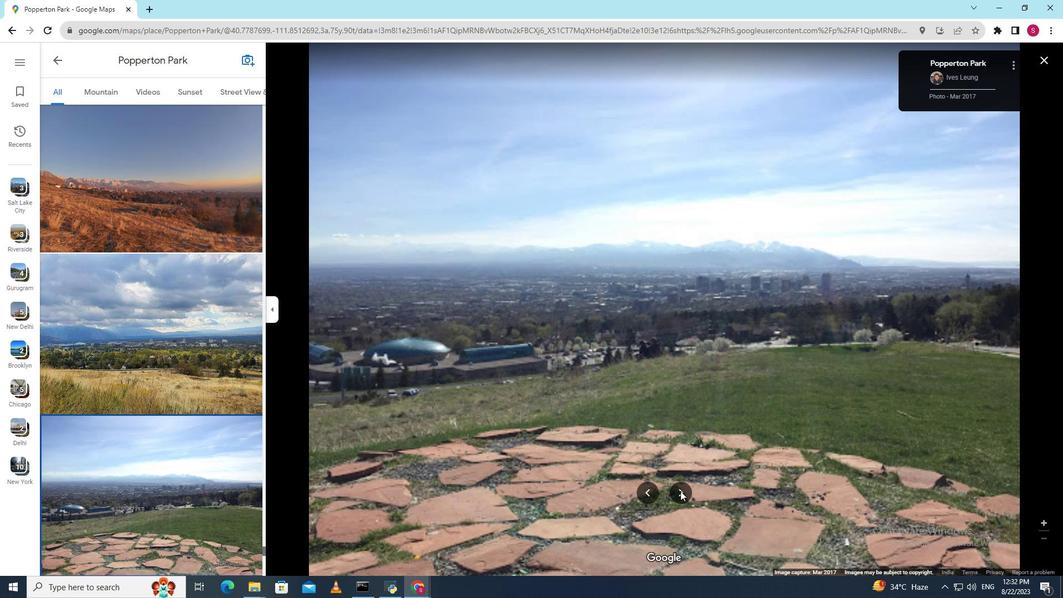 
Action: Mouse pressed left at (680, 491)
Screenshot: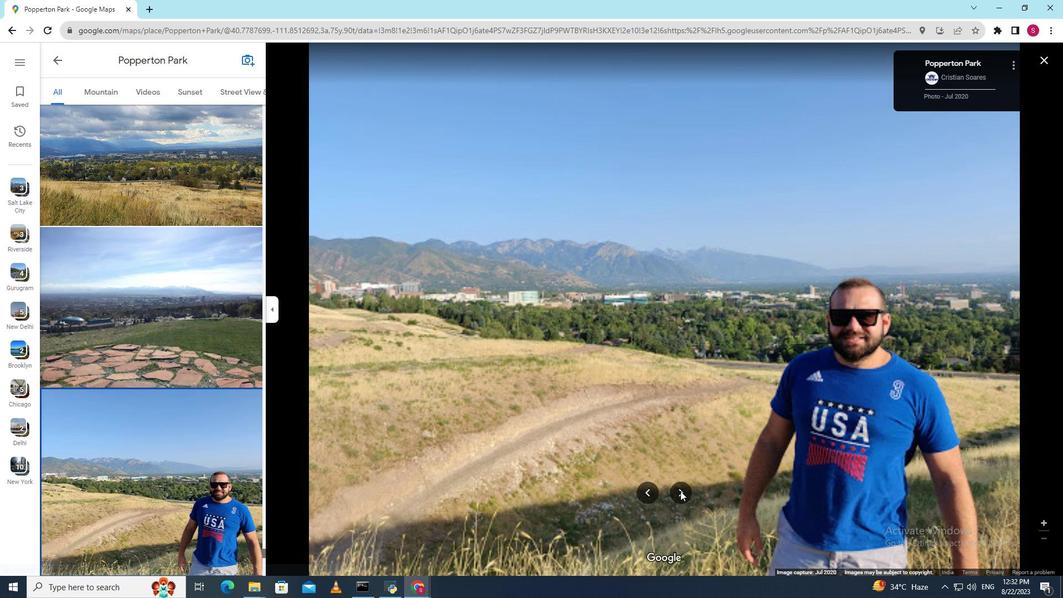 
Action: Mouse pressed left at (680, 491)
Screenshot: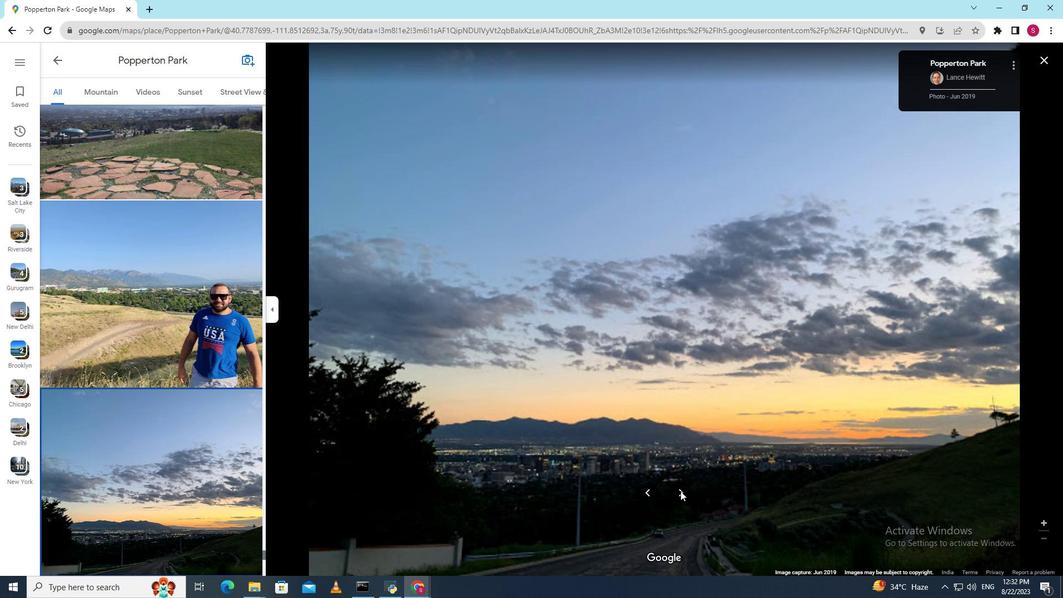 
Action: Mouse pressed left at (680, 491)
Screenshot: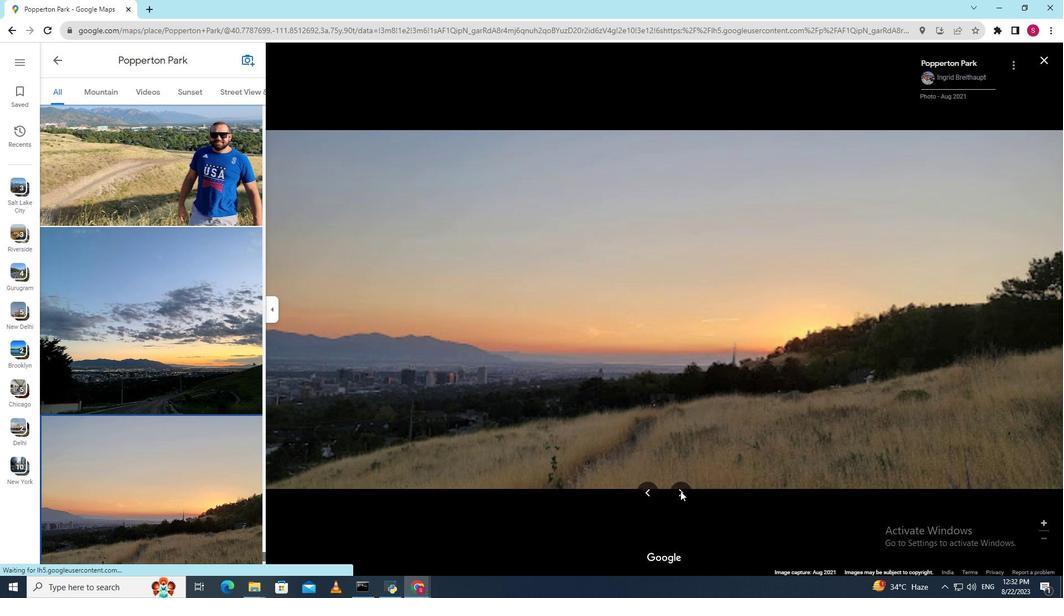 
Action: Mouse pressed left at (680, 491)
Screenshot: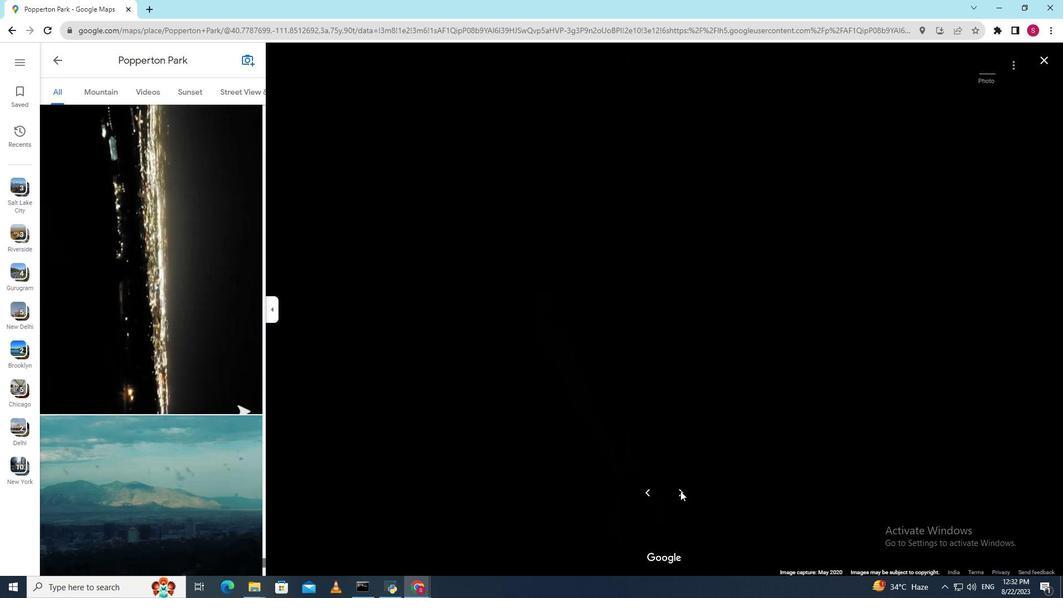 
Action: Mouse pressed left at (680, 491)
Screenshot: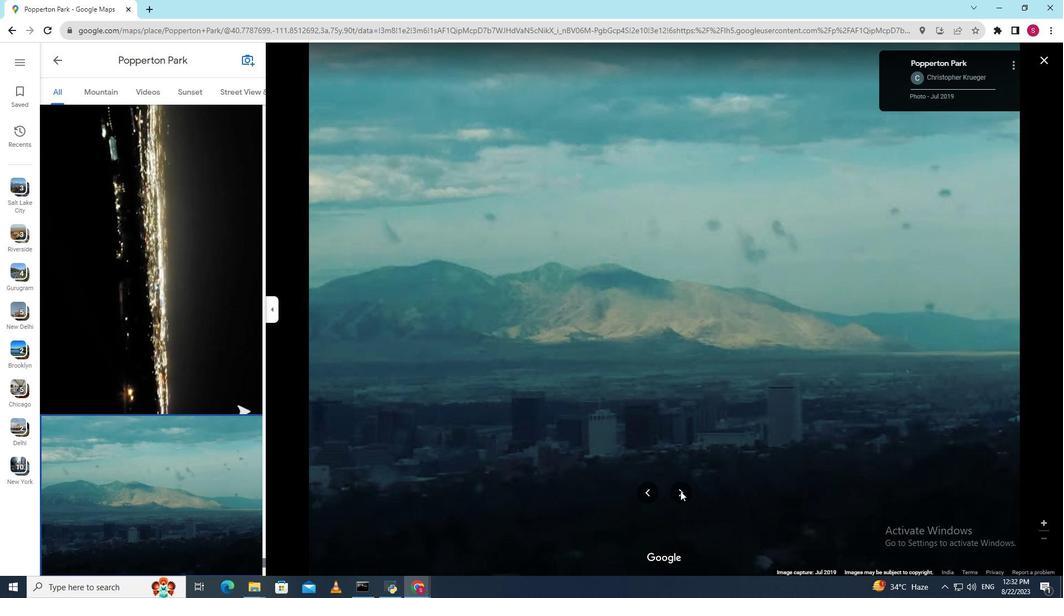 
Action: Mouse pressed left at (680, 491)
Screenshot: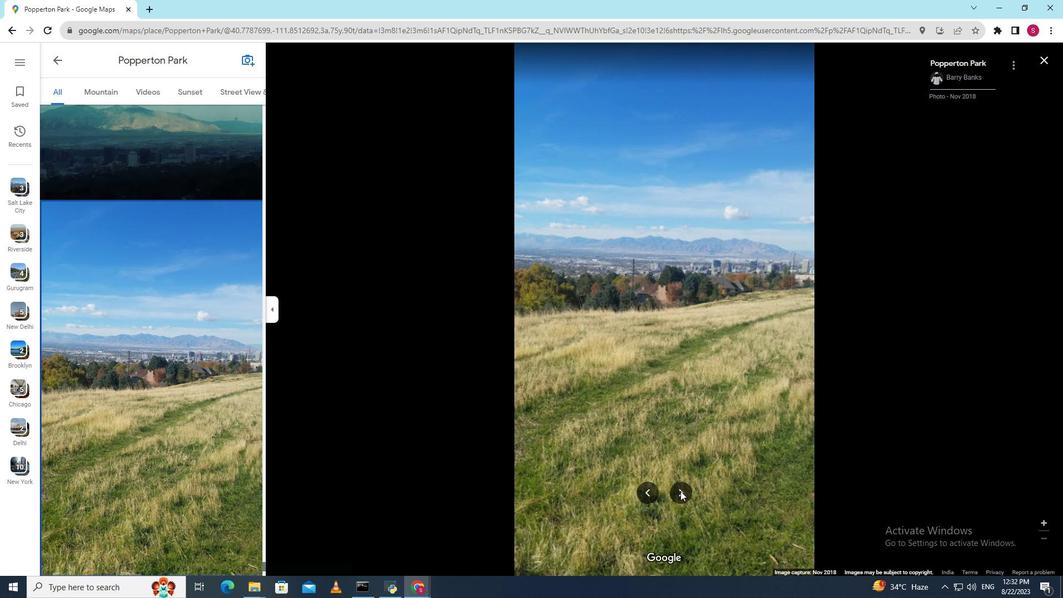
Action: Mouse pressed left at (680, 491)
Screenshot: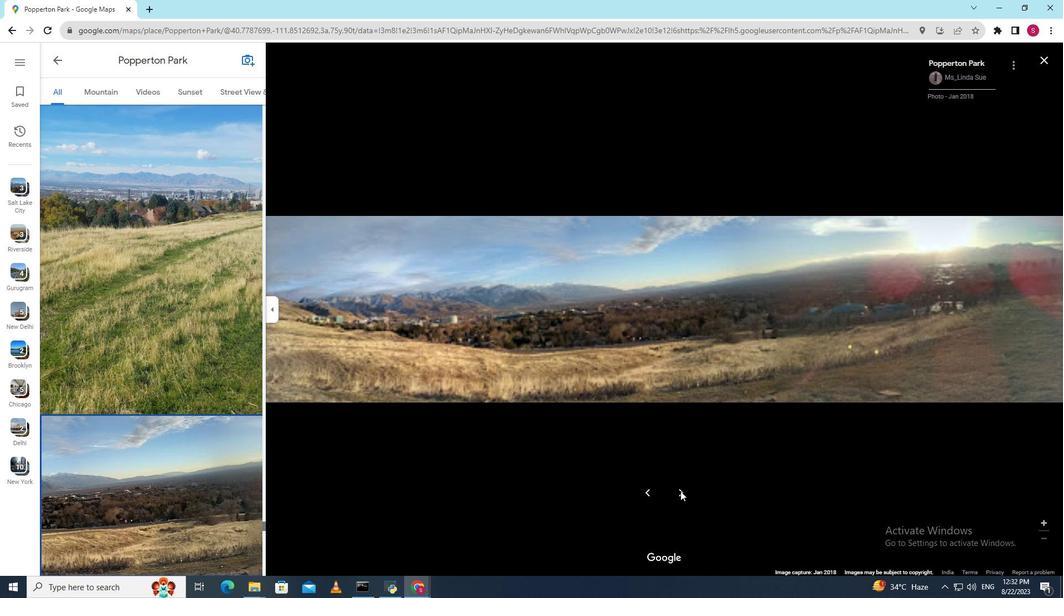 
Action: Mouse pressed left at (680, 491)
Screenshot: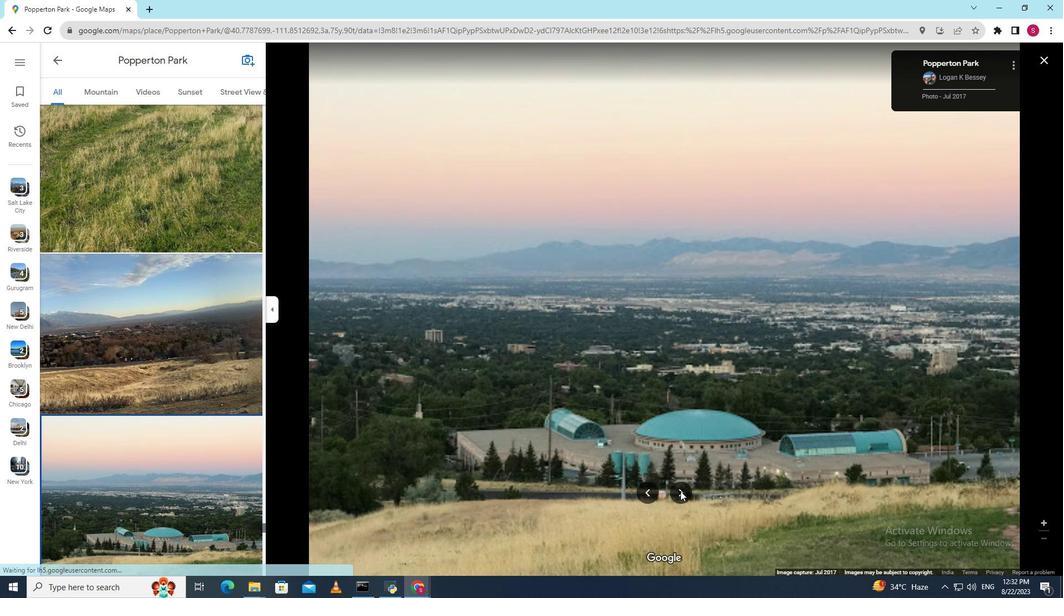 
Action: Mouse pressed left at (680, 491)
Screenshot: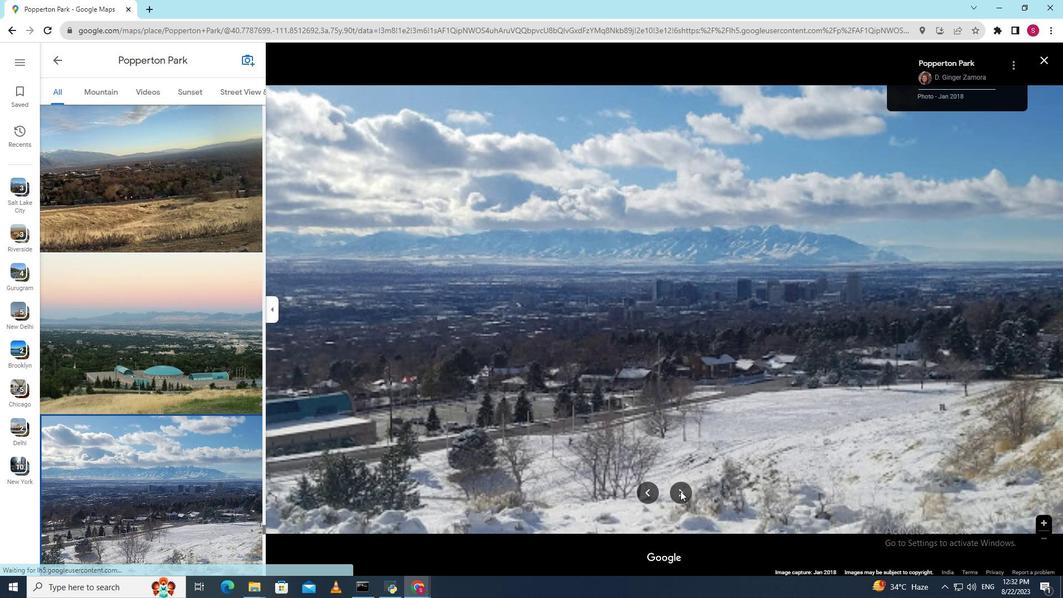 
Action: Mouse pressed left at (680, 491)
Screenshot: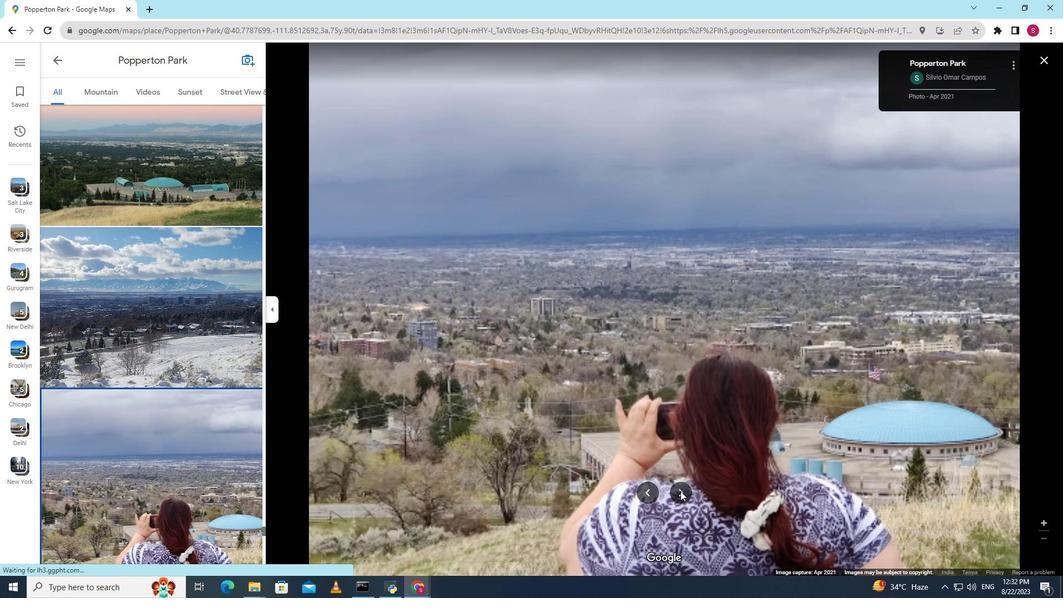 
Action: Mouse pressed left at (680, 491)
Screenshot: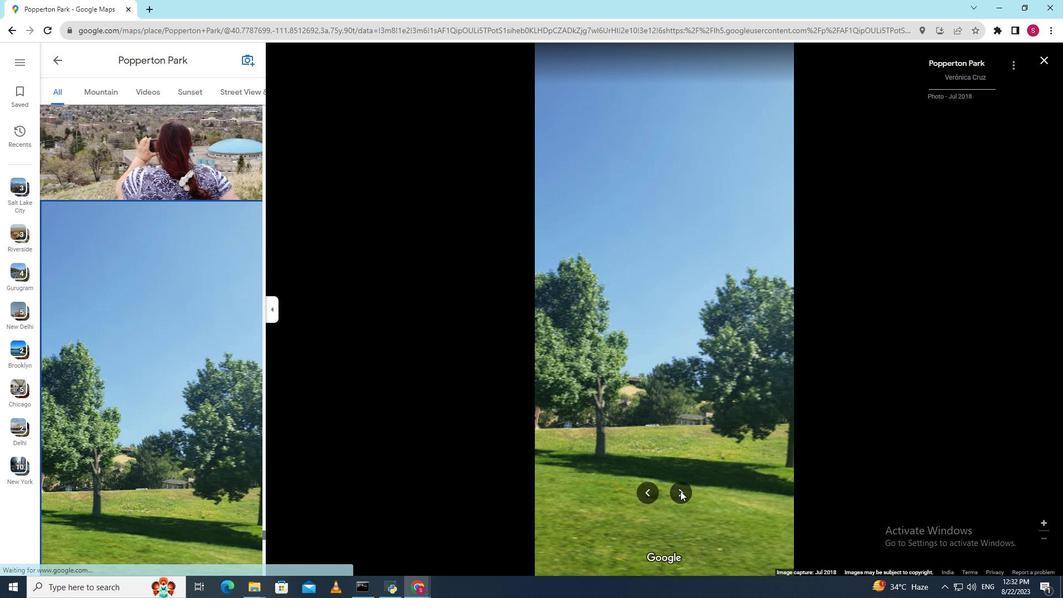 
Action: Mouse pressed left at (680, 491)
Screenshot: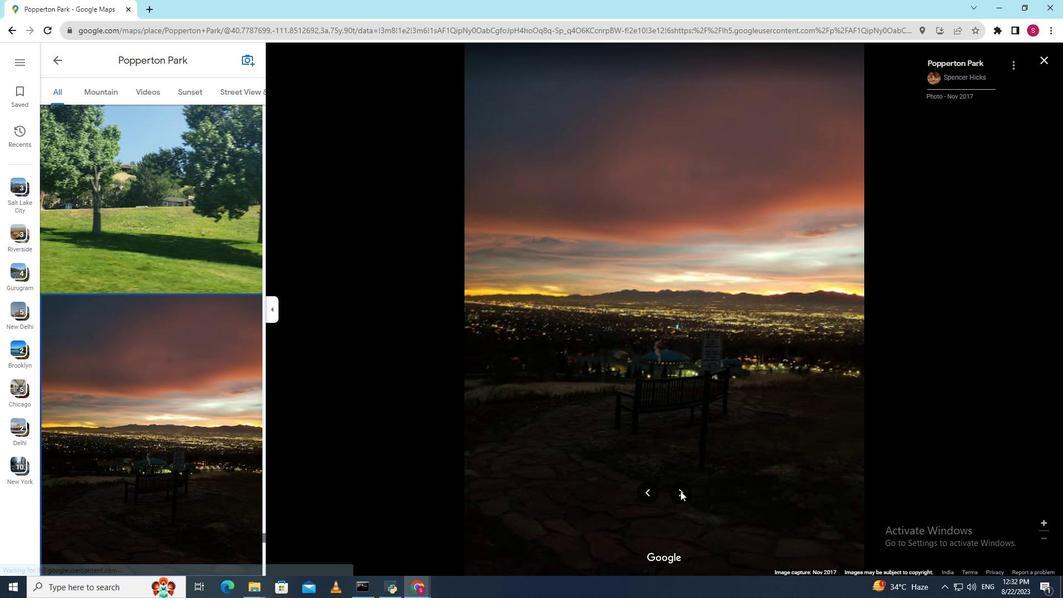 
Action: Mouse pressed left at (680, 491)
Screenshot: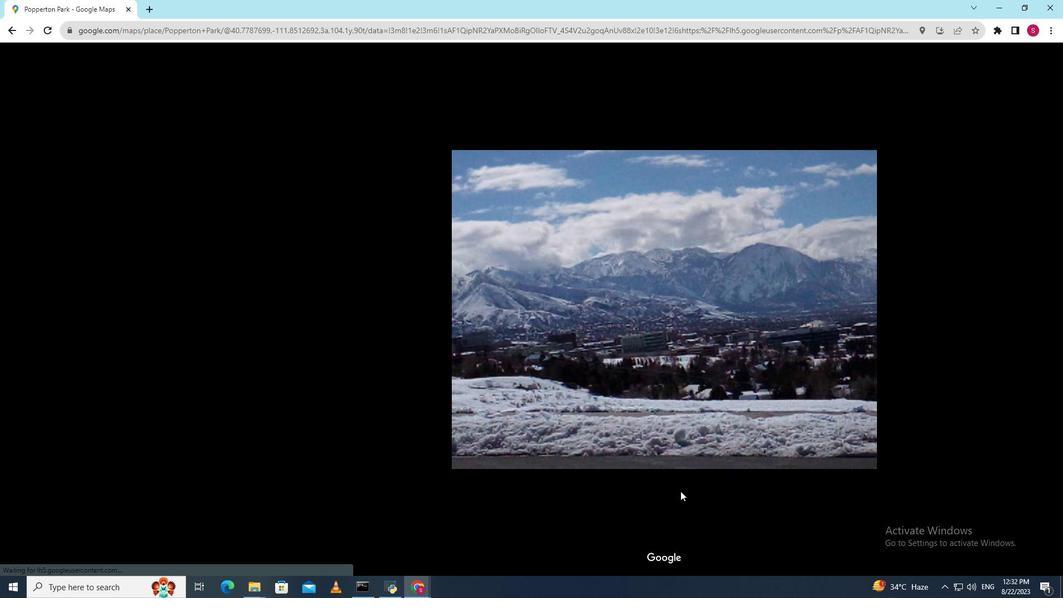 
Action: Mouse pressed left at (680, 491)
Screenshot: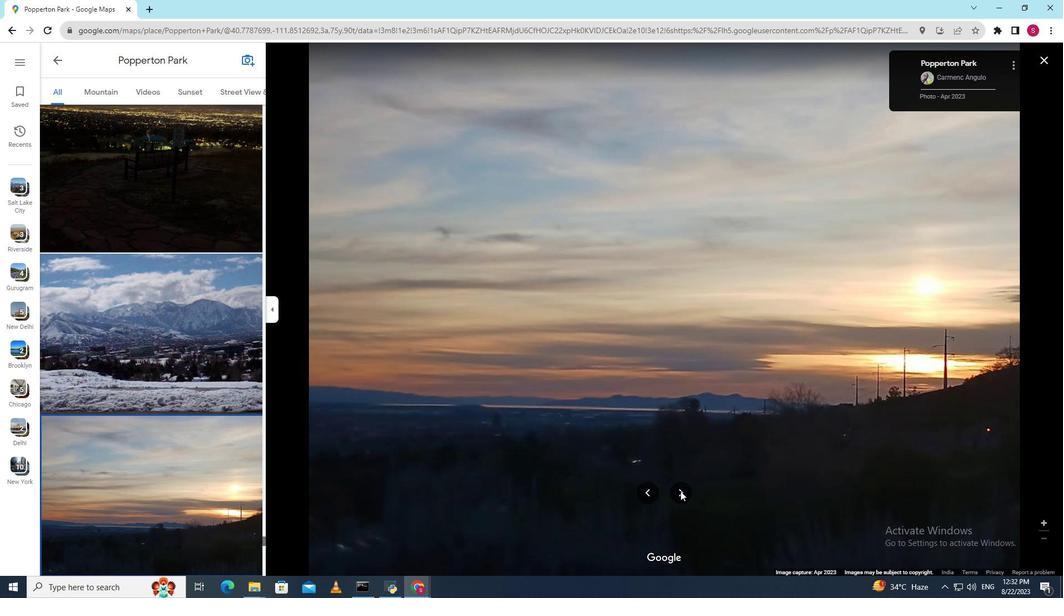 
Action: Mouse pressed left at (680, 491)
Screenshot: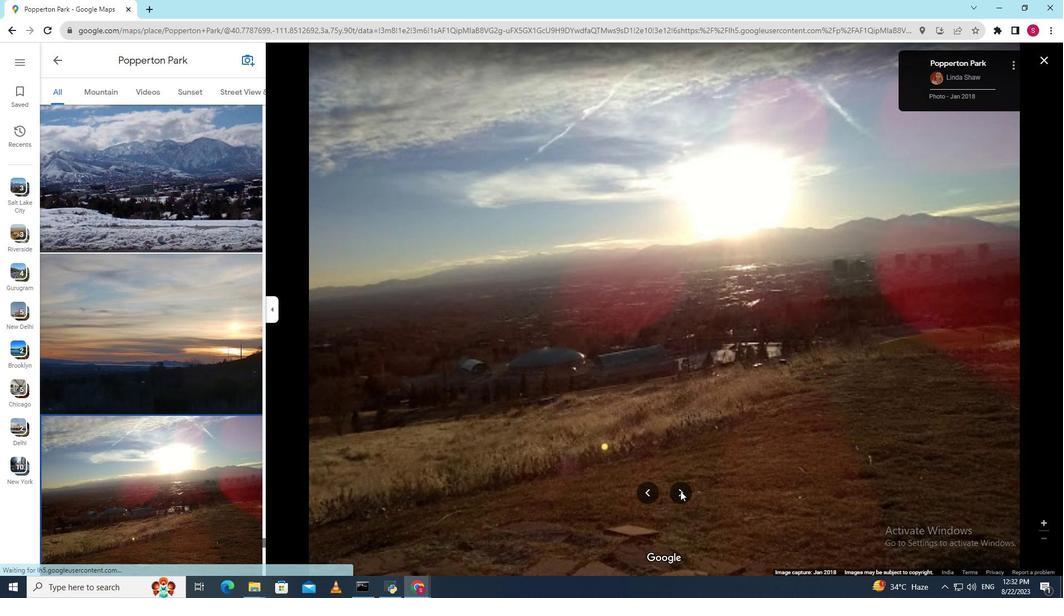 
Action: Mouse pressed left at (680, 491)
Screenshot: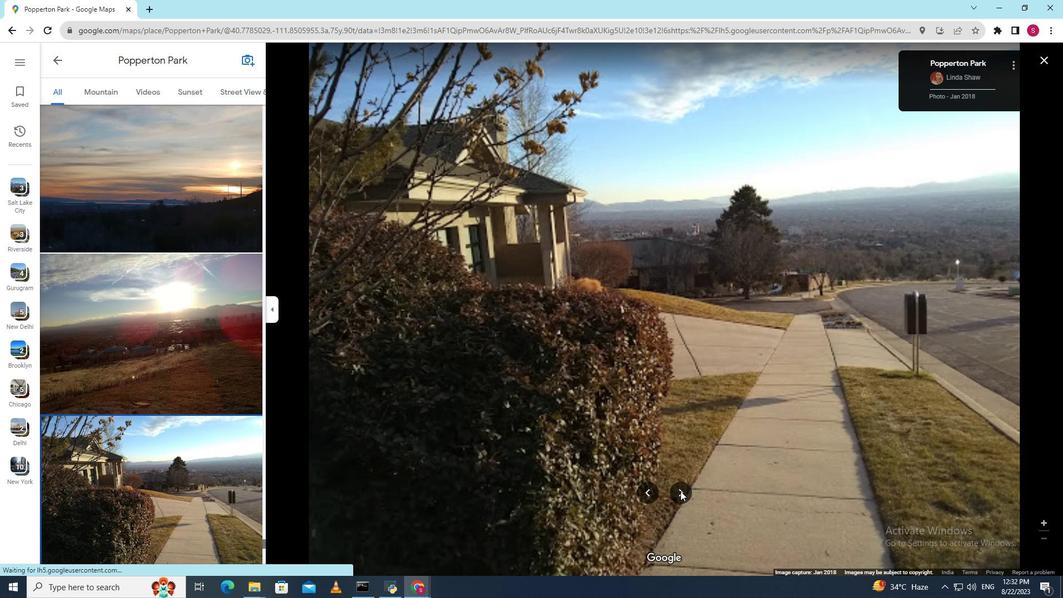 
Action: Mouse pressed left at (680, 491)
Screenshot: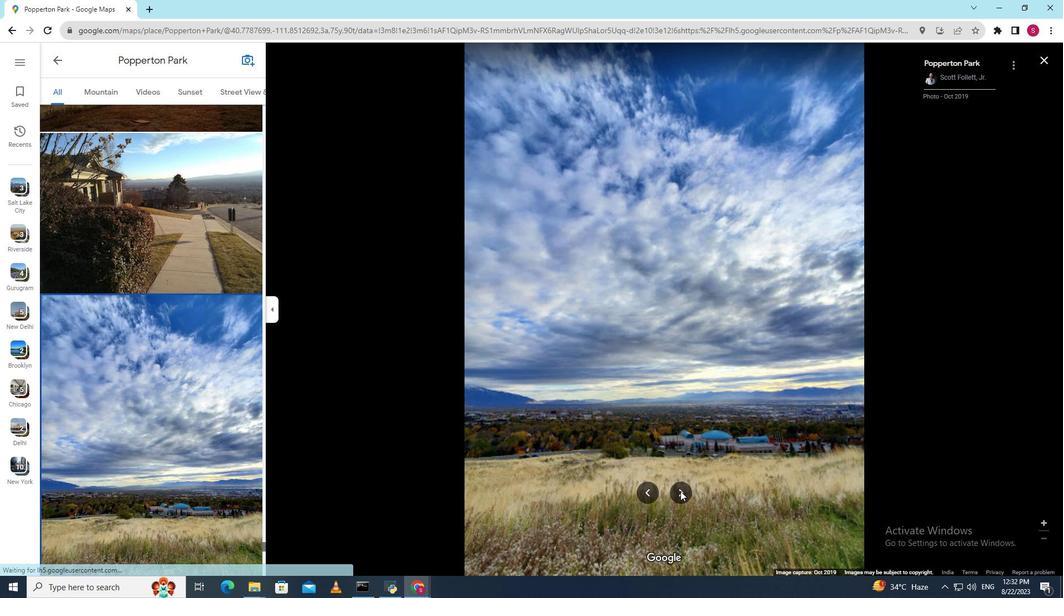 
Action: Mouse pressed left at (680, 491)
Screenshot: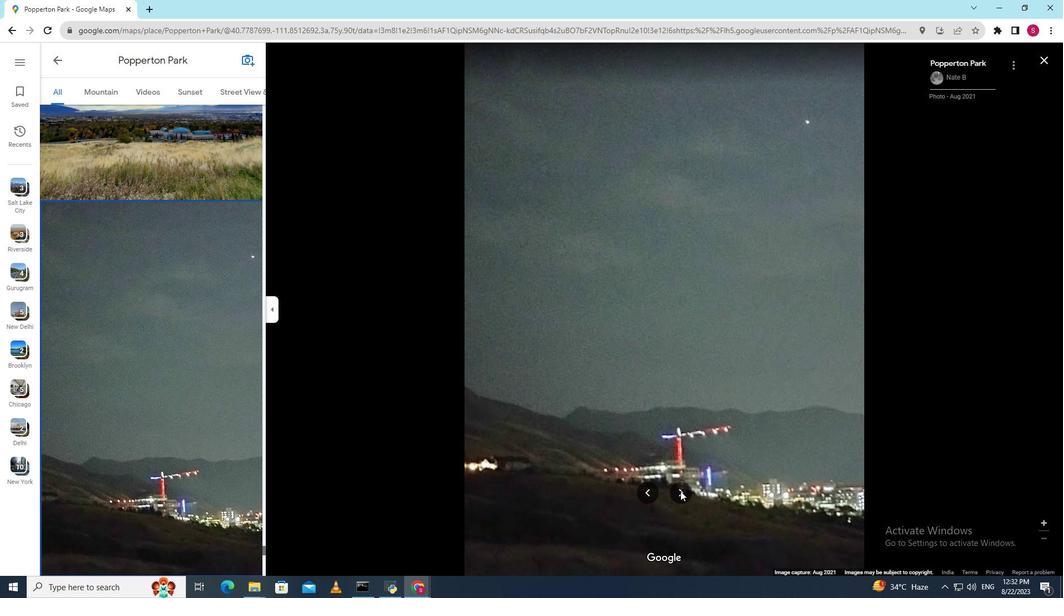 
Action: Mouse moved to (683, 492)
Screenshot: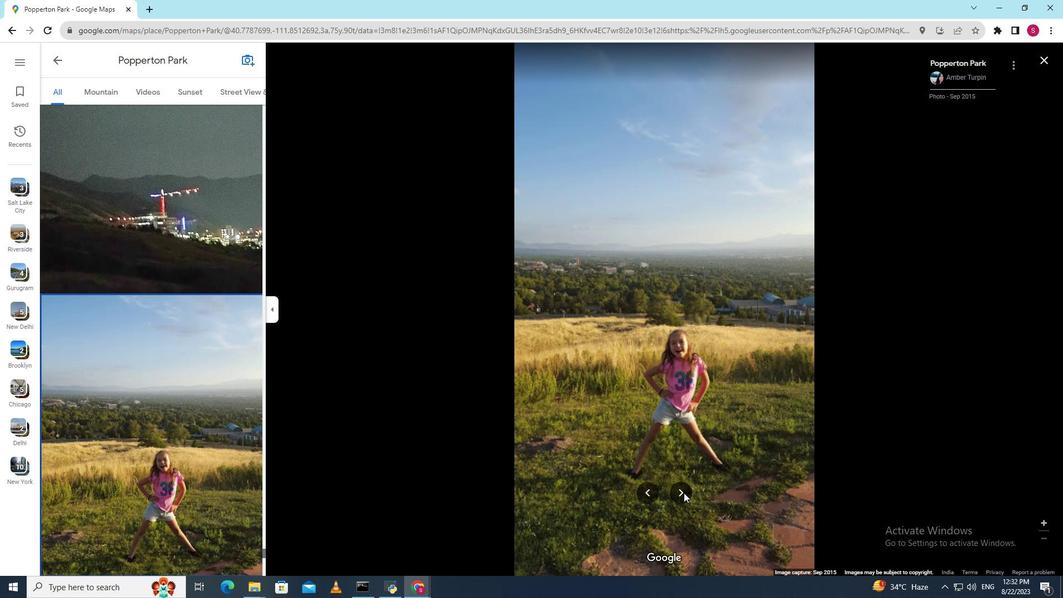 
Action: Mouse pressed left at (683, 492)
Screenshot: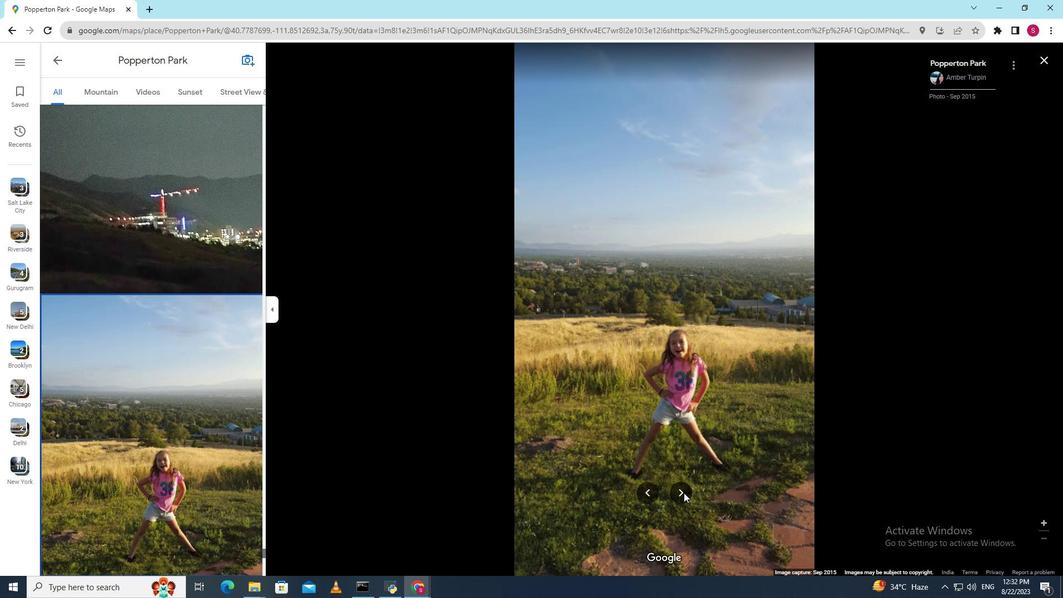 
Action: Mouse pressed left at (683, 492)
Screenshot: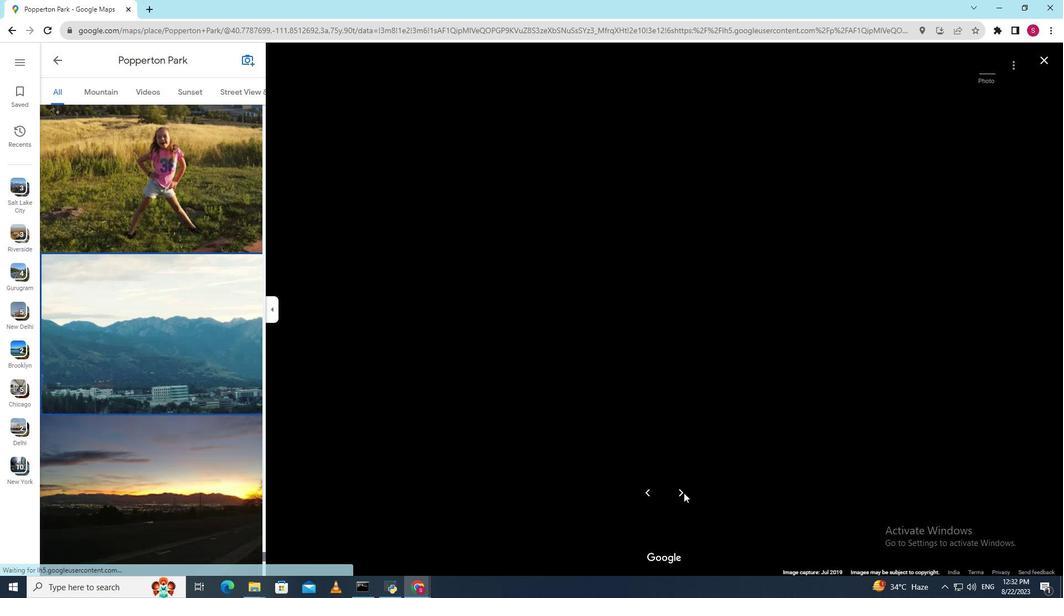 
Action: Mouse pressed left at (683, 492)
Screenshot: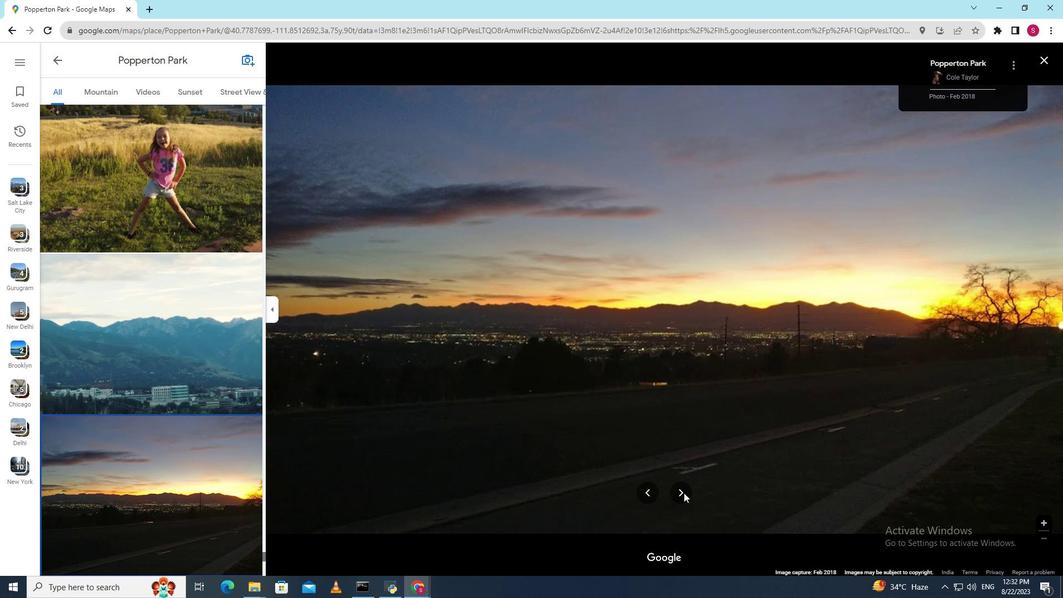 
Action: Mouse pressed left at (683, 492)
Screenshot: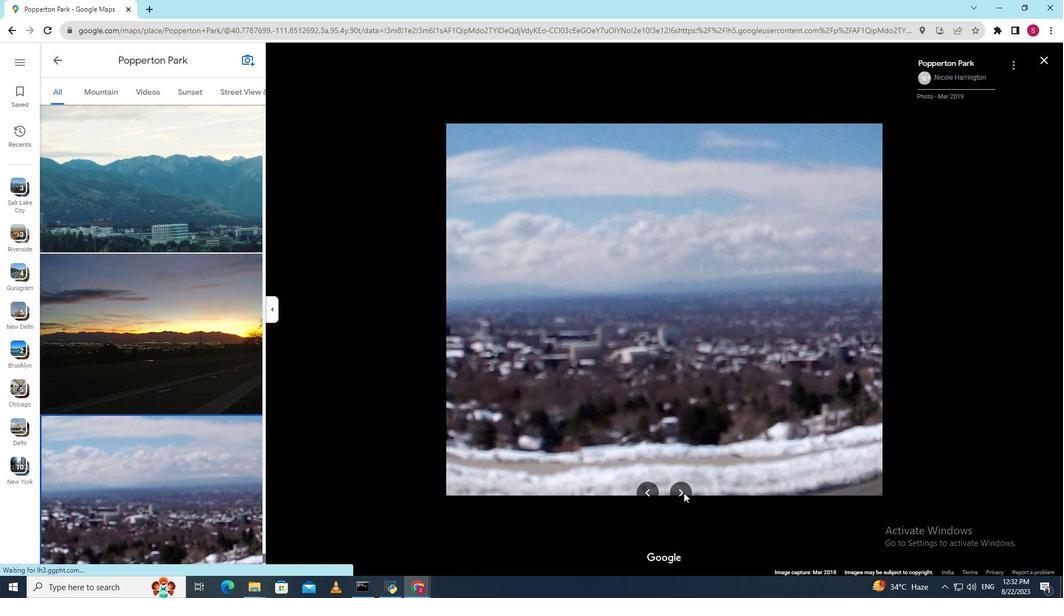 
Action: Mouse pressed left at (683, 492)
Screenshot: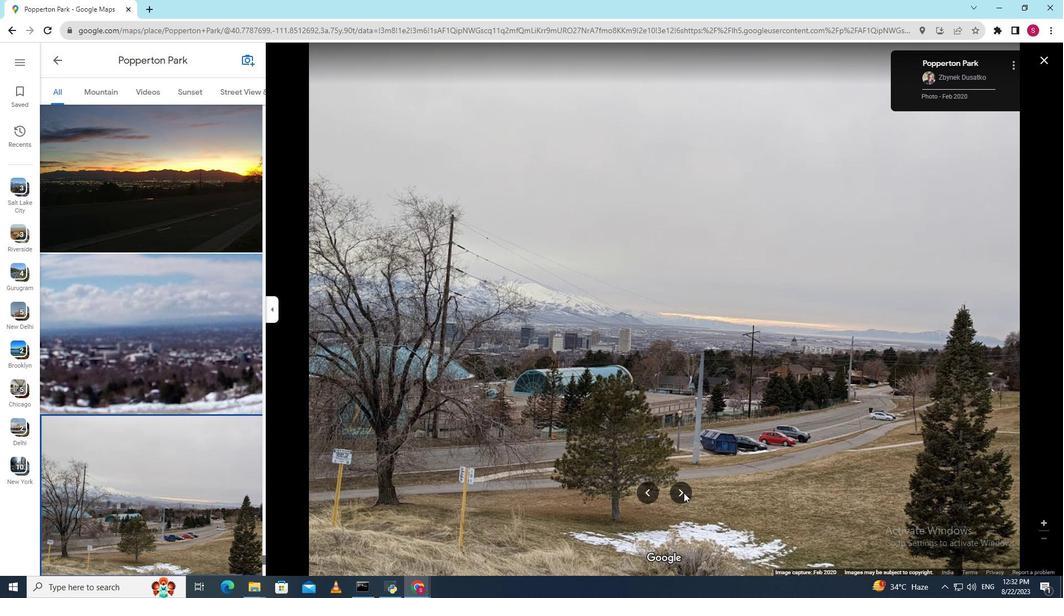 
Action: Mouse pressed left at (683, 492)
Screenshot: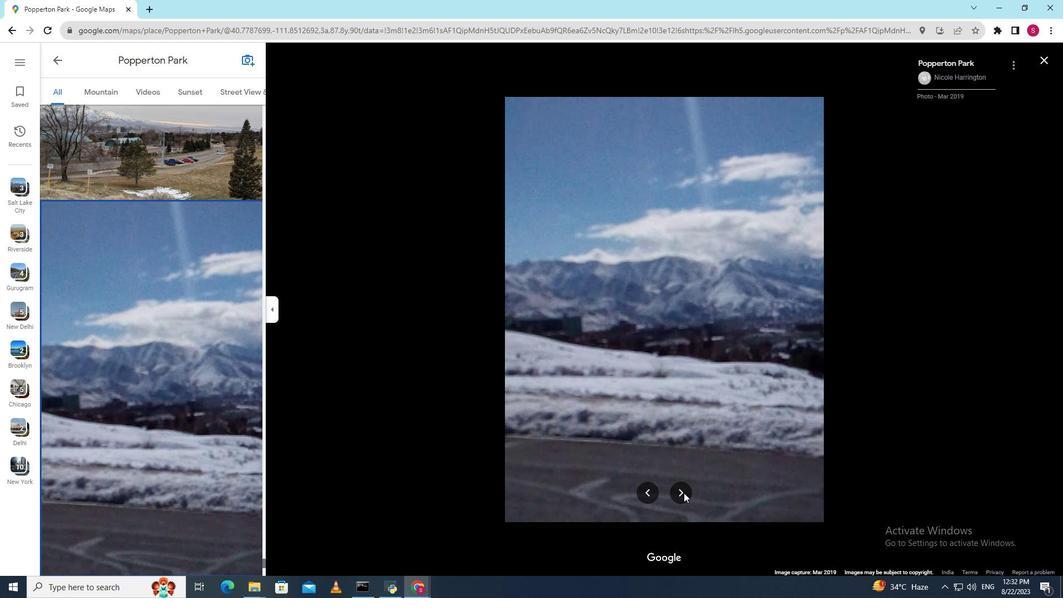
Action: Mouse pressed left at (683, 492)
Screenshot: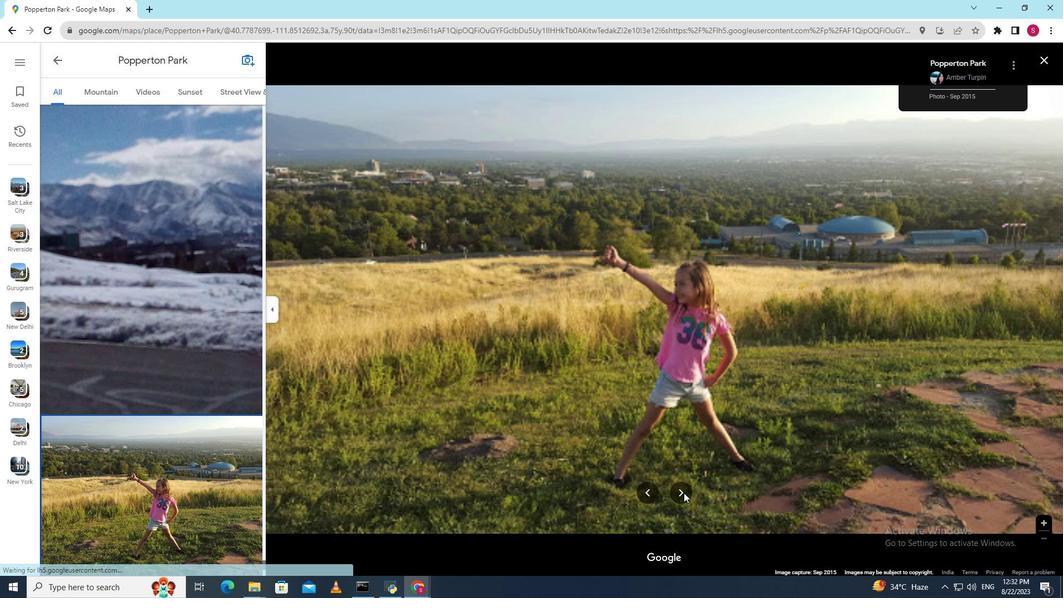 
Action: Mouse pressed left at (683, 492)
Screenshot: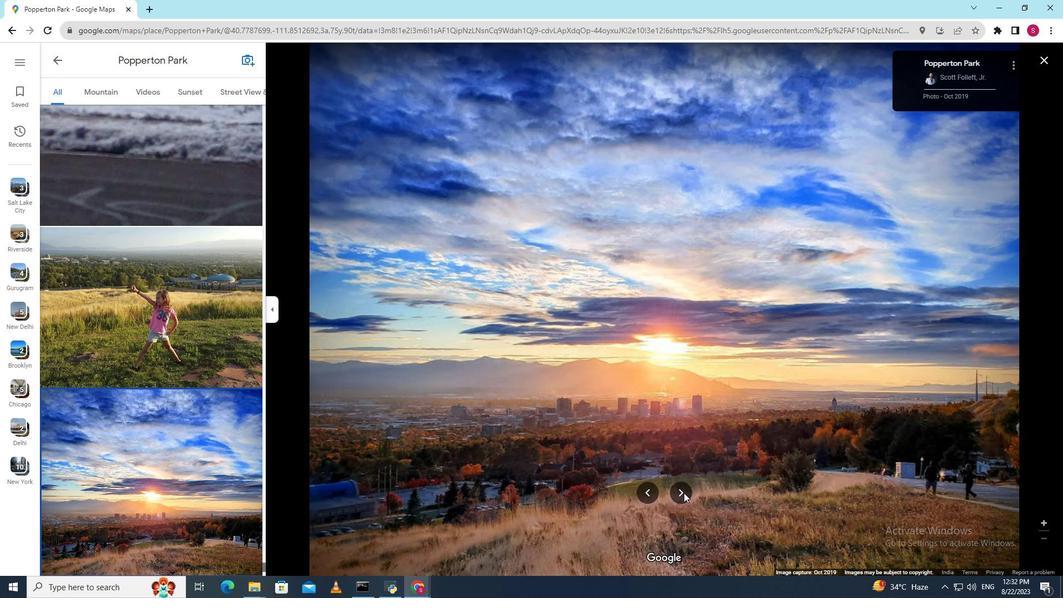 
Action: Mouse pressed left at (683, 492)
Screenshot: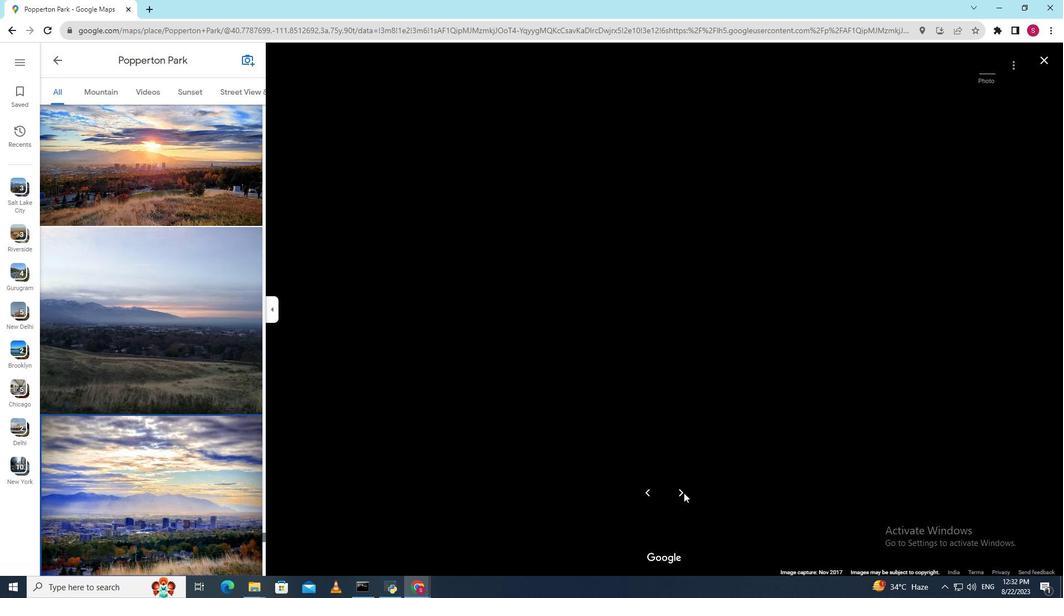 
Action: Mouse pressed left at (683, 492)
Screenshot: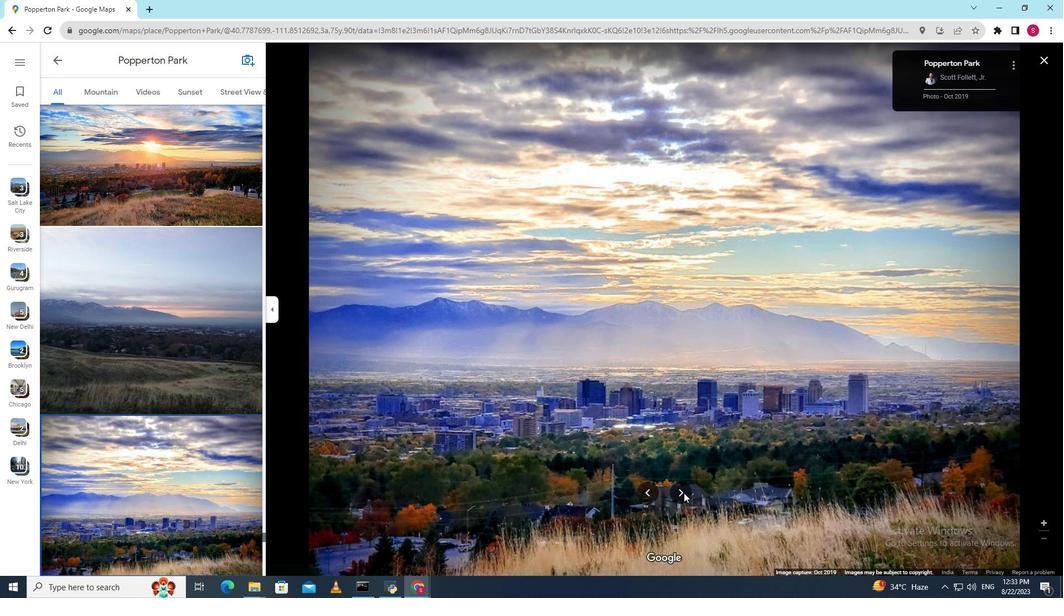
Action: Mouse moved to (682, 492)
Screenshot: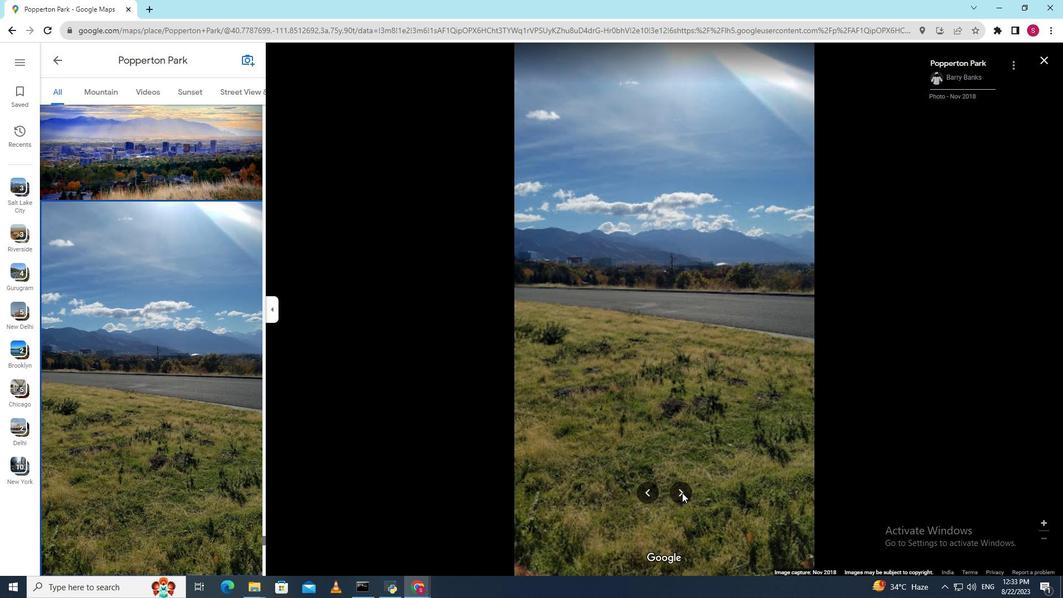 
Action: Mouse pressed left at (682, 492)
Screenshot: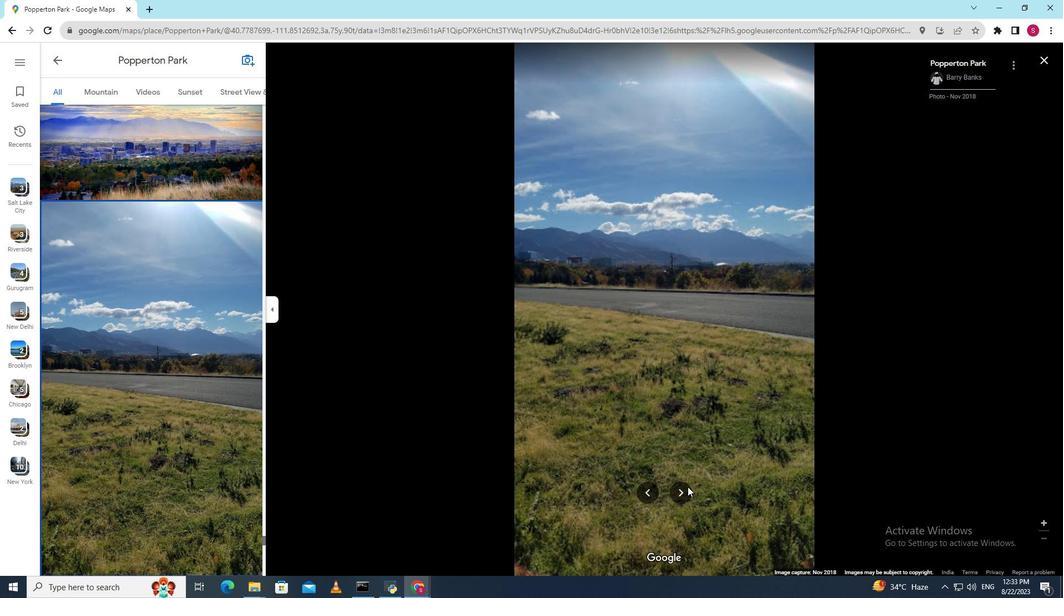 
Action: Mouse moved to (687, 486)
Screenshot: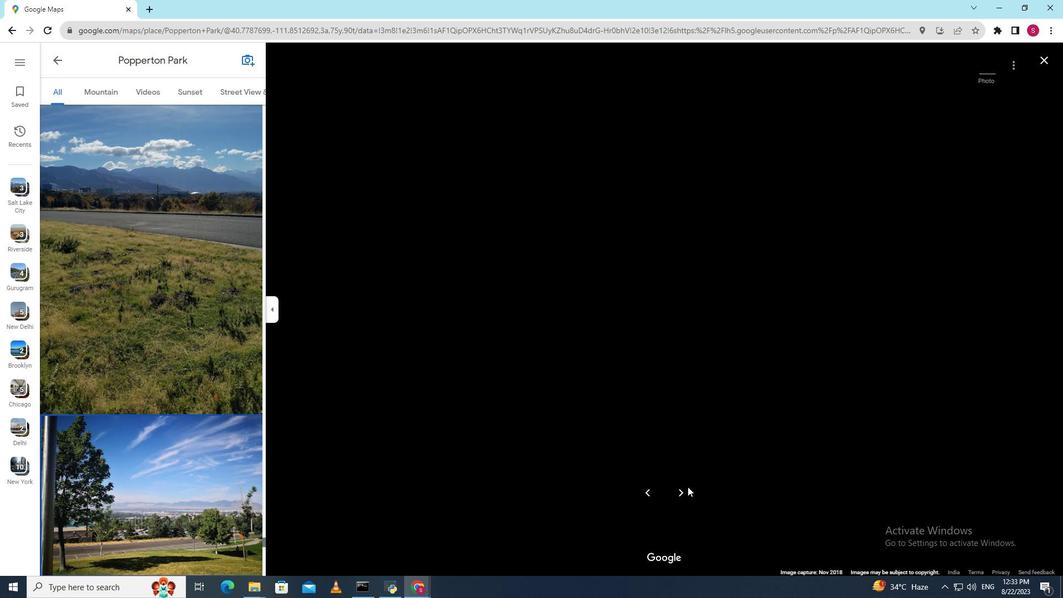 
Action: Mouse pressed left at (687, 486)
Screenshot: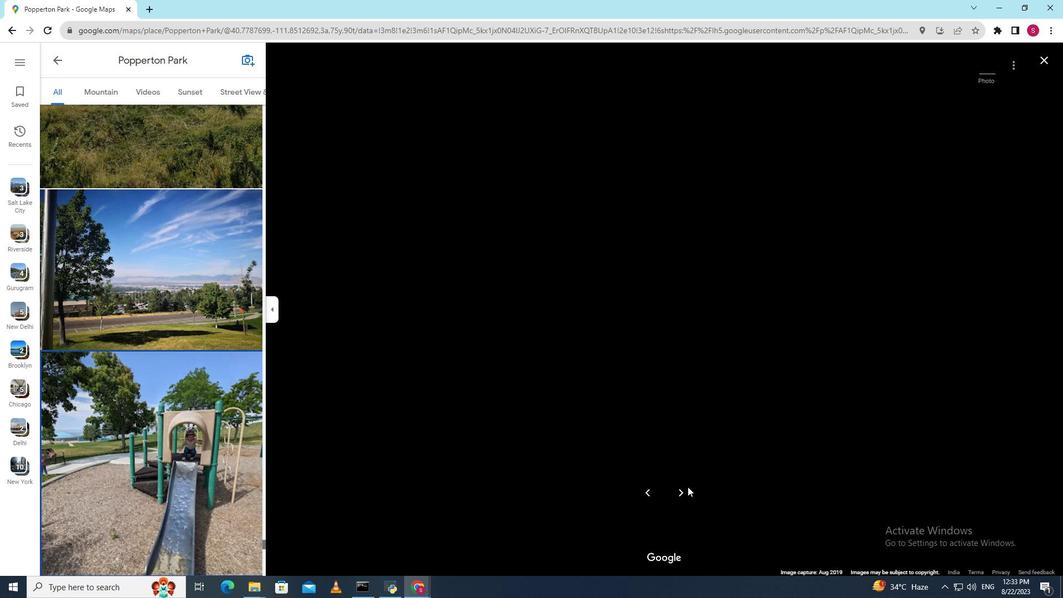 
Action: Mouse moved to (678, 491)
Screenshot: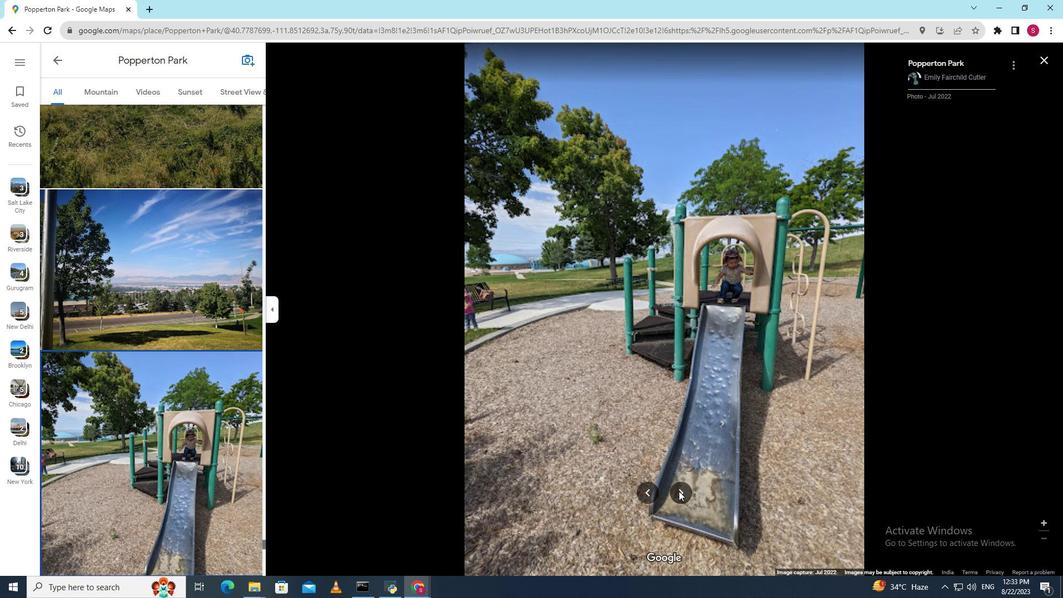 
Action: Mouse pressed left at (678, 491)
Screenshot: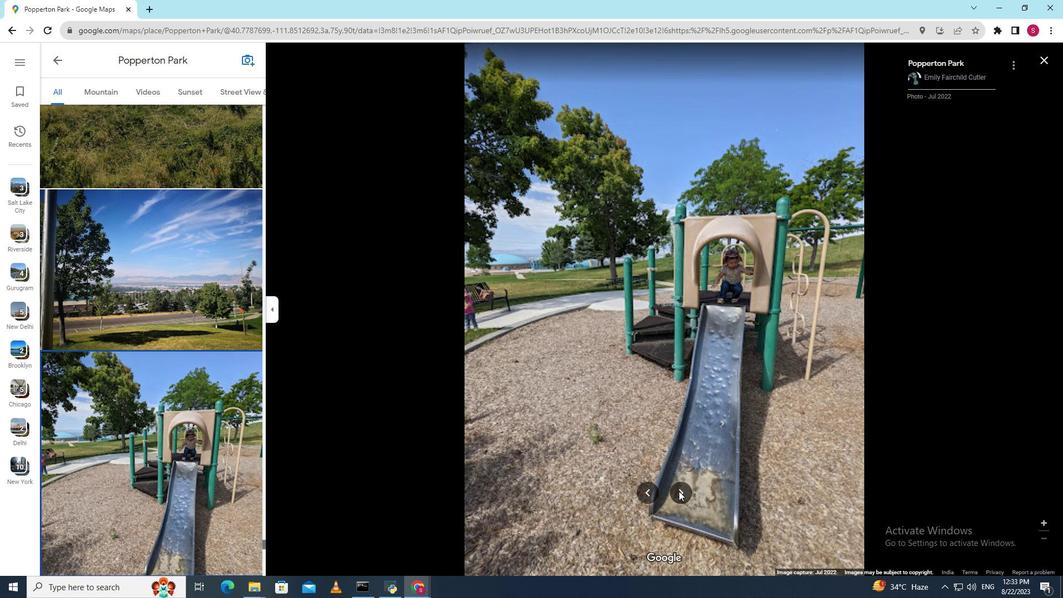 
Action: Mouse moved to (683, 492)
Screenshot: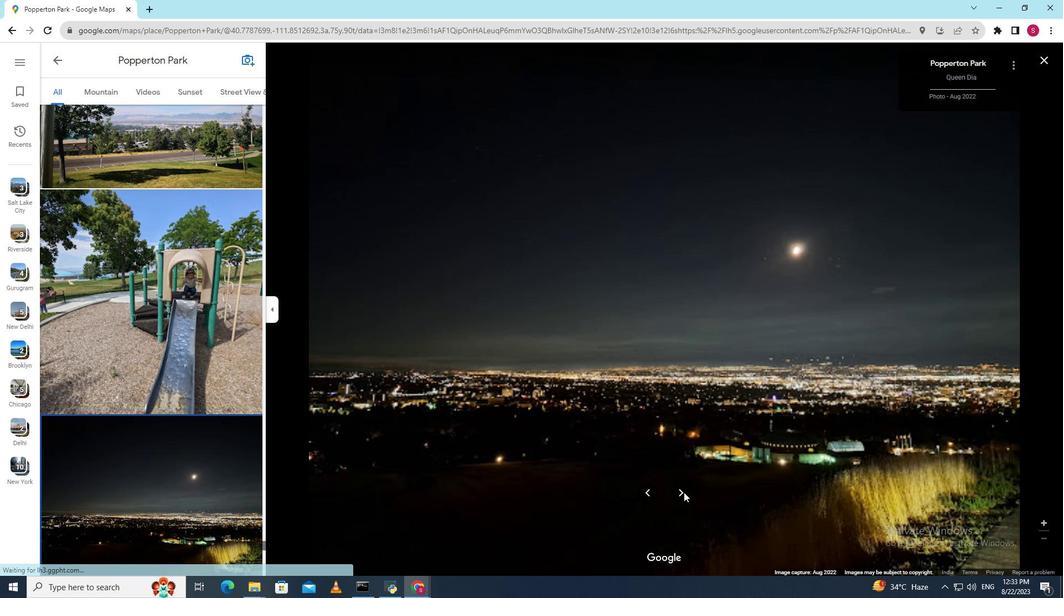 
Action: Mouse pressed left at (683, 492)
Screenshot: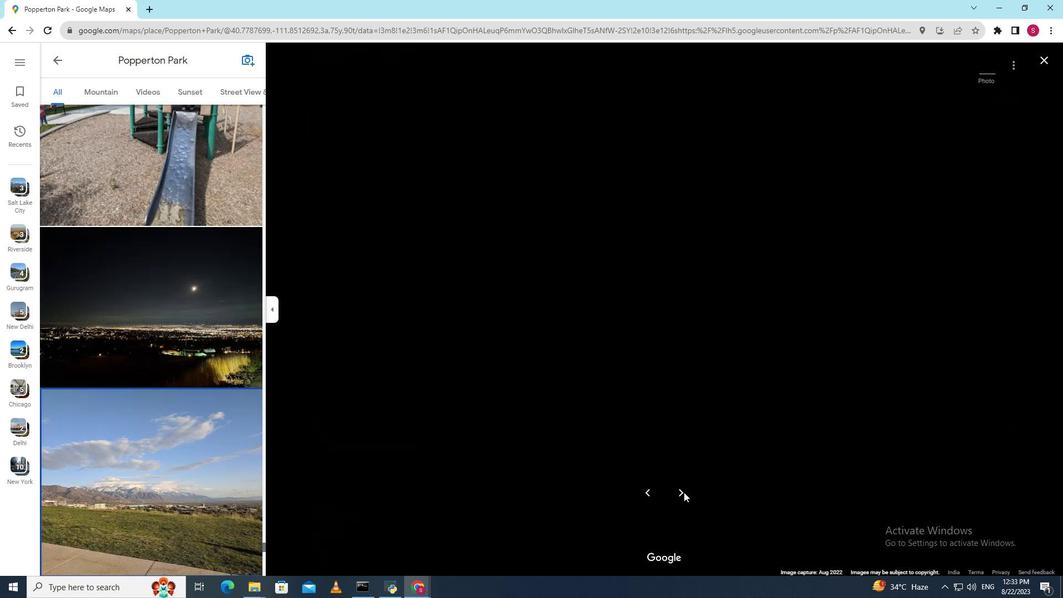 
Action: Mouse pressed left at (683, 492)
